 Task: Research Airbnb accommodation in Montero, Bolivia from 1st November, 2023 to 9th November, 2023 for 6 adults.3 bedrooms having 3 beds and 3 bathrooms. Property type can be house. Booking option can be shelf check-in. Look for 4 properties as per requirement.
Action: Mouse moved to (431, 59)
Screenshot: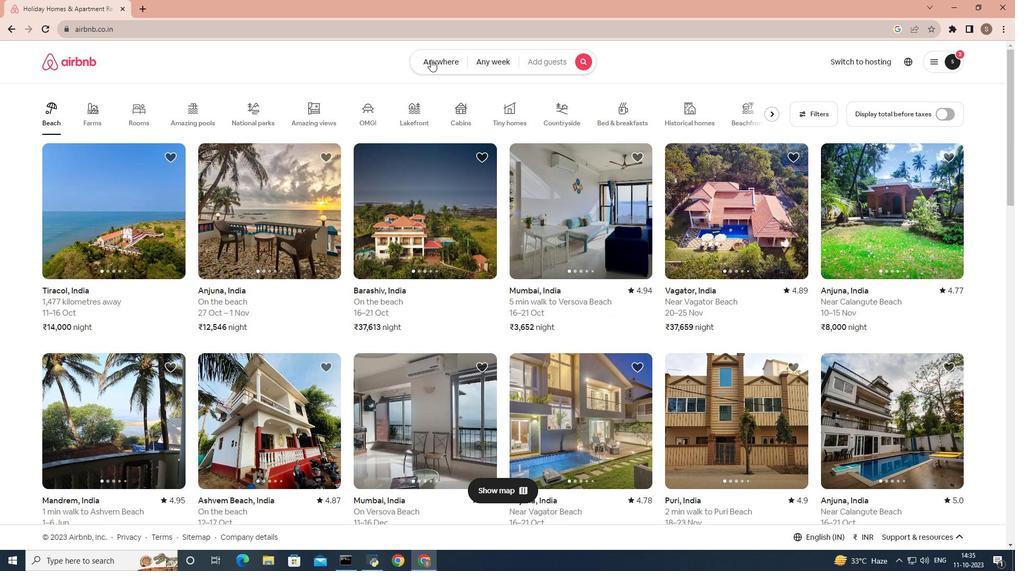 
Action: Mouse pressed left at (431, 59)
Screenshot: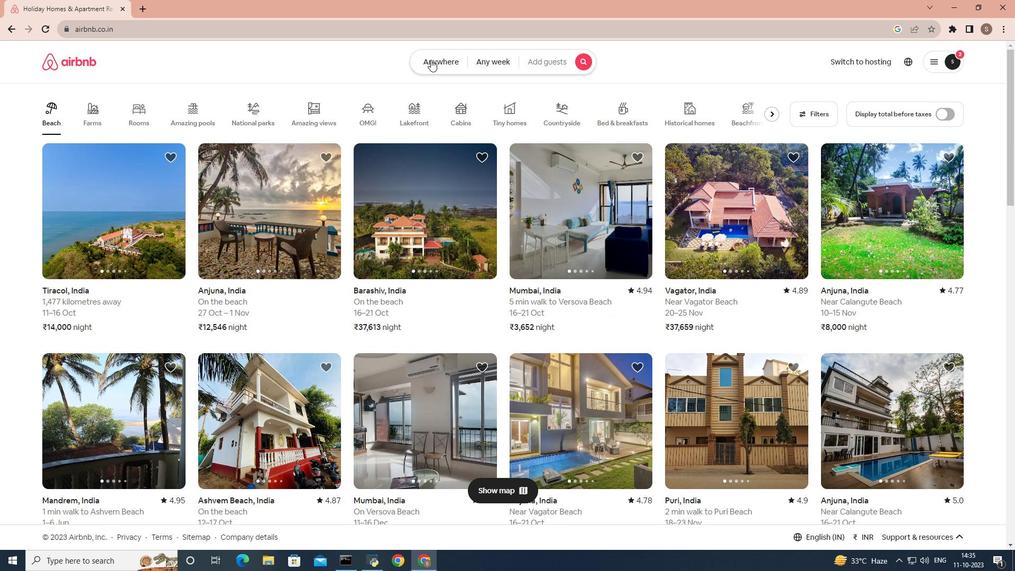
Action: Mouse moved to (367, 103)
Screenshot: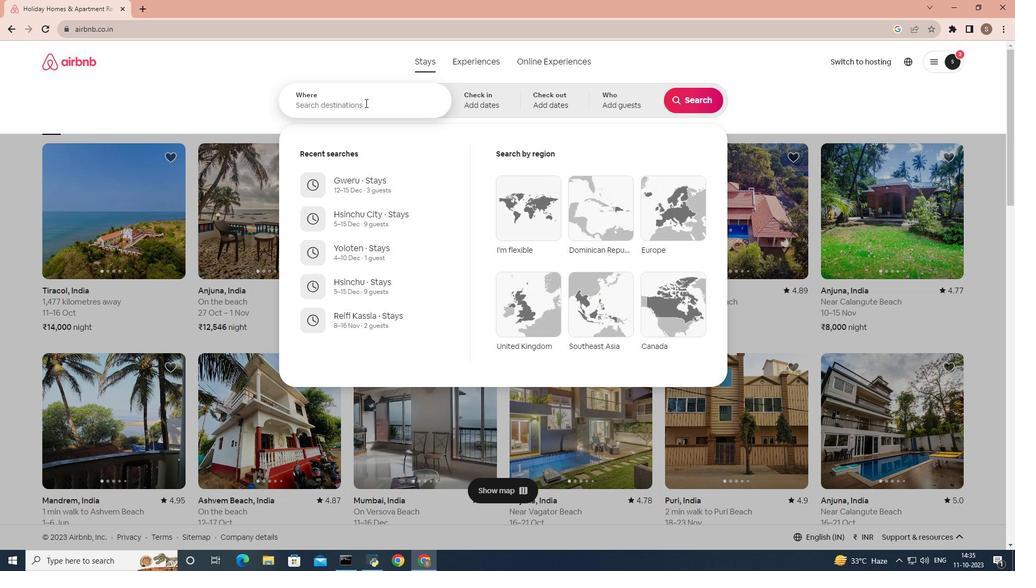 
Action: Mouse pressed left at (367, 103)
Screenshot: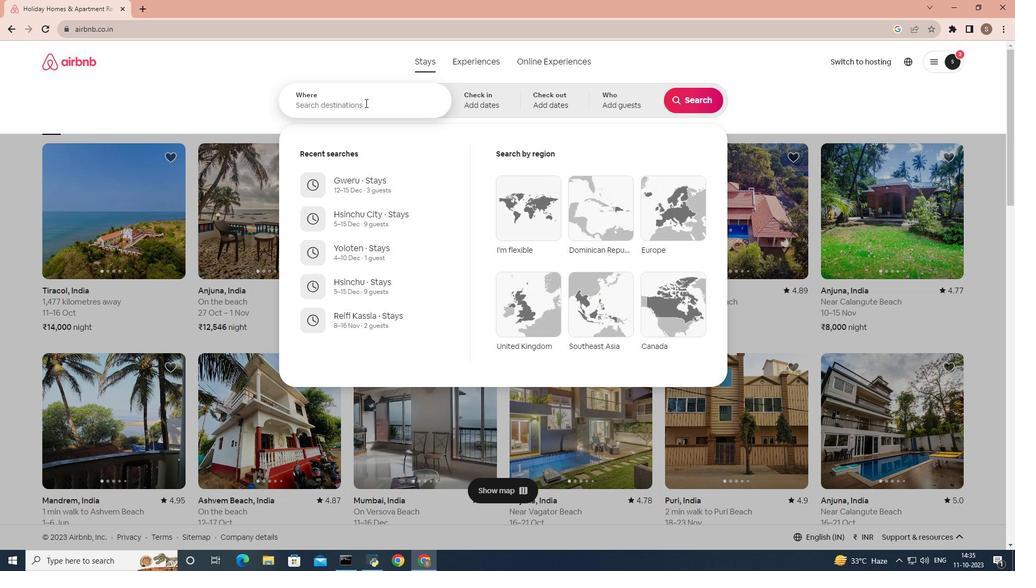 
Action: Mouse moved to (360, 101)
Screenshot: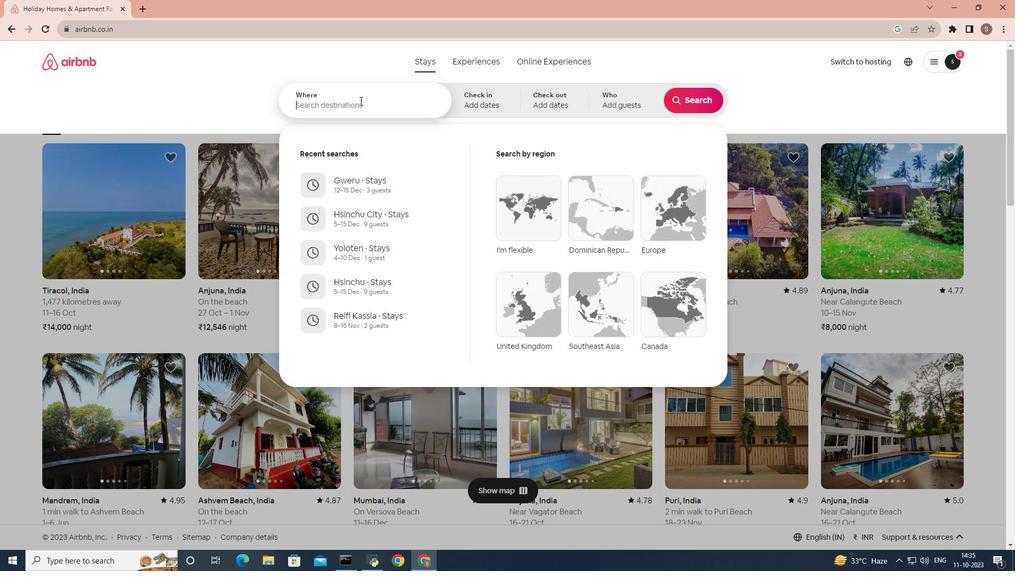 
Action: Key pressed montero
Screenshot: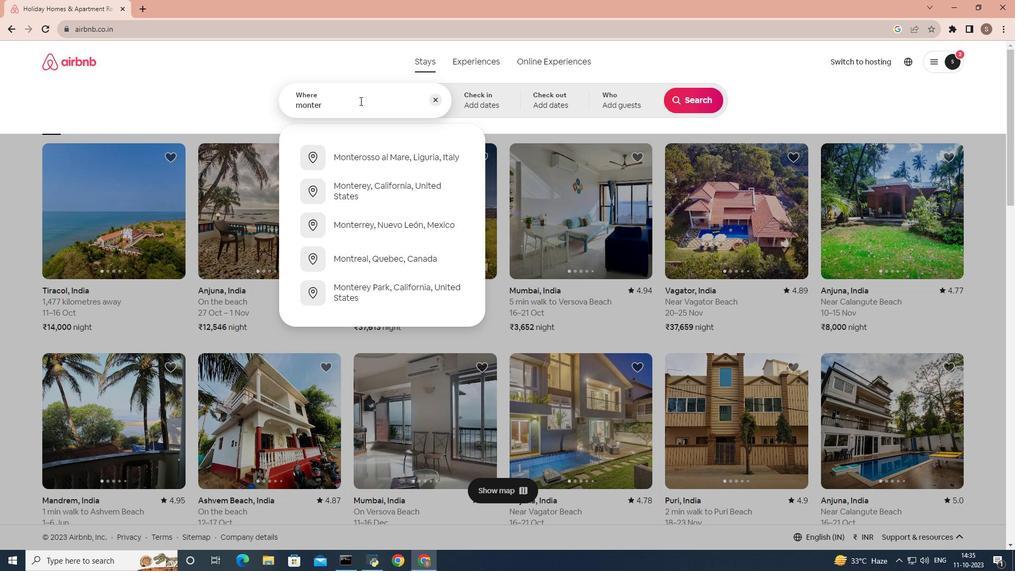 
Action: Mouse moved to (350, 103)
Screenshot: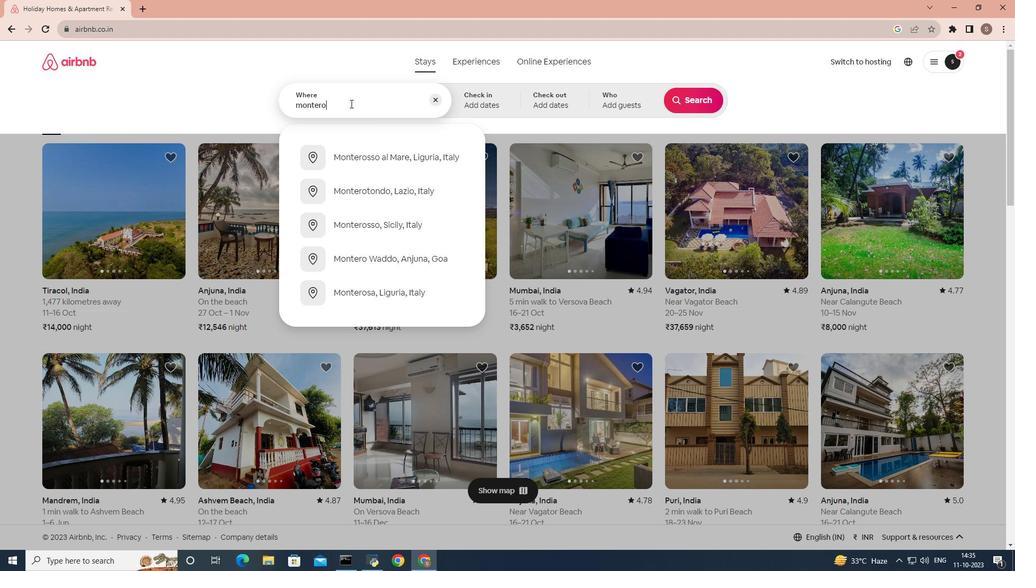
Action: Key pressed ,bolivia
Screenshot: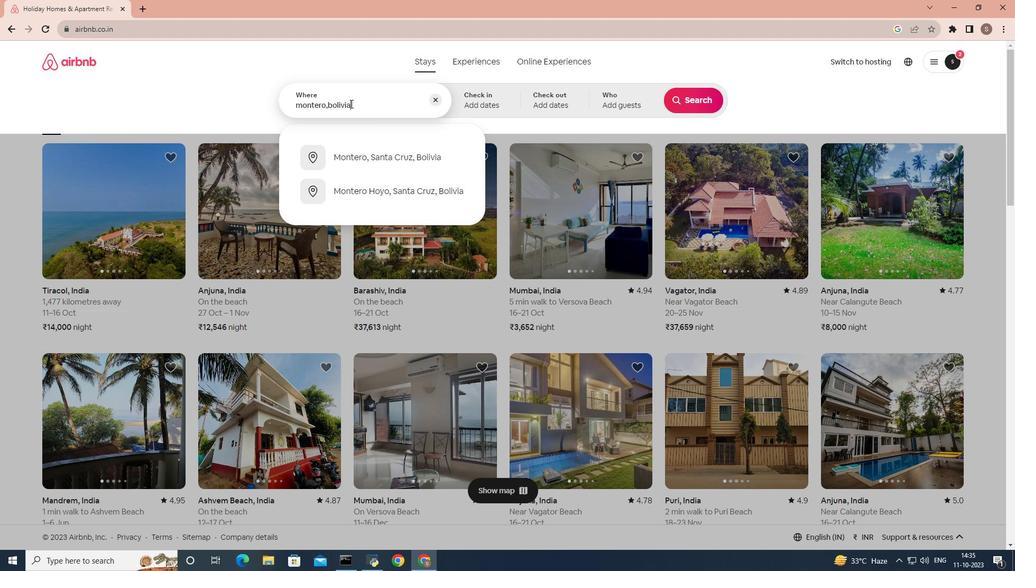 
Action: Mouse moved to (384, 145)
Screenshot: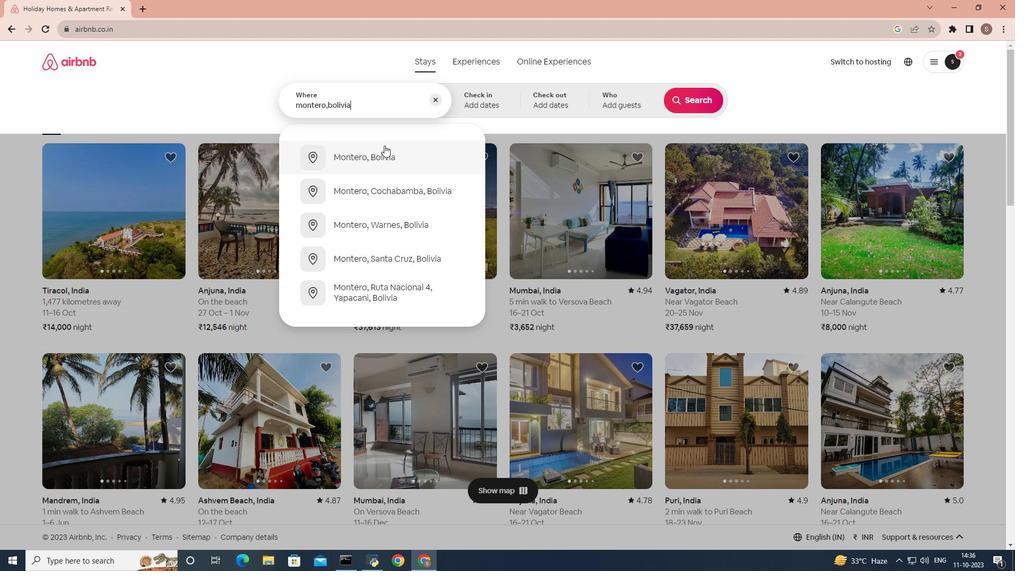 
Action: Mouse pressed left at (384, 145)
Screenshot: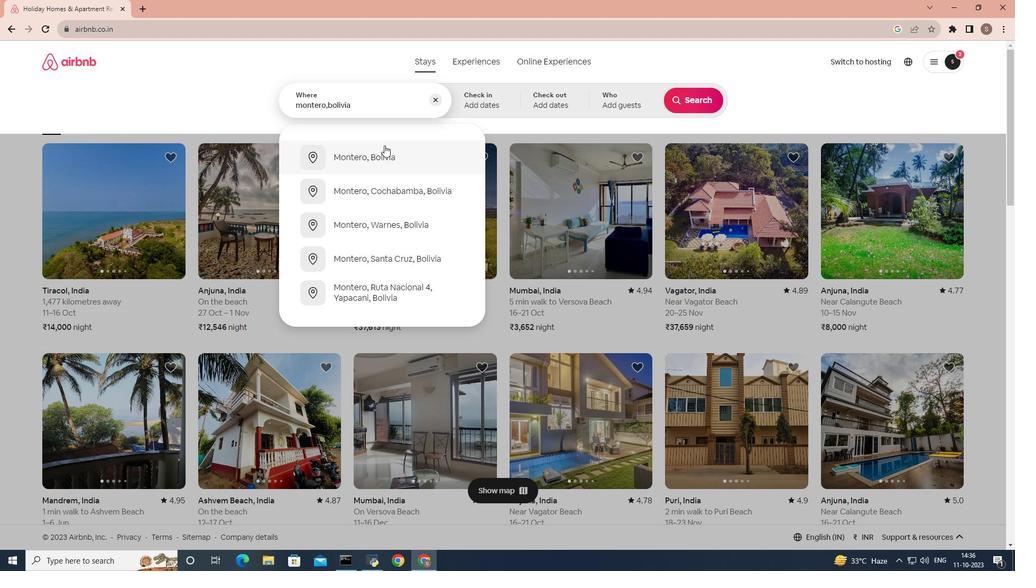 
Action: Mouse moved to (602, 232)
Screenshot: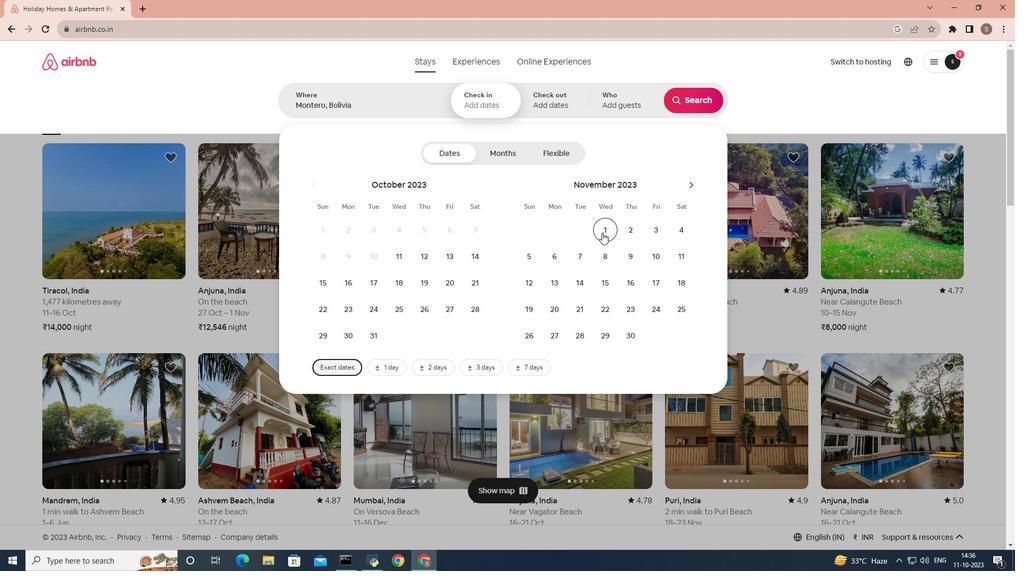
Action: Mouse pressed left at (602, 232)
Screenshot: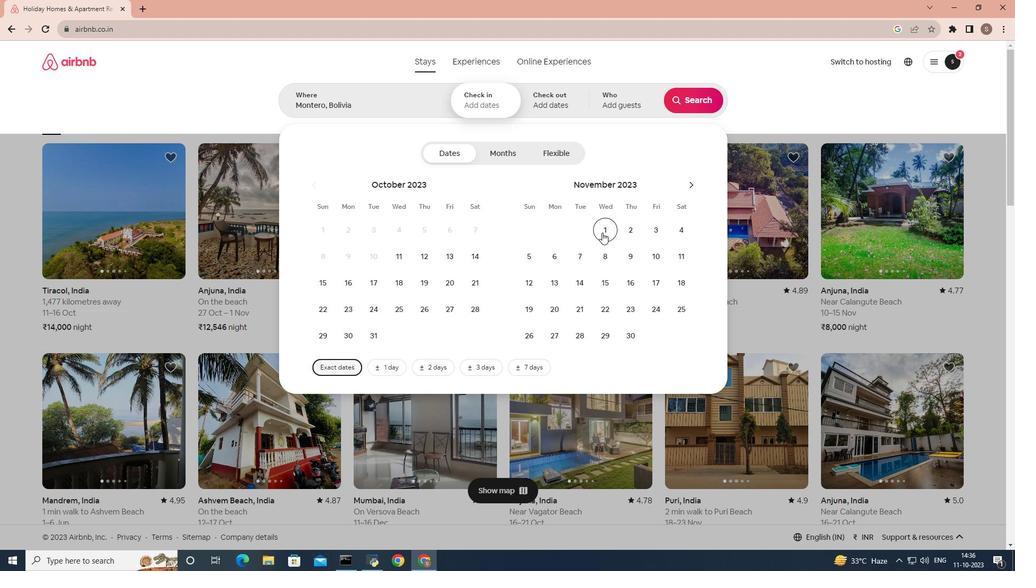 
Action: Mouse moved to (623, 256)
Screenshot: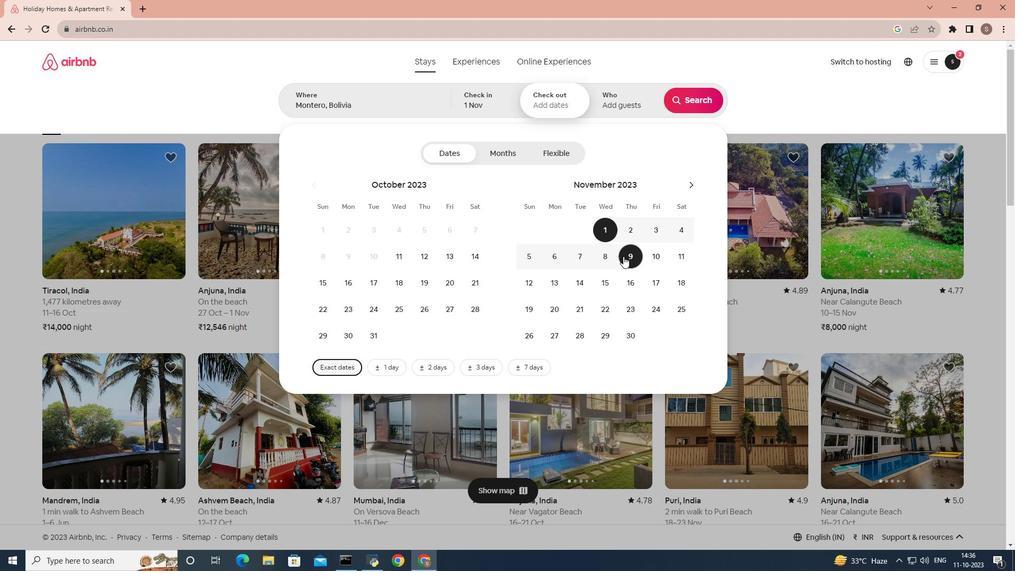 
Action: Mouse pressed left at (623, 256)
Screenshot: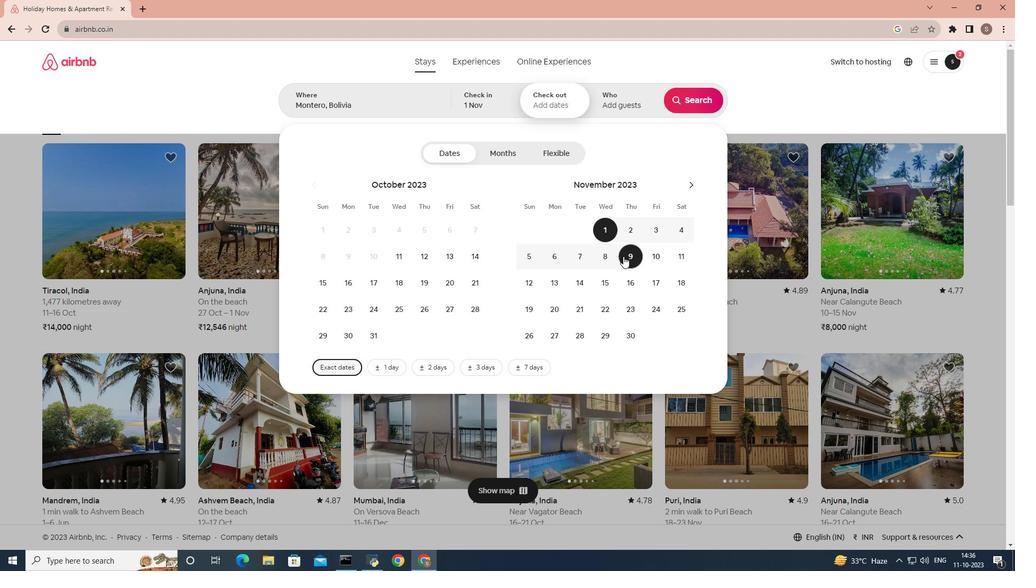 
Action: Mouse moved to (636, 105)
Screenshot: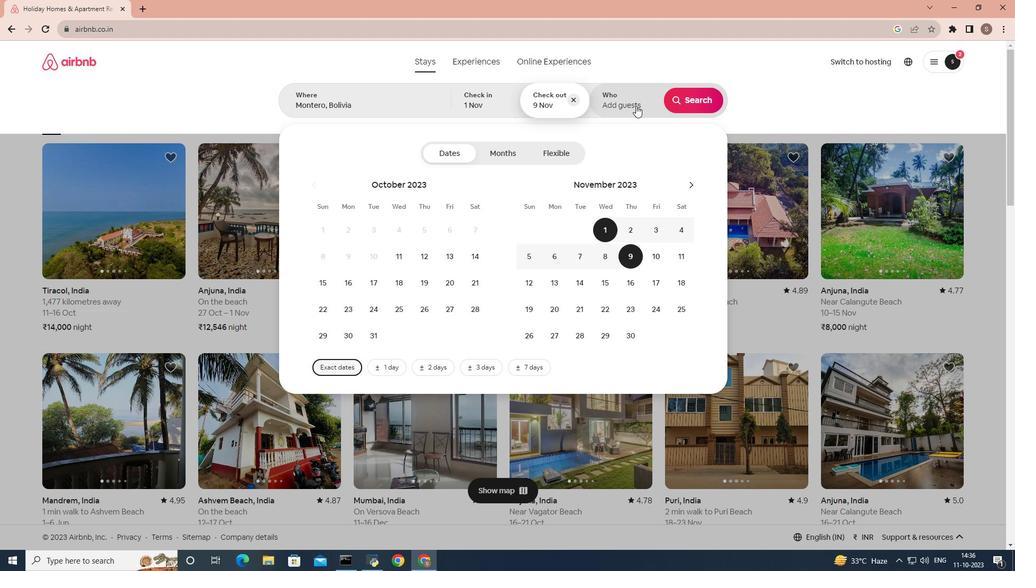 
Action: Mouse pressed left at (636, 105)
Screenshot: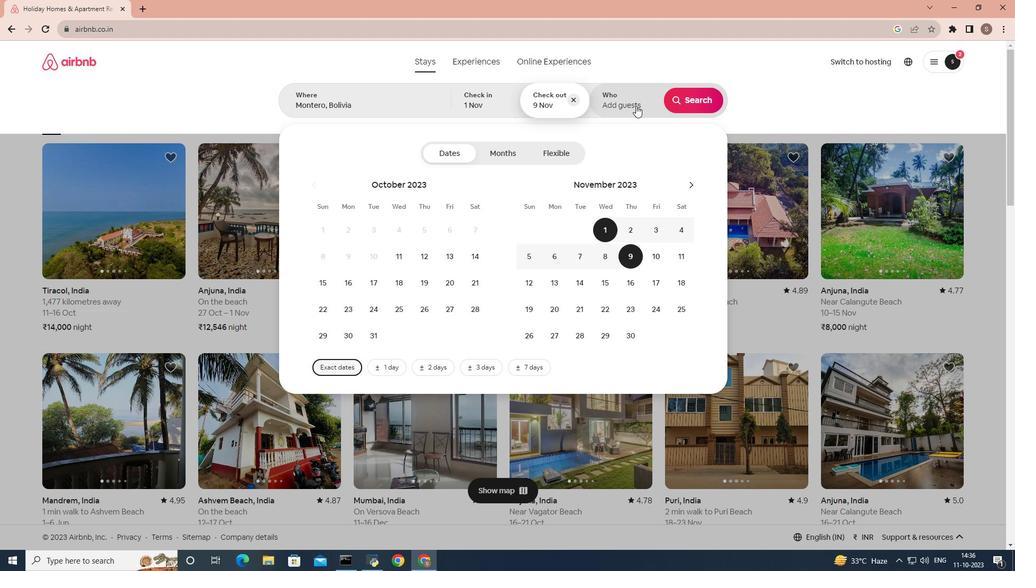 
Action: Mouse moved to (693, 157)
Screenshot: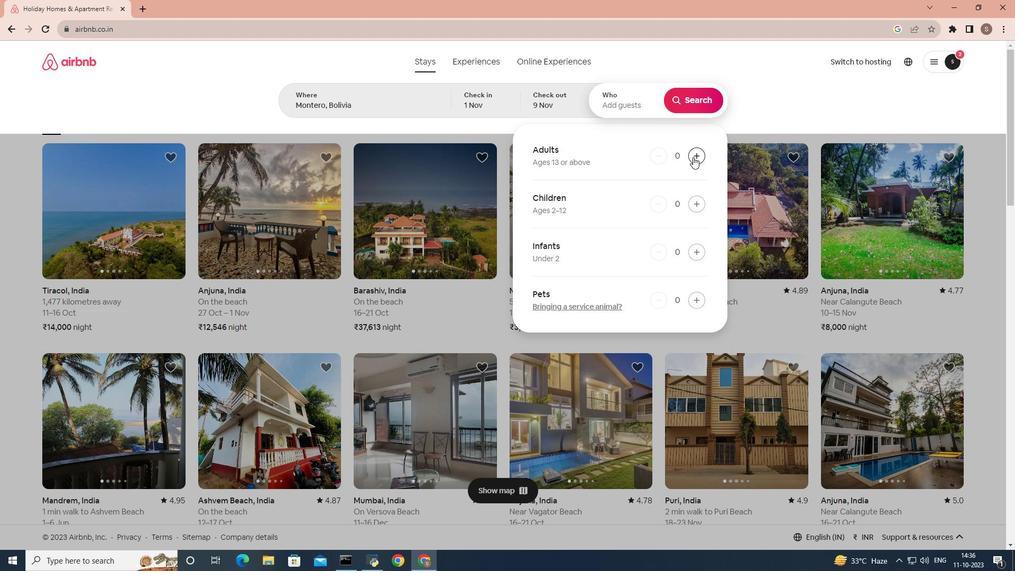 
Action: Mouse pressed left at (693, 157)
Screenshot: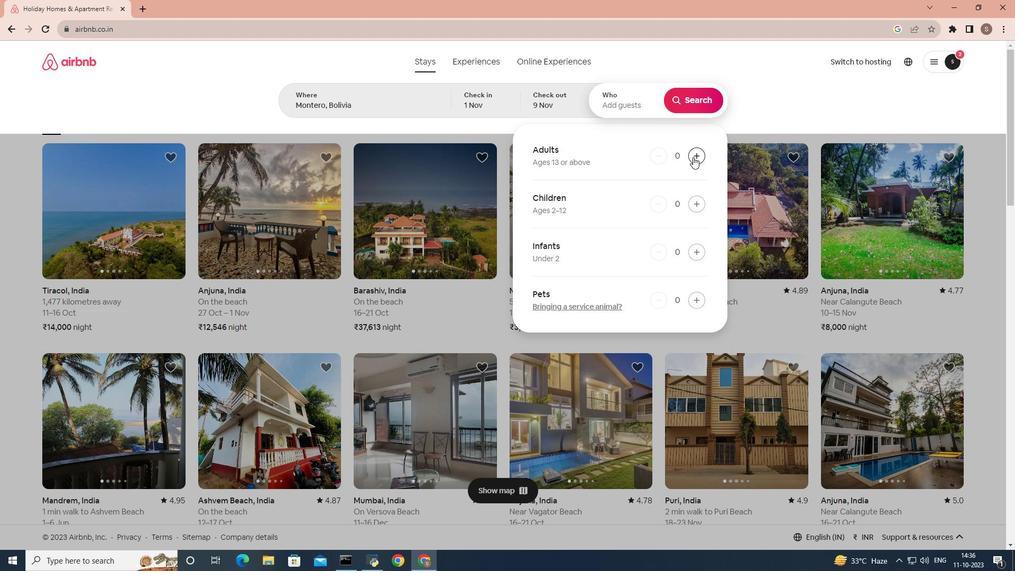 
Action: Mouse pressed left at (693, 157)
Screenshot: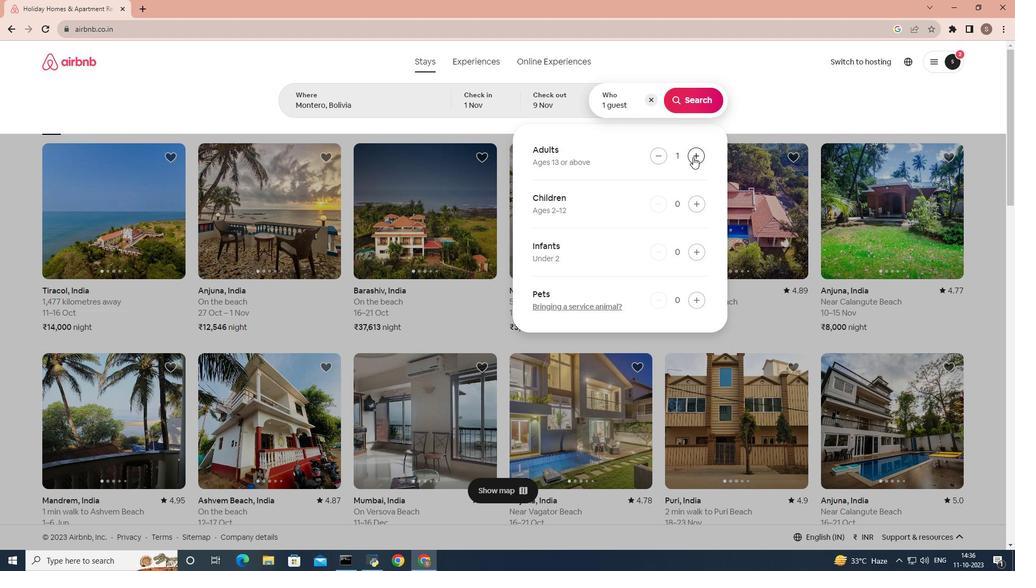 
Action: Mouse pressed left at (693, 157)
Screenshot: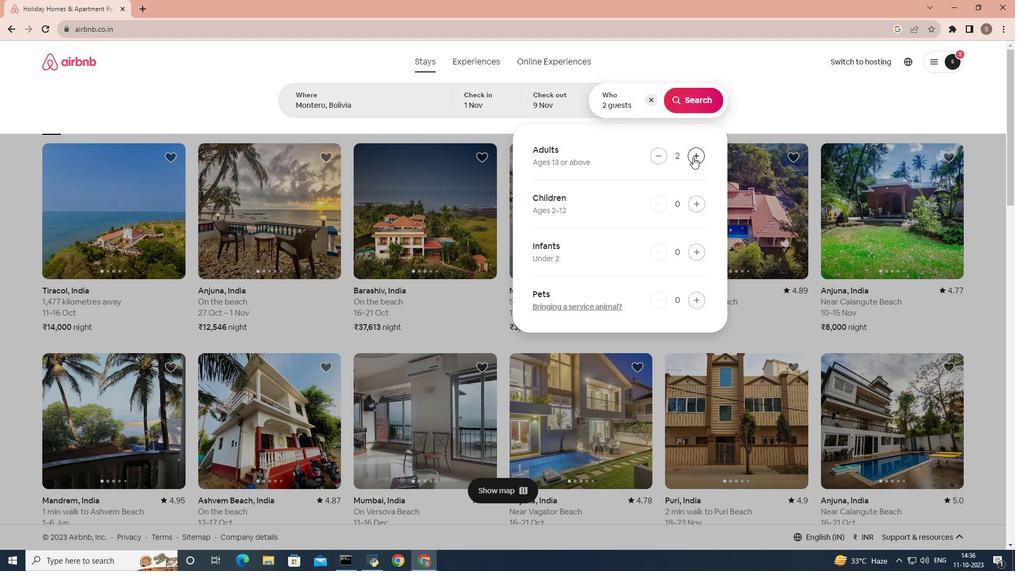 
Action: Mouse pressed left at (693, 157)
Screenshot: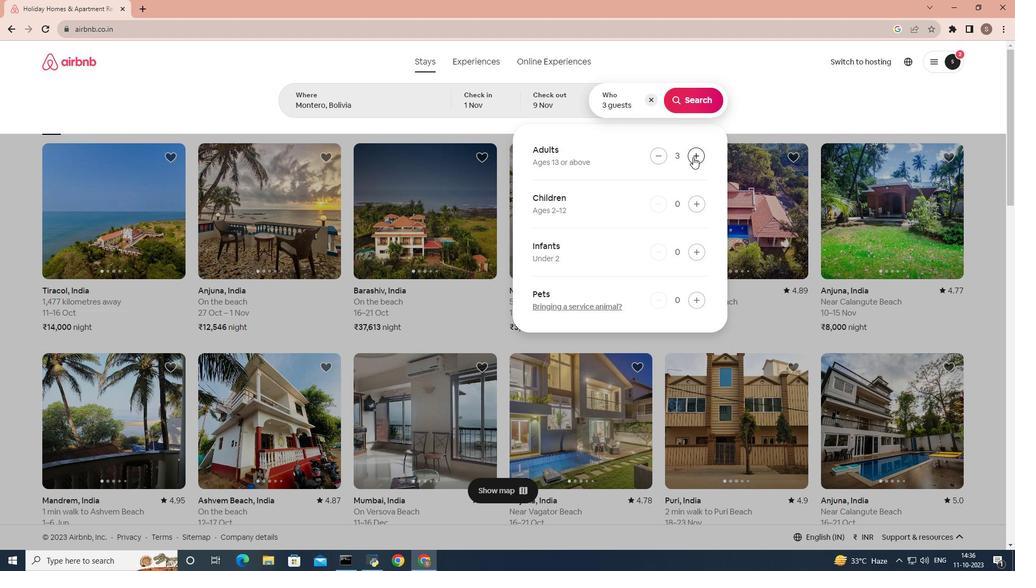 
Action: Mouse moved to (693, 157)
Screenshot: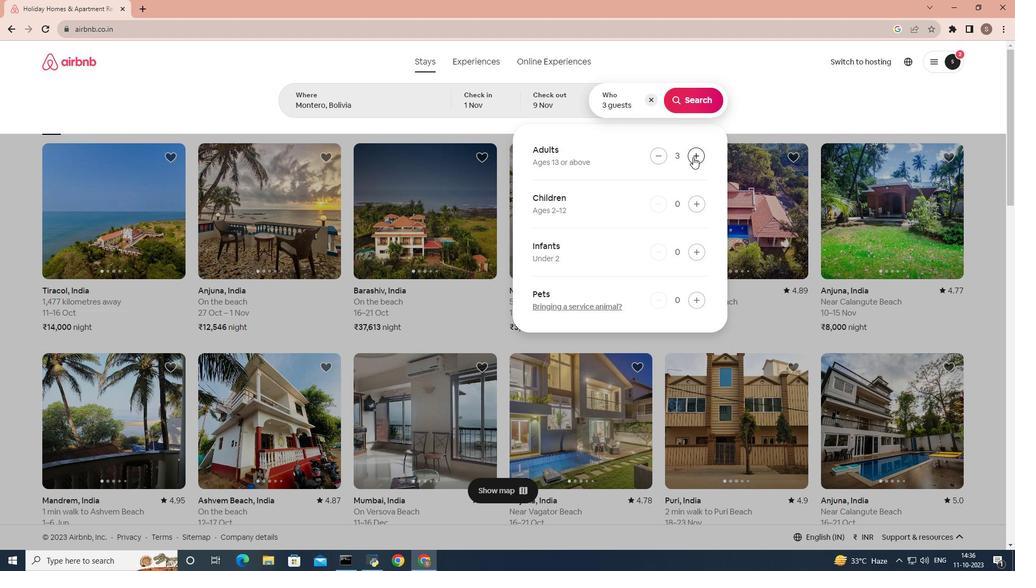 
Action: Mouse pressed left at (693, 157)
Screenshot: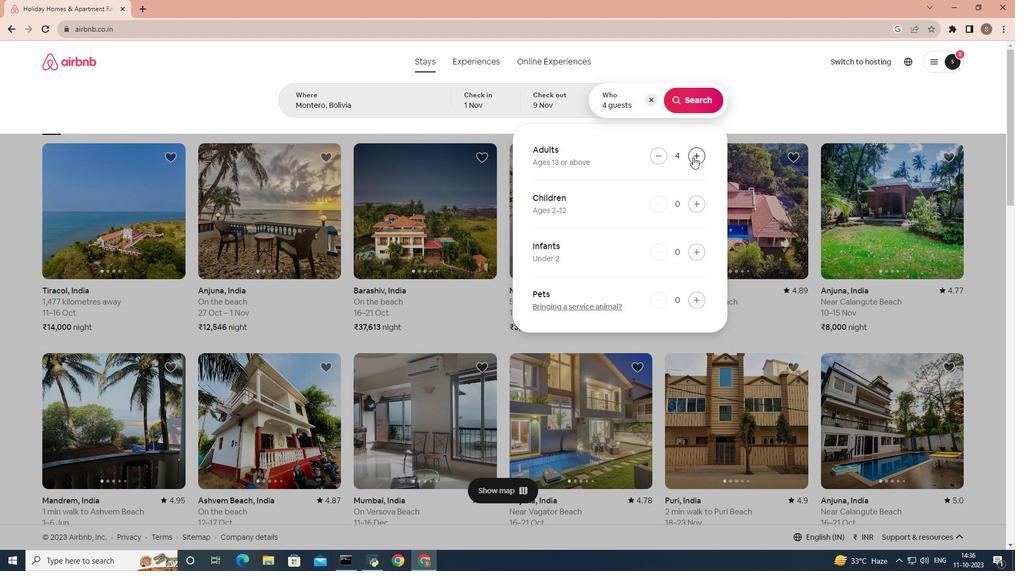 
Action: Mouse pressed left at (693, 157)
Screenshot: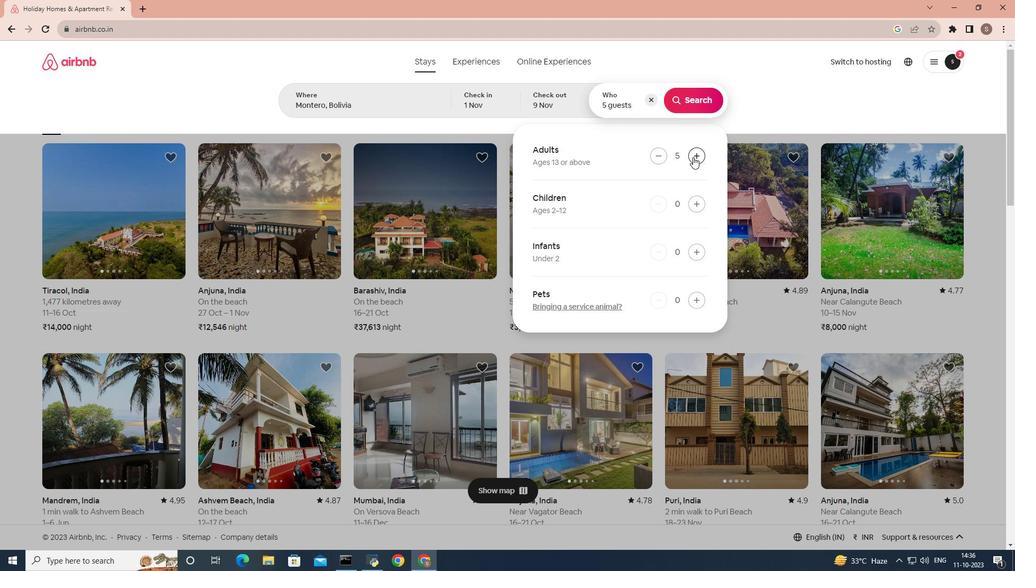 
Action: Mouse moved to (692, 106)
Screenshot: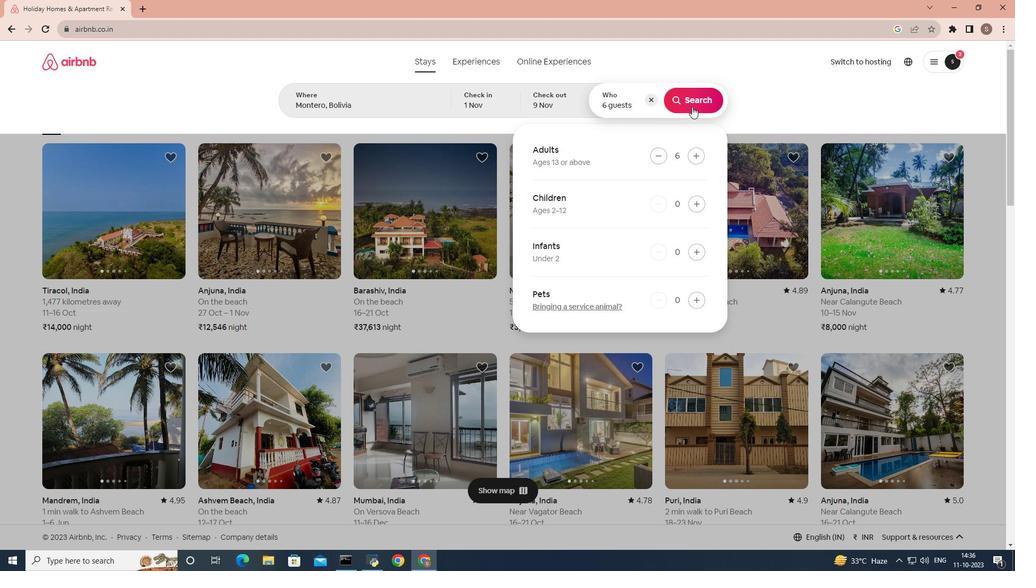 
Action: Mouse pressed left at (692, 106)
Screenshot: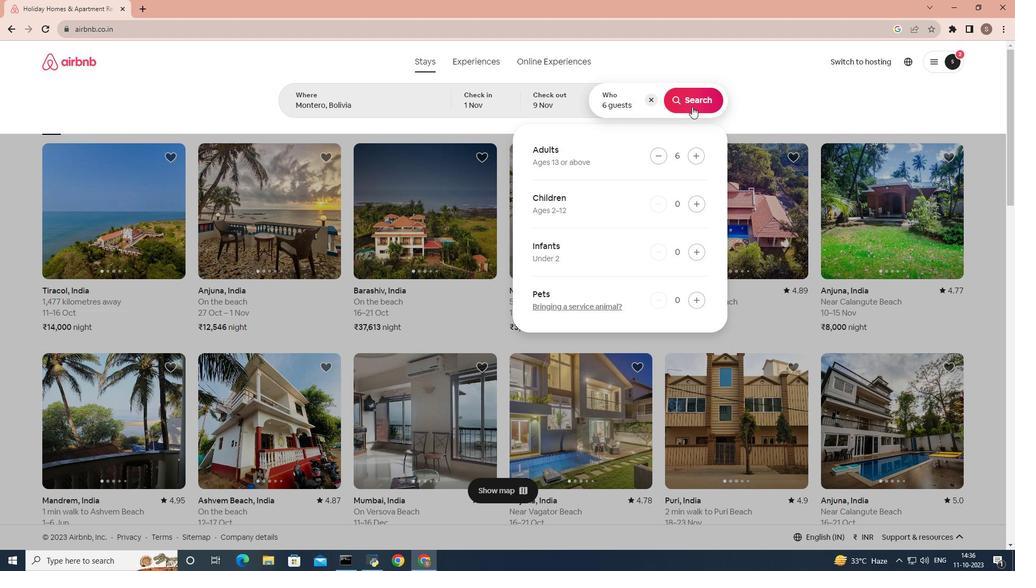 
Action: Mouse moved to (827, 107)
Screenshot: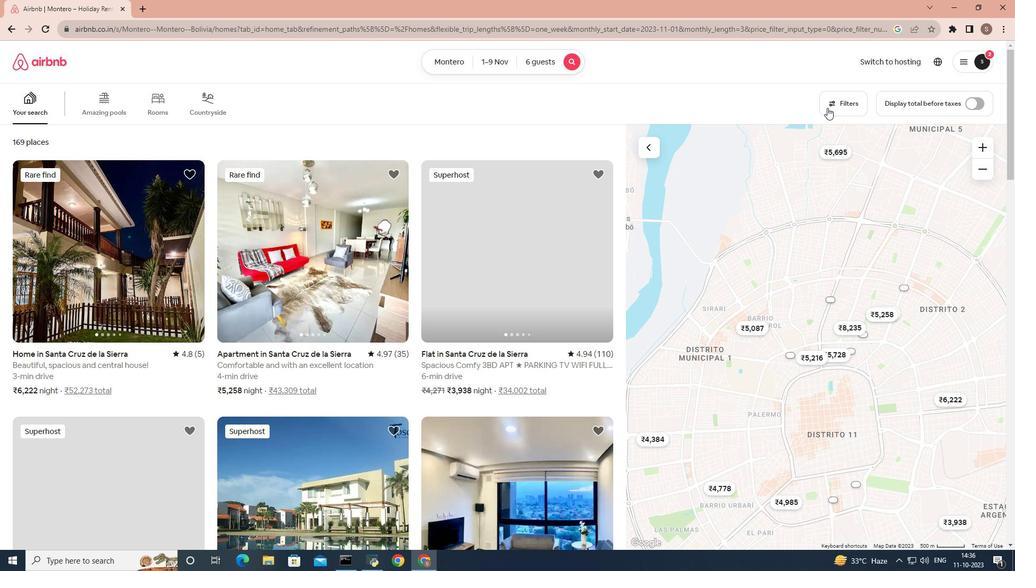 
Action: Mouse pressed left at (827, 107)
Screenshot: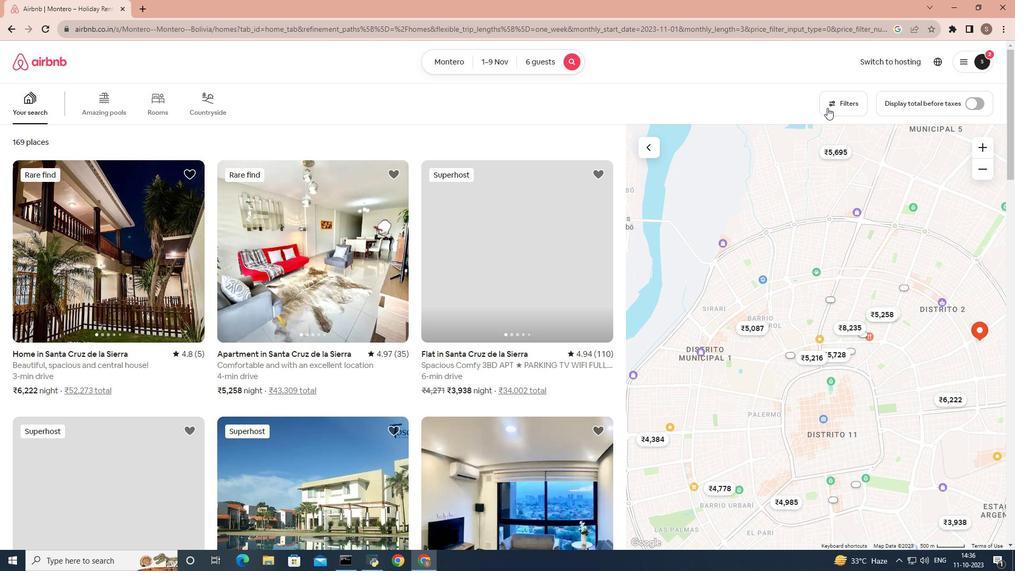 
Action: Mouse moved to (463, 224)
Screenshot: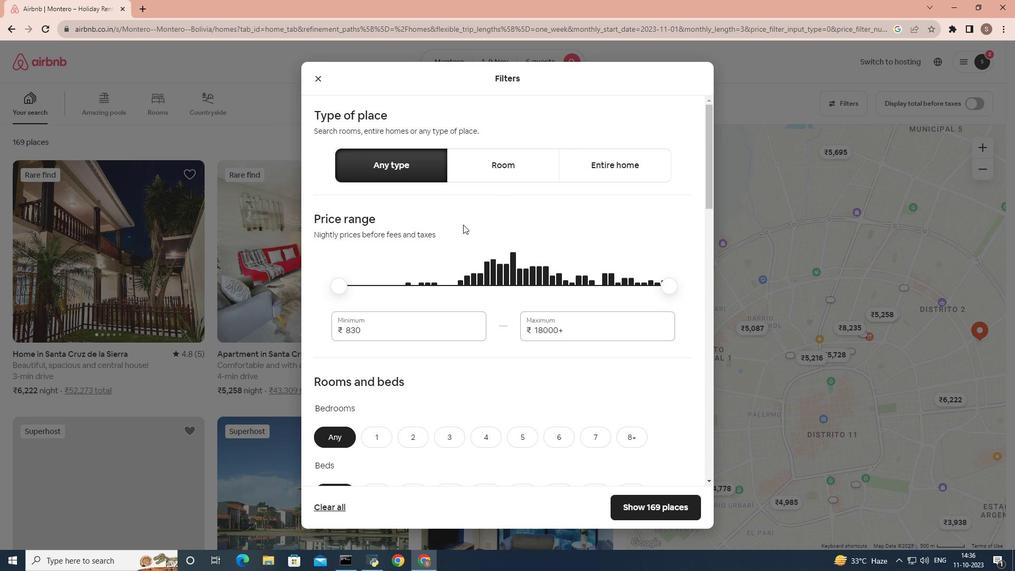 
Action: Mouse scrolled (463, 224) with delta (0, 0)
Screenshot: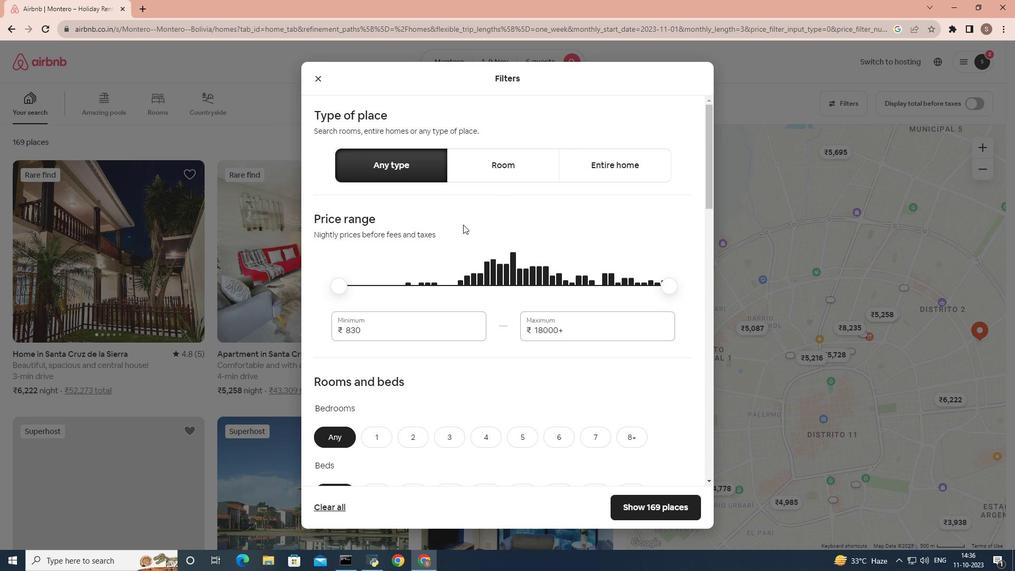 
Action: Mouse scrolled (463, 224) with delta (0, 0)
Screenshot: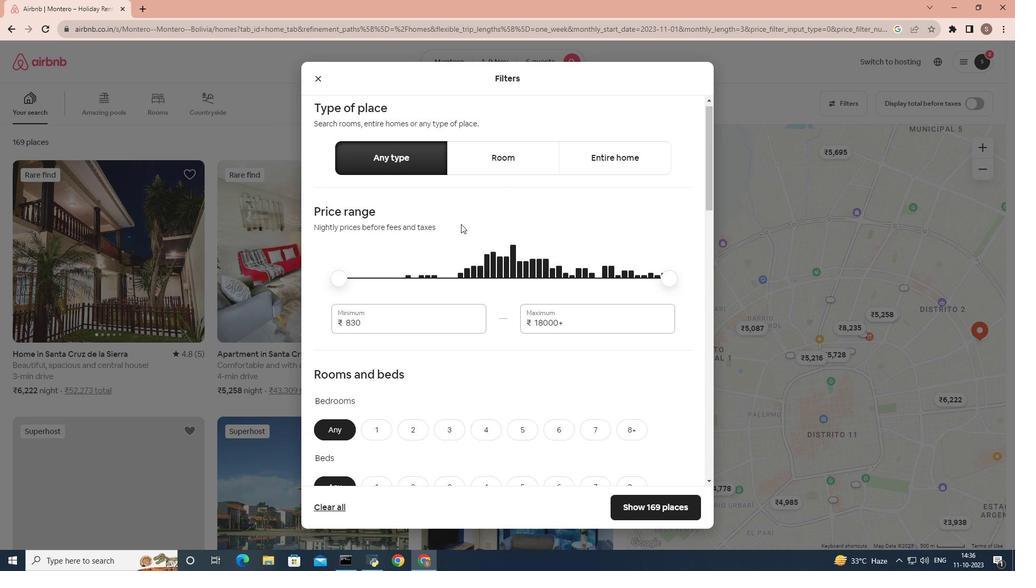 
Action: Mouse moved to (462, 224)
Screenshot: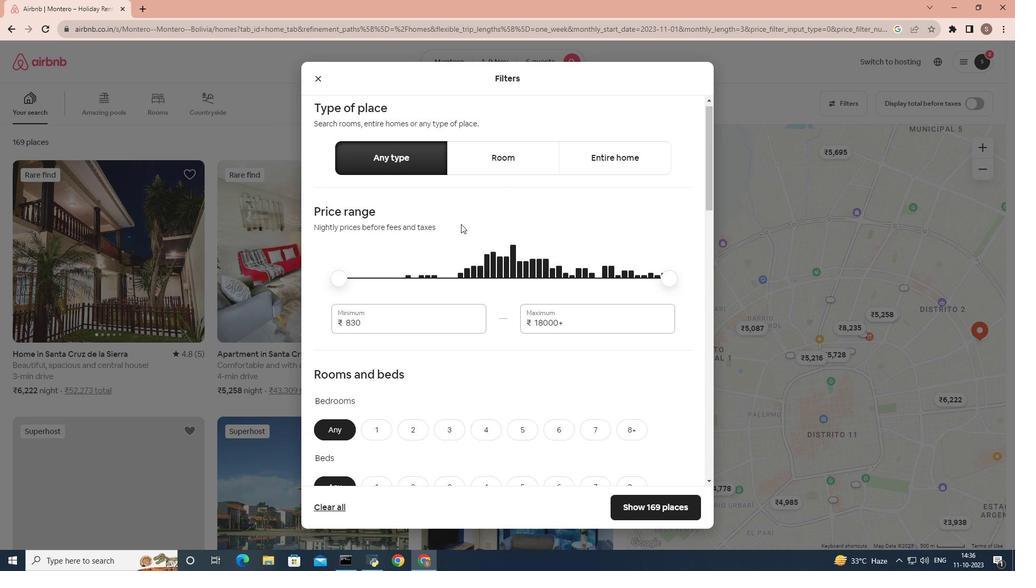 
Action: Mouse scrolled (462, 224) with delta (0, 0)
Screenshot: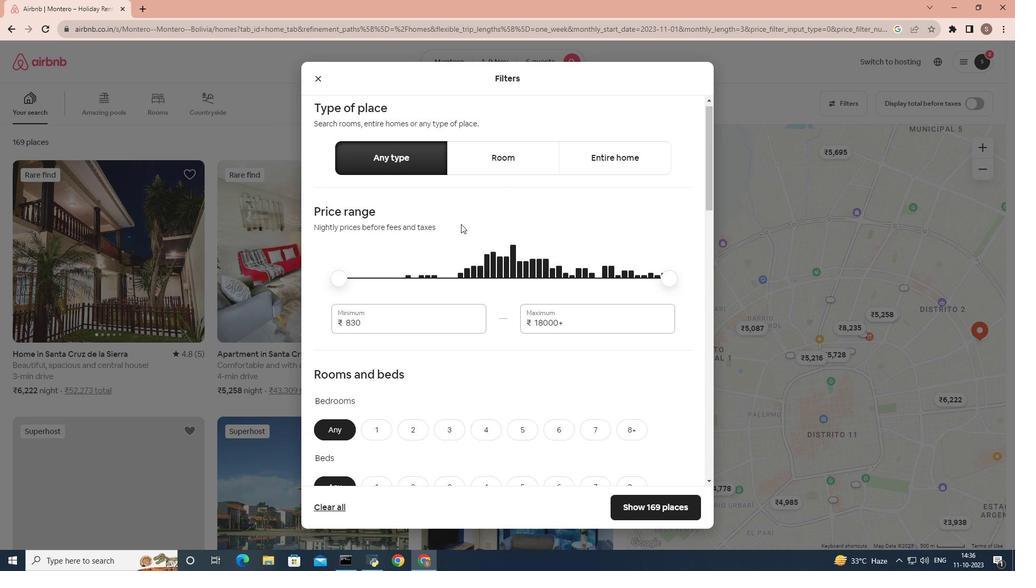 
Action: Mouse moved to (461, 224)
Screenshot: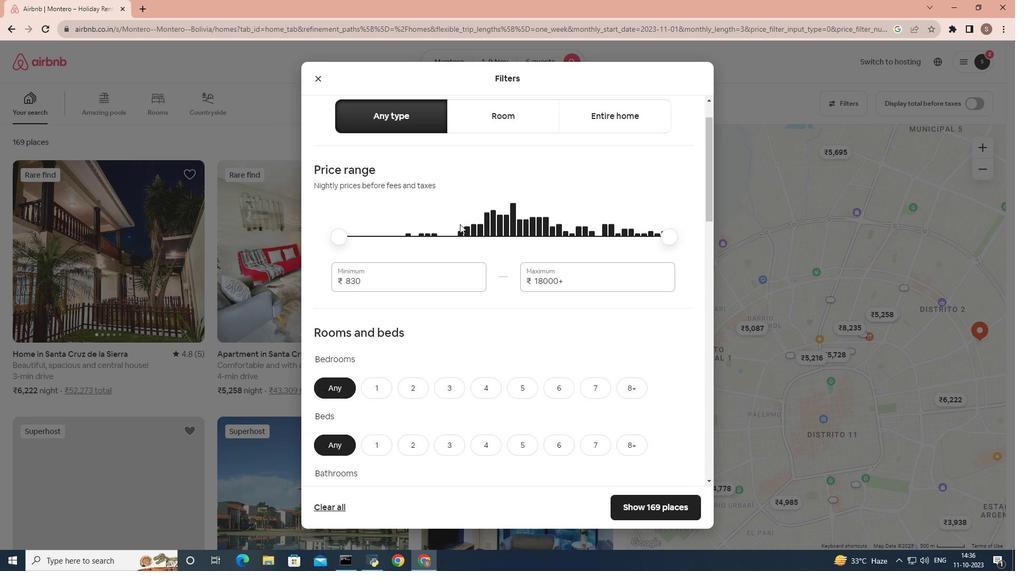 
Action: Mouse scrolled (461, 223) with delta (0, 0)
Screenshot: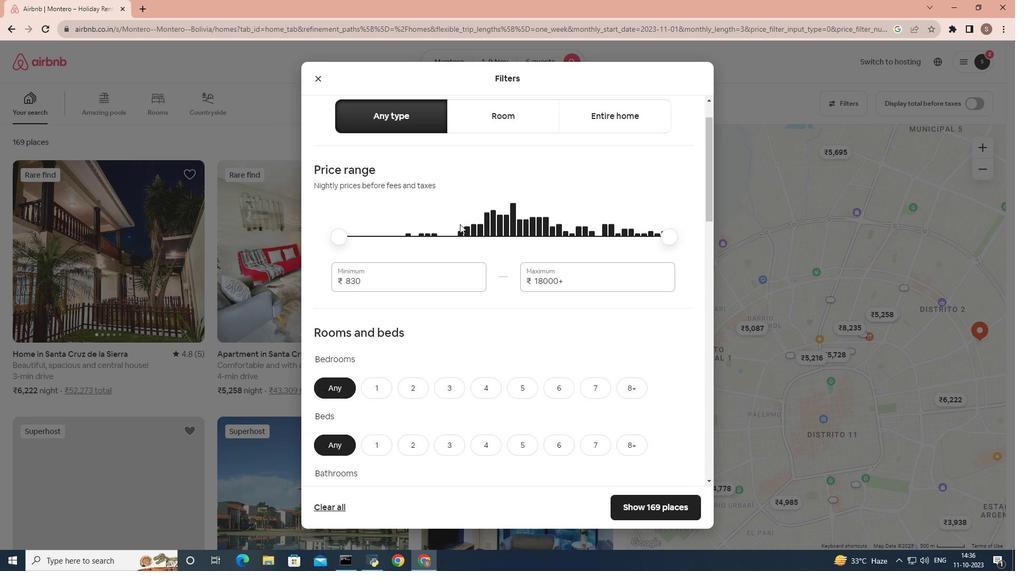 
Action: Mouse moved to (460, 224)
Screenshot: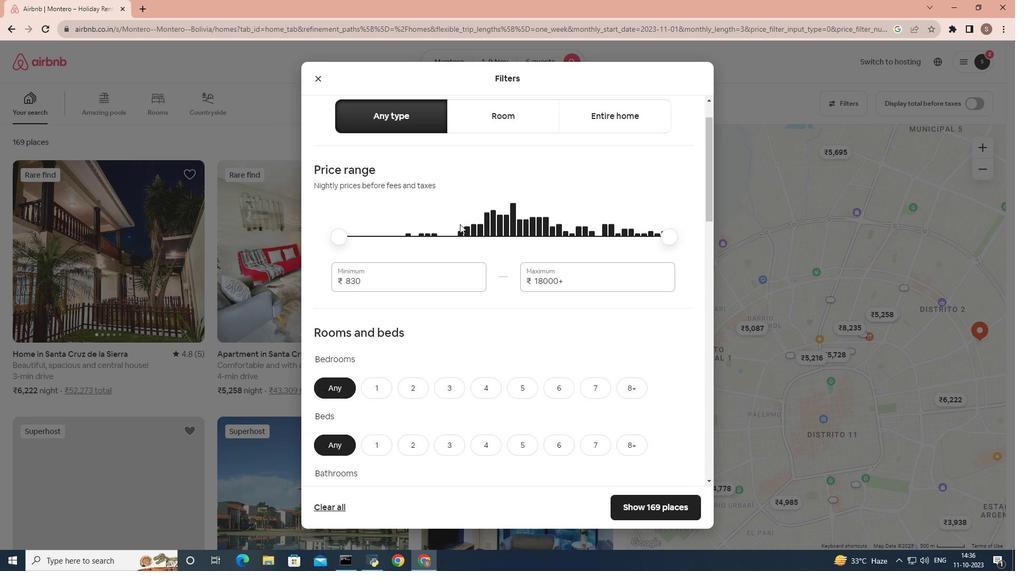 
Action: Mouse scrolled (460, 223) with delta (0, 0)
Screenshot: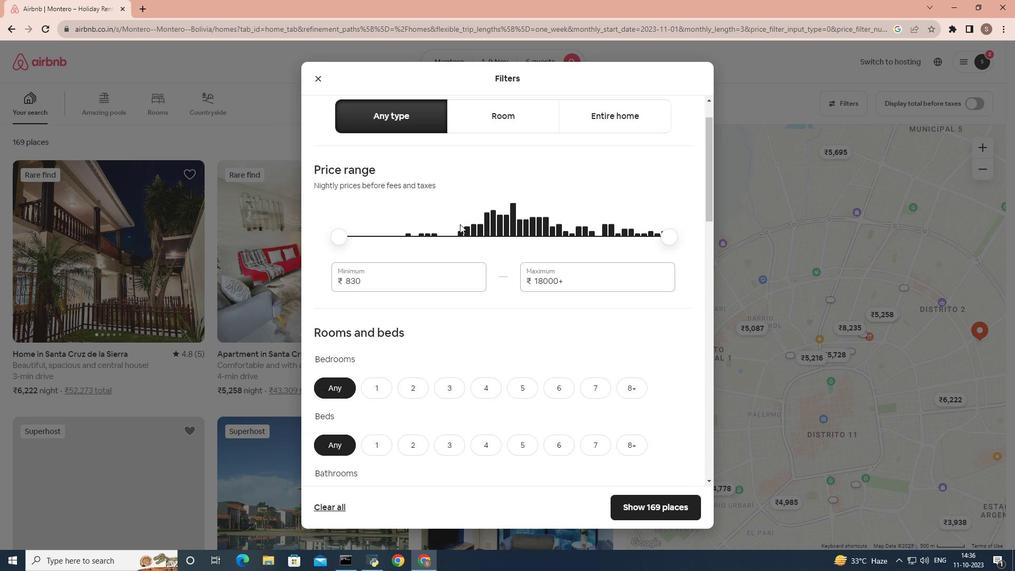 
Action: Mouse moved to (447, 171)
Screenshot: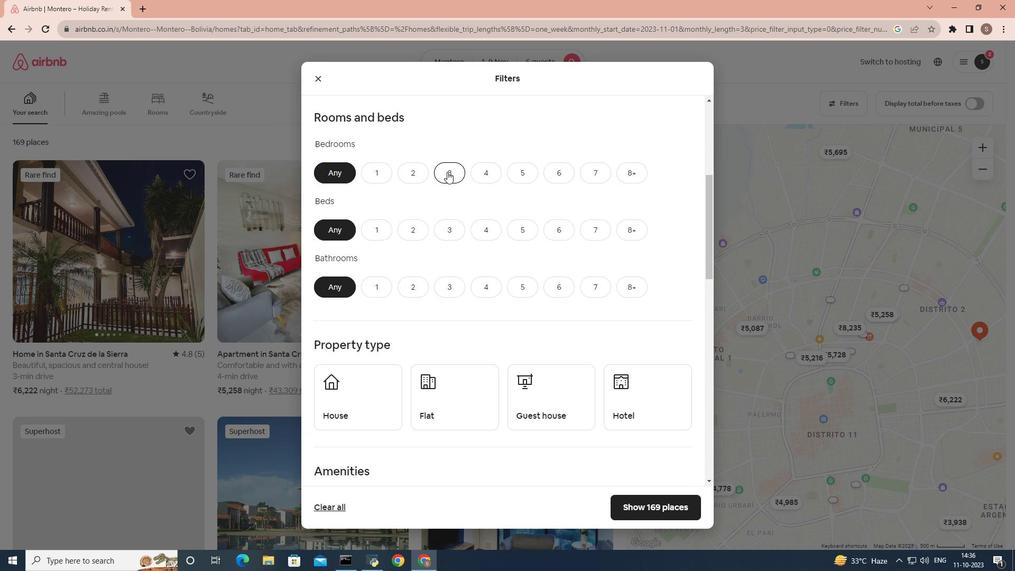 
Action: Mouse pressed left at (447, 171)
Screenshot: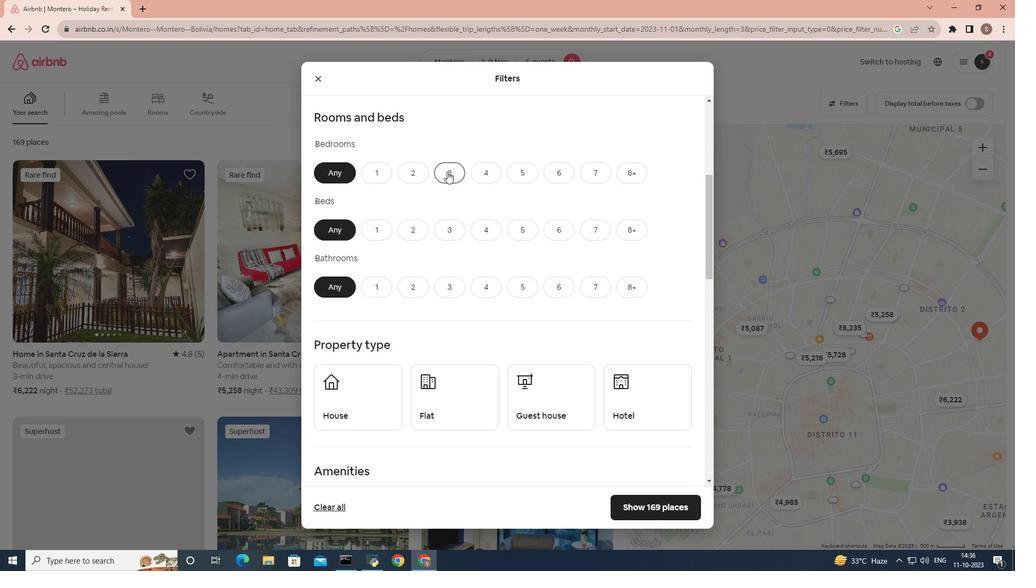 
Action: Mouse moved to (467, 230)
Screenshot: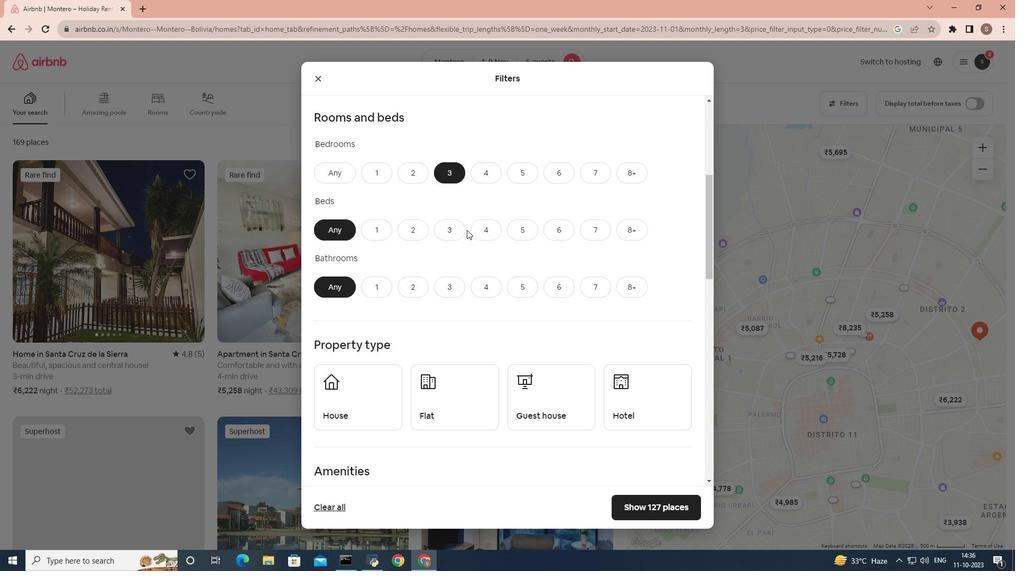 
Action: Mouse pressed left at (467, 230)
Screenshot: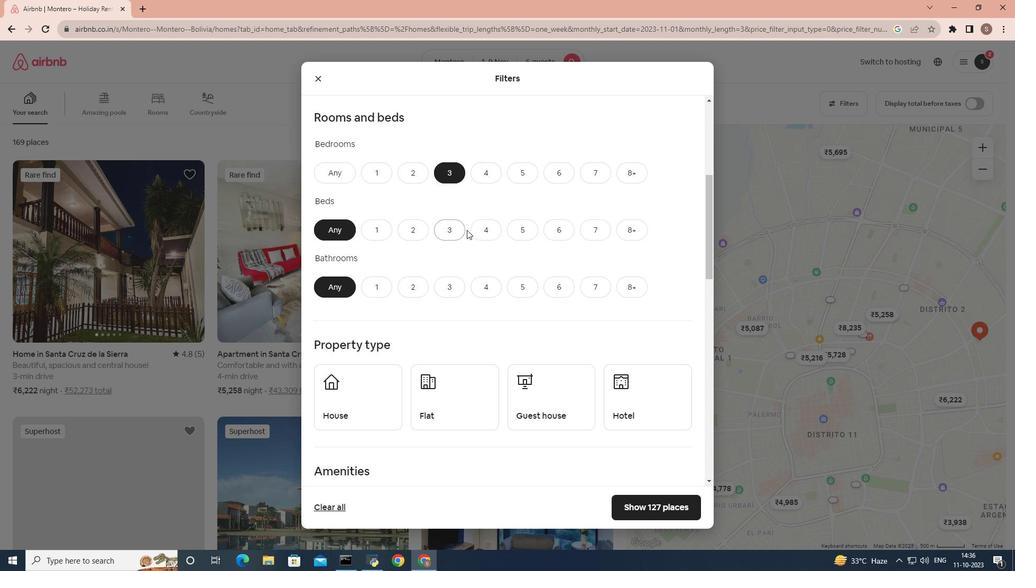 
Action: Mouse moved to (466, 230)
Screenshot: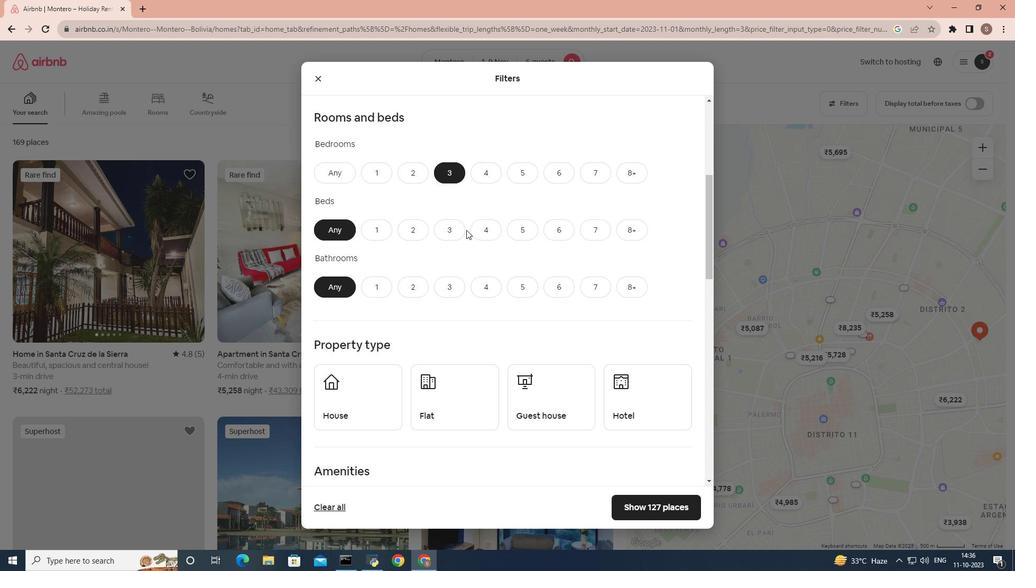 
Action: Mouse pressed left at (466, 230)
Screenshot: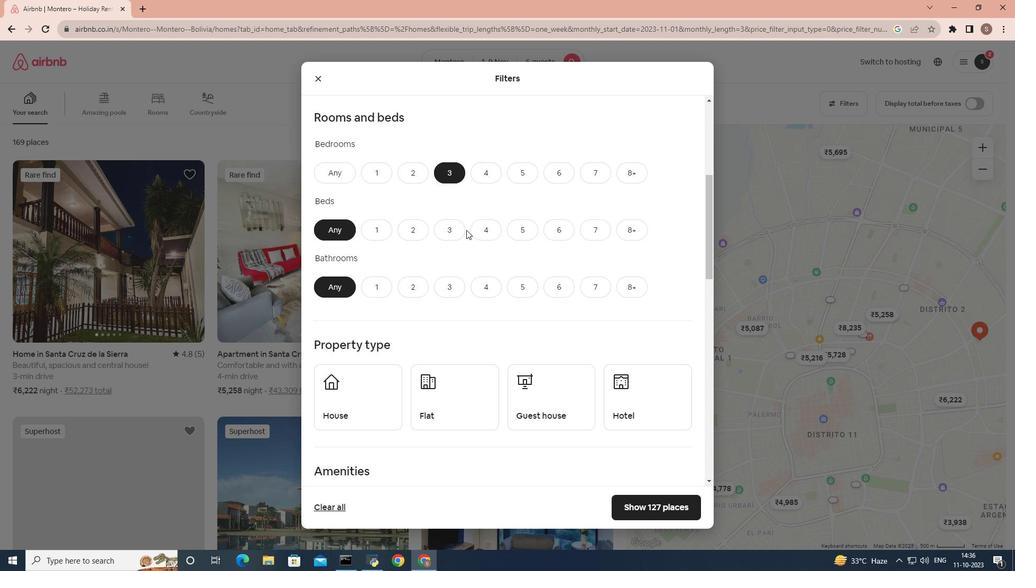 
Action: Mouse moved to (462, 234)
Screenshot: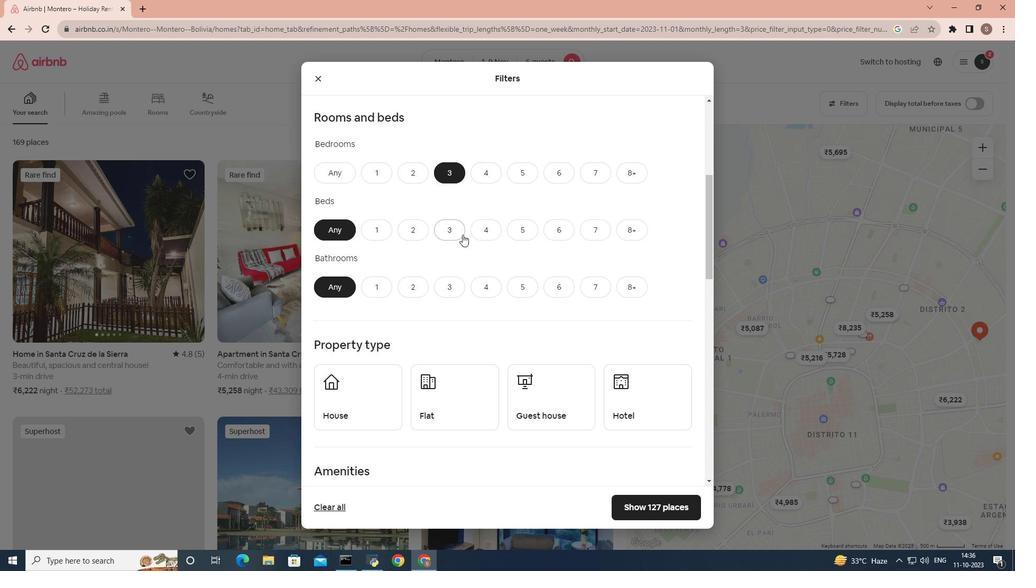 
Action: Mouse pressed left at (462, 234)
Screenshot: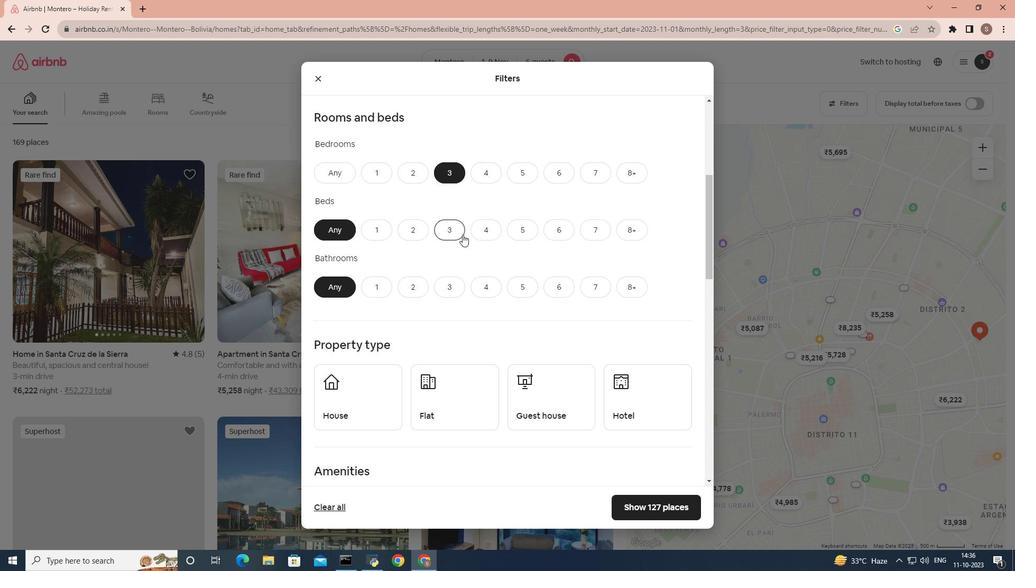 
Action: Mouse moved to (443, 289)
Screenshot: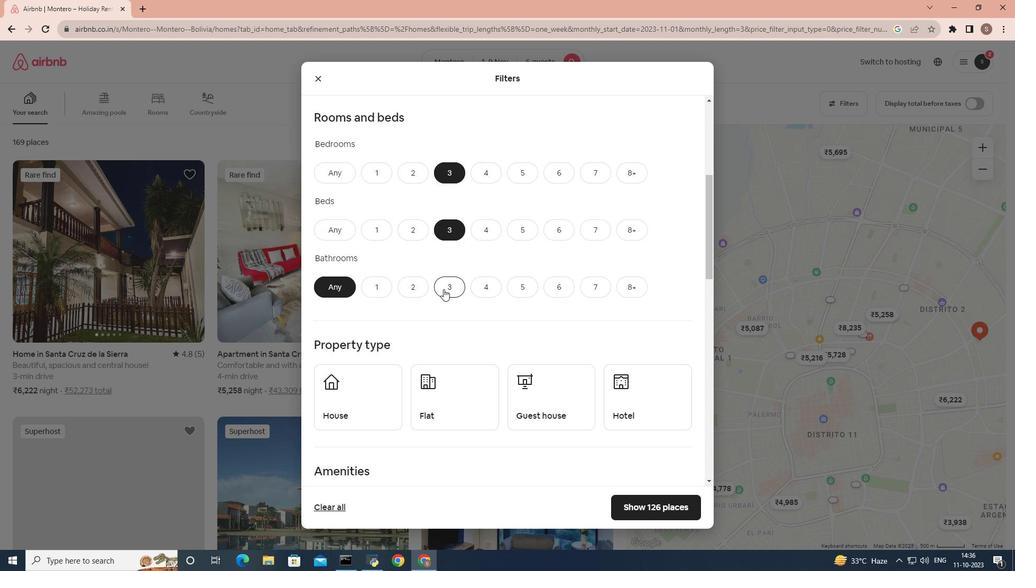 
Action: Mouse pressed left at (443, 289)
Screenshot: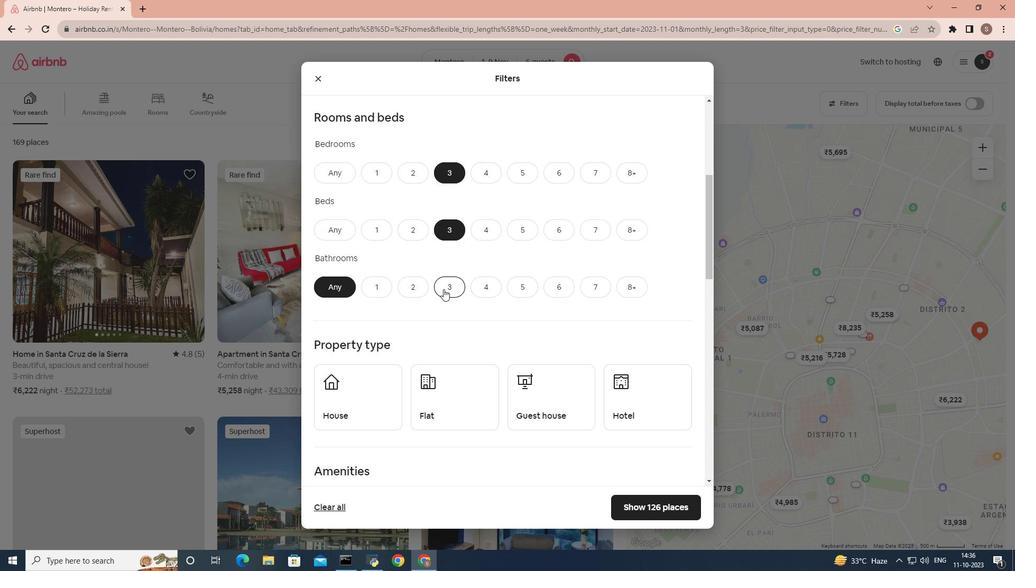 
Action: Mouse moved to (446, 284)
Screenshot: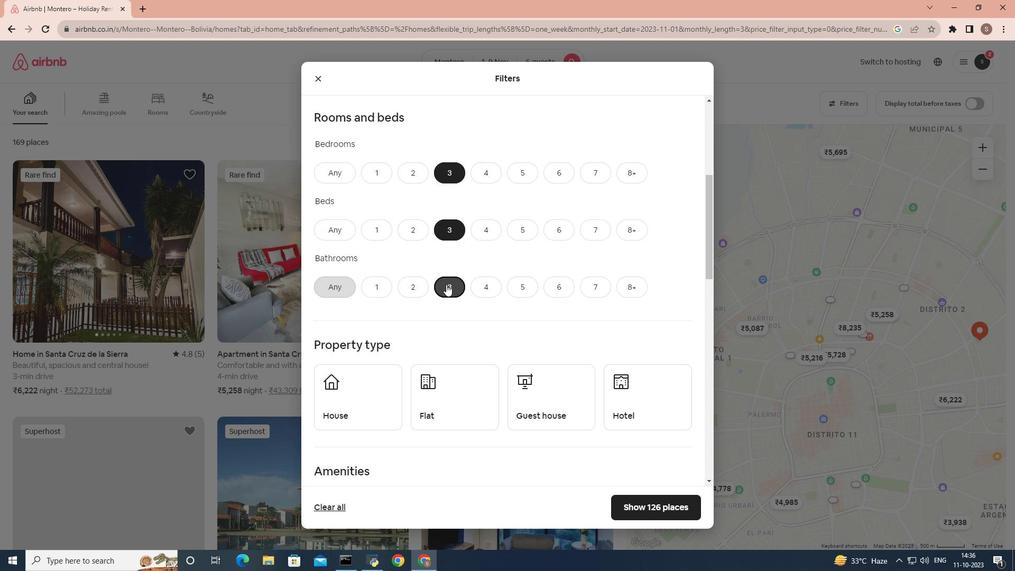 
Action: Mouse scrolled (446, 284) with delta (0, 0)
Screenshot: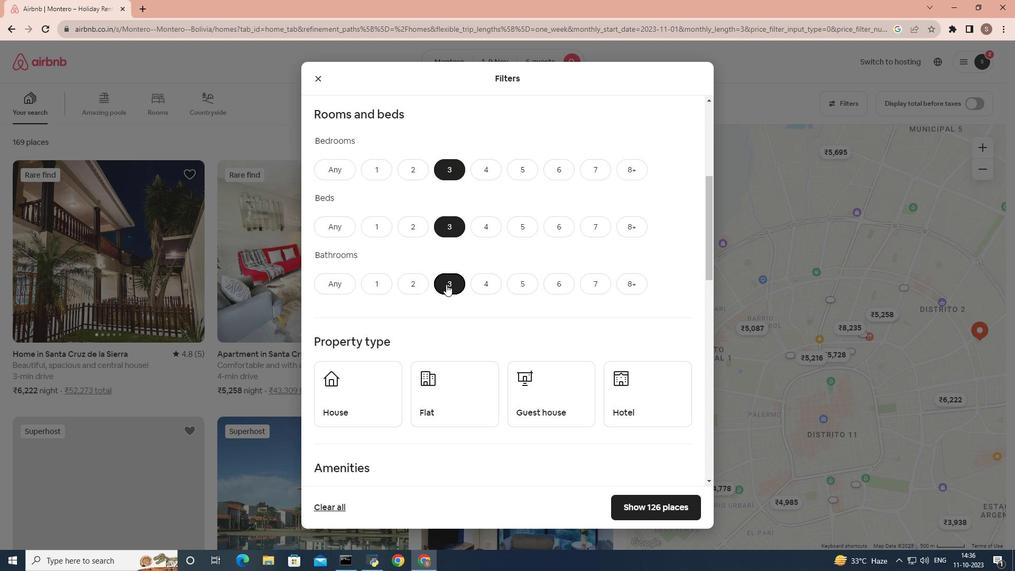 
Action: Mouse scrolled (446, 284) with delta (0, 0)
Screenshot: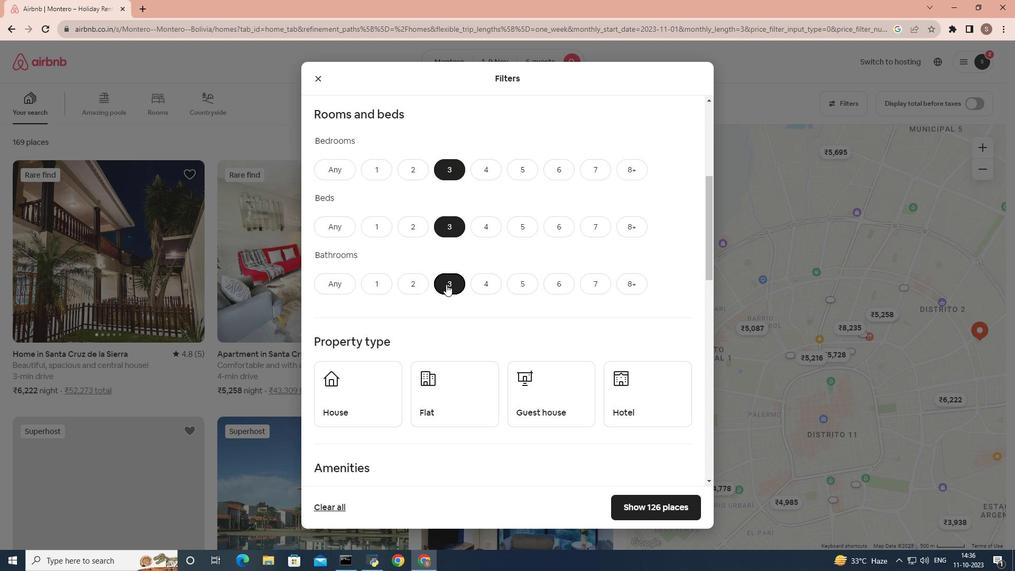 
Action: Mouse scrolled (446, 284) with delta (0, 0)
Screenshot: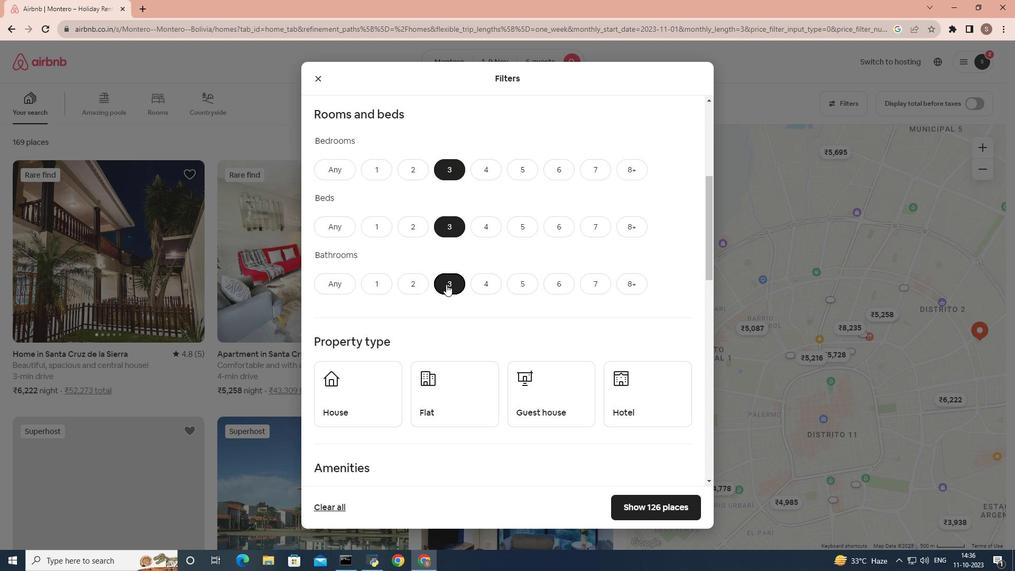 
Action: Mouse scrolled (446, 284) with delta (0, 0)
Screenshot: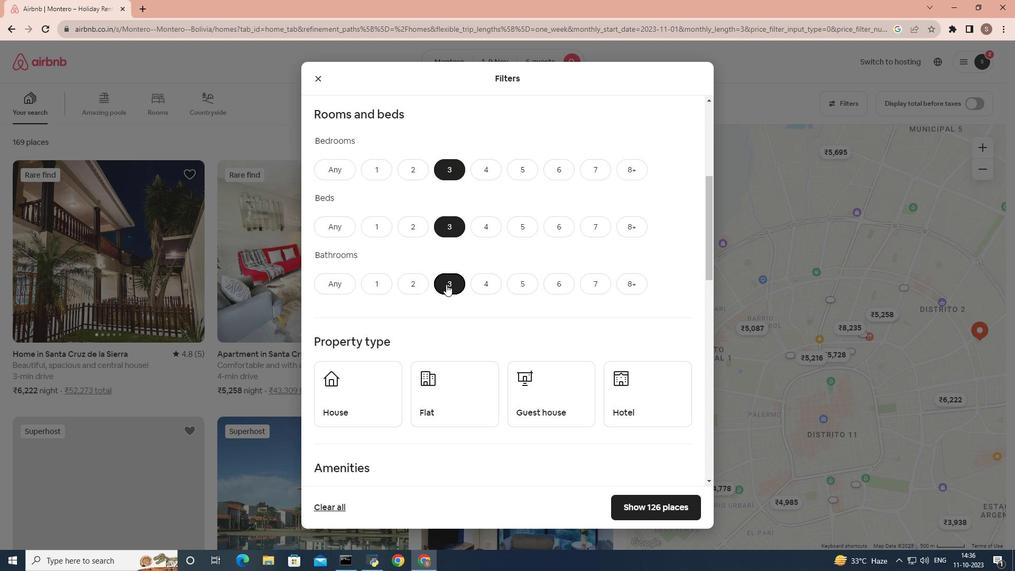 
Action: Mouse scrolled (446, 284) with delta (0, 0)
Screenshot: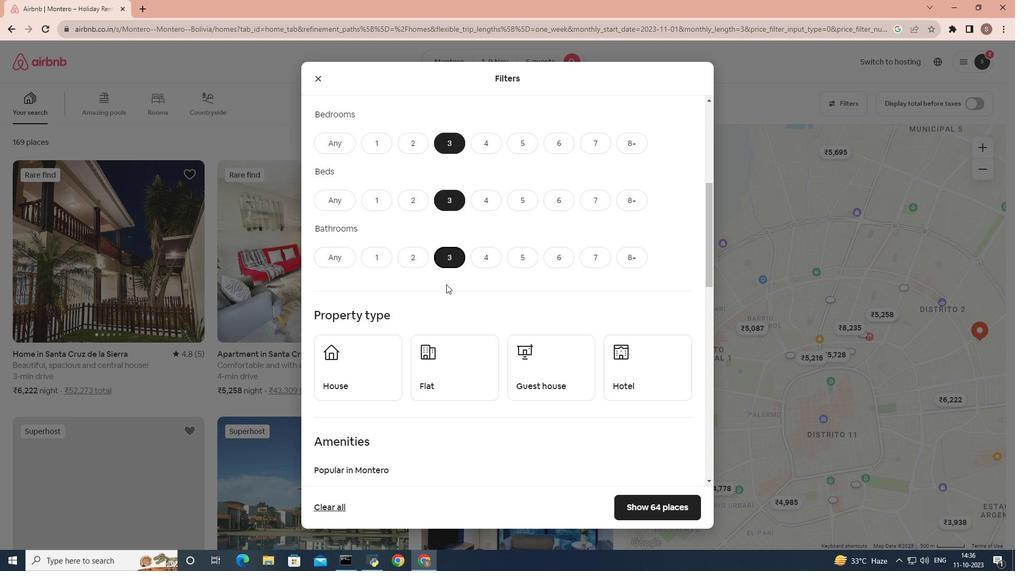 
Action: Mouse scrolled (446, 285) with delta (0, 0)
Screenshot: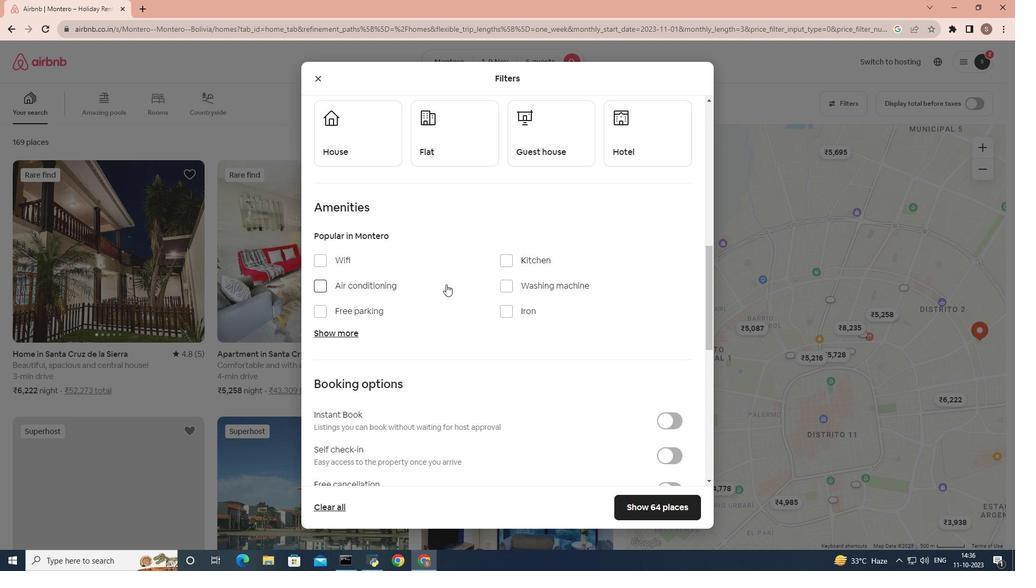 
Action: Mouse scrolled (446, 285) with delta (0, 0)
Screenshot: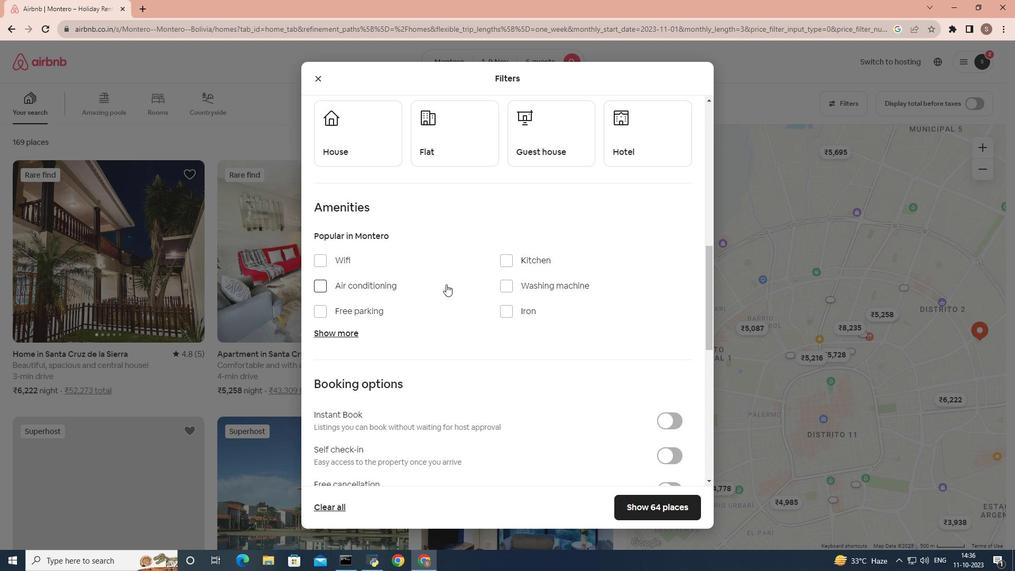 
Action: Mouse moved to (321, 250)
Screenshot: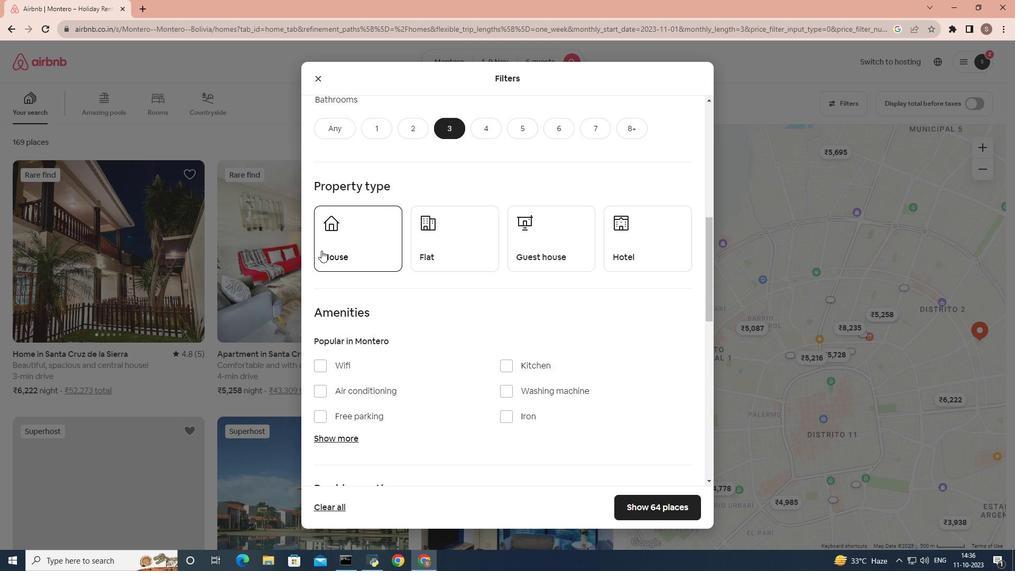 
Action: Mouse pressed left at (321, 250)
Screenshot: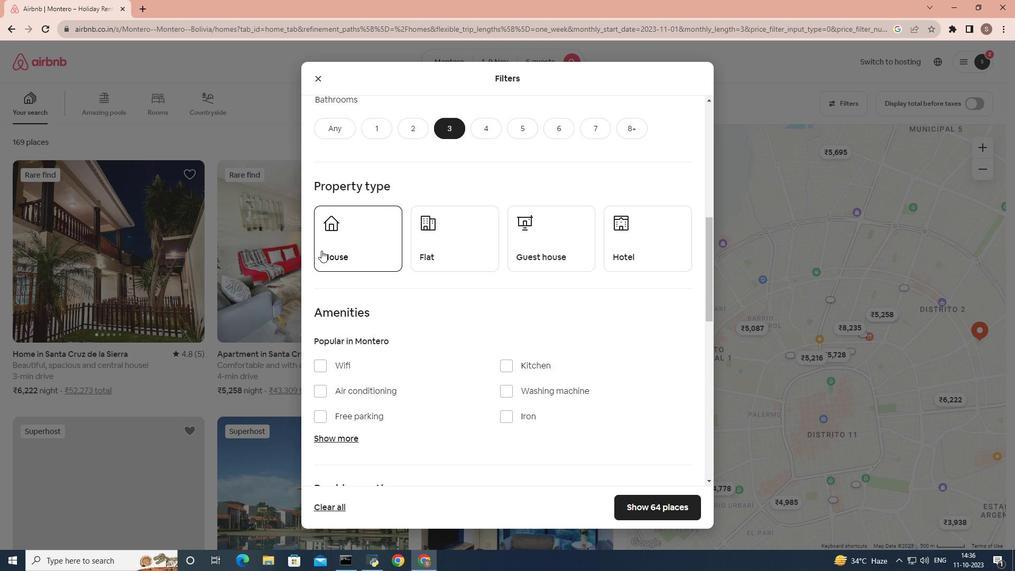 
Action: Mouse moved to (364, 267)
Screenshot: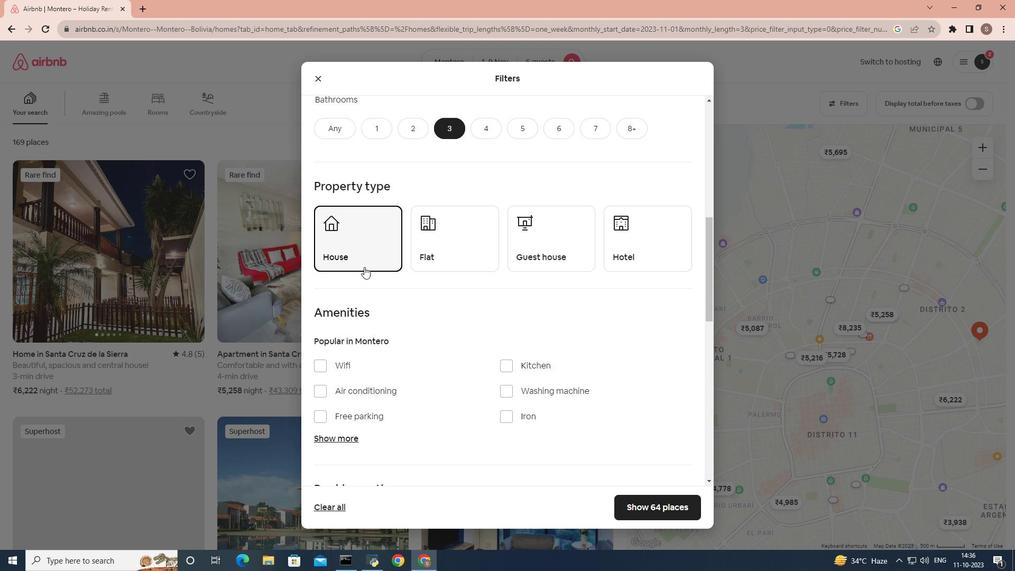 
Action: Mouse scrolled (364, 266) with delta (0, 0)
Screenshot: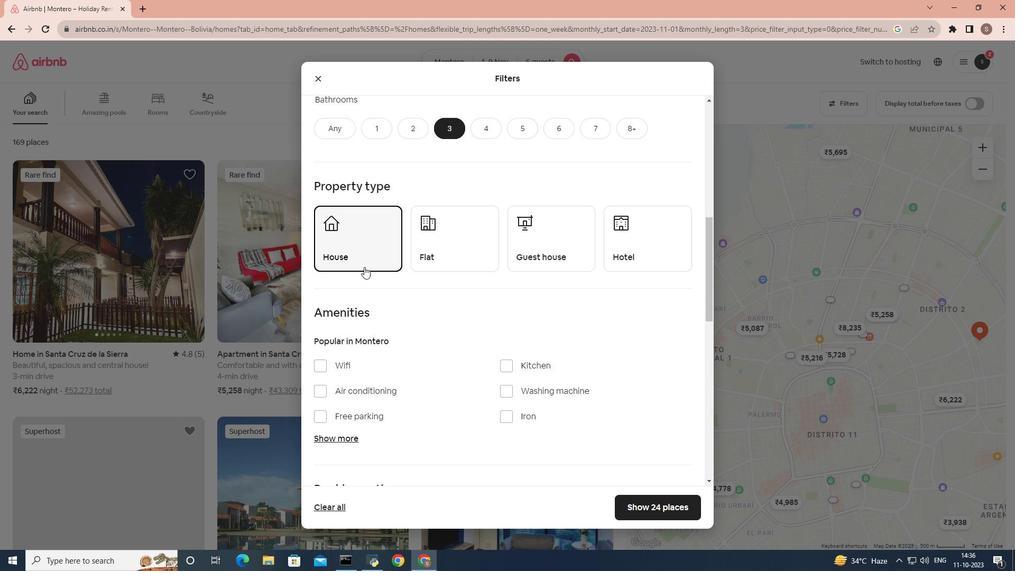 
Action: Mouse scrolled (364, 266) with delta (0, 0)
Screenshot: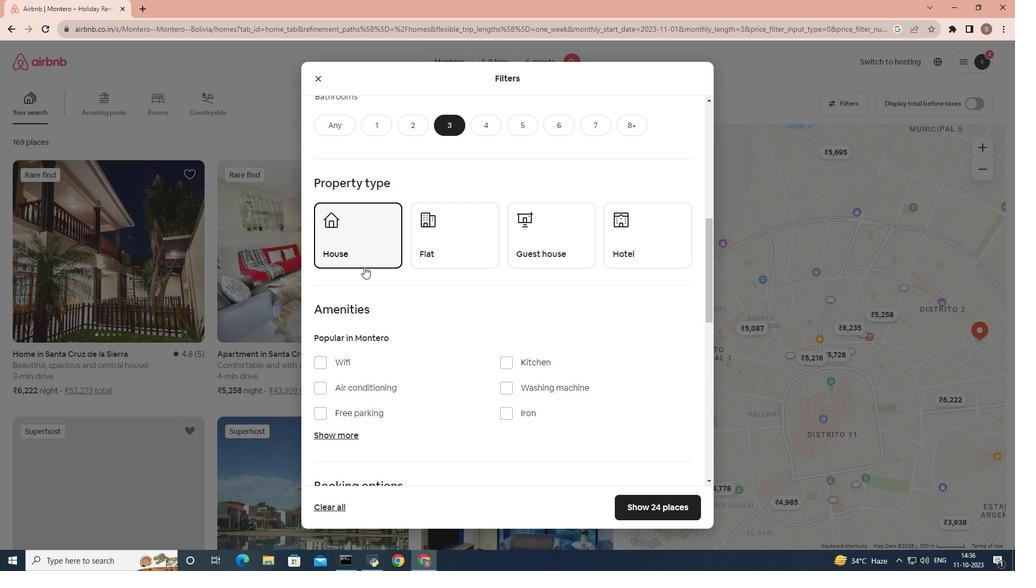 
Action: Mouse scrolled (364, 266) with delta (0, 0)
Screenshot: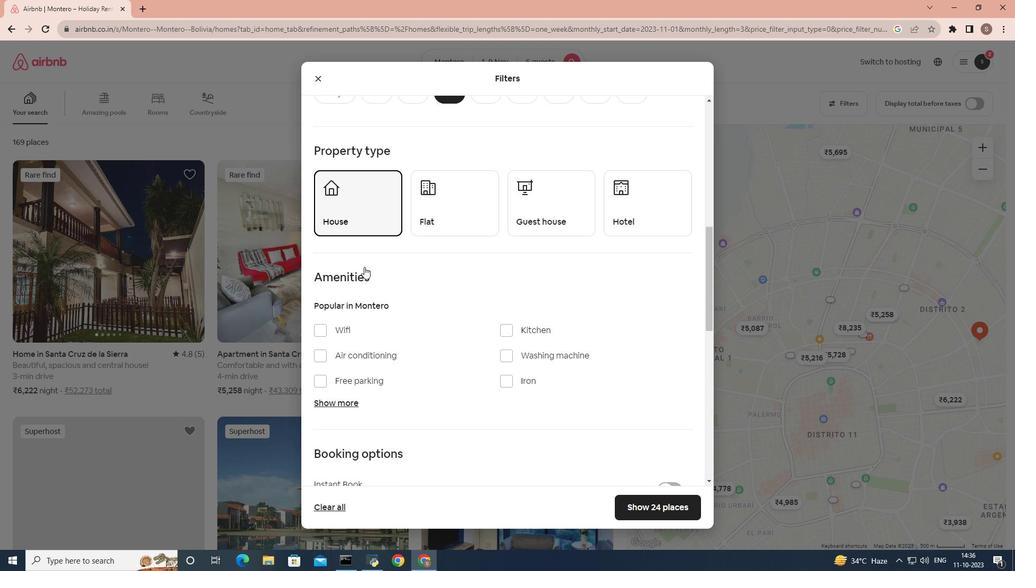 
Action: Mouse scrolled (364, 266) with delta (0, 0)
Screenshot: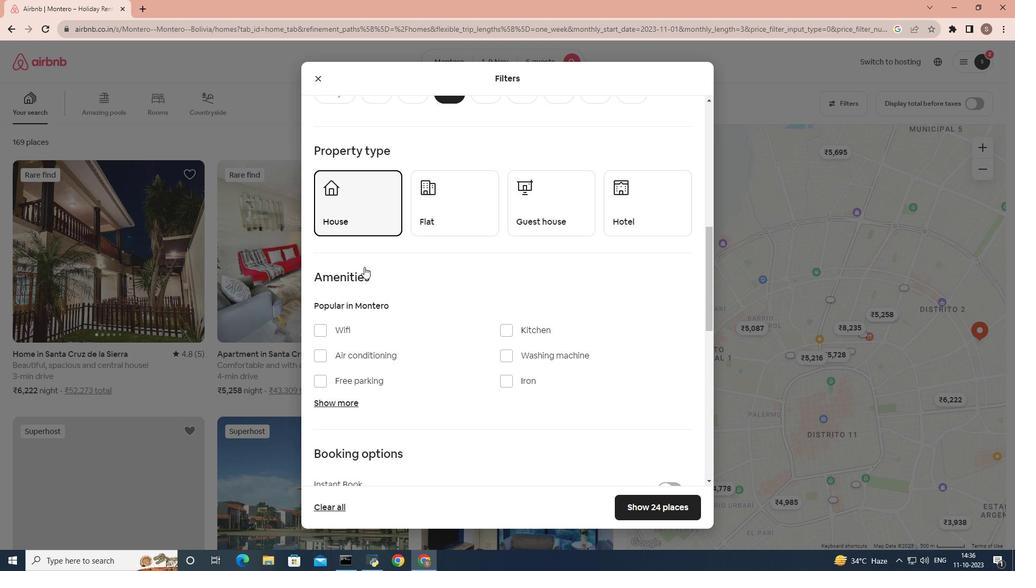 
Action: Mouse scrolled (364, 267) with delta (0, 0)
Screenshot: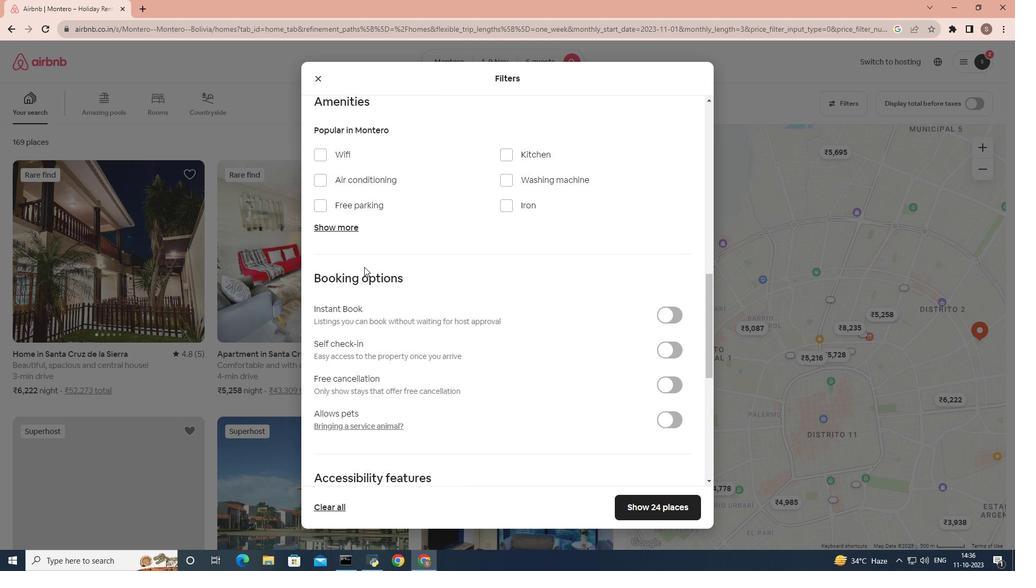 
Action: Mouse moved to (346, 244)
Screenshot: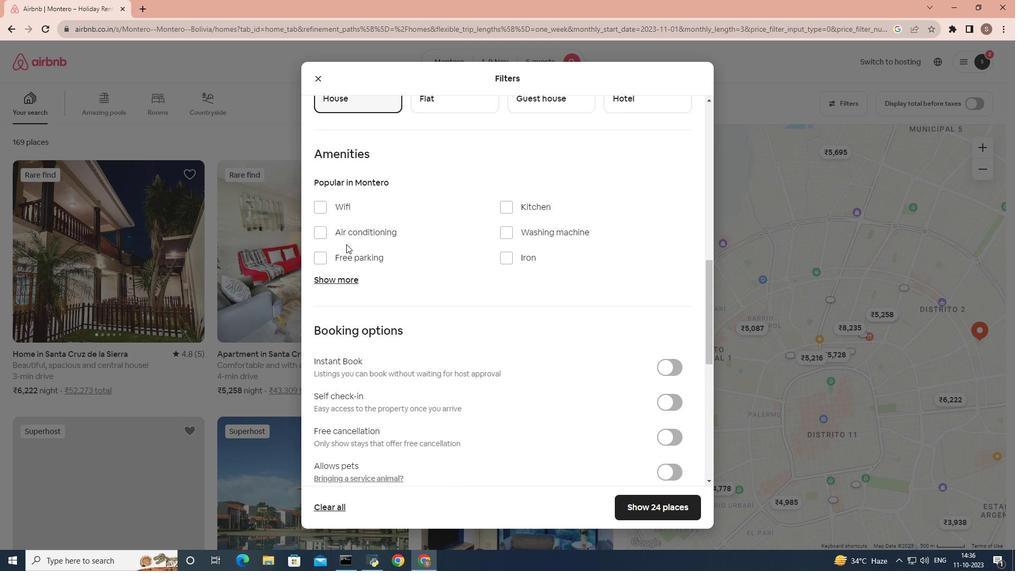 
Action: Mouse scrolled (346, 243) with delta (0, 0)
Screenshot: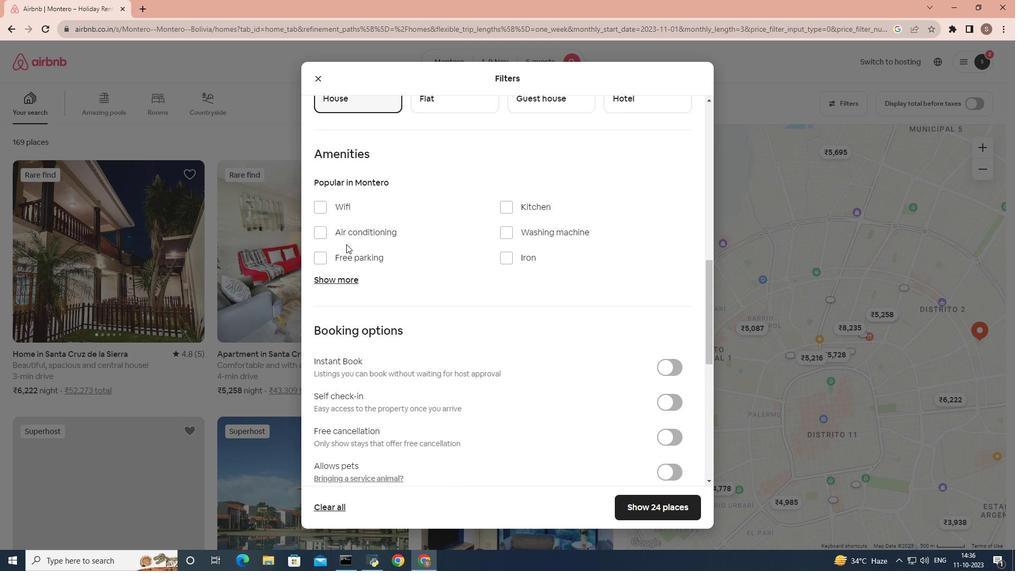 
Action: Mouse scrolled (346, 243) with delta (0, 0)
Screenshot: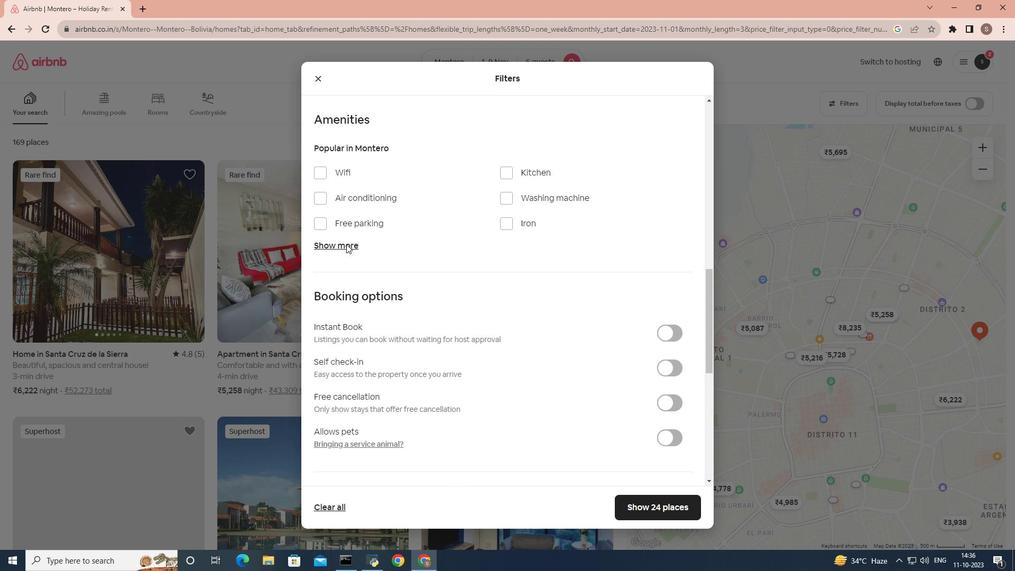 
Action: Mouse scrolled (346, 243) with delta (0, 0)
Screenshot: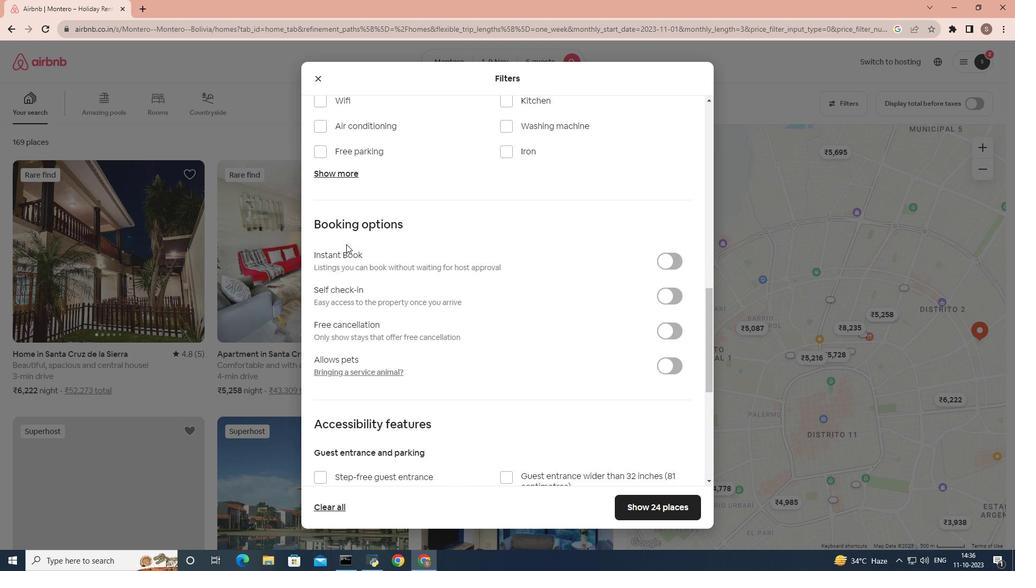 
Action: Mouse scrolled (346, 243) with delta (0, 0)
Screenshot: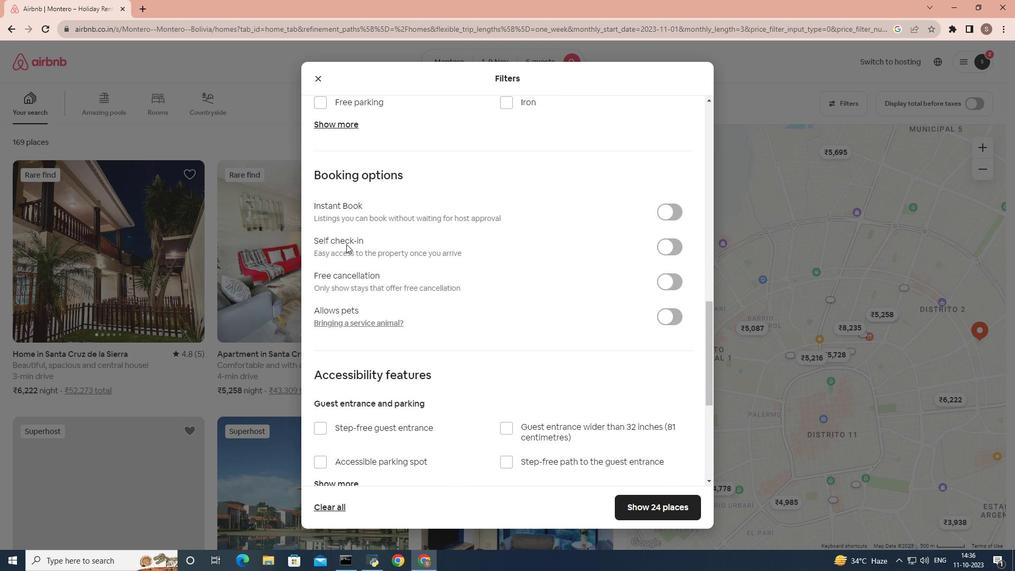 
Action: Mouse moved to (668, 192)
Screenshot: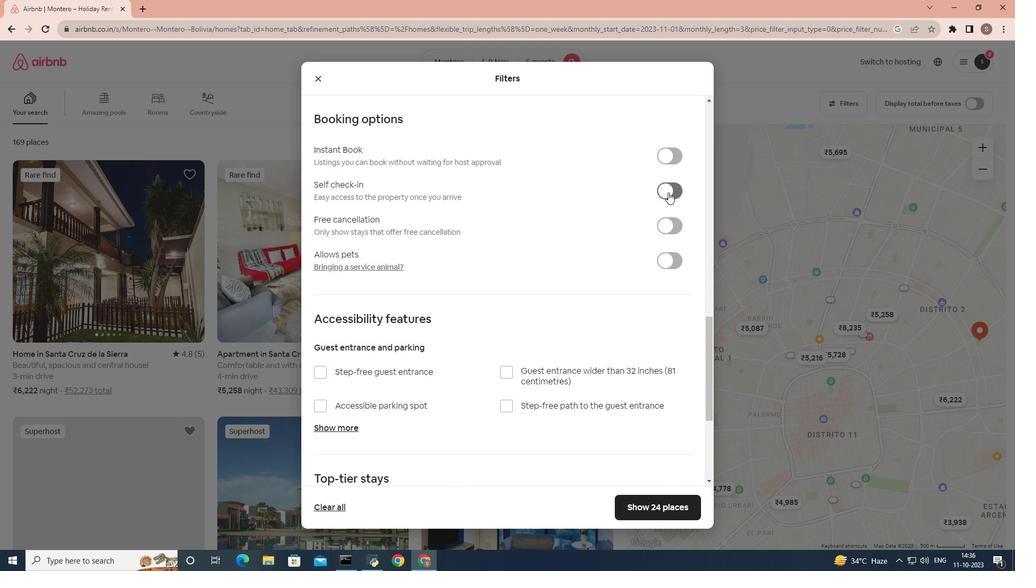 
Action: Mouse pressed left at (668, 192)
Screenshot: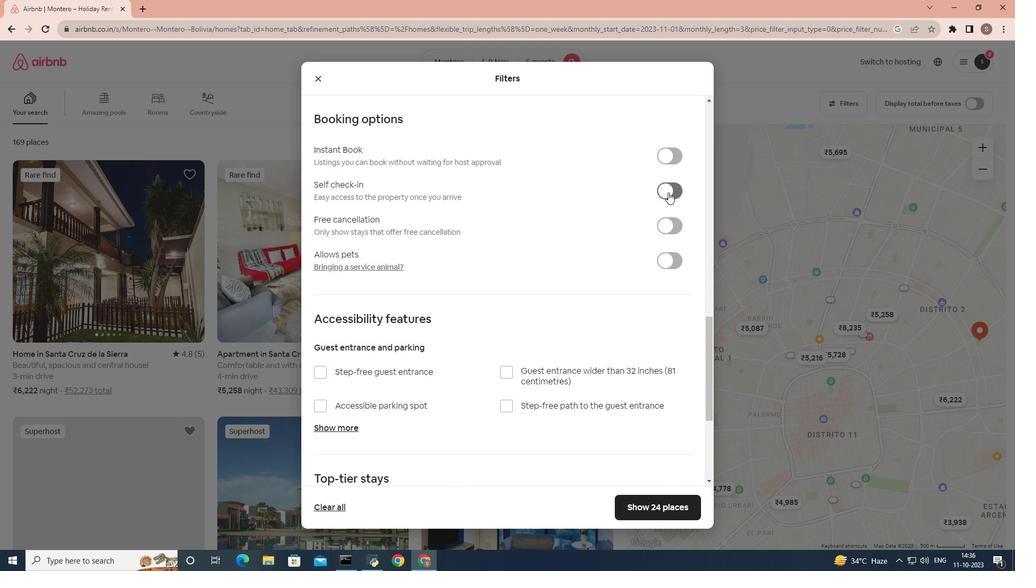 
Action: Mouse moved to (647, 507)
Screenshot: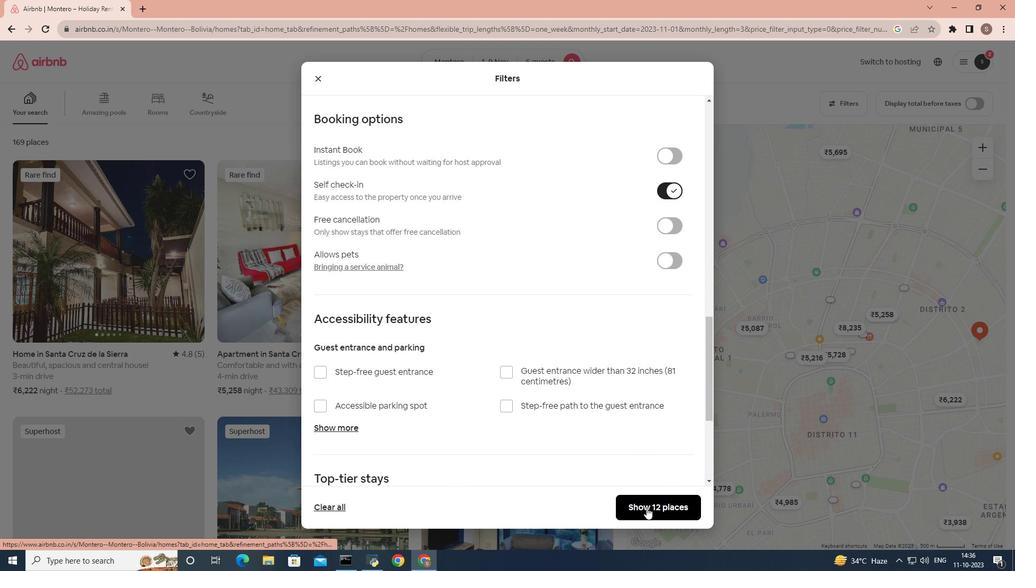 
Action: Mouse pressed left at (647, 507)
Screenshot: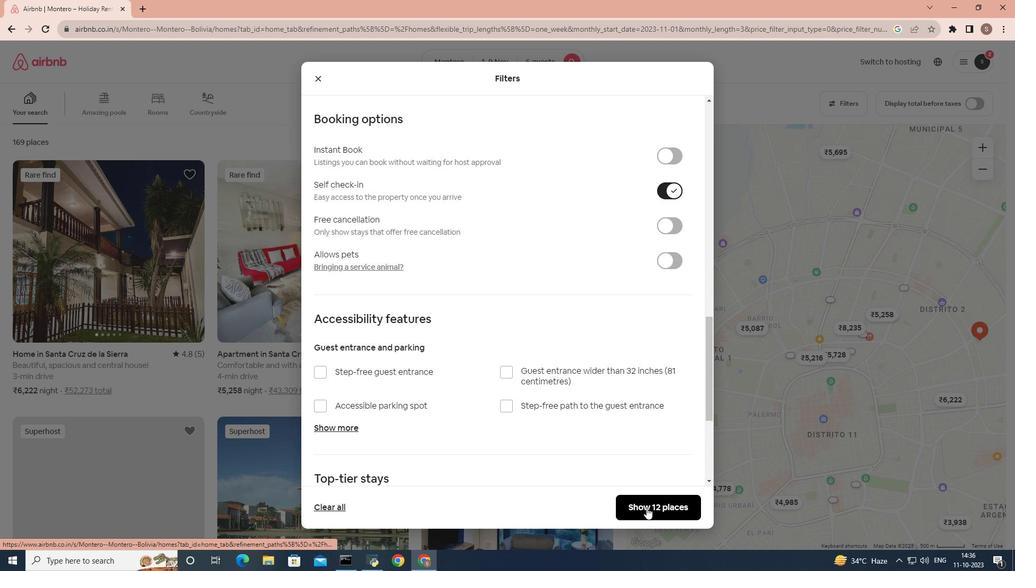 
Action: Mouse moved to (652, 510)
Screenshot: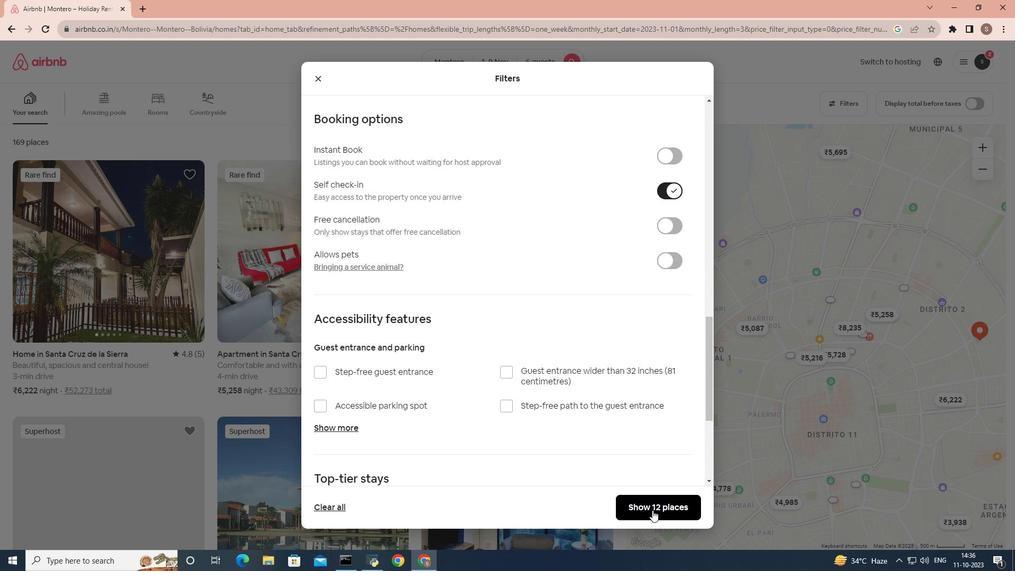 
Action: Mouse pressed left at (652, 510)
Screenshot: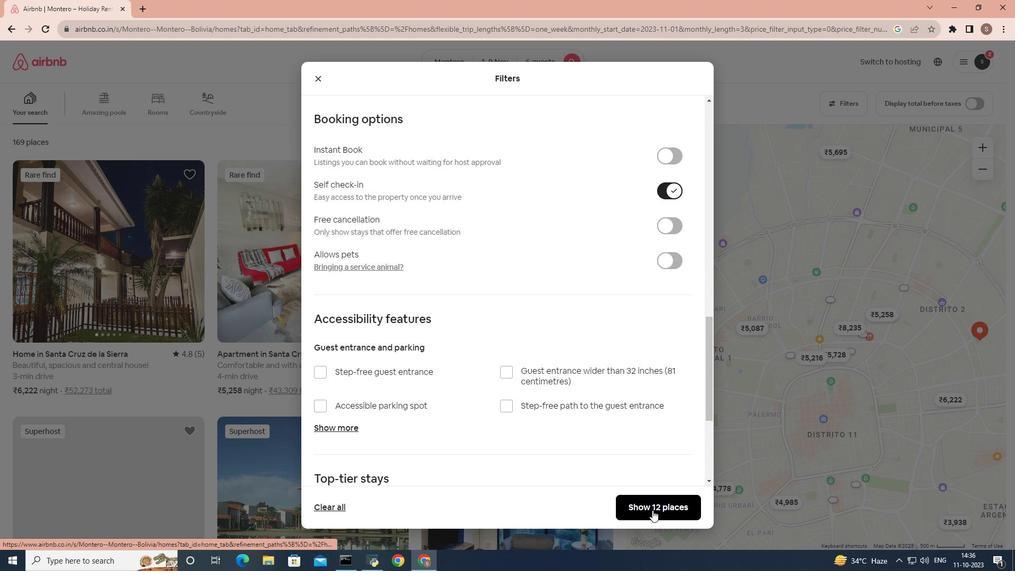 
Action: Mouse moved to (225, 281)
Screenshot: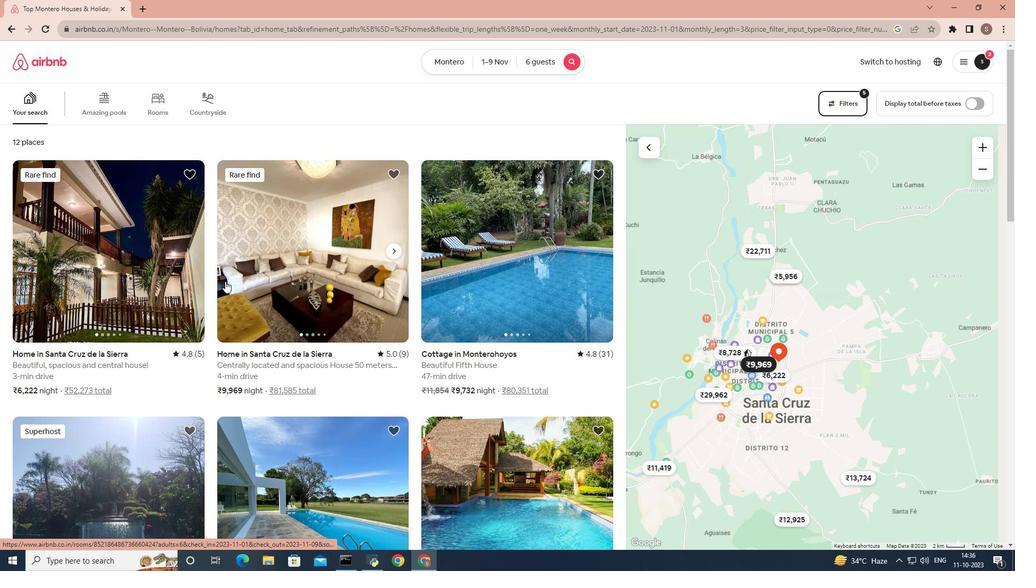 
Action: Mouse scrolled (225, 280) with delta (0, 0)
Screenshot: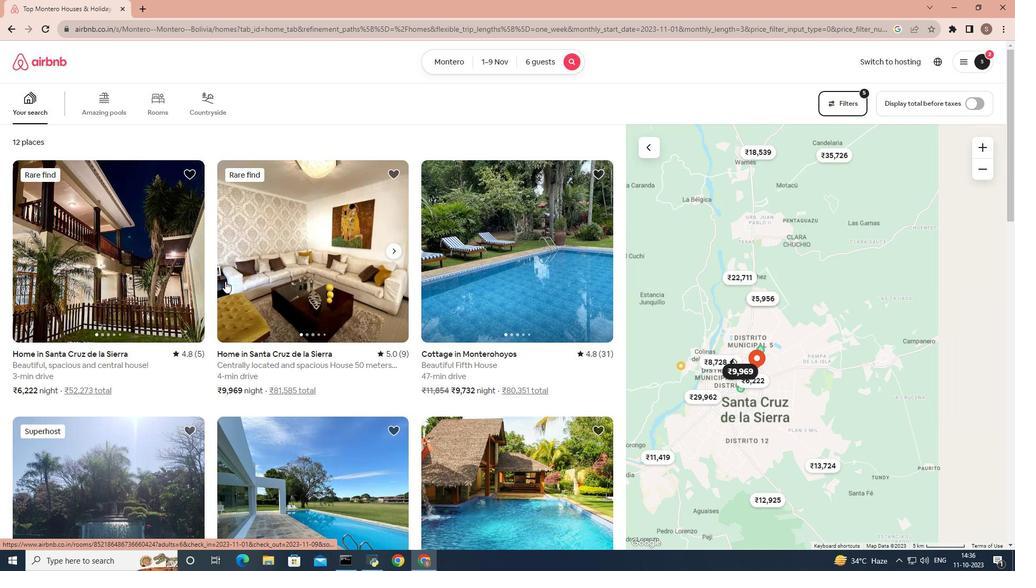 
Action: Mouse scrolled (225, 280) with delta (0, 0)
Screenshot: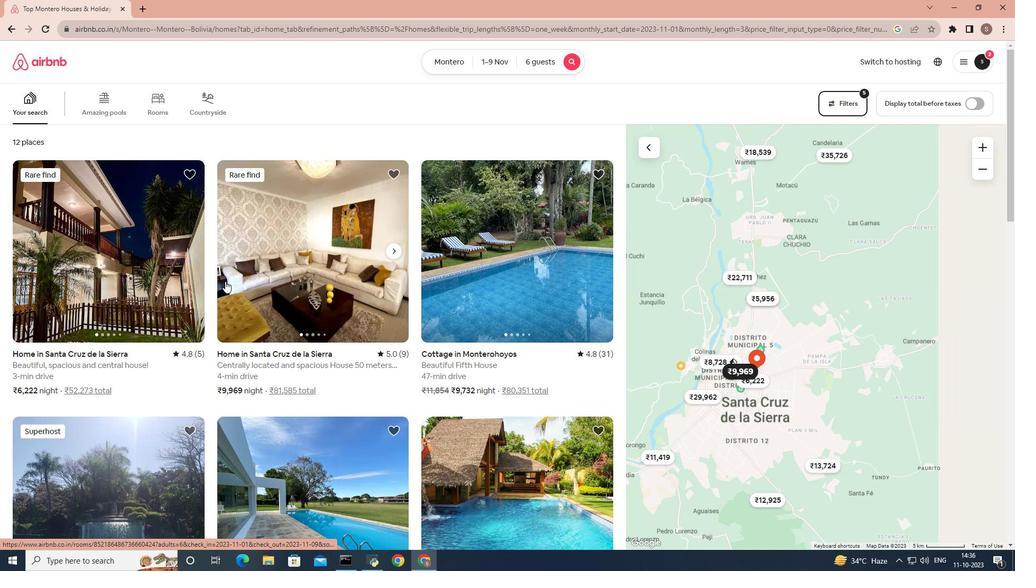 
Action: Mouse scrolled (225, 280) with delta (0, 0)
Screenshot: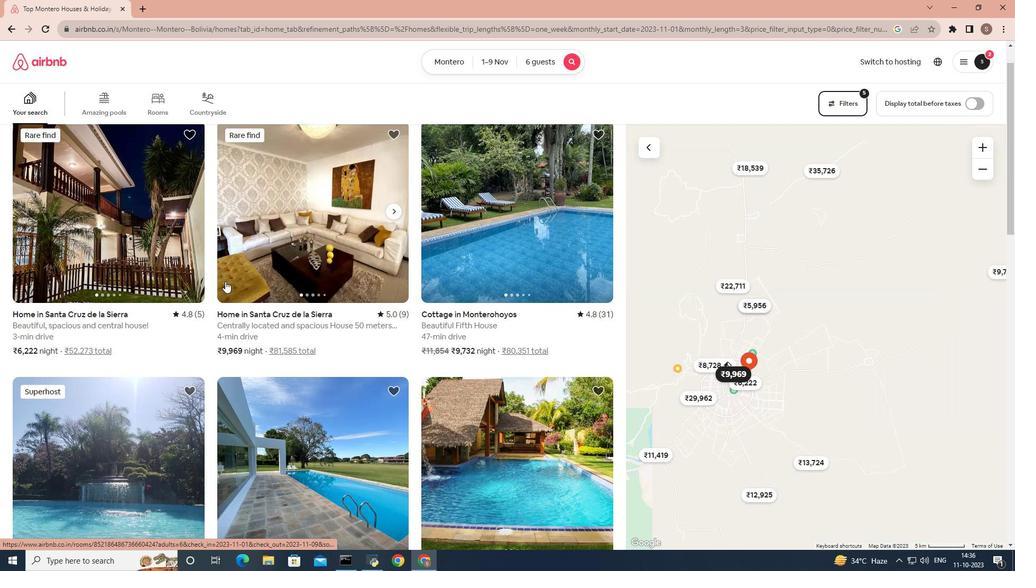 
Action: Mouse scrolled (225, 281) with delta (0, 0)
Screenshot: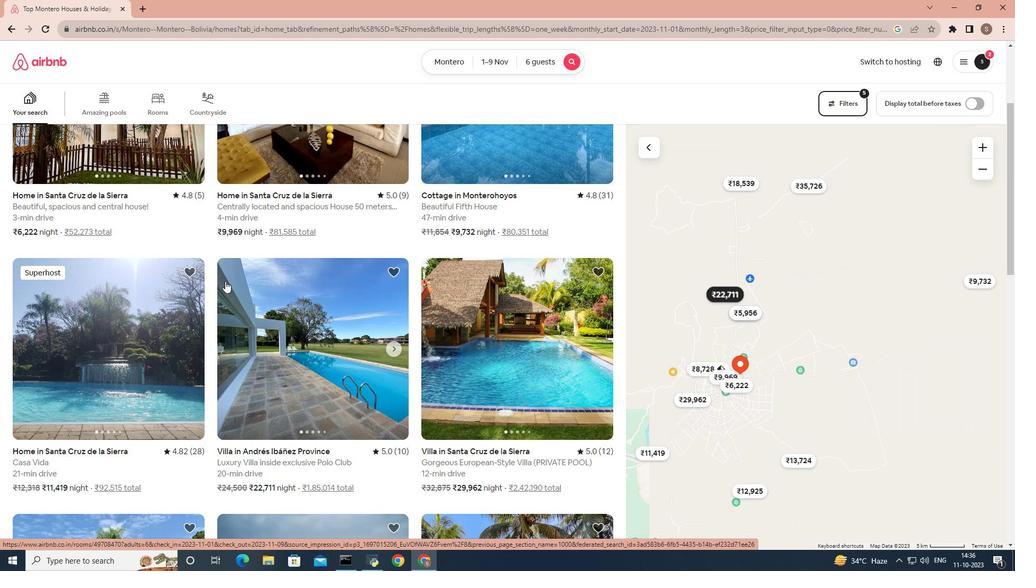 
Action: Mouse scrolled (225, 281) with delta (0, 0)
Screenshot: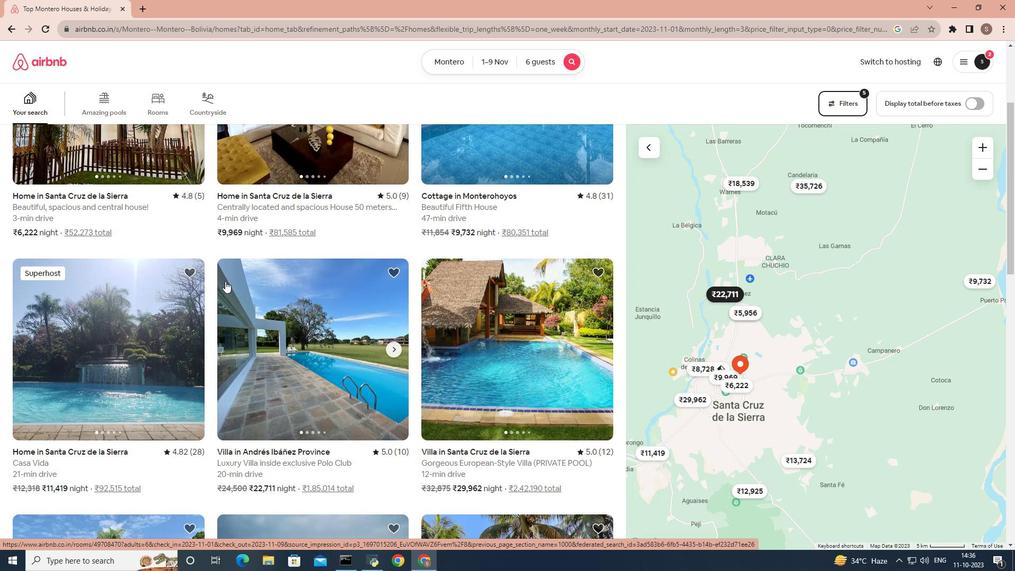 
Action: Mouse moved to (266, 255)
Screenshot: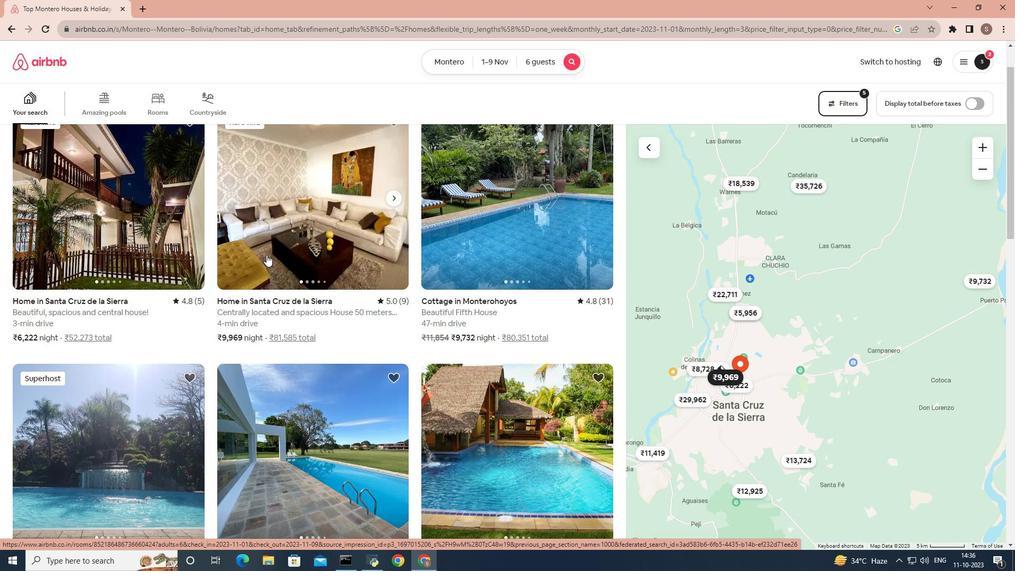 
Action: Mouse pressed left at (266, 255)
Screenshot: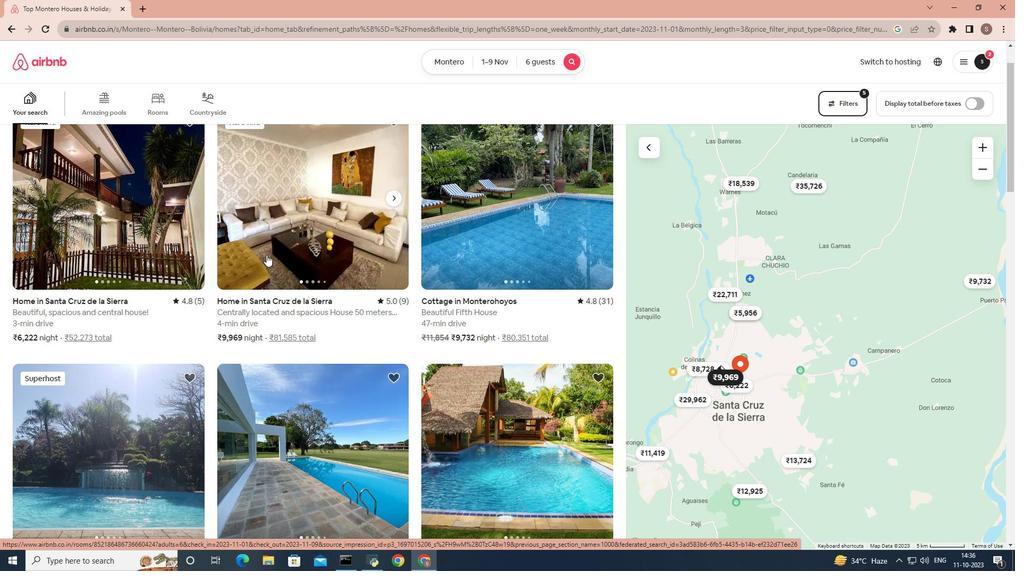 
Action: Mouse scrolled (266, 254) with delta (0, 0)
Screenshot: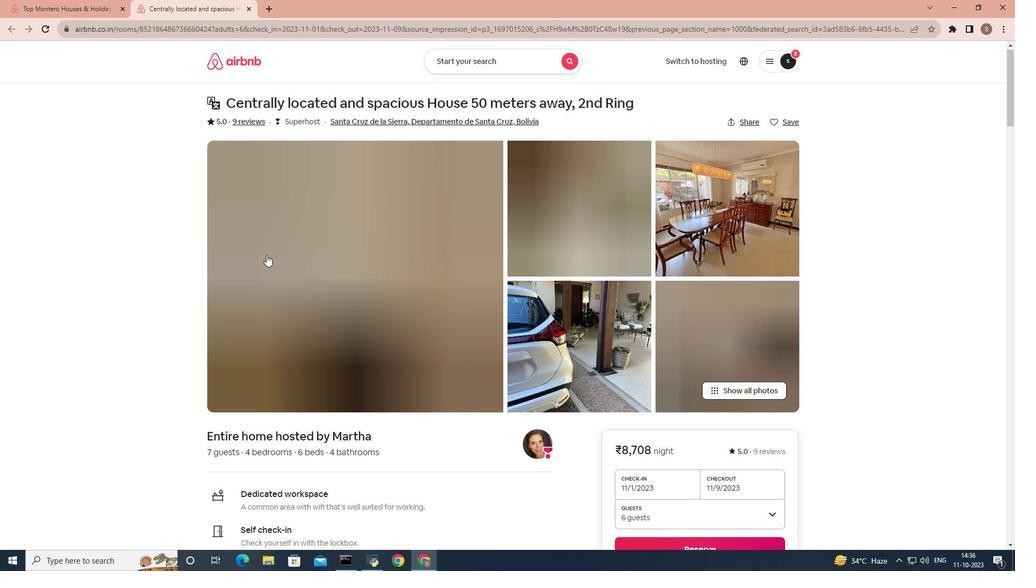 
Action: Mouse scrolled (266, 254) with delta (0, 0)
Screenshot: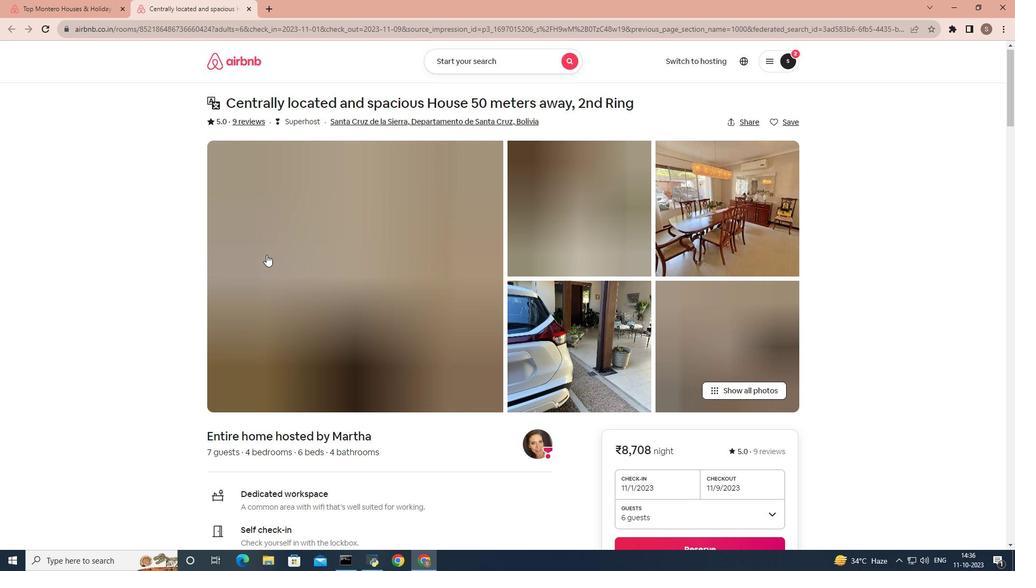 
Action: Mouse scrolled (266, 254) with delta (0, 0)
Screenshot: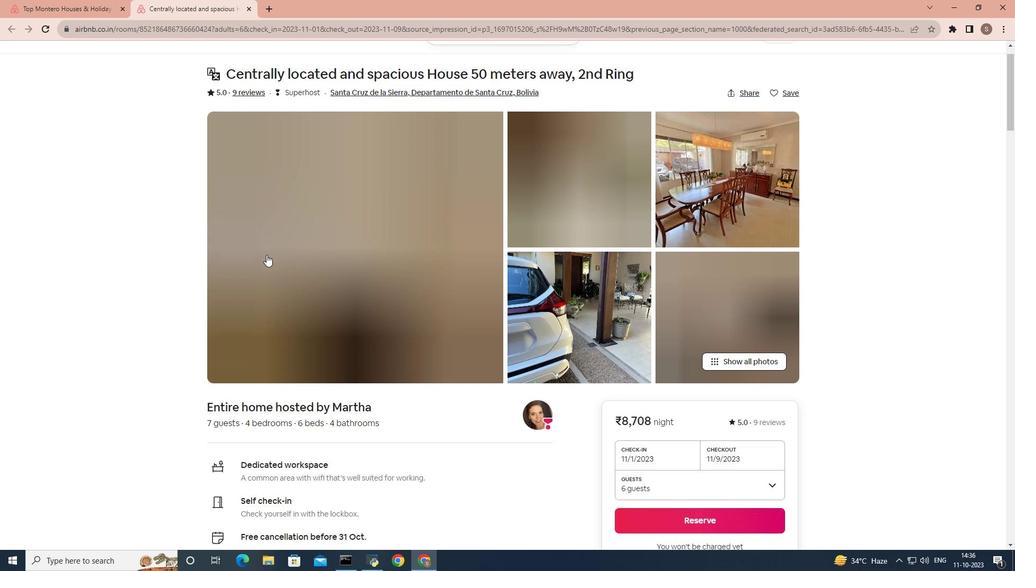 
Action: Mouse scrolled (266, 254) with delta (0, 0)
Screenshot: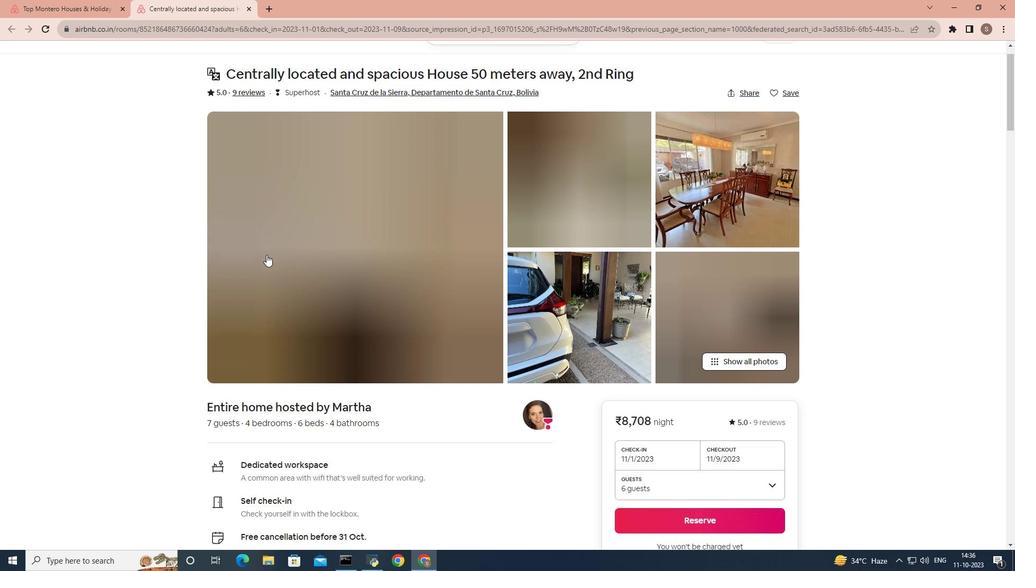 
Action: Mouse scrolled (266, 254) with delta (0, 0)
Screenshot: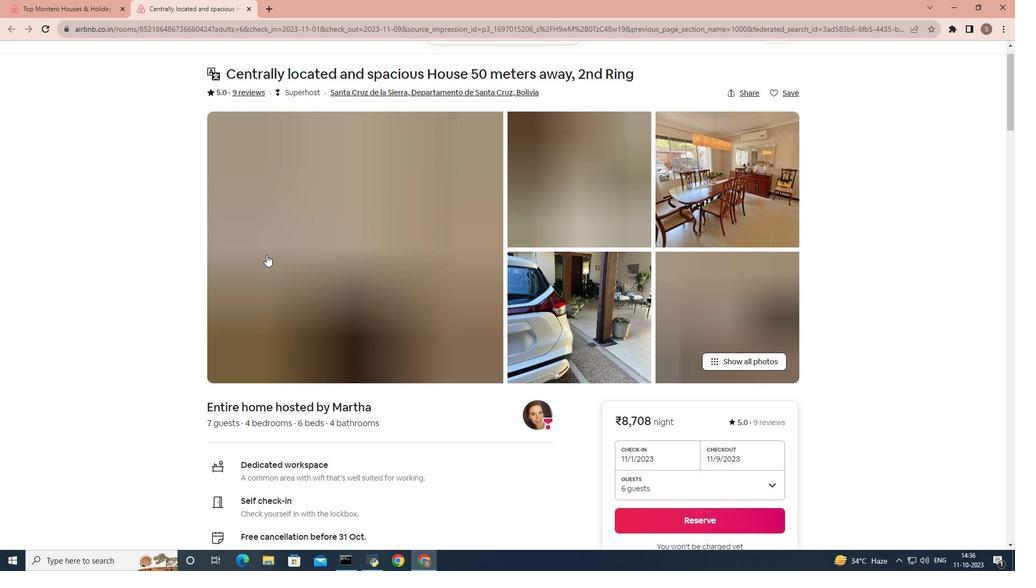 
Action: Mouse scrolled (266, 254) with delta (0, 0)
Screenshot: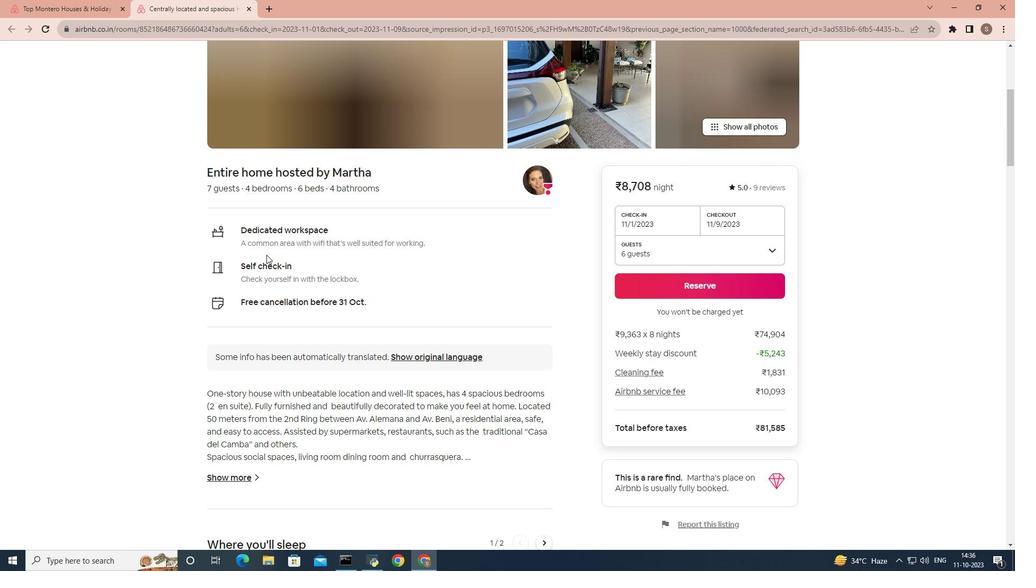 
Action: Mouse scrolled (266, 254) with delta (0, 0)
Screenshot: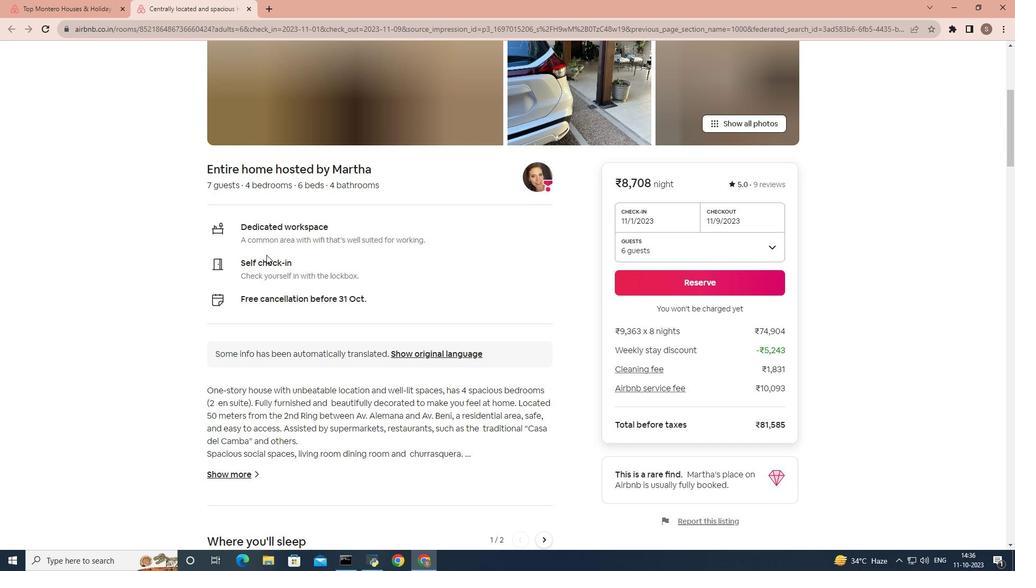 
Action: Mouse scrolled (266, 254) with delta (0, 0)
Screenshot: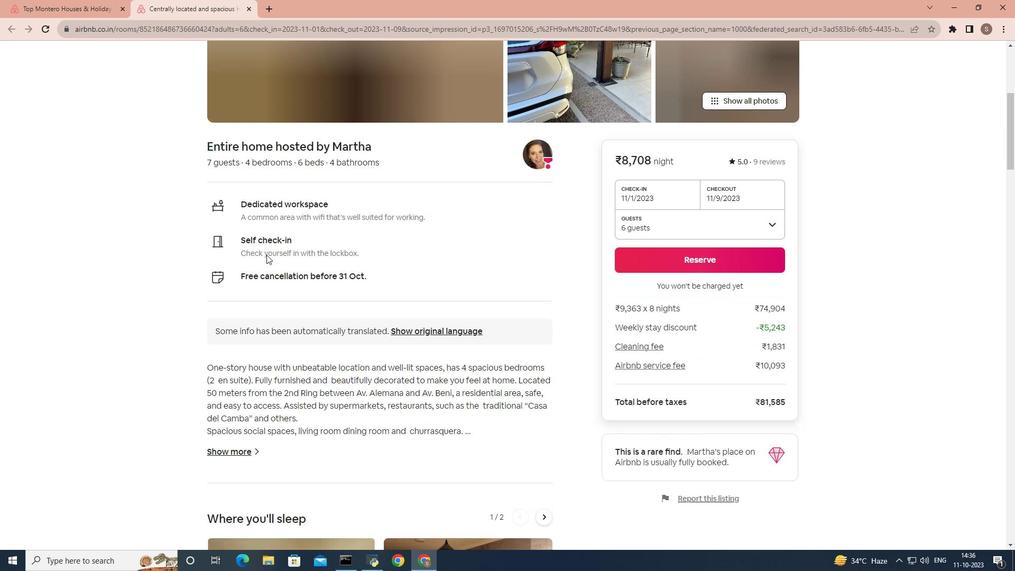 
Action: Mouse scrolled (266, 254) with delta (0, 0)
Screenshot: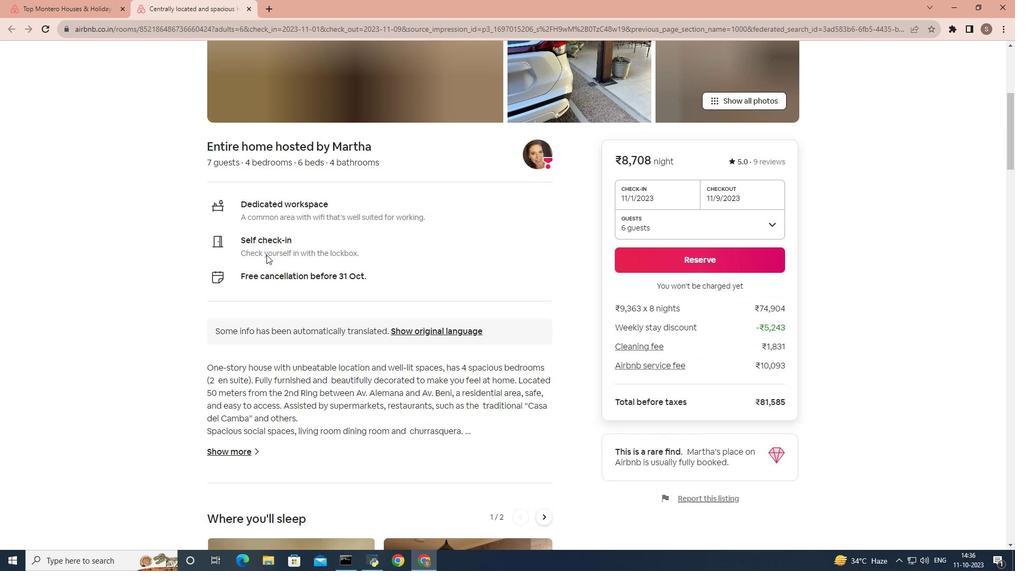 
Action: Mouse moved to (230, 271)
Screenshot: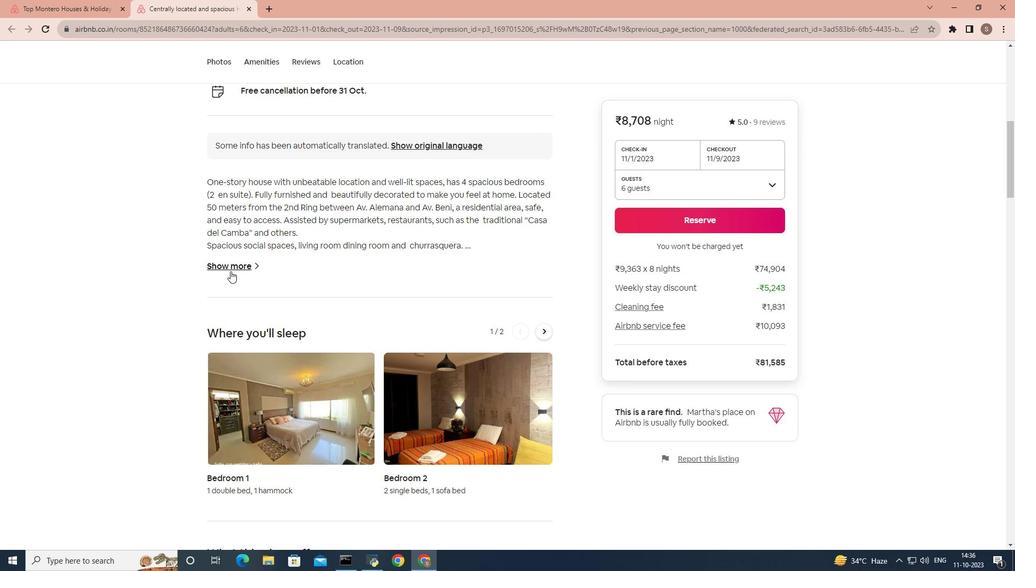 
Action: Mouse pressed left at (230, 271)
Screenshot: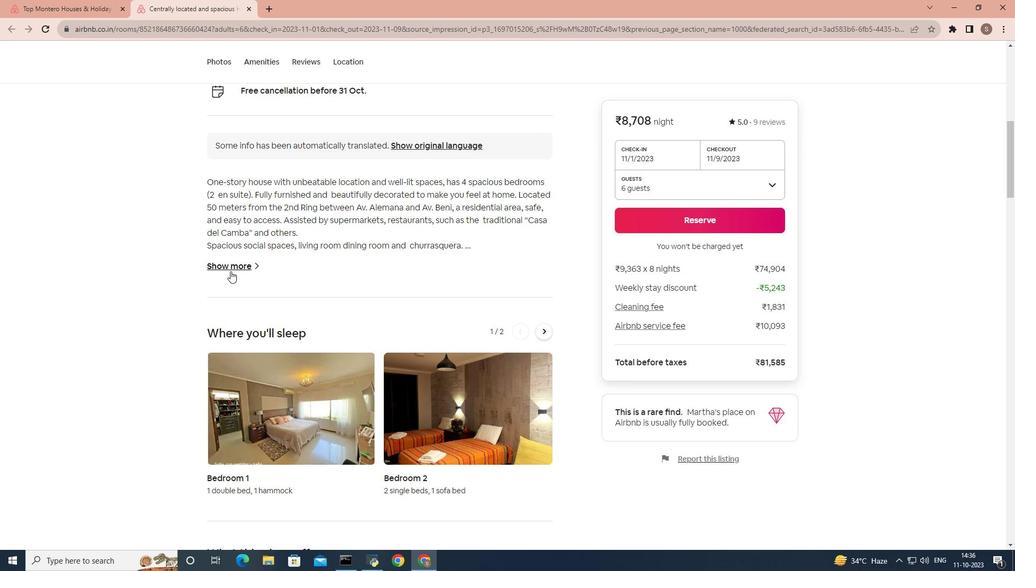 
Action: Mouse moved to (348, 258)
Screenshot: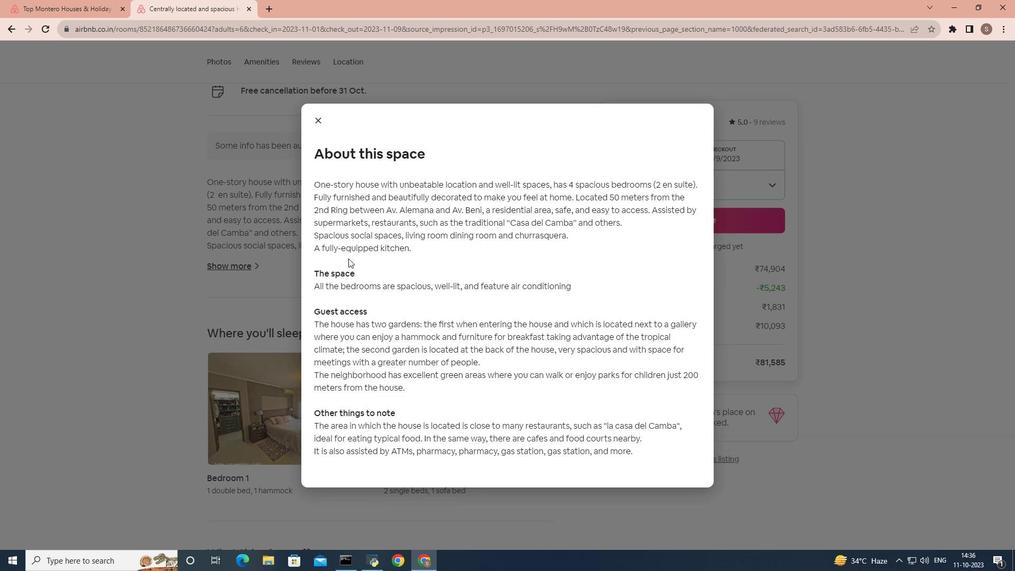 
Action: Mouse scrolled (348, 258) with delta (0, 0)
Screenshot: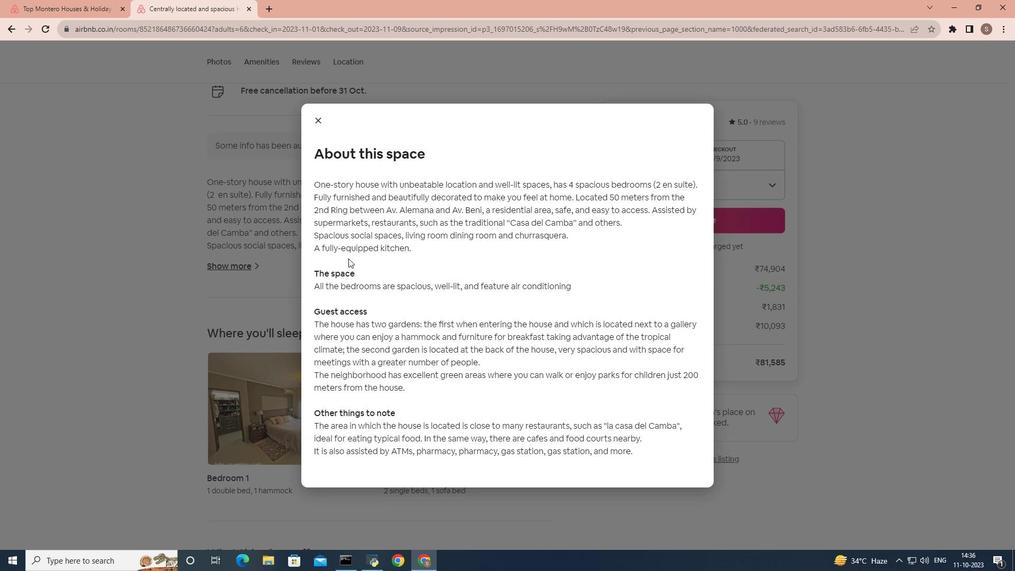 
Action: Mouse scrolled (348, 258) with delta (0, 0)
Screenshot: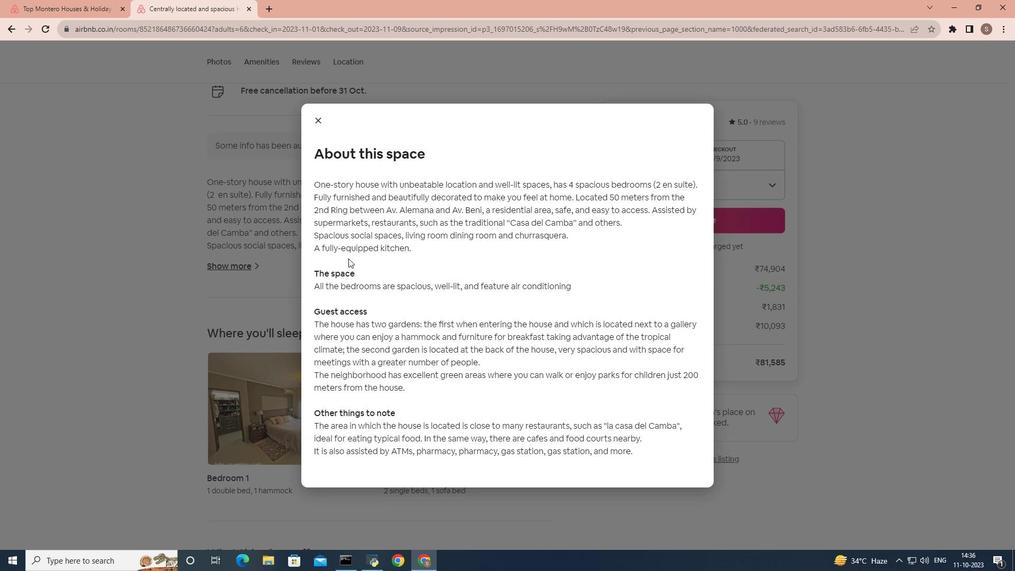 
Action: Mouse scrolled (348, 258) with delta (0, 0)
Screenshot: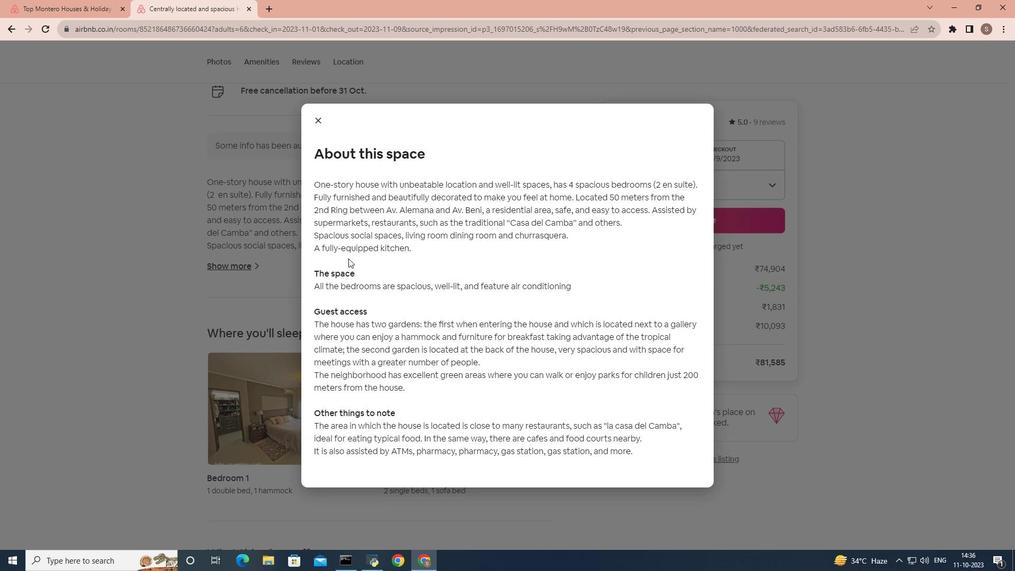 
Action: Mouse scrolled (348, 258) with delta (0, 0)
Screenshot: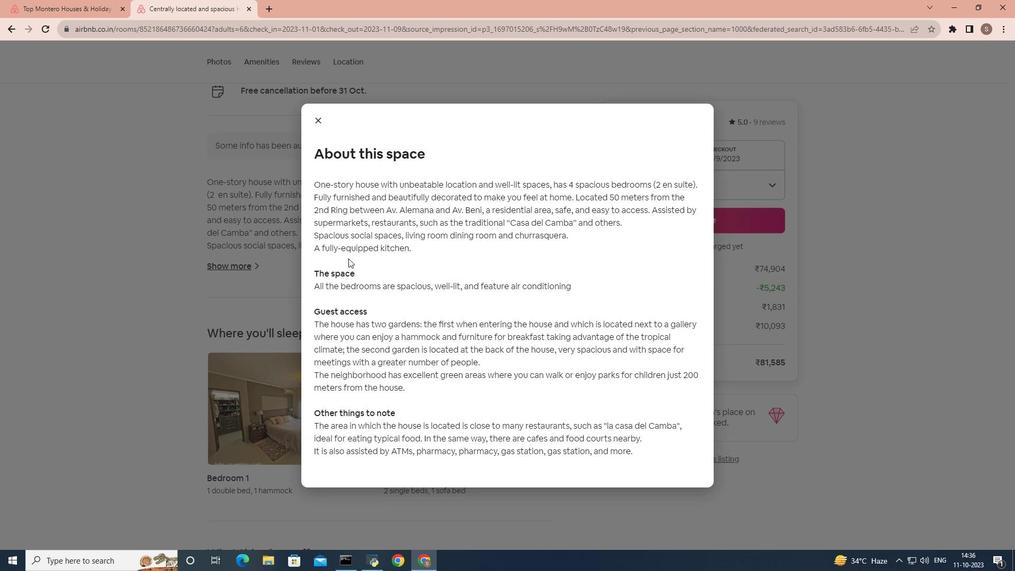 
Action: Mouse moved to (315, 124)
Screenshot: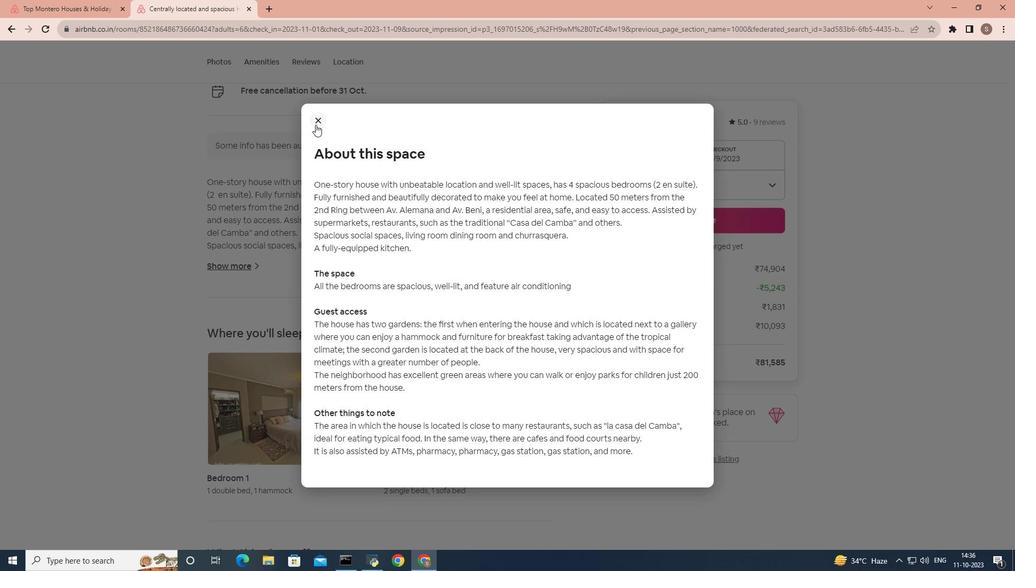 
Action: Mouse pressed left at (315, 124)
Screenshot: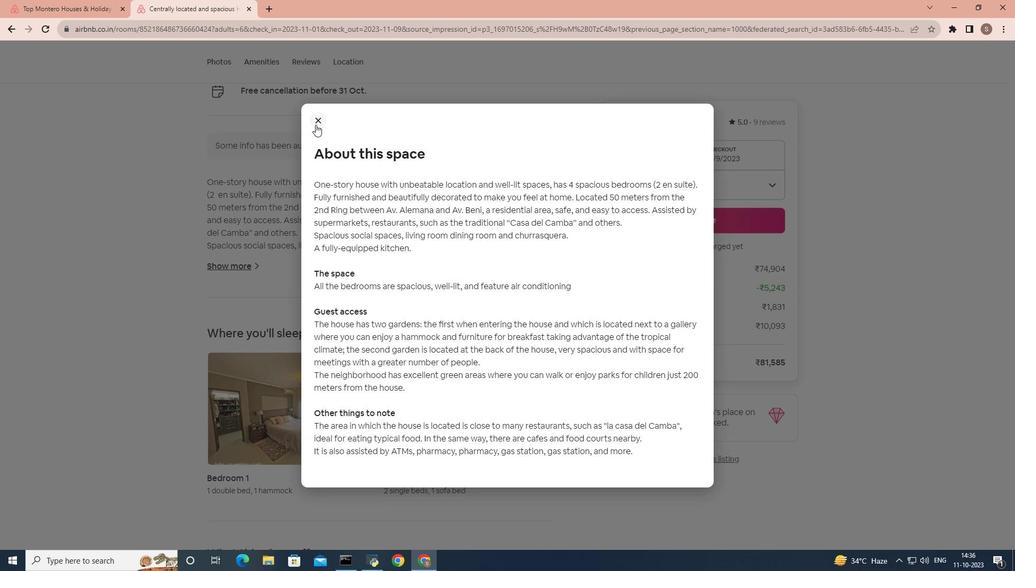 
Action: Mouse moved to (286, 225)
Screenshot: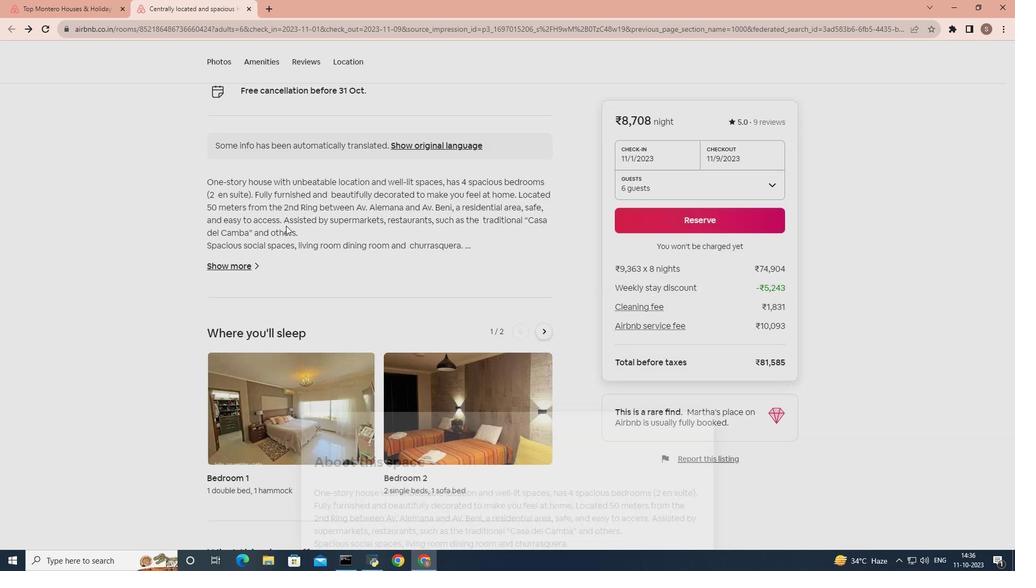 
Action: Mouse scrolled (286, 225) with delta (0, 0)
Screenshot: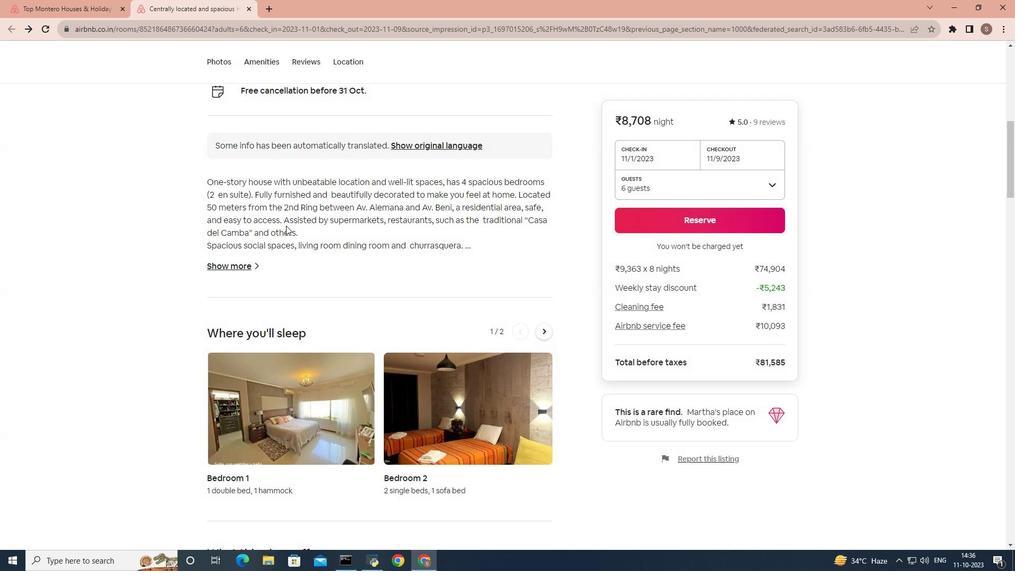 
Action: Mouse scrolled (286, 225) with delta (0, 0)
Screenshot: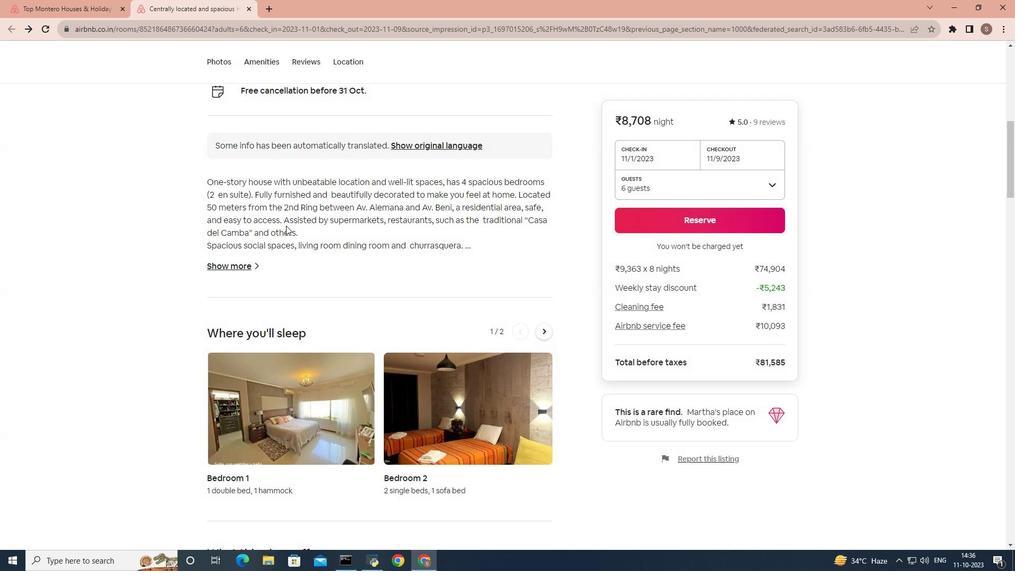 
Action: Mouse moved to (285, 225)
Screenshot: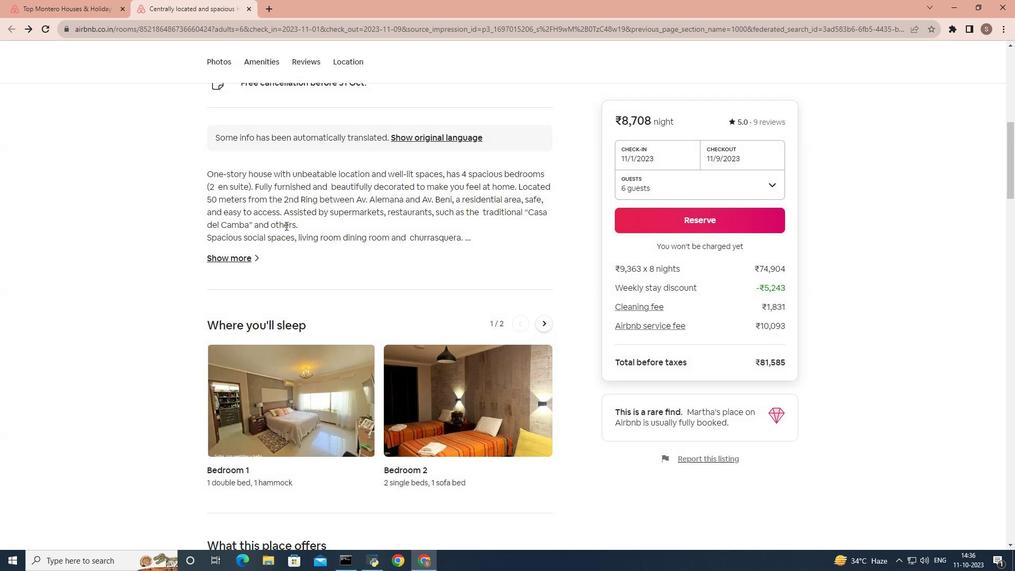 
Action: Mouse scrolled (285, 225) with delta (0, 0)
Screenshot: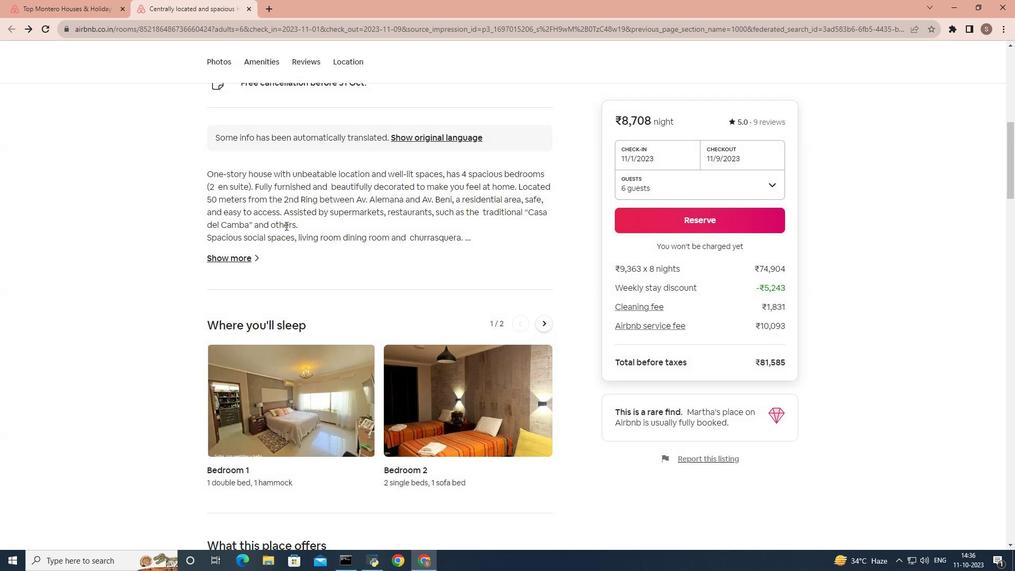 
Action: Mouse scrolled (285, 225) with delta (0, 0)
Screenshot: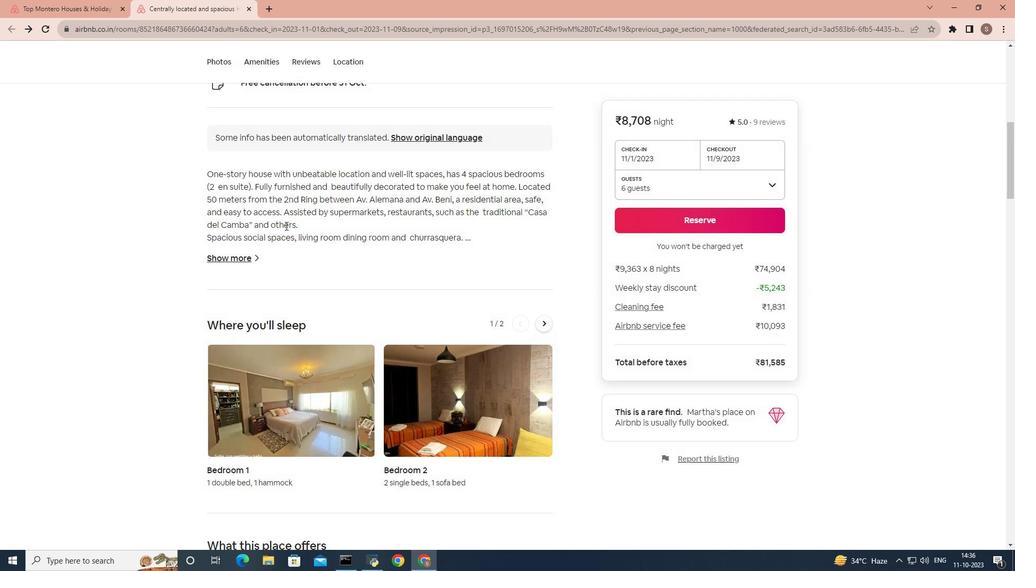 
Action: Mouse scrolled (285, 225) with delta (0, 0)
Screenshot: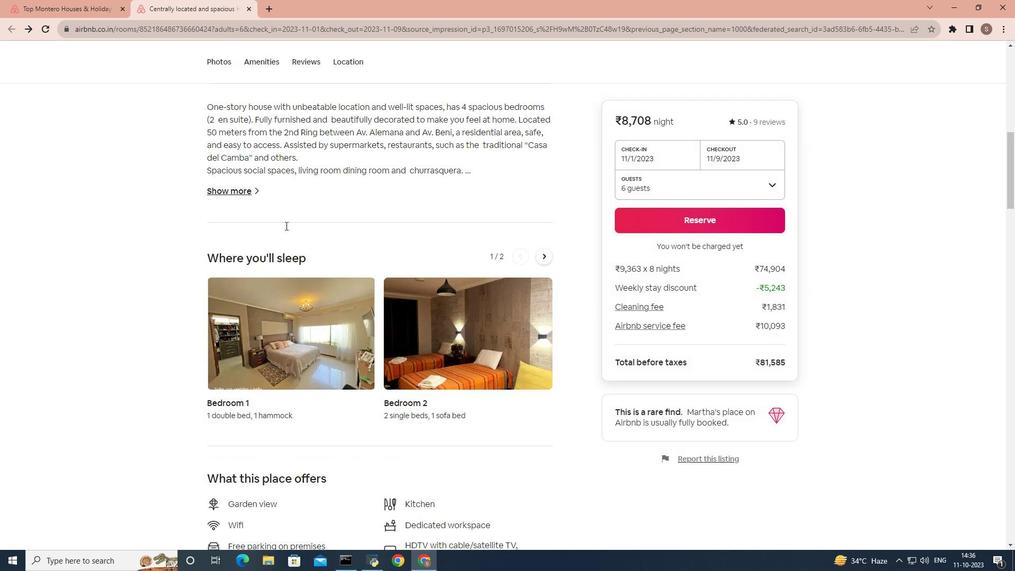 
Action: Mouse scrolled (285, 225) with delta (0, 0)
Screenshot: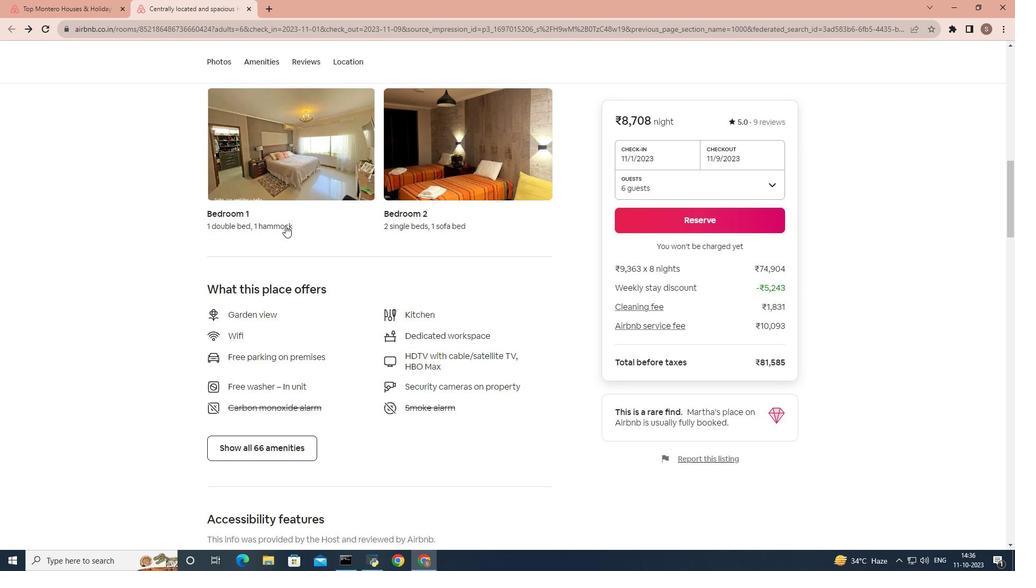 
Action: Mouse scrolled (285, 225) with delta (0, 0)
Screenshot: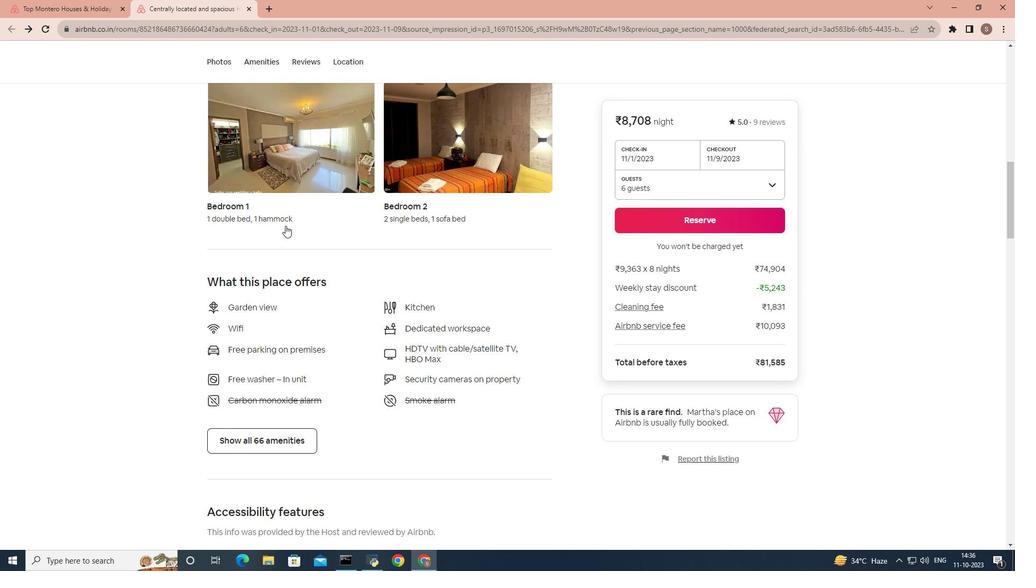 
Action: Mouse scrolled (285, 225) with delta (0, 0)
Screenshot: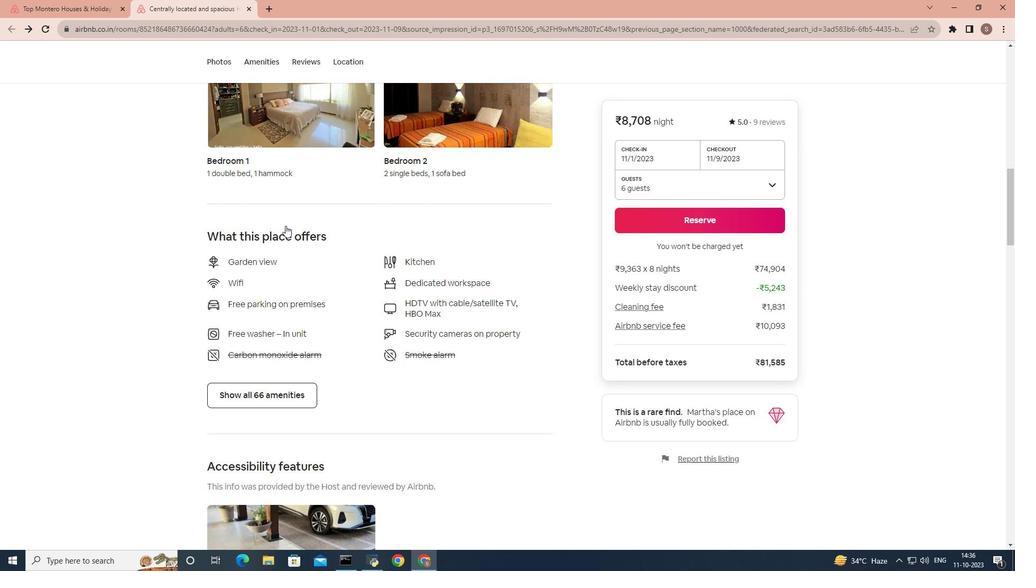 
Action: Mouse moved to (237, 284)
Screenshot: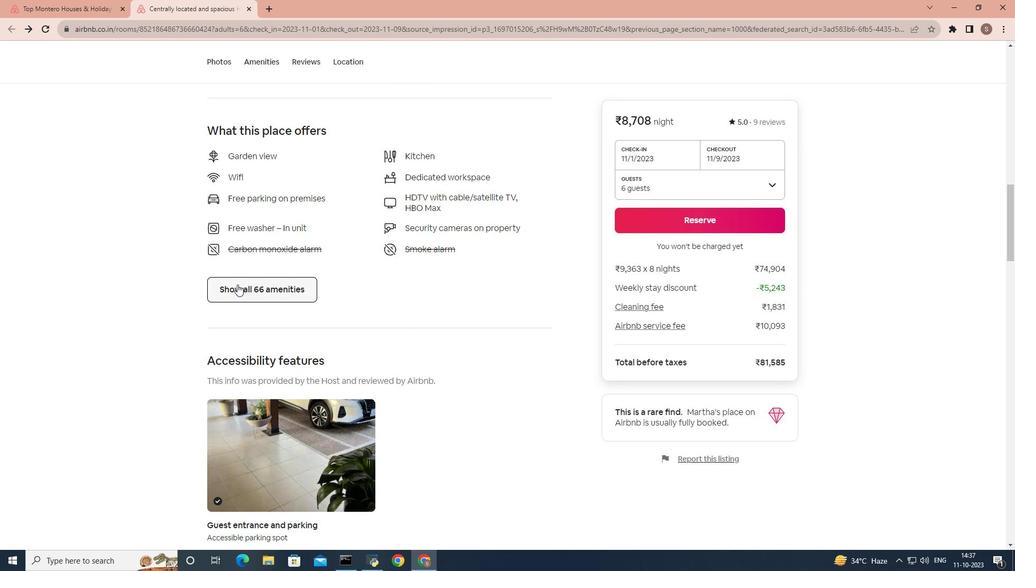 
Action: Mouse pressed left at (237, 284)
Screenshot: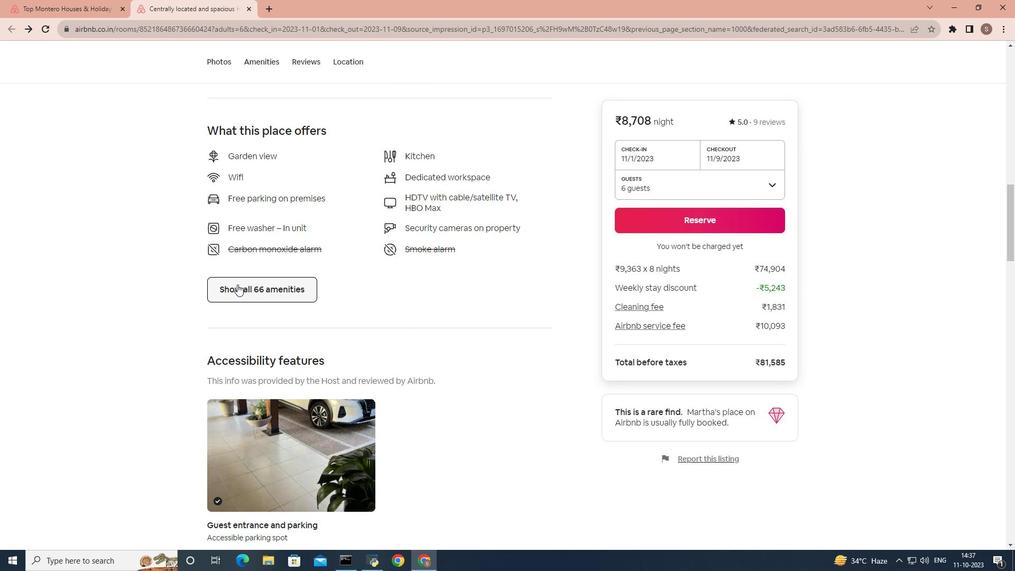 
Action: Mouse moved to (328, 267)
Screenshot: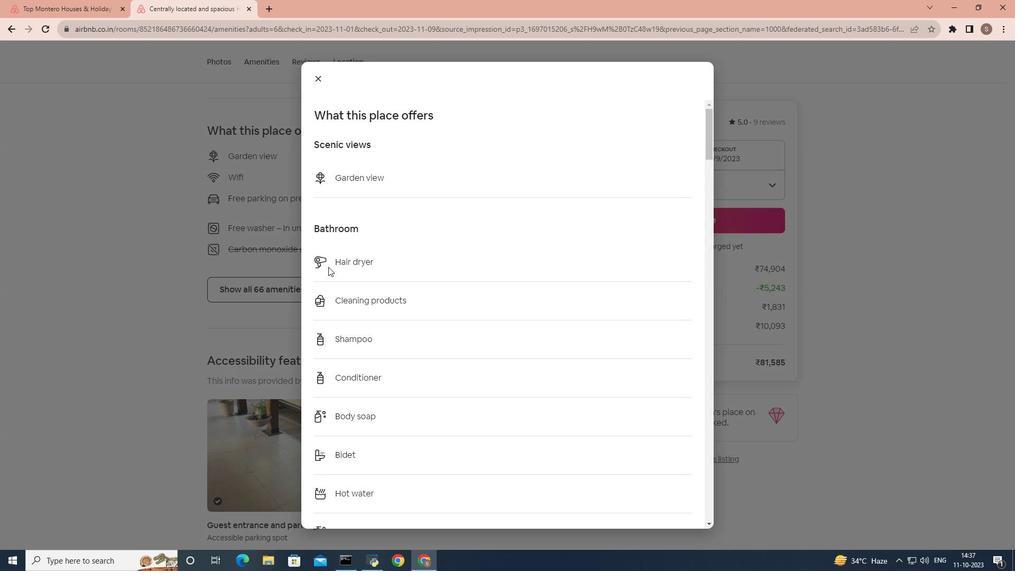 
Action: Mouse scrolled (328, 266) with delta (0, 0)
Screenshot: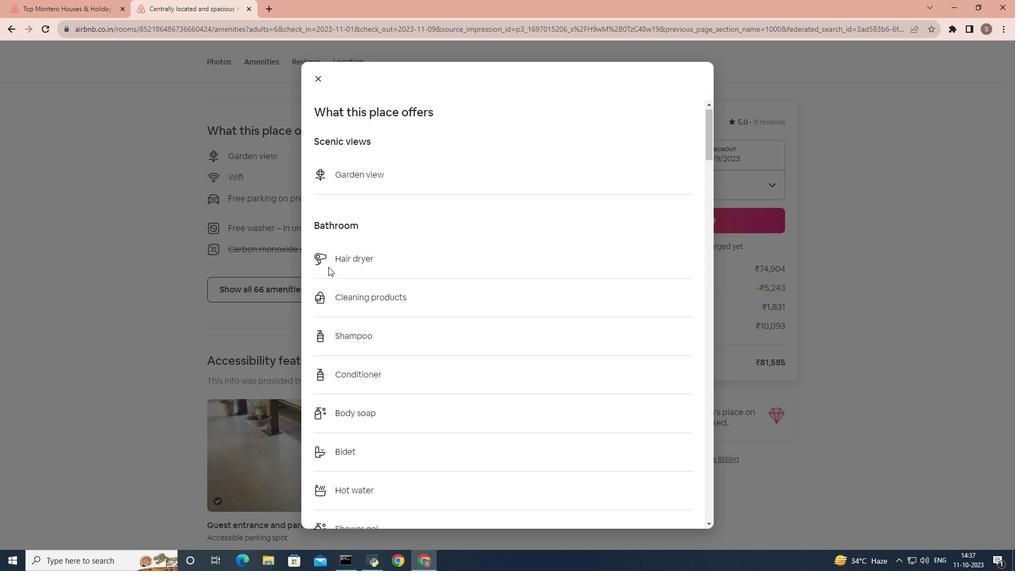 
Action: Mouse scrolled (328, 266) with delta (0, 0)
Screenshot: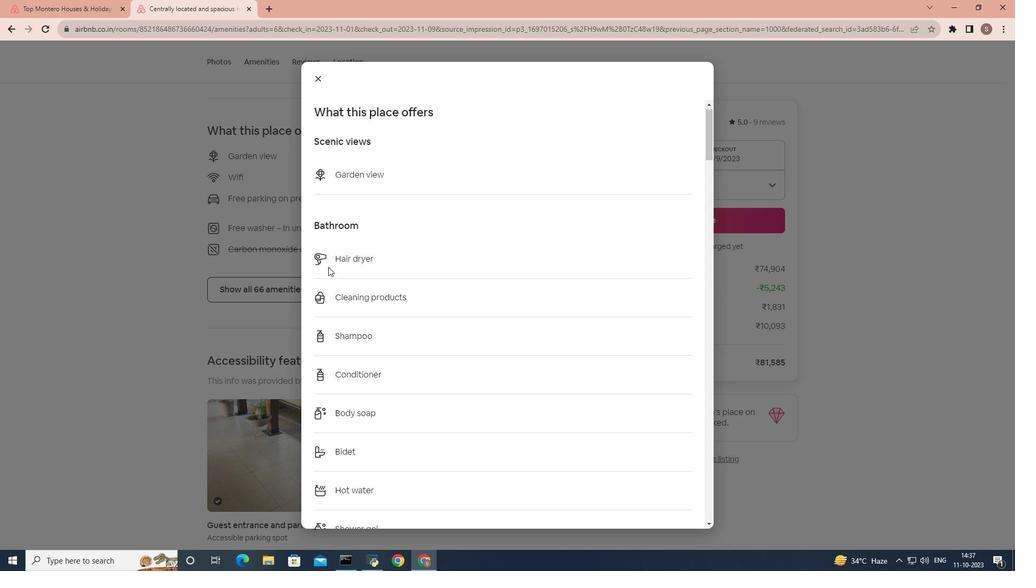 
Action: Mouse scrolled (328, 266) with delta (0, 0)
Screenshot: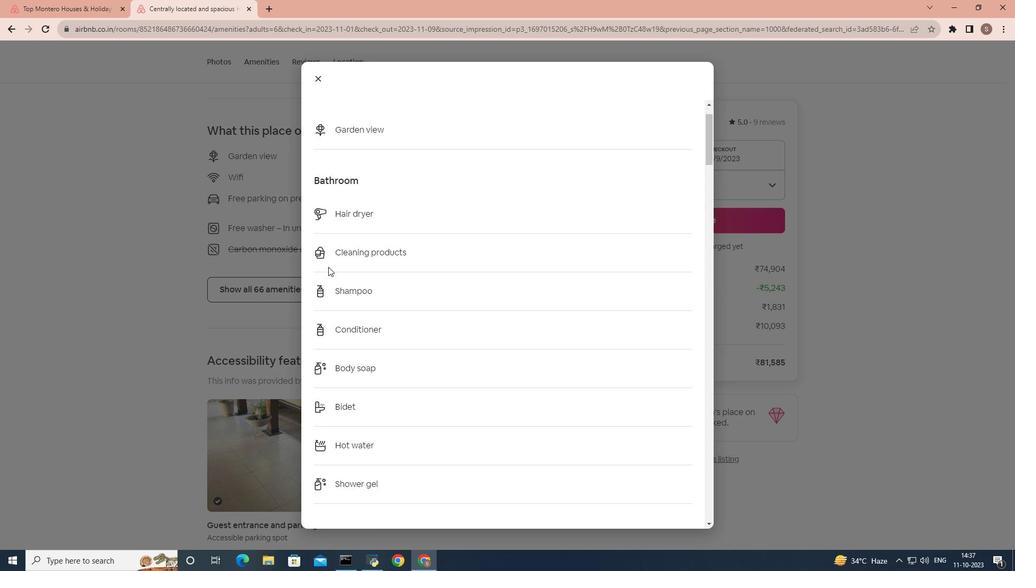 
Action: Mouse scrolled (328, 266) with delta (0, 0)
Screenshot: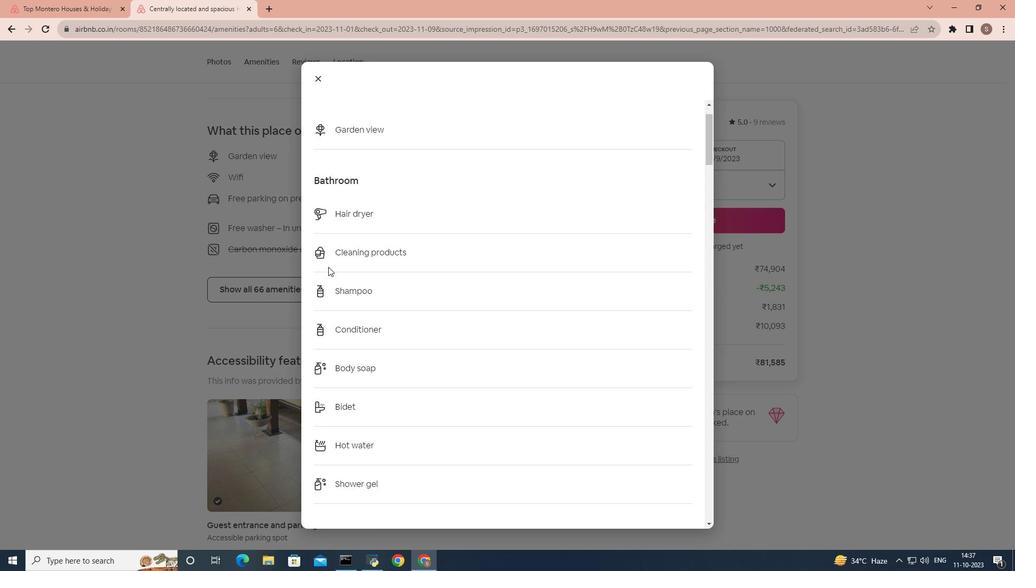 
Action: Mouse scrolled (328, 266) with delta (0, 0)
Screenshot: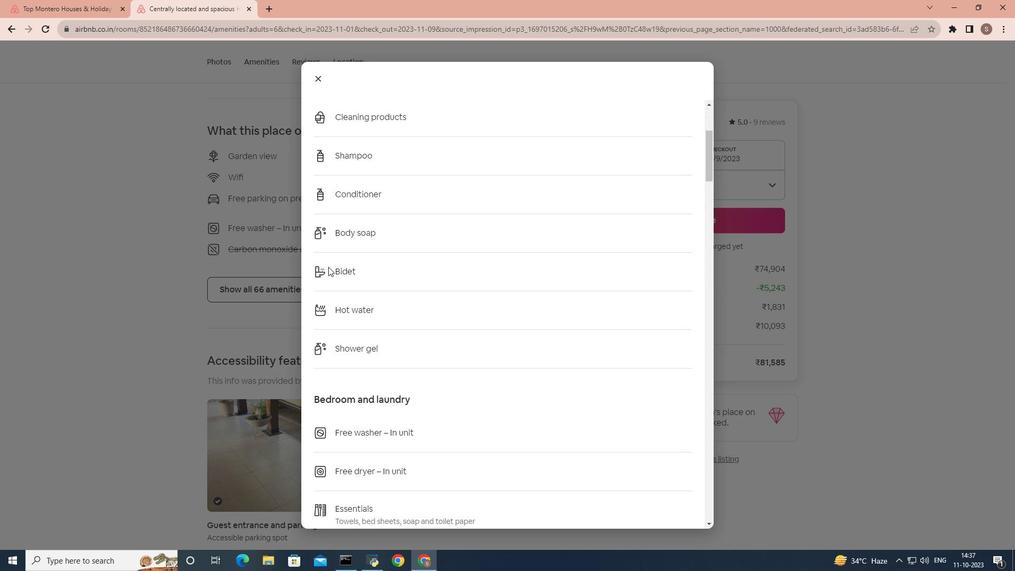 
Action: Mouse scrolled (328, 266) with delta (0, 0)
Screenshot: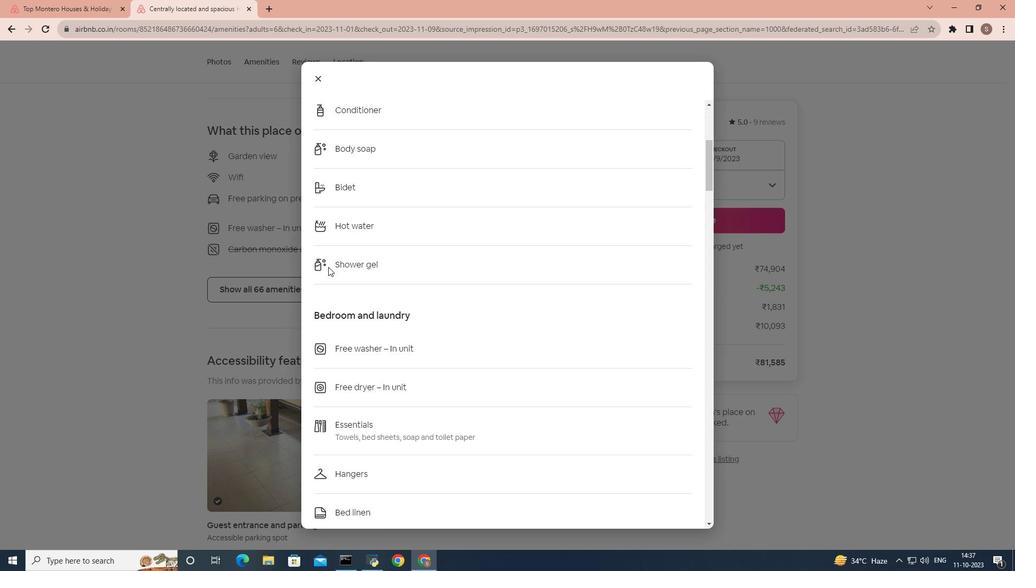 
Action: Mouse scrolled (328, 266) with delta (0, 0)
Screenshot: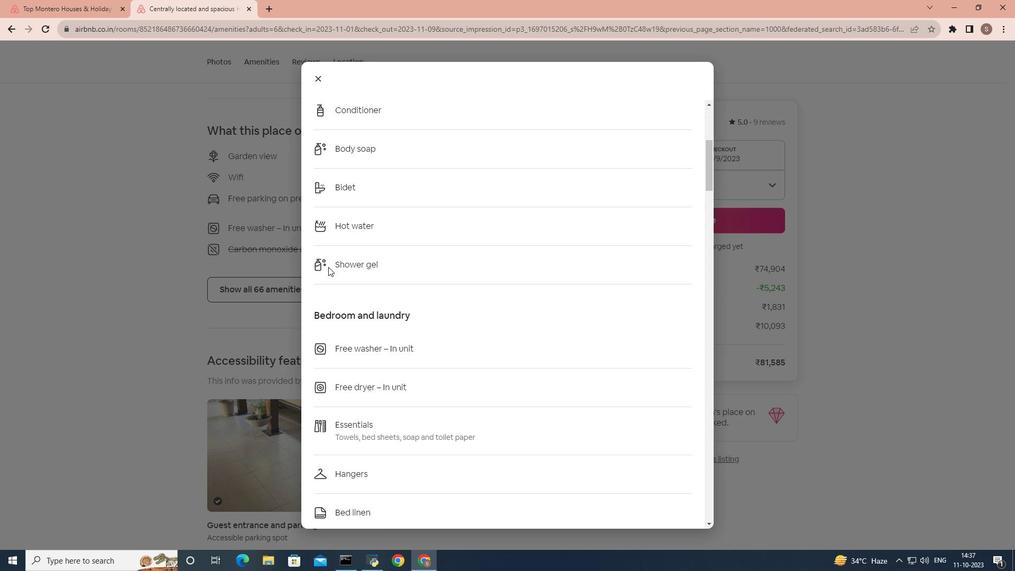 
Action: Mouse scrolled (328, 266) with delta (0, 0)
Screenshot: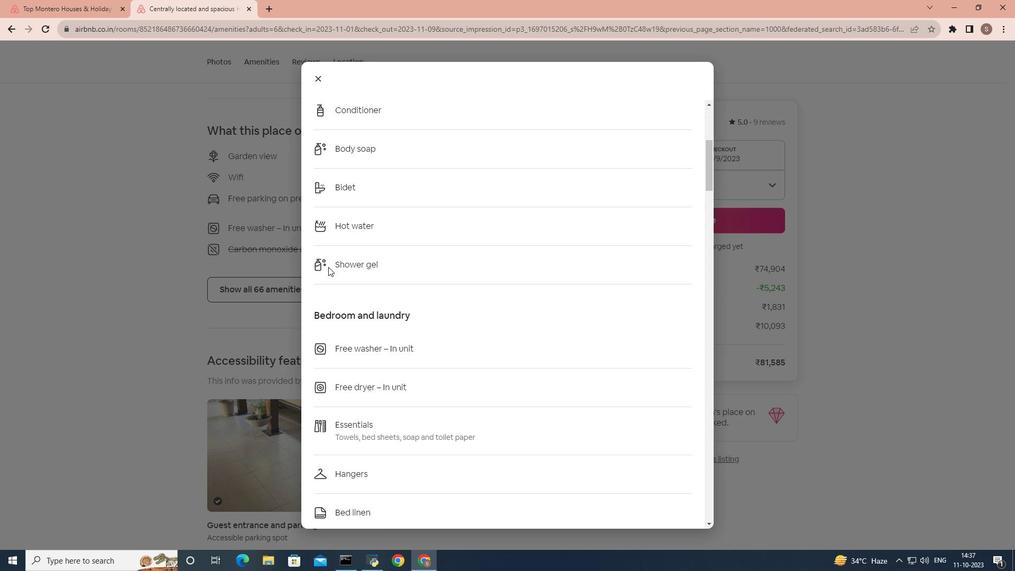 
Action: Mouse scrolled (328, 266) with delta (0, 0)
Screenshot: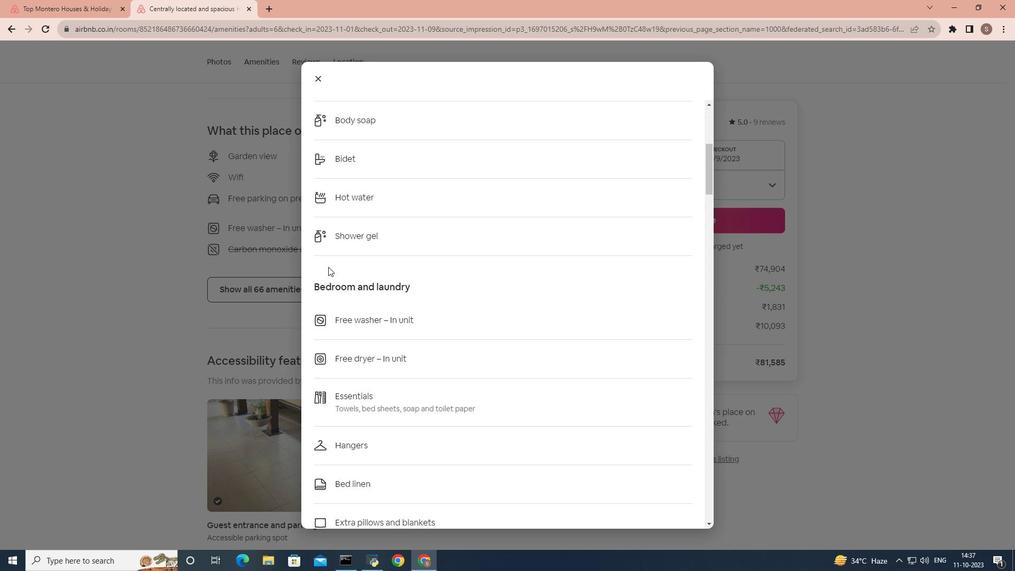 
Action: Mouse scrolled (328, 266) with delta (0, 0)
Screenshot: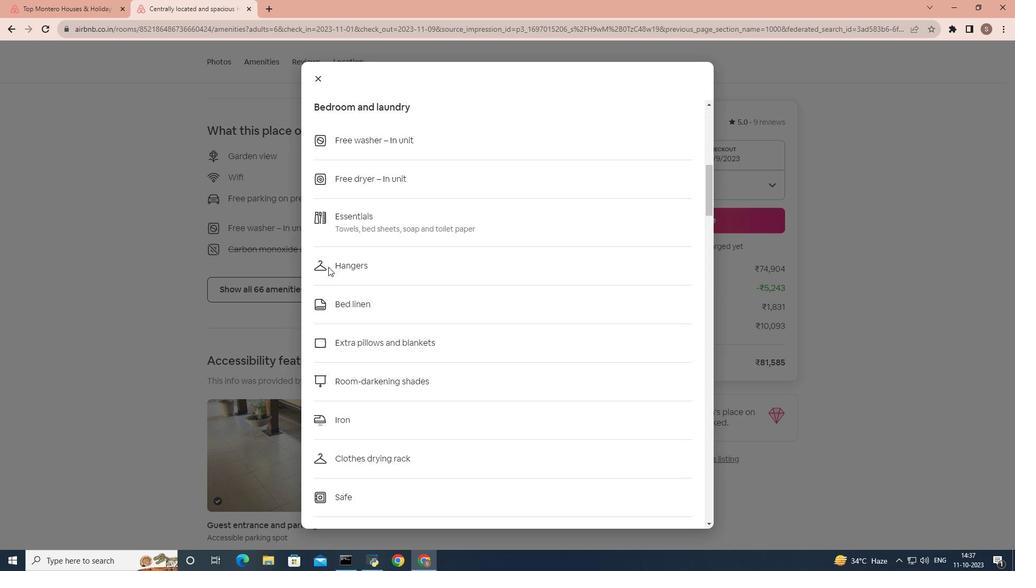 
Action: Mouse scrolled (328, 266) with delta (0, 0)
Screenshot: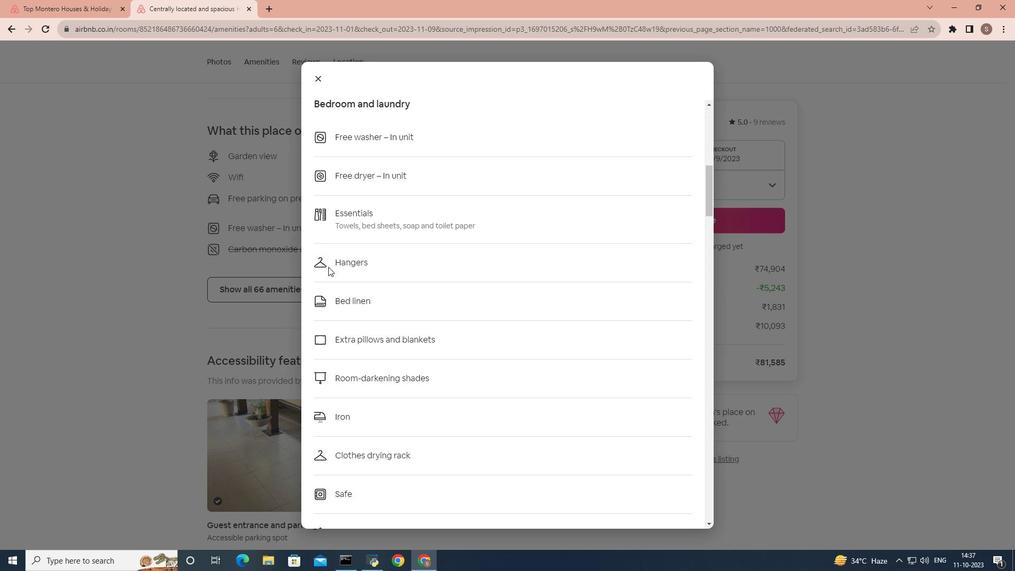 
Action: Mouse scrolled (328, 266) with delta (0, 0)
Screenshot: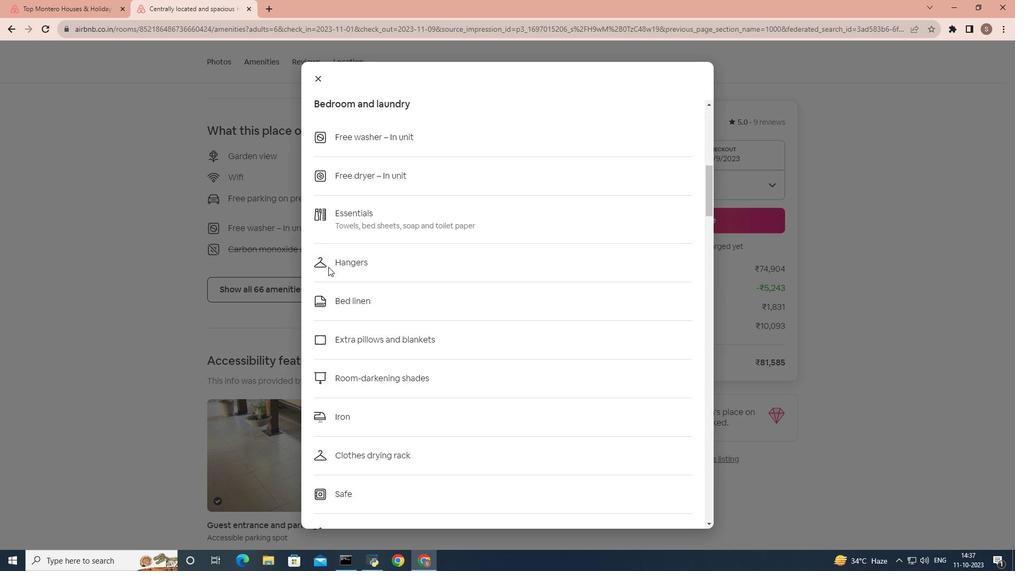 
Action: Mouse scrolled (328, 266) with delta (0, 0)
Screenshot: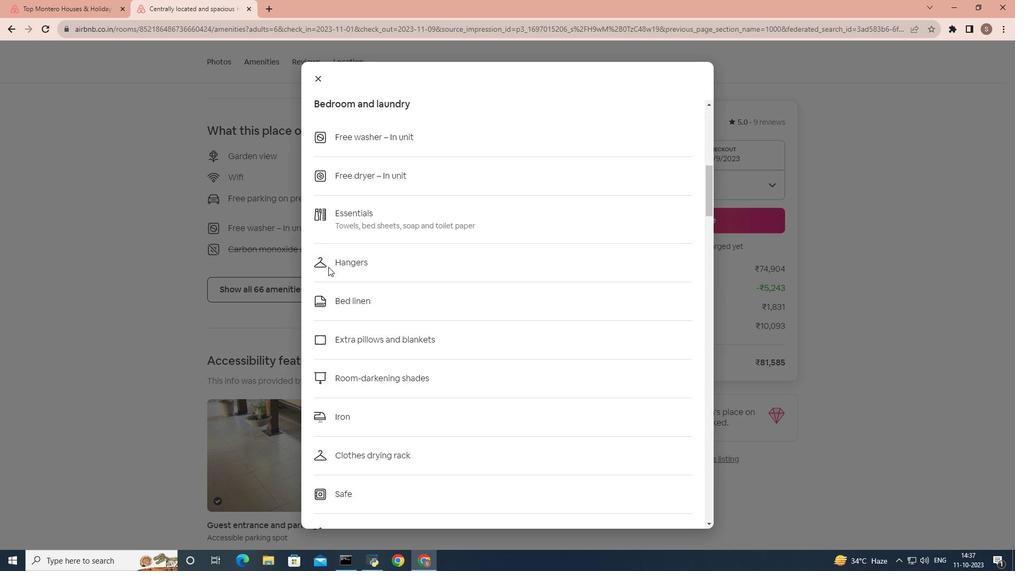 
Action: Mouse scrolled (328, 266) with delta (0, 0)
Screenshot: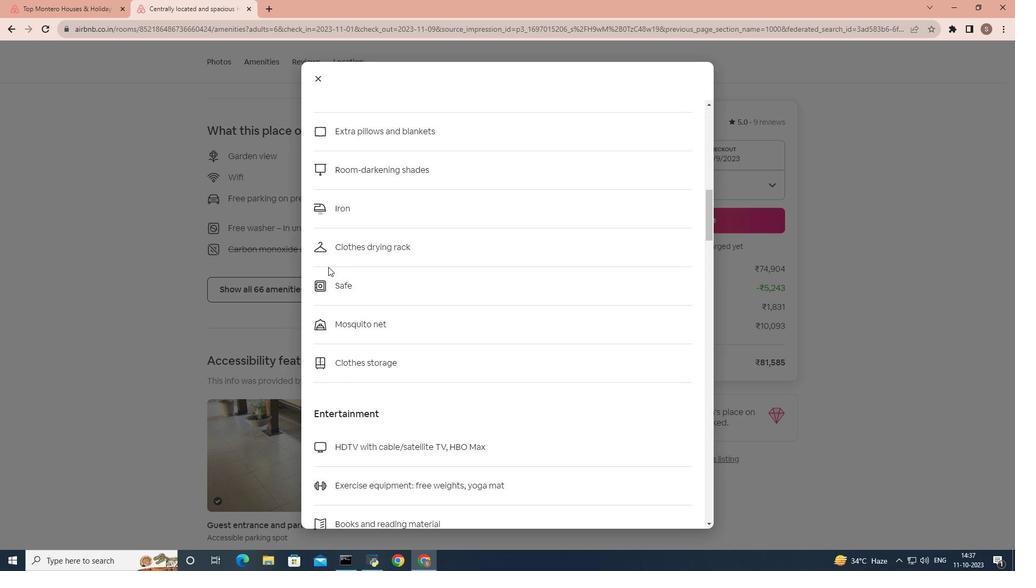 
Action: Mouse scrolled (328, 266) with delta (0, 0)
Screenshot: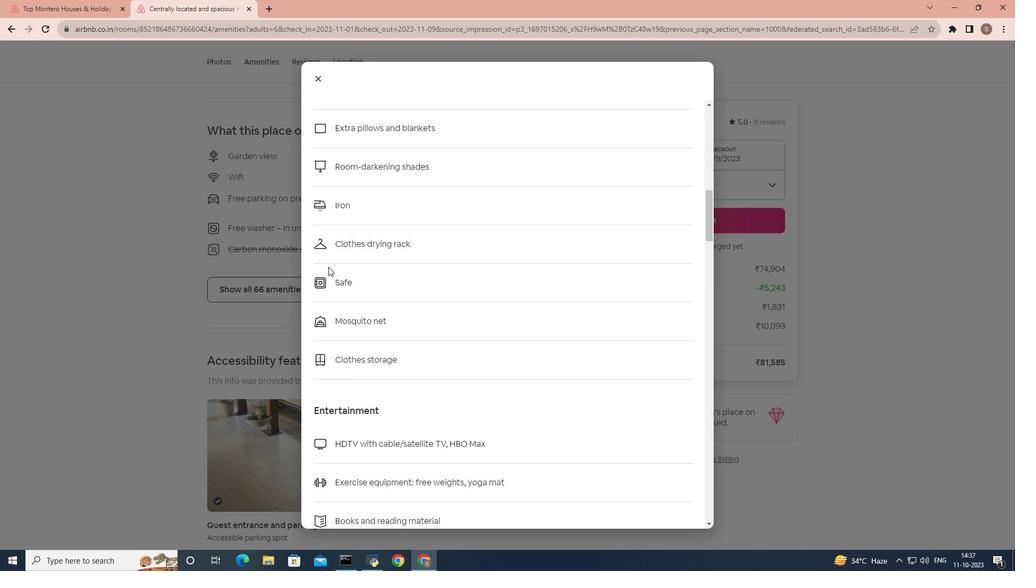 
Action: Mouse scrolled (328, 266) with delta (0, 0)
Screenshot: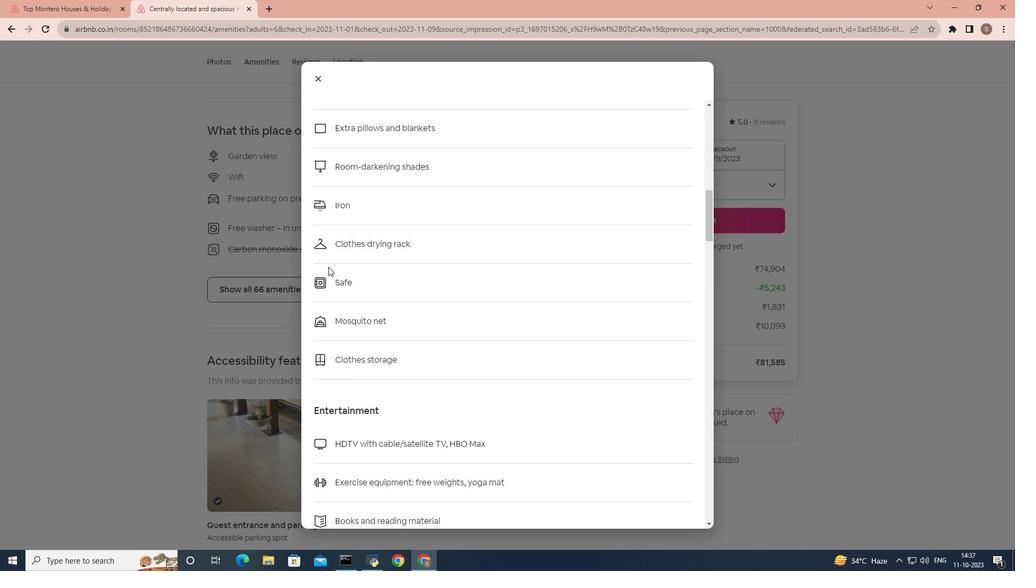 
Action: Mouse scrolled (328, 266) with delta (0, 0)
Screenshot: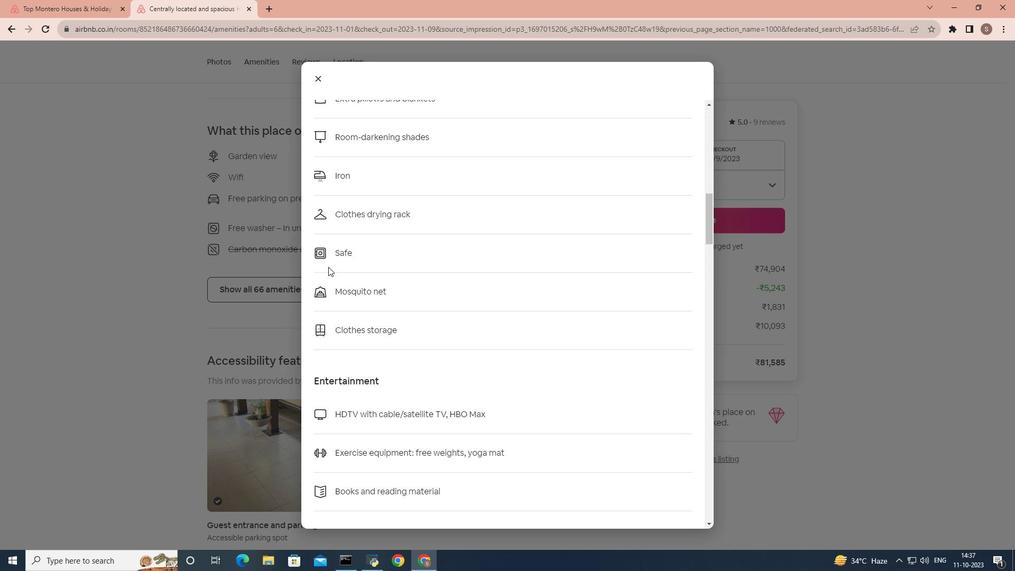 
Action: Mouse scrolled (328, 266) with delta (0, 0)
Screenshot: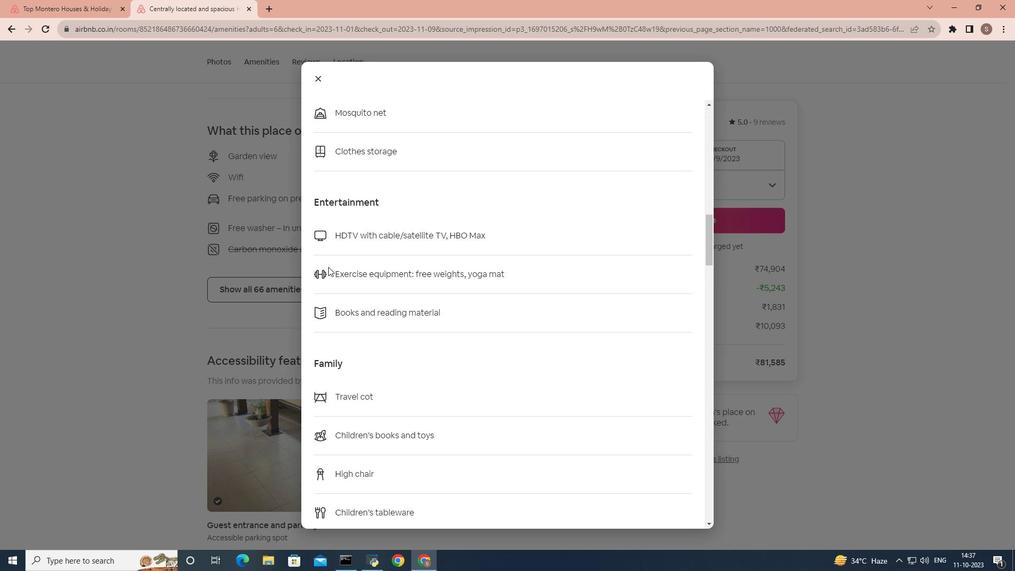 
Action: Mouse scrolled (328, 266) with delta (0, 0)
Screenshot: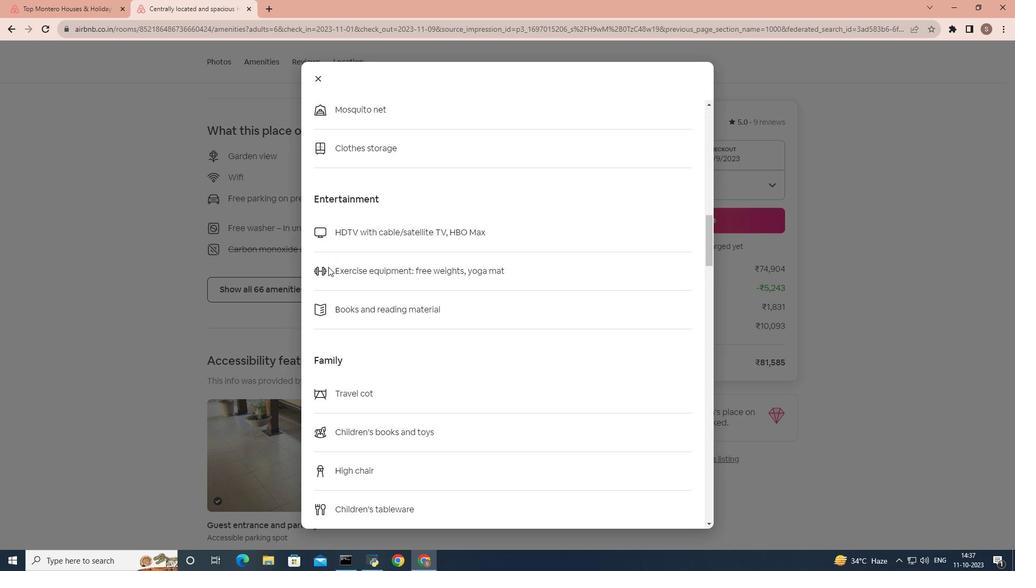 
Action: Mouse scrolled (328, 266) with delta (0, 0)
Screenshot: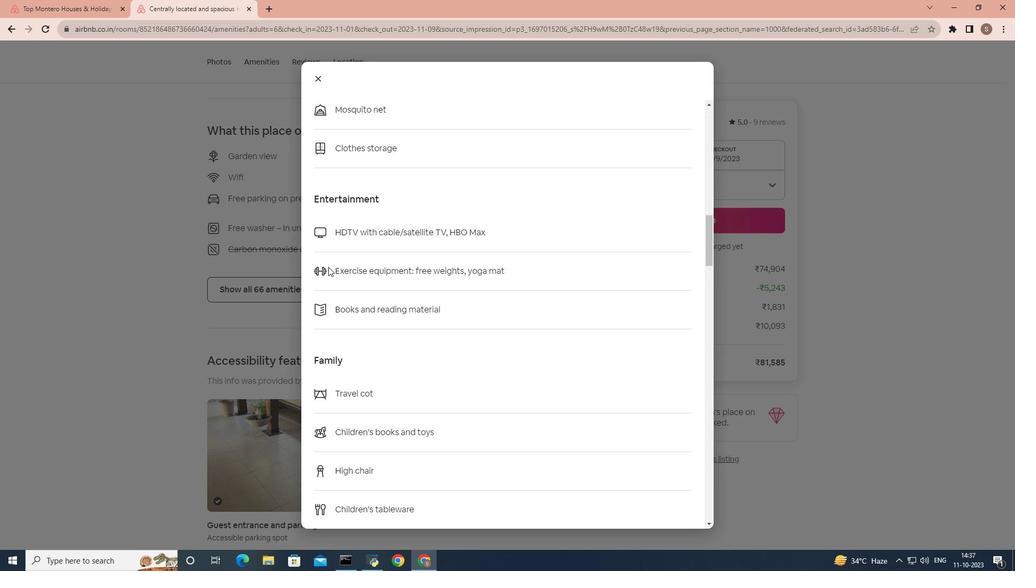 
Action: Mouse scrolled (328, 266) with delta (0, 0)
Screenshot: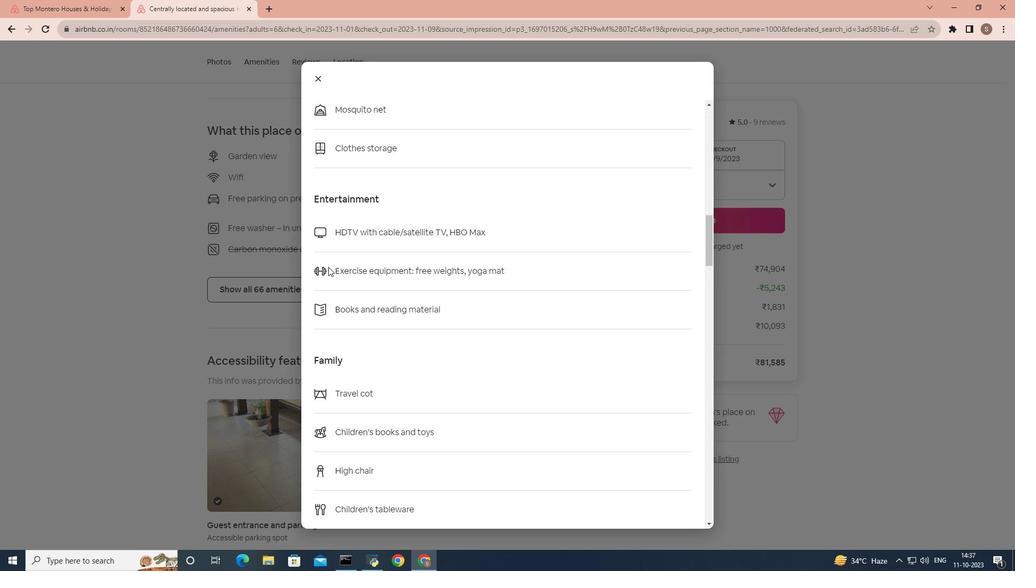 
Action: Mouse scrolled (328, 266) with delta (0, 0)
Screenshot: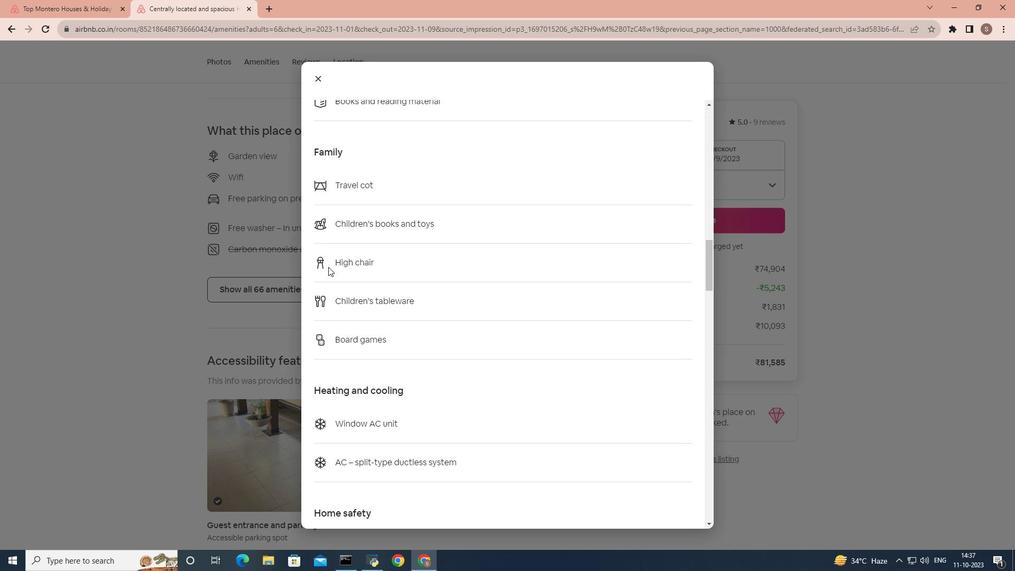 
Action: Mouse scrolled (328, 266) with delta (0, 0)
Screenshot: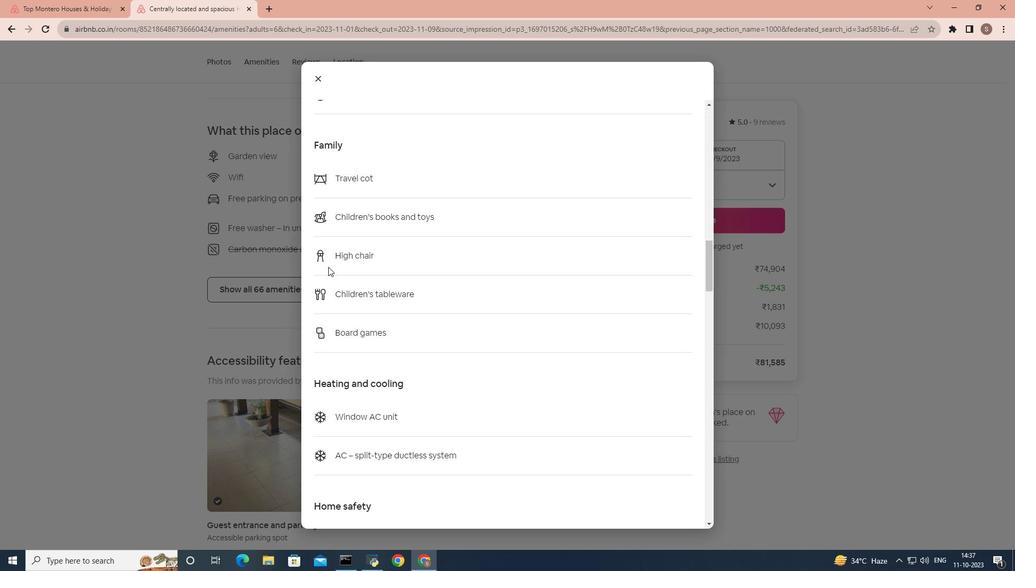 
Action: Mouse scrolled (328, 266) with delta (0, 0)
Screenshot: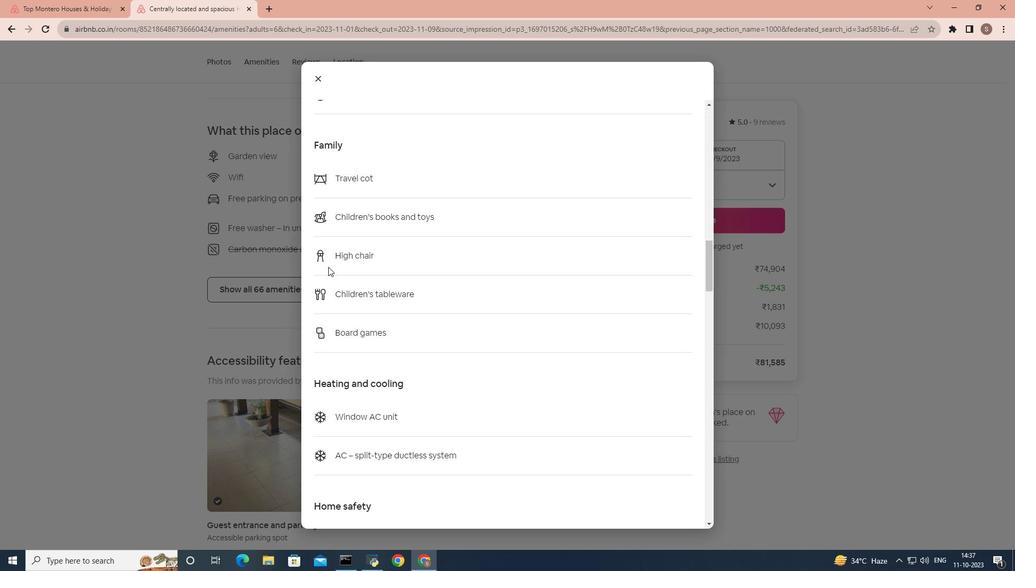 
Action: Mouse scrolled (328, 266) with delta (0, 0)
Screenshot: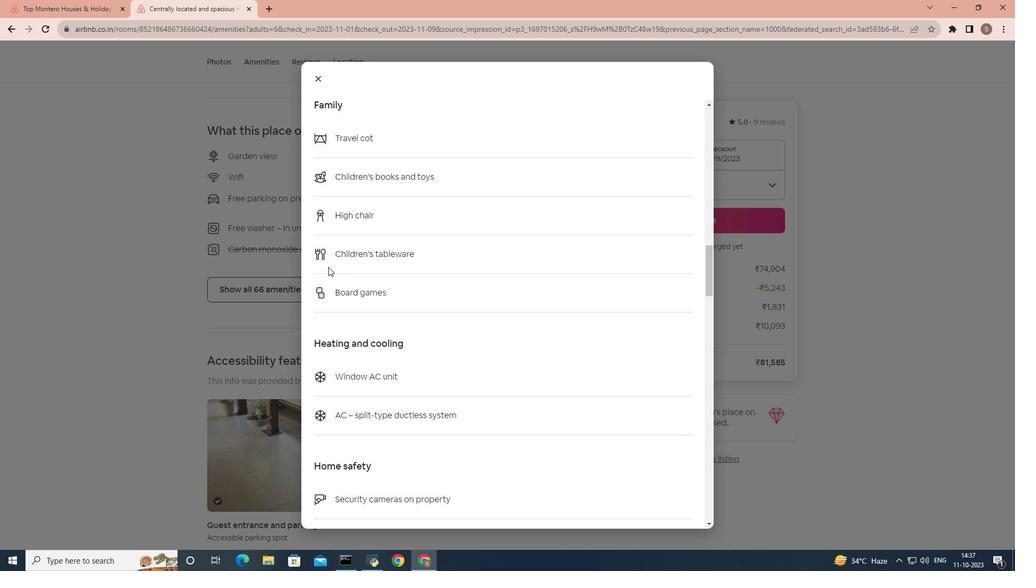 
Action: Mouse scrolled (328, 266) with delta (0, 0)
Screenshot: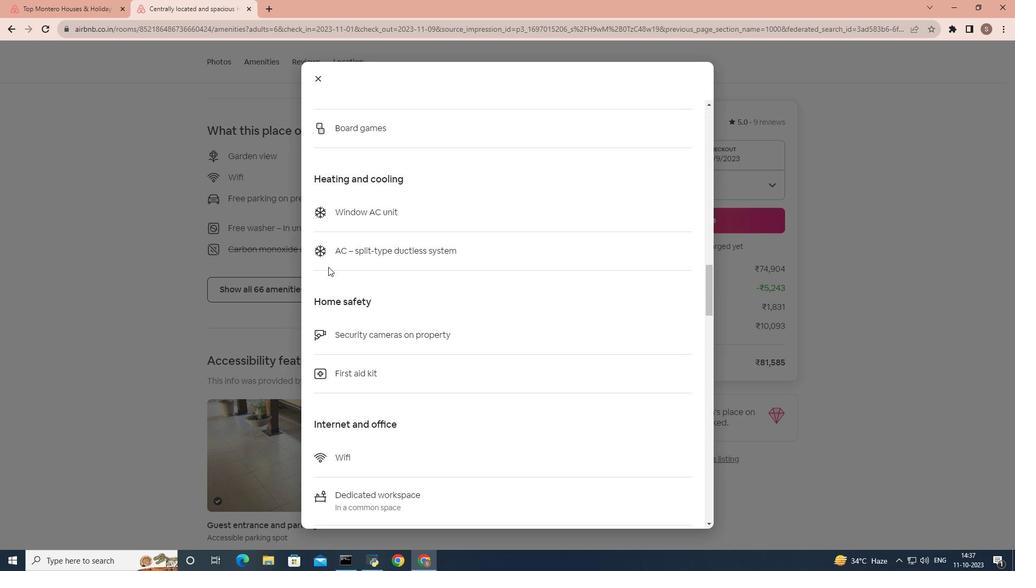 
Action: Mouse scrolled (328, 266) with delta (0, 0)
Screenshot: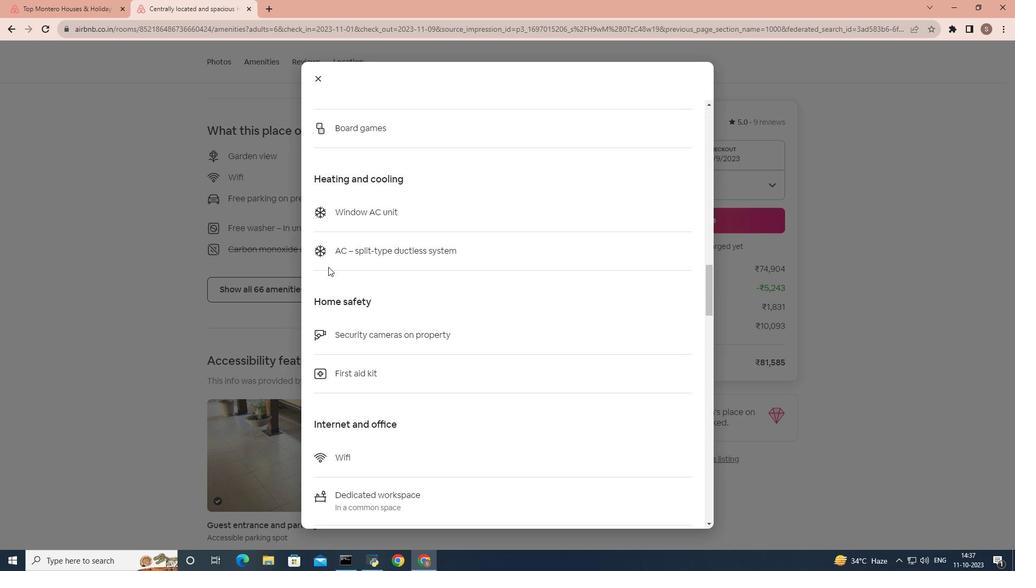 
Action: Mouse scrolled (328, 266) with delta (0, 0)
Screenshot: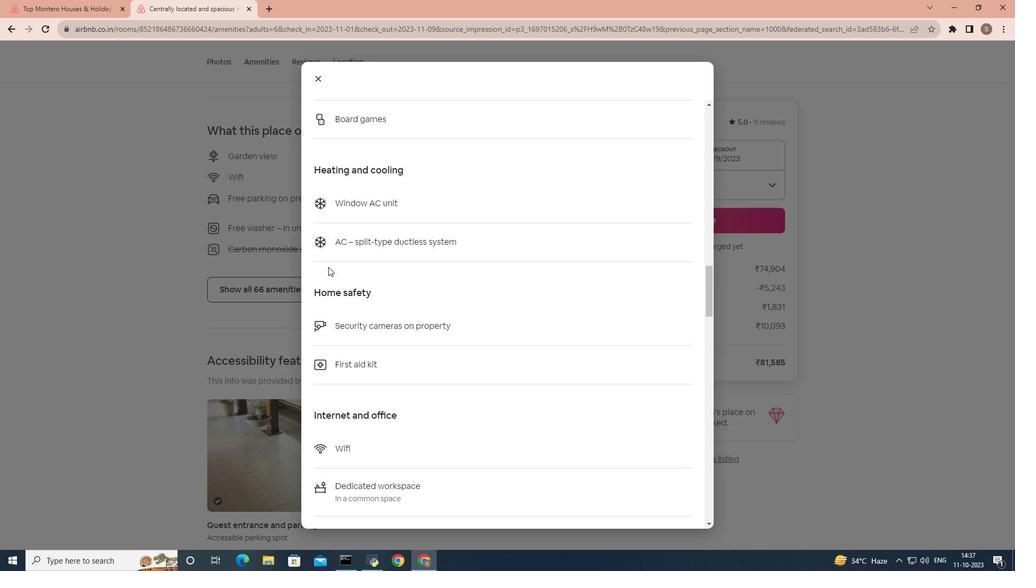 
Action: Mouse scrolled (328, 266) with delta (0, 0)
Screenshot: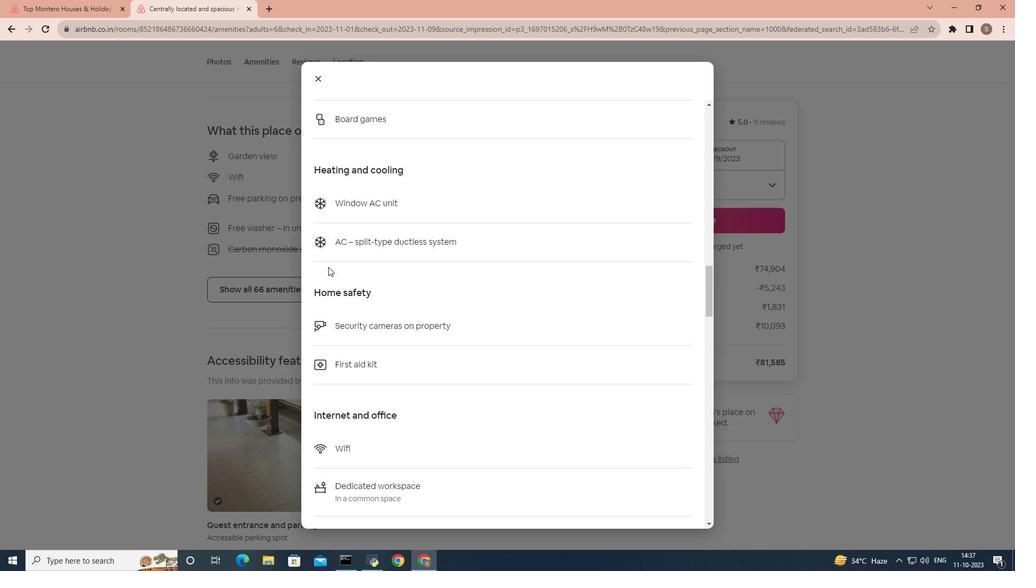 
Action: Mouse scrolled (328, 266) with delta (0, 0)
Screenshot: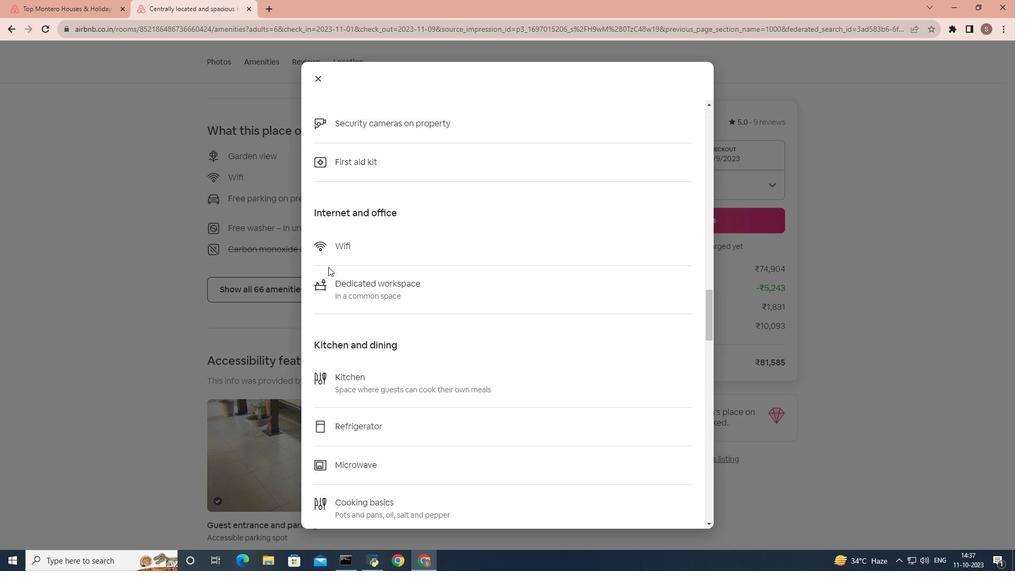 
Action: Mouse scrolled (328, 266) with delta (0, 0)
Screenshot: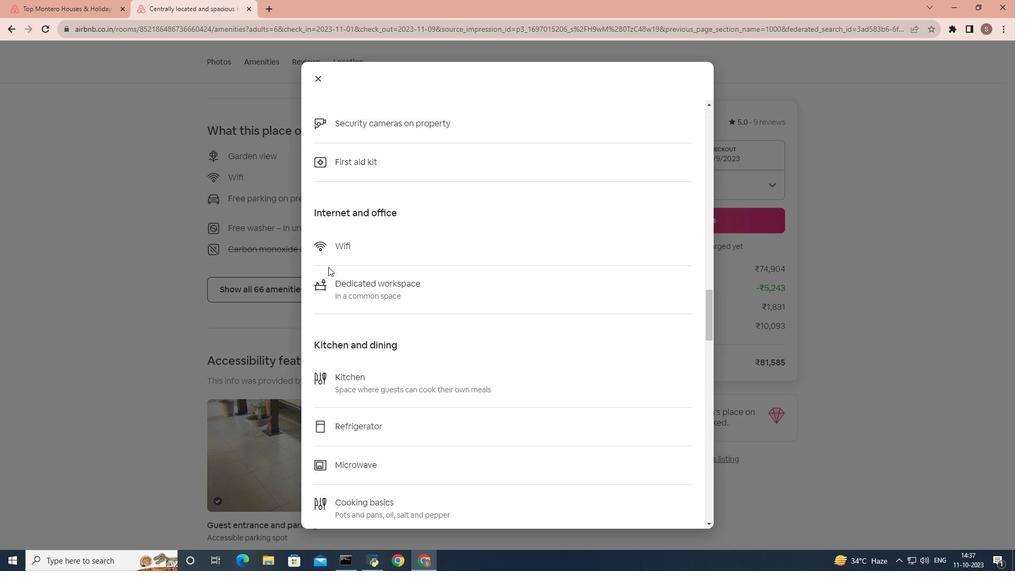 
Action: Mouse scrolled (328, 266) with delta (0, 0)
Screenshot: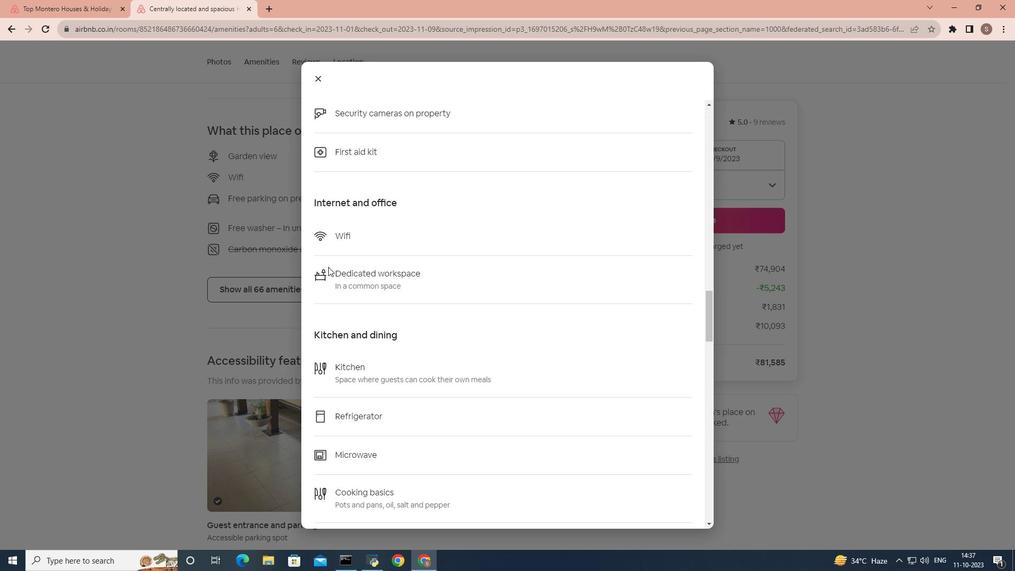 
Action: Mouse scrolled (328, 266) with delta (0, 0)
Screenshot: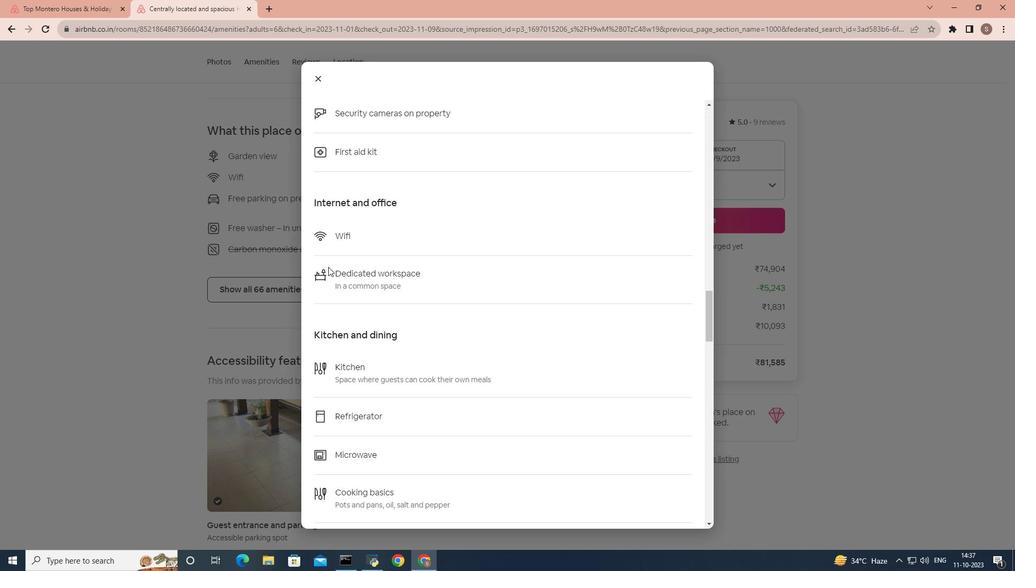
Action: Mouse scrolled (328, 266) with delta (0, 0)
Screenshot: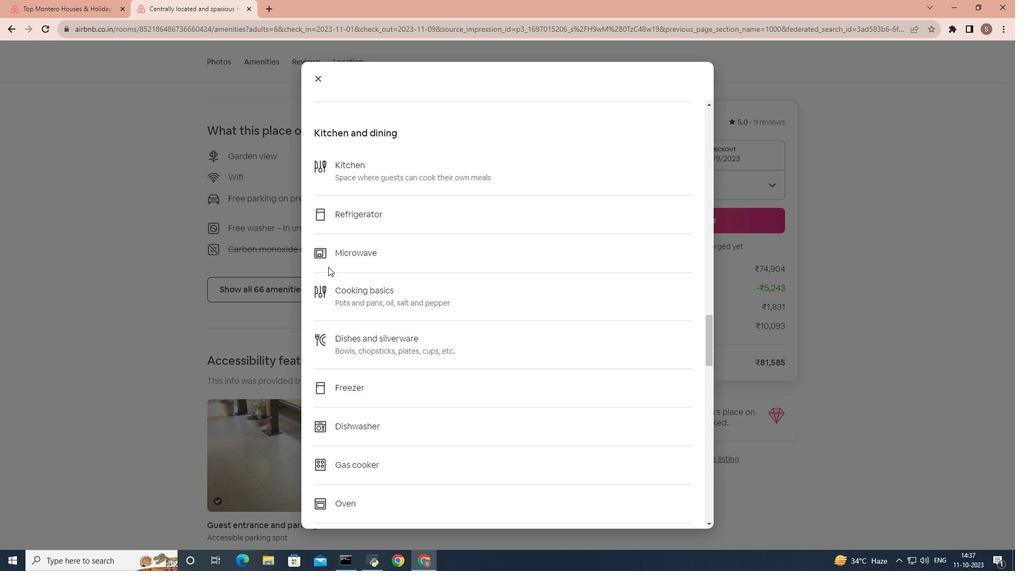 
Action: Mouse scrolled (328, 266) with delta (0, 0)
Screenshot: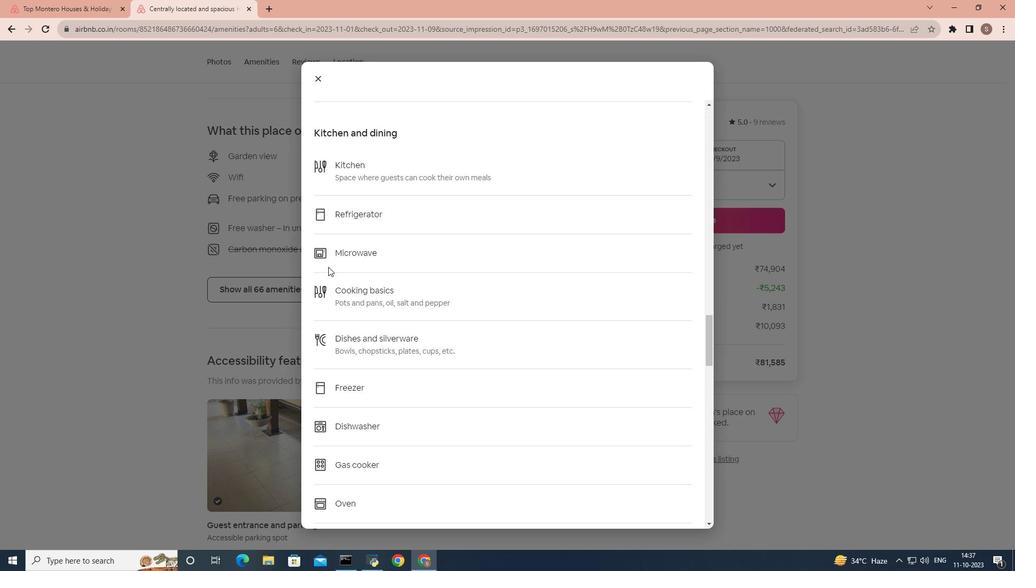 
Action: Mouse scrolled (328, 266) with delta (0, 0)
Screenshot: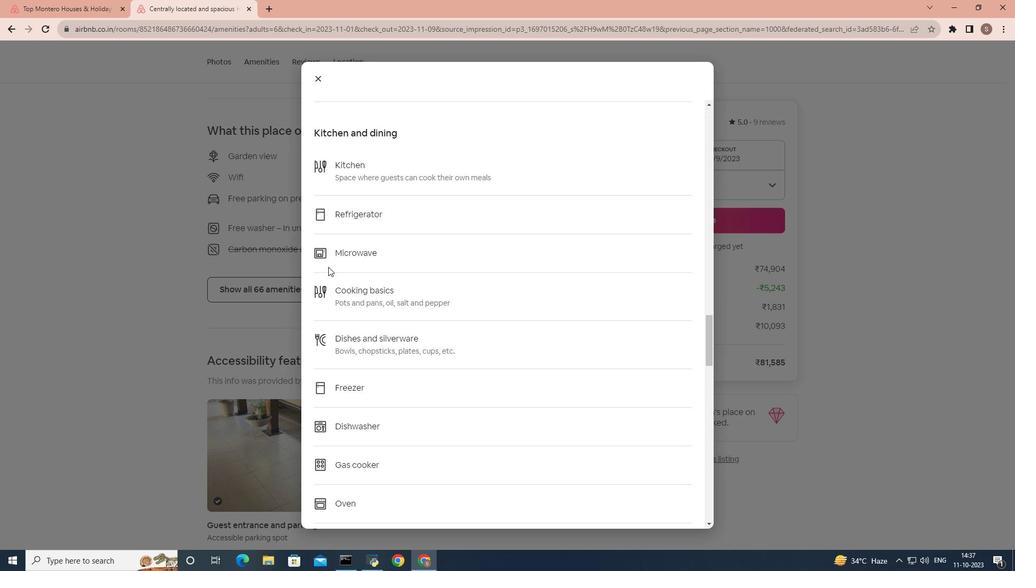 
Action: Mouse scrolled (328, 266) with delta (0, 0)
Screenshot: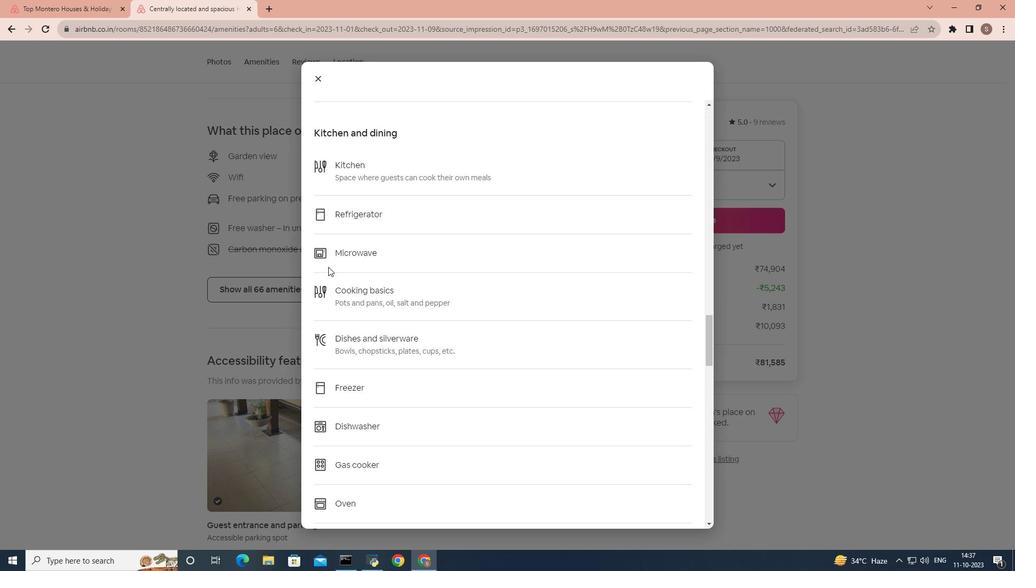 
Action: Mouse scrolled (328, 266) with delta (0, 0)
Screenshot: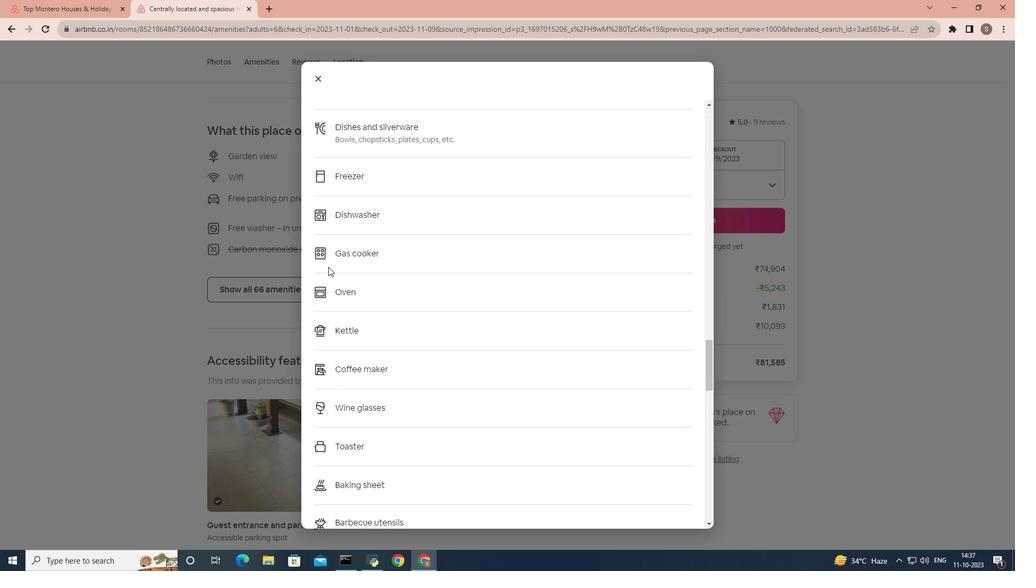 
Action: Mouse scrolled (328, 266) with delta (0, 0)
Screenshot: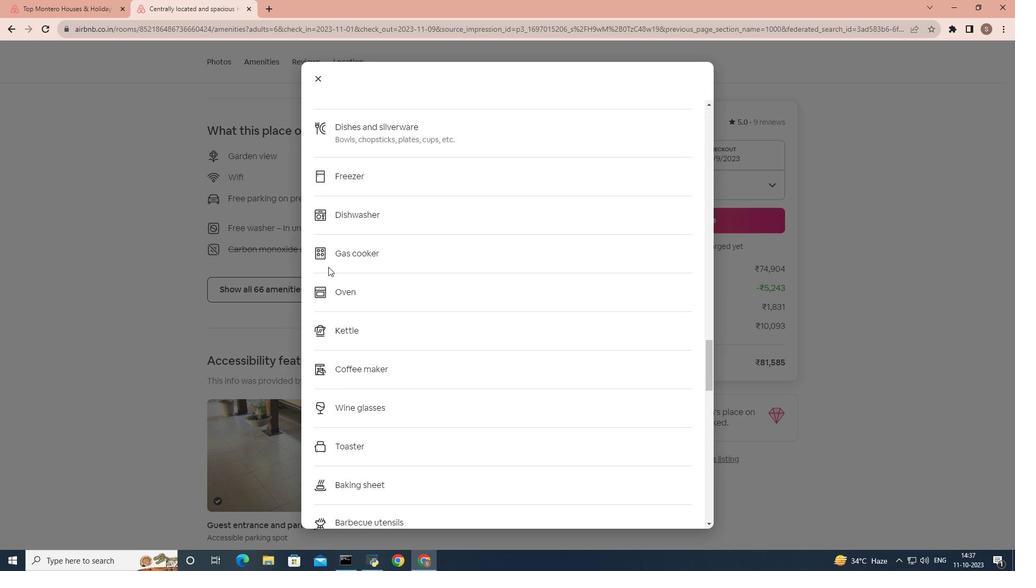 
Action: Mouse scrolled (328, 266) with delta (0, 0)
Screenshot: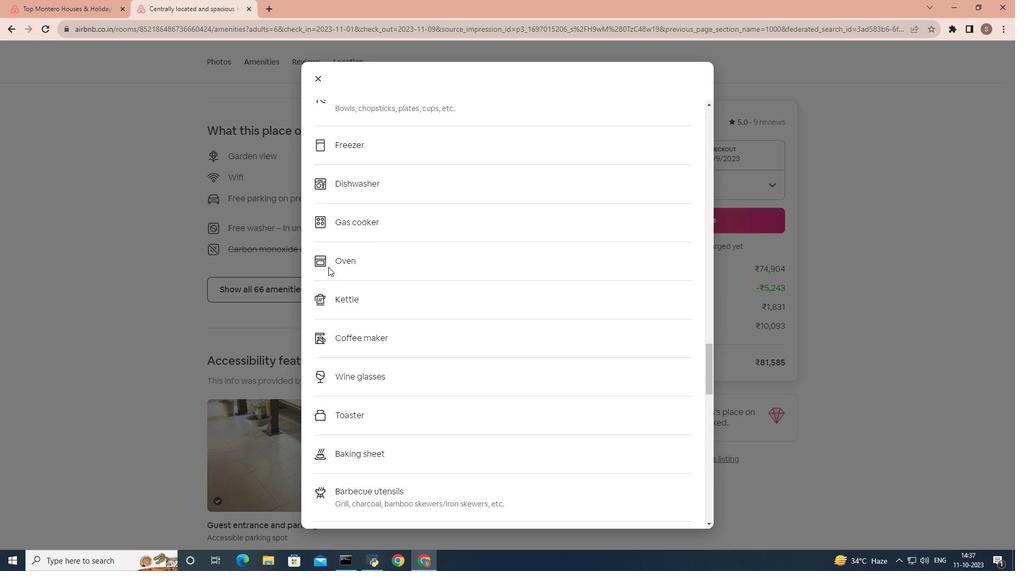 
Action: Mouse scrolled (328, 266) with delta (0, 0)
Screenshot: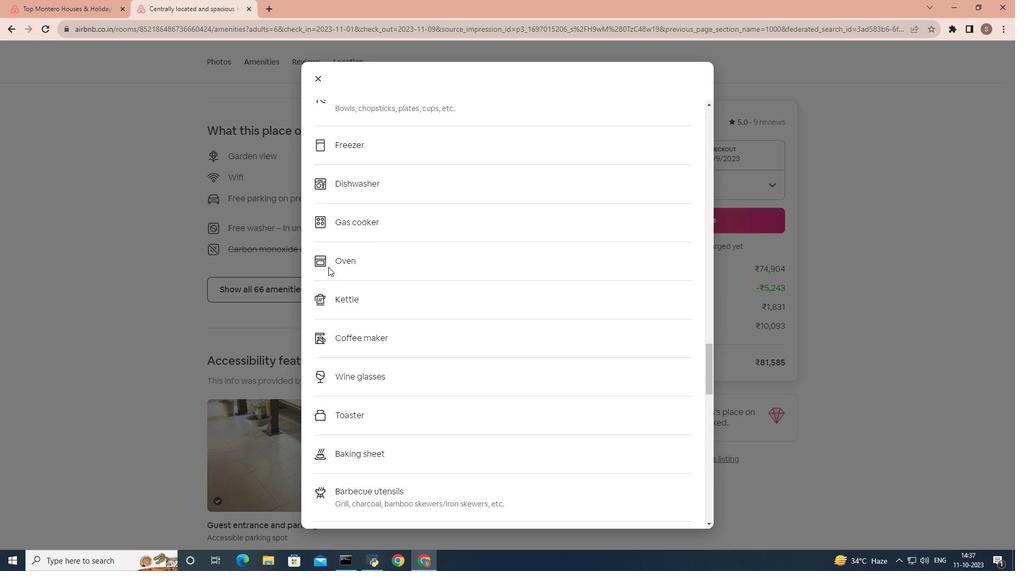 
Action: Mouse scrolled (328, 266) with delta (0, 0)
Screenshot: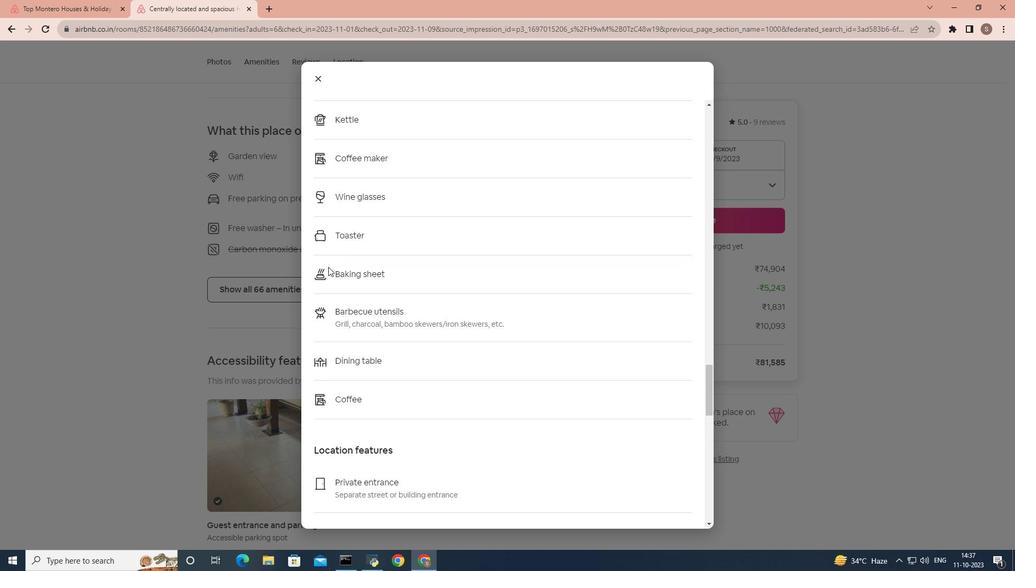 
Action: Mouse scrolled (328, 266) with delta (0, 0)
Screenshot: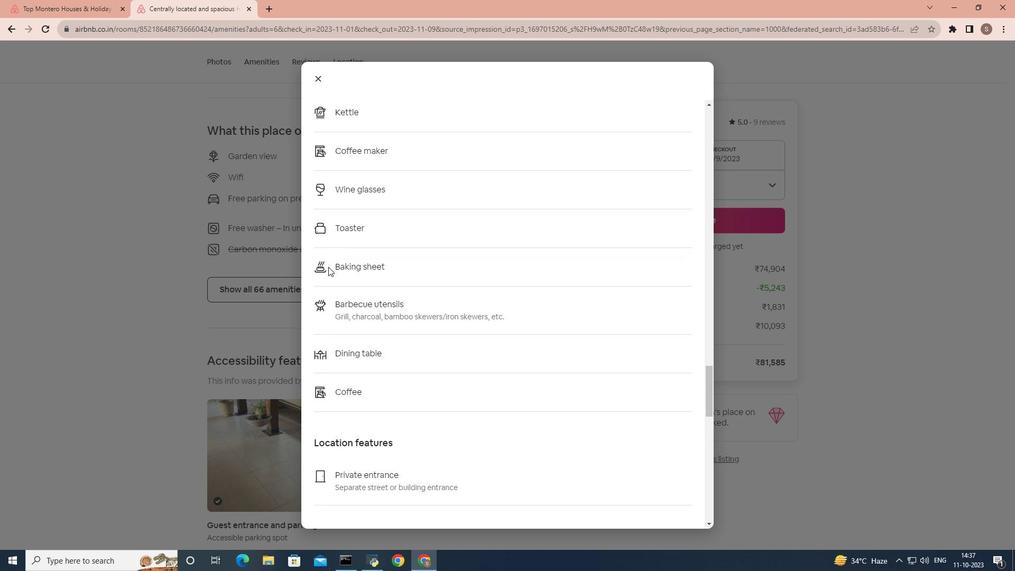 
Action: Mouse scrolled (328, 266) with delta (0, 0)
Screenshot: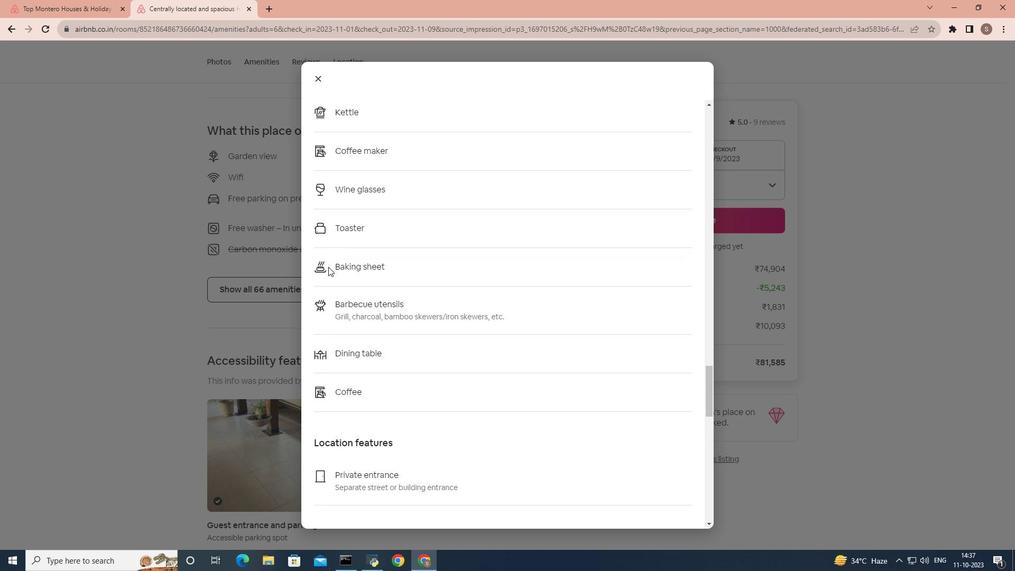 
Action: Mouse scrolled (328, 266) with delta (0, 0)
Screenshot: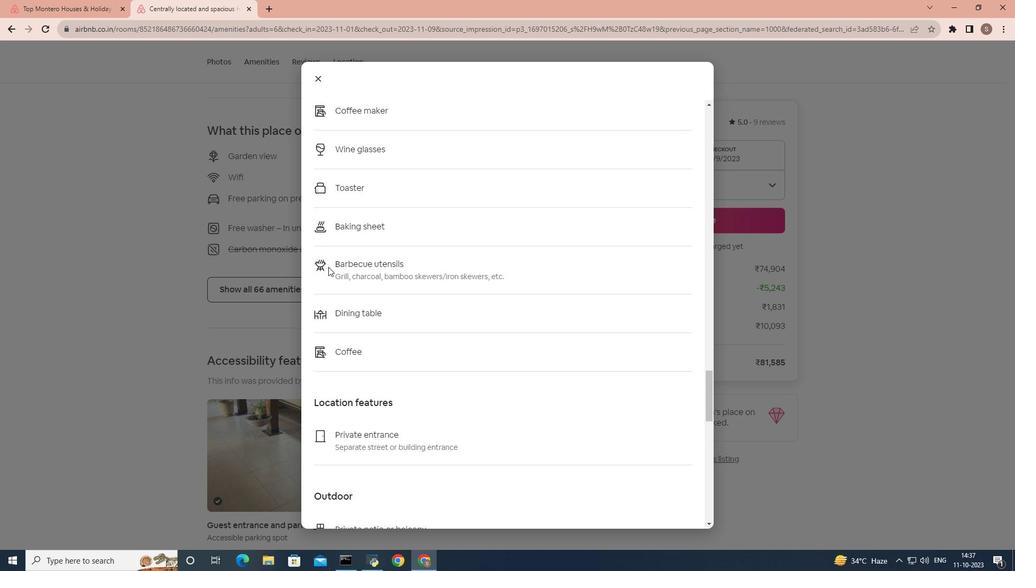 
Action: Mouse scrolled (328, 266) with delta (0, 0)
Screenshot: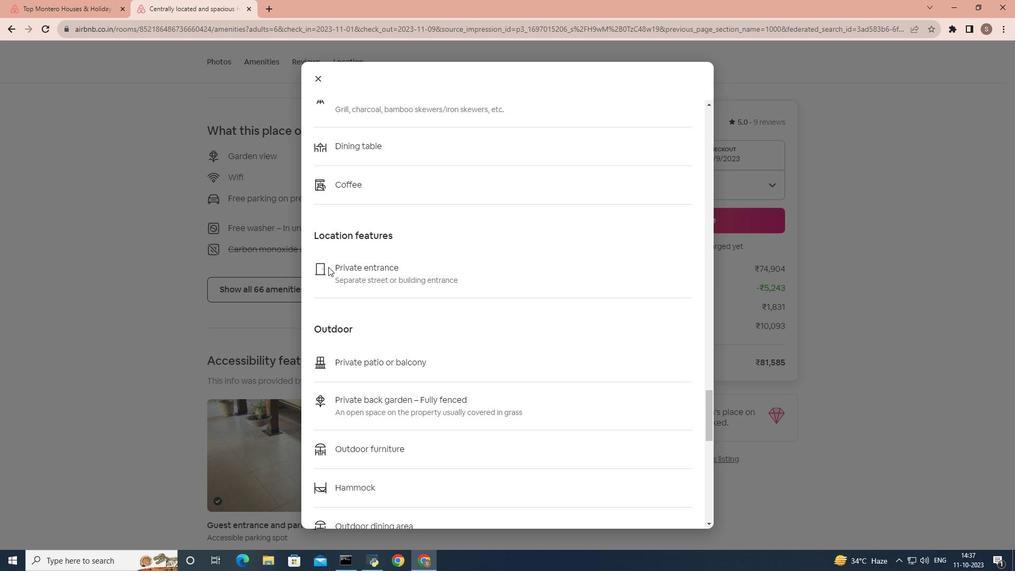 
Action: Mouse scrolled (328, 266) with delta (0, 0)
Screenshot: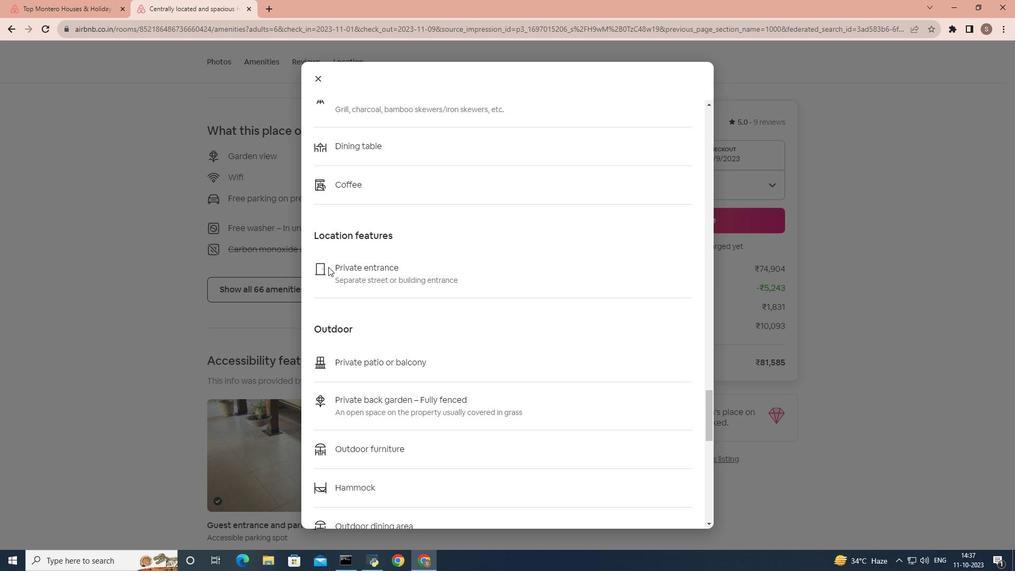 
Action: Mouse scrolled (328, 266) with delta (0, 0)
Screenshot: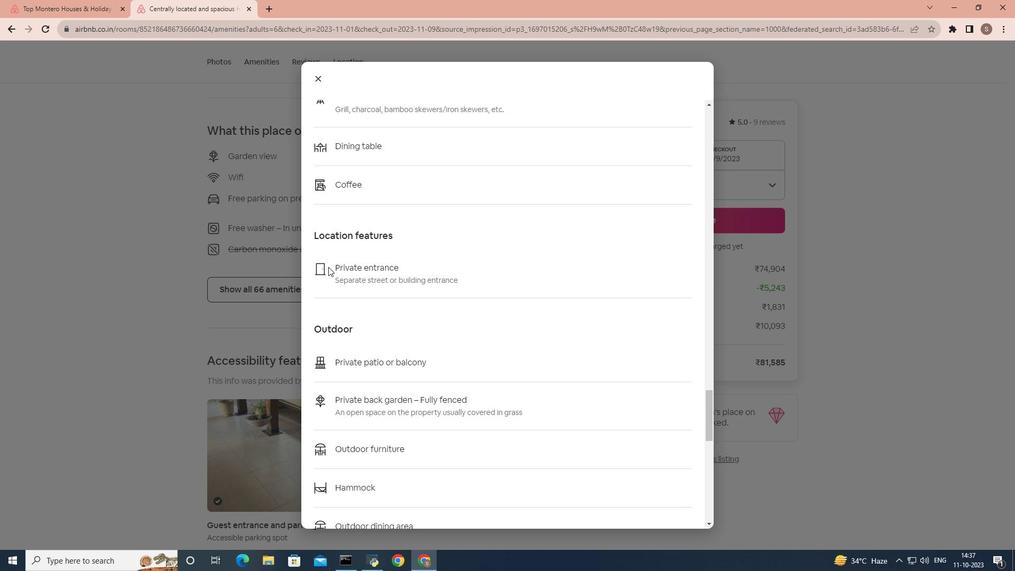 
Action: Mouse scrolled (328, 266) with delta (0, 0)
Screenshot: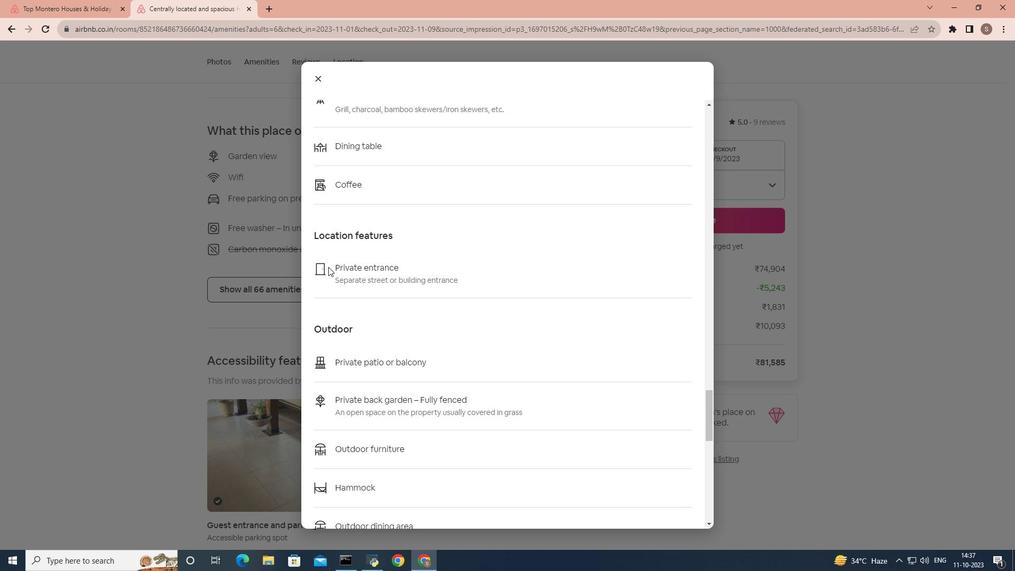 
Action: Mouse scrolled (328, 266) with delta (0, 0)
Screenshot: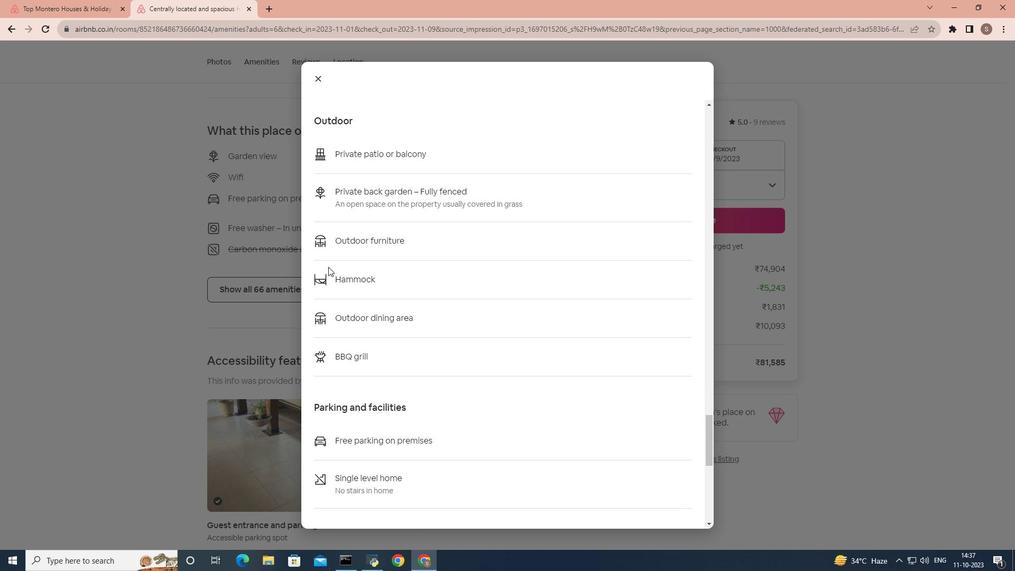 
Action: Mouse scrolled (328, 266) with delta (0, 0)
Screenshot: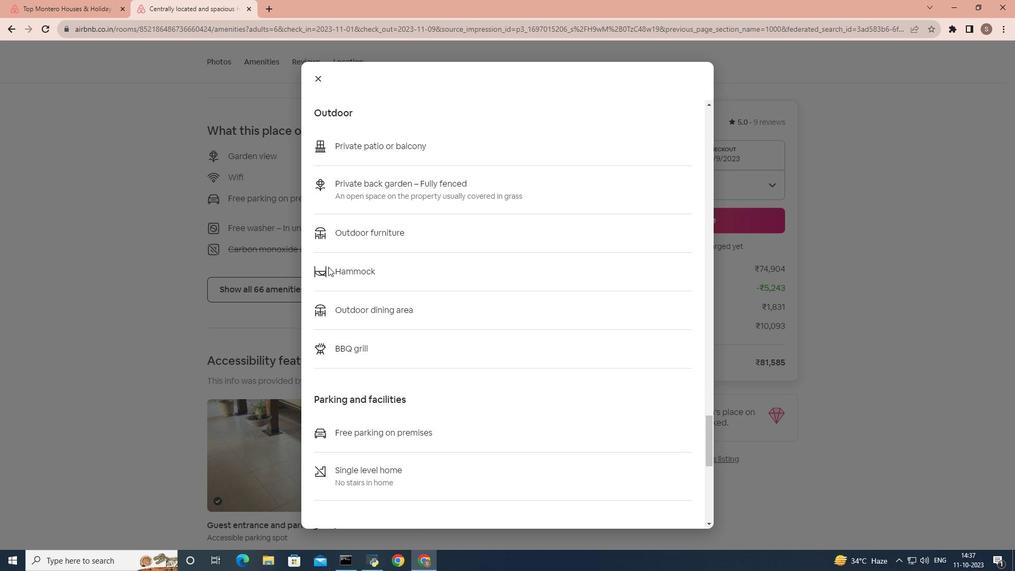 
Action: Mouse scrolled (328, 266) with delta (0, 0)
Screenshot: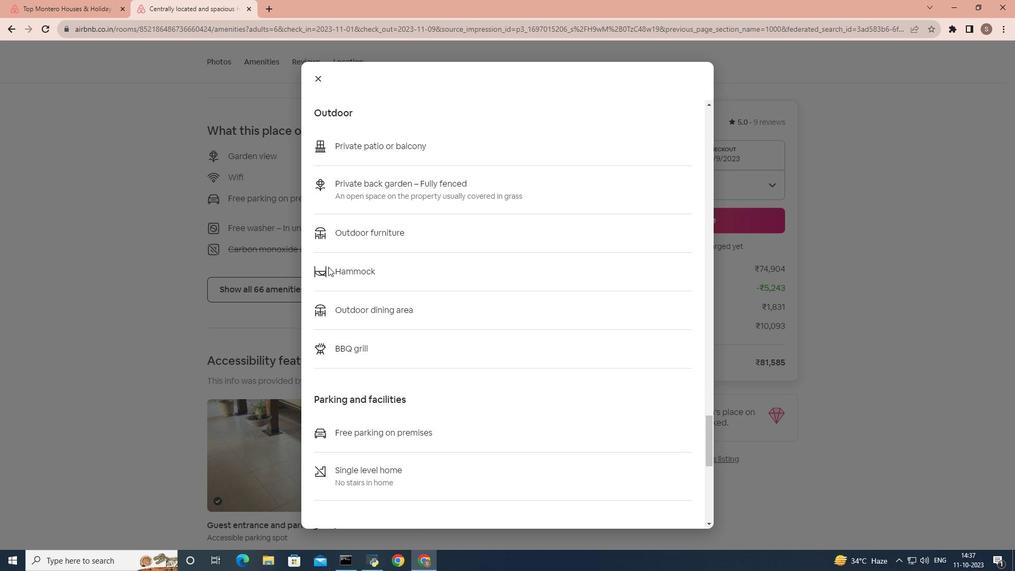 
Action: Mouse scrolled (328, 266) with delta (0, 0)
Screenshot: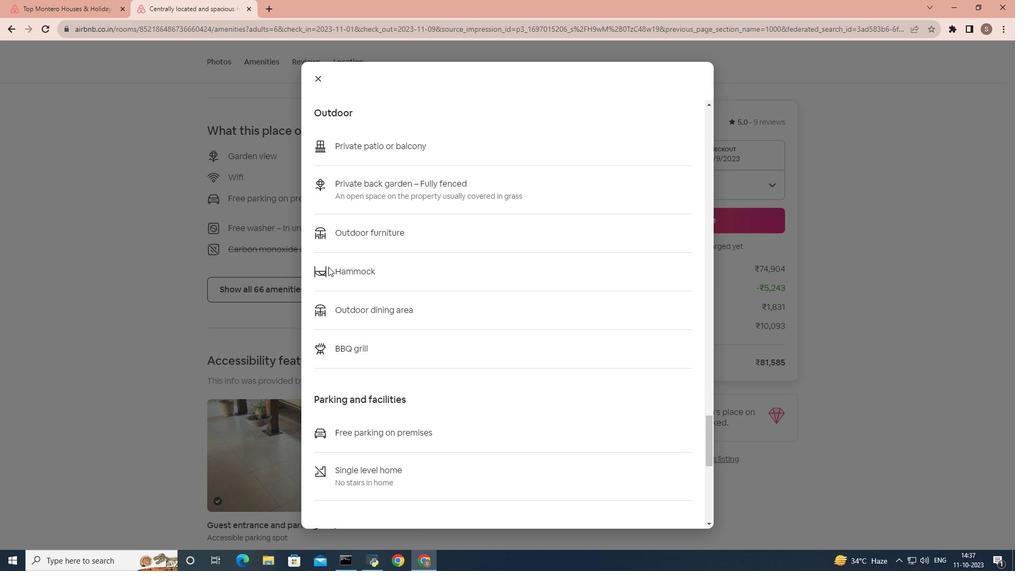 
Action: Mouse scrolled (328, 266) with delta (0, 0)
Screenshot: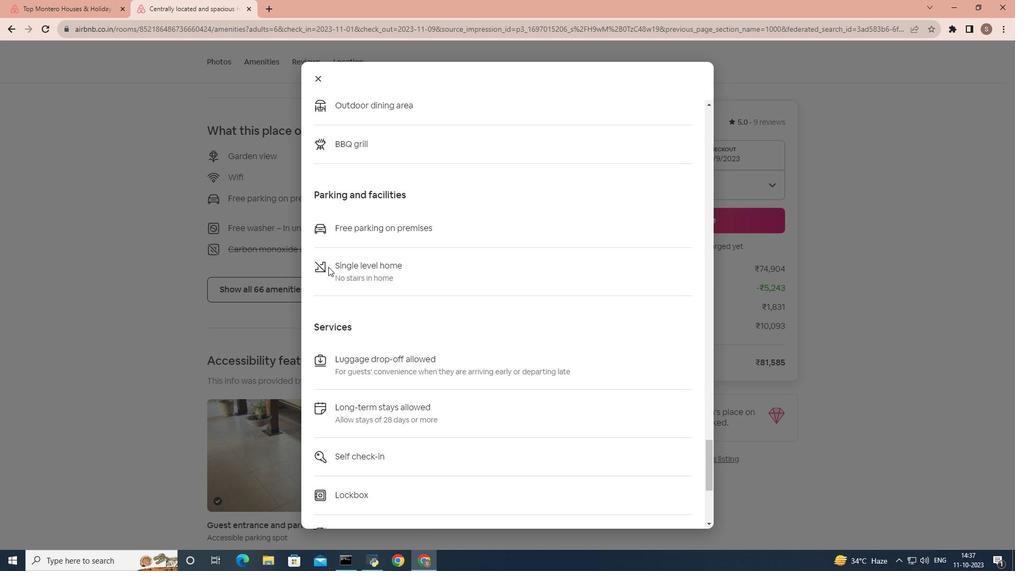 
Action: Mouse scrolled (328, 266) with delta (0, 0)
Screenshot: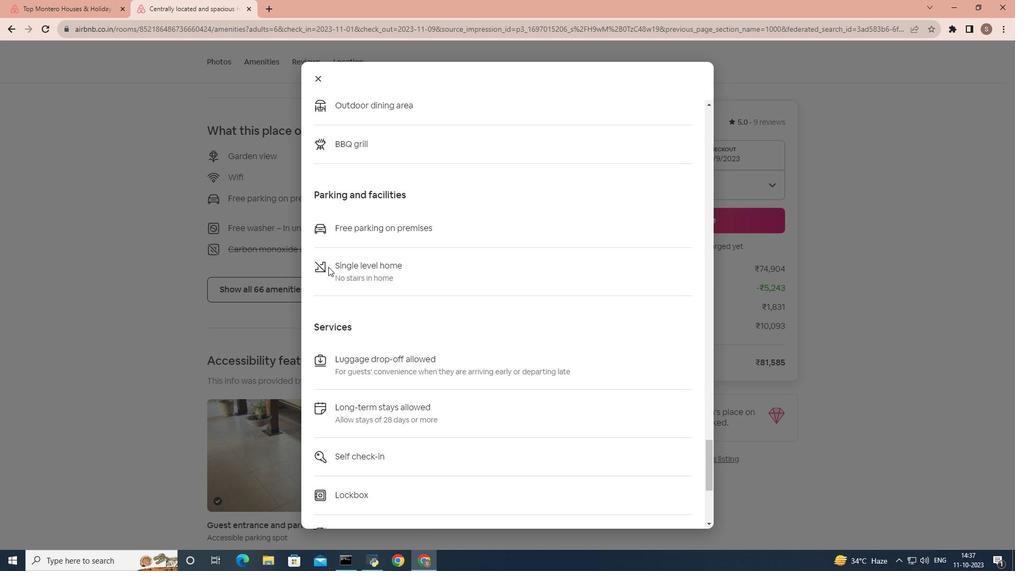 
Action: Mouse scrolled (328, 266) with delta (0, 0)
Screenshot: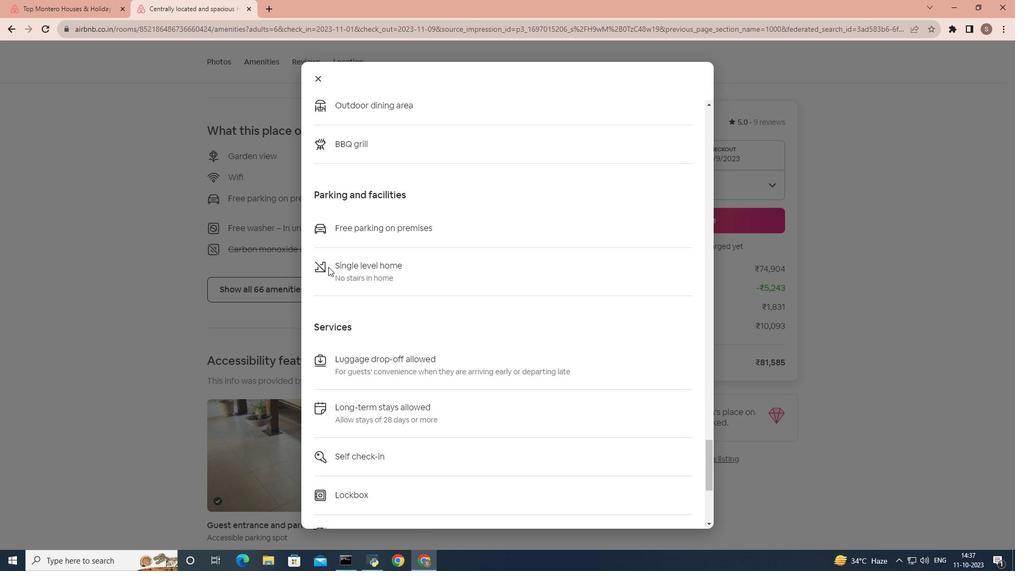 
Action: Mouse scrolled (328, 266) with delta (0, 0)
Screenshot: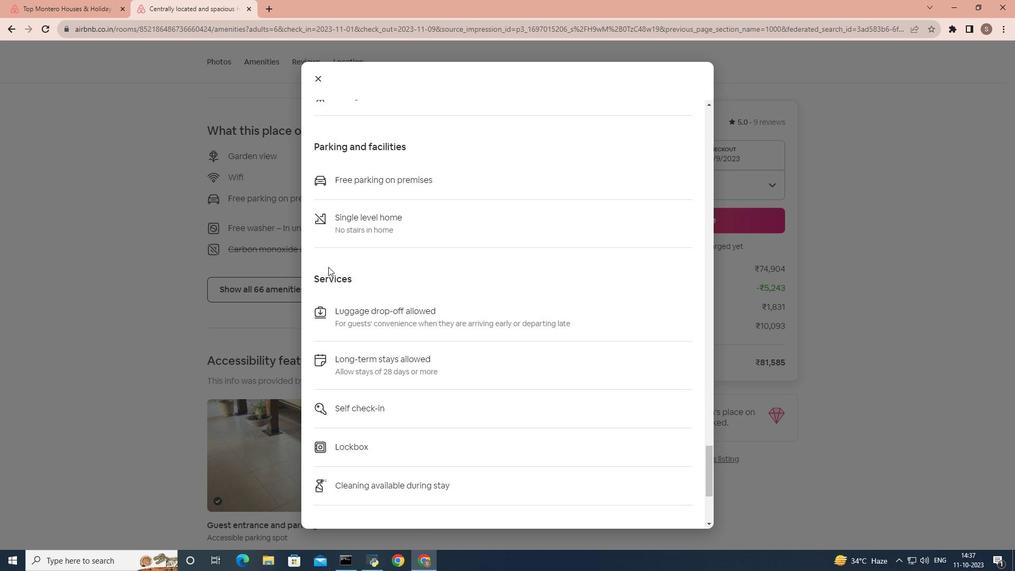 
Action: Mouse scrolled (328, 266) with delta (0, 0)
Screenshot: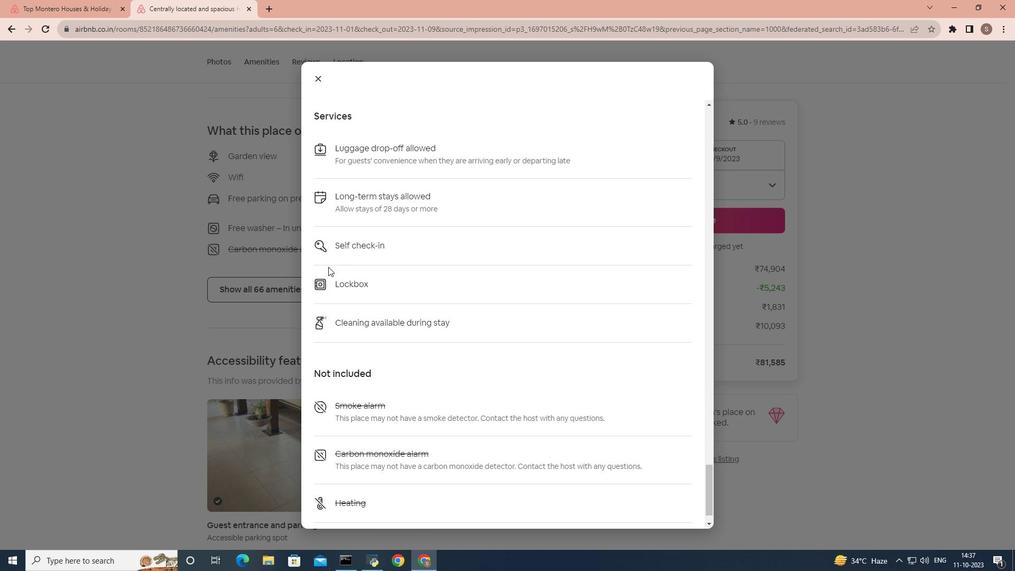 
Action: Mouse scrolled (328, 266) with delta (0, 0)
Screenshot: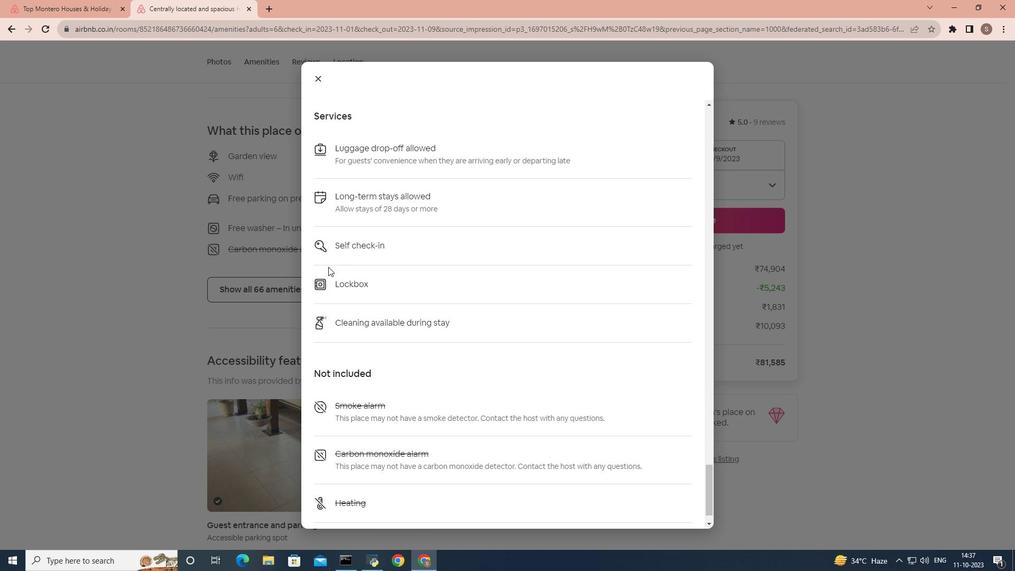 
Action: Mouse scrolled (328, 266) with delta (0, 0)
Screenshot: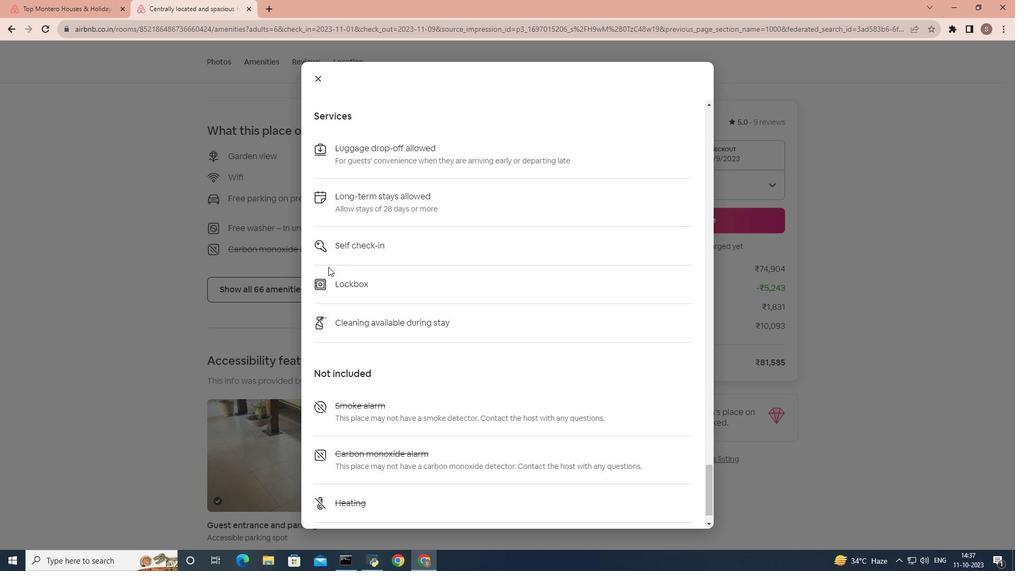 
Action: Mouse scrolled (328, 266) with delta (0, 0)
Screenshot: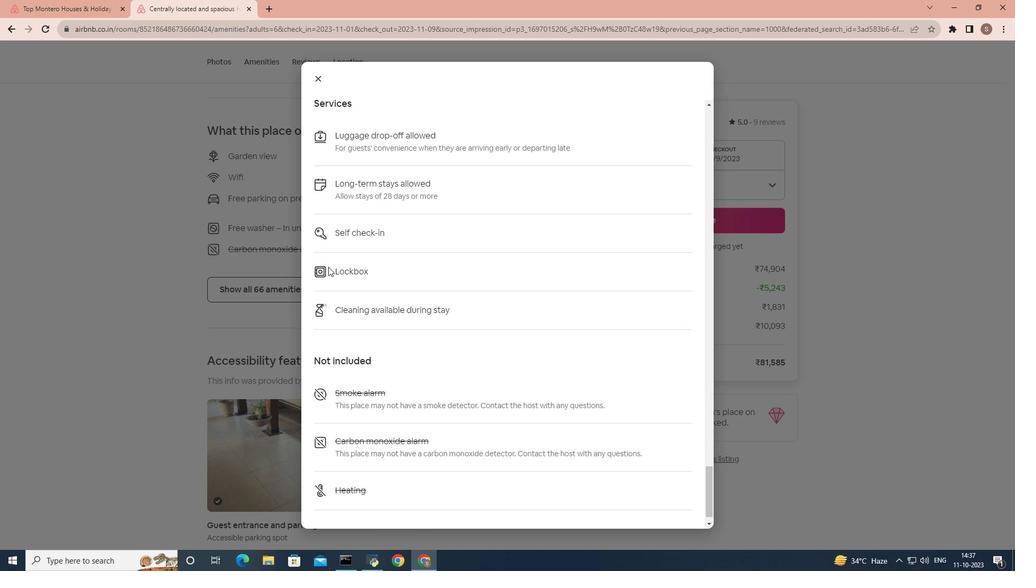 
Action: Mouse moved to (319, 79)
Screenshot: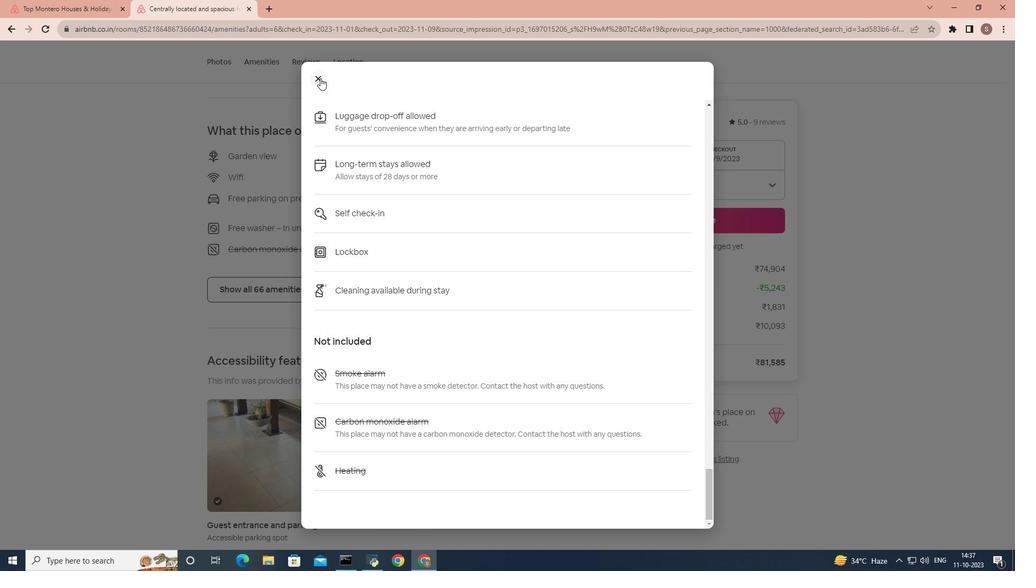 
Action: Mouse pressed left at (319, 79)
Screenshot: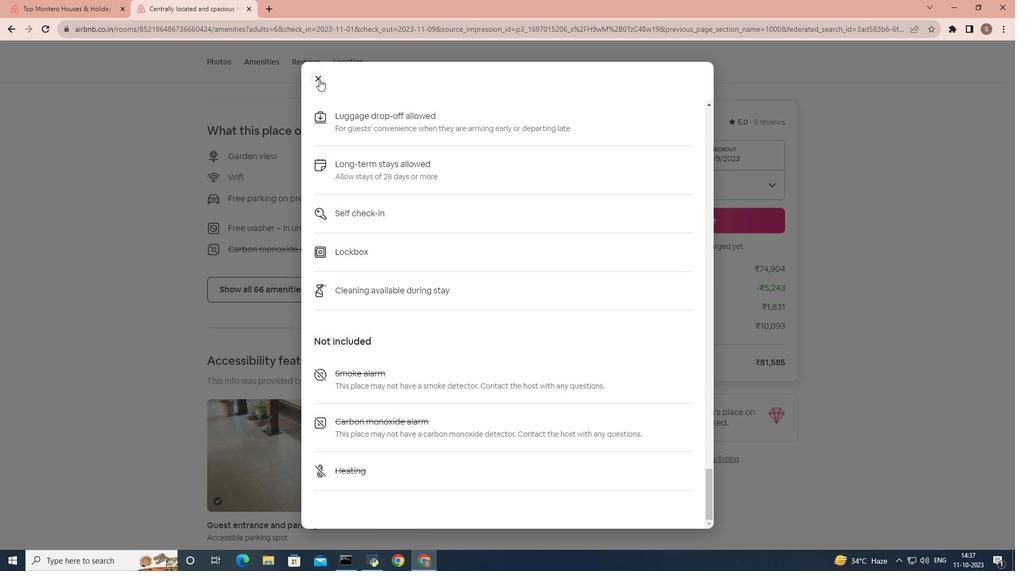 
Action: Mouse moved to (303, 232)
Screenshot: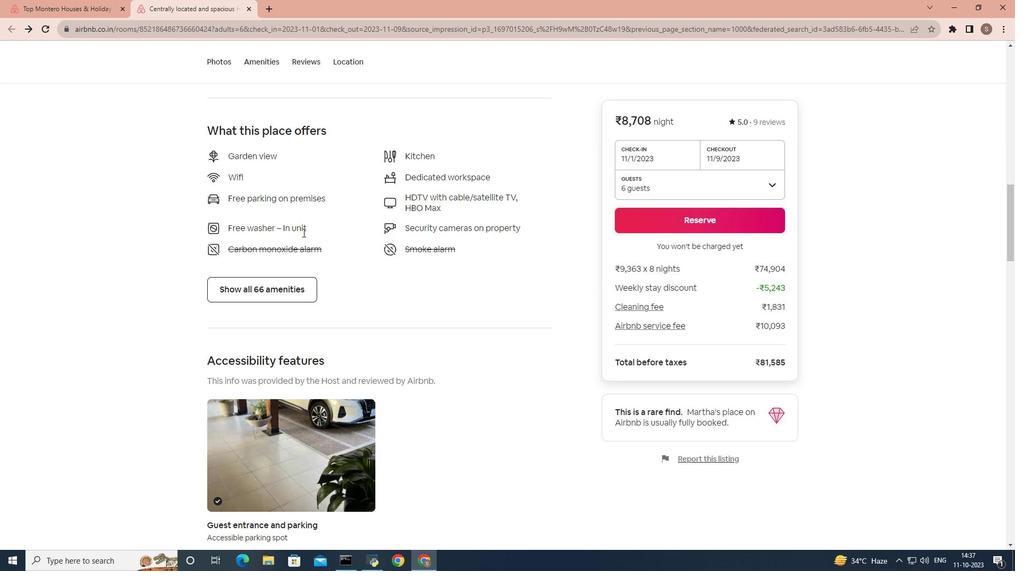 
Action: Mouse scrolled (303, 232) with delta (0, 0)
Screenshot: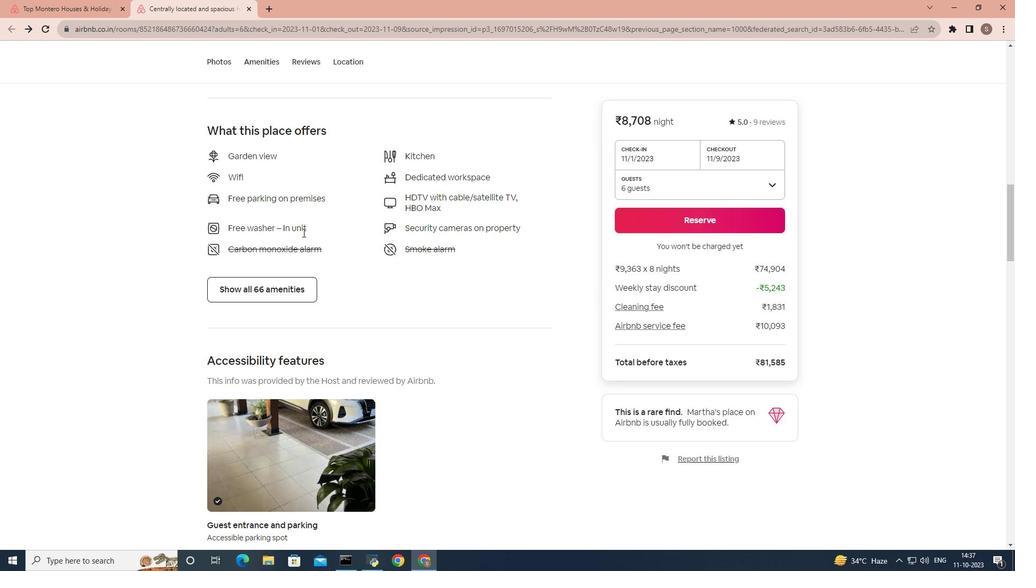 
Action: Mouse scrolled (303, 232) with delta (0, 0)
Screenshot: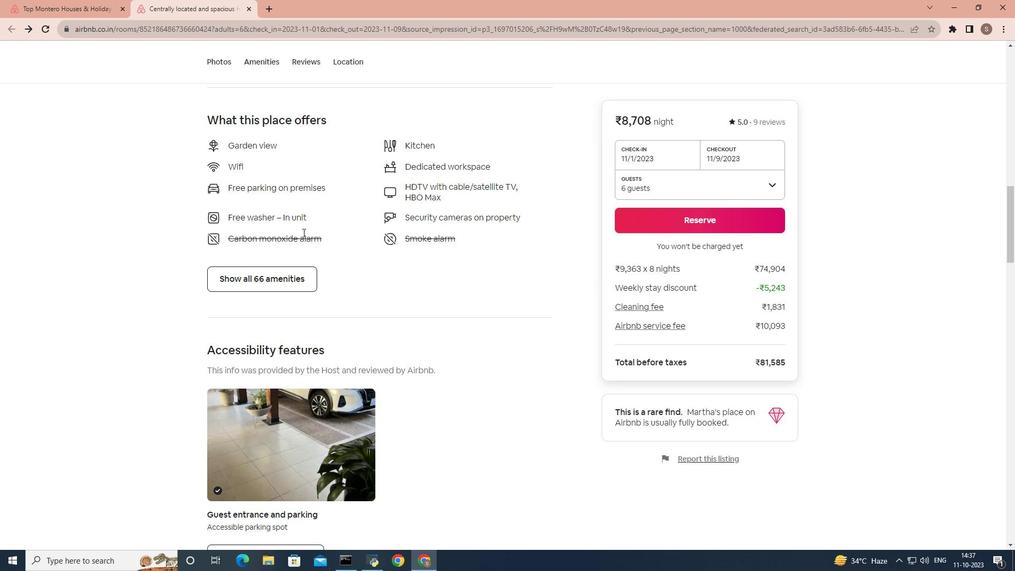 
Action: Mouse scrolled (303, 232) with delta (0, 0)
Screenshot: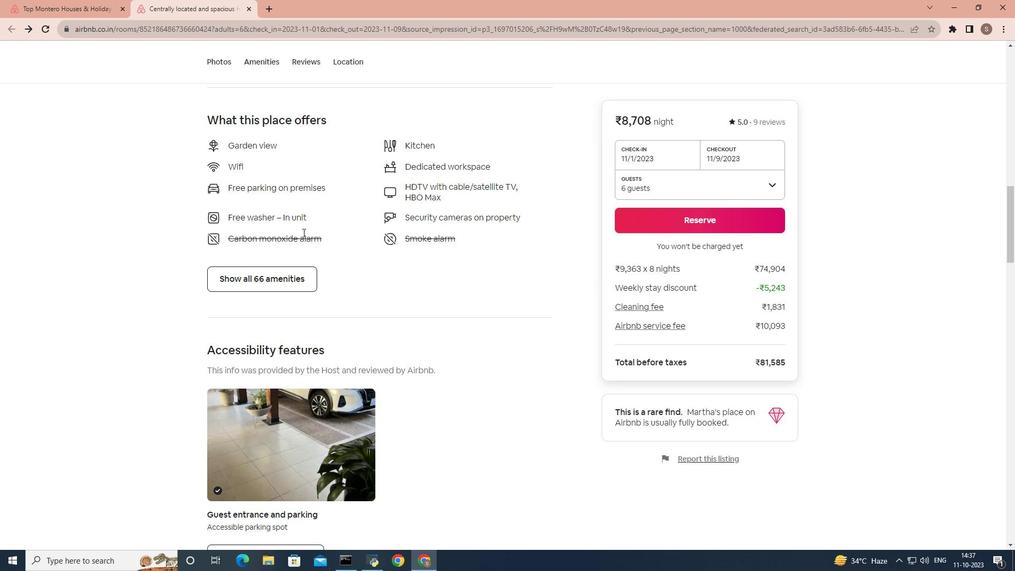 
Action: Mouse scrolled (303, 232) with delta (0, 0)
Screenshot: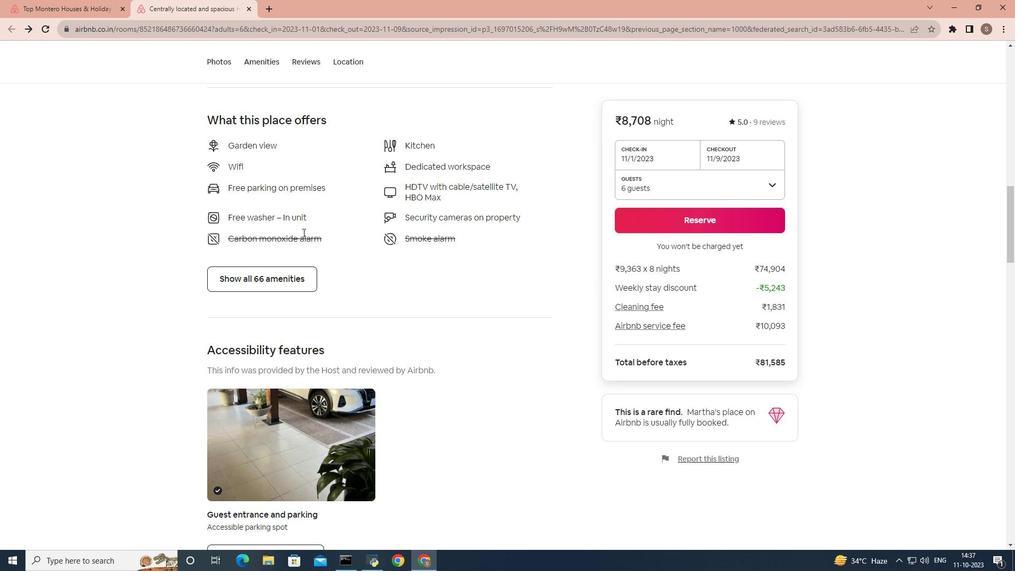 
Action: Mouse scrolled (303, 232) with delta (0, 0)
Screenshot: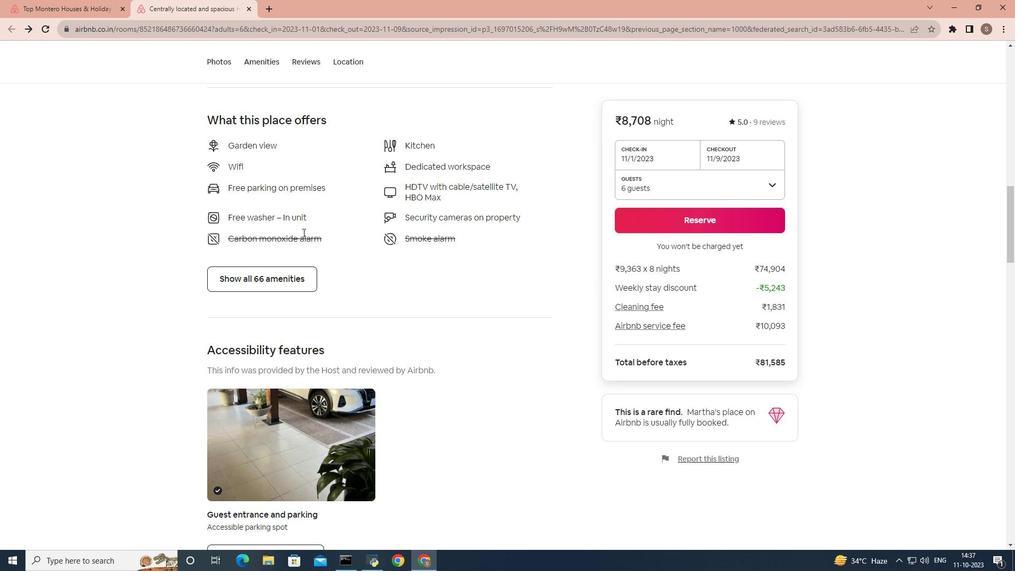 
Action: Mouse scrolled (303, 232) with delta (0, 0)
Screenshot: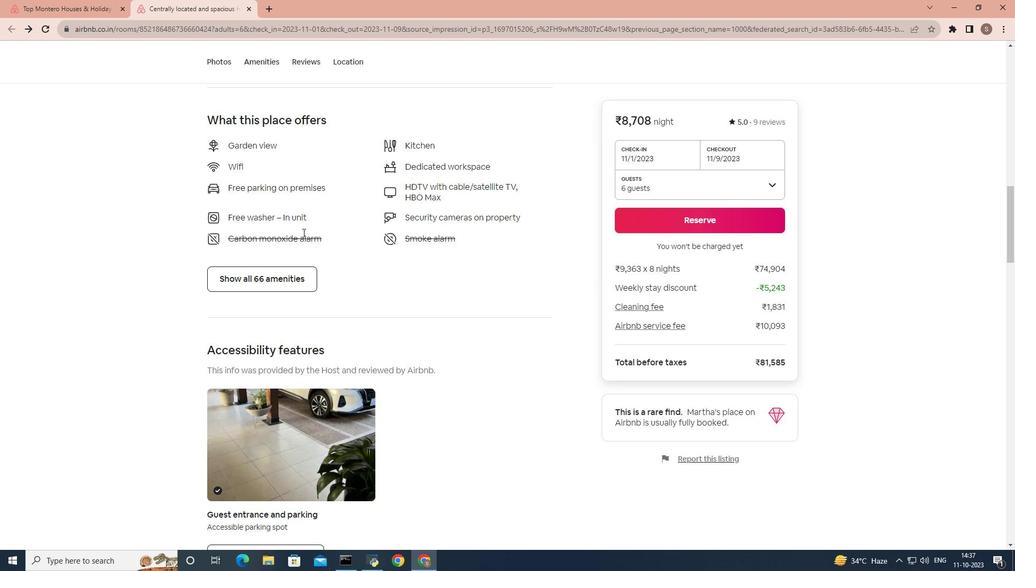 
Action: Mouse scrolled (303, 232) with delta (0, 0)
Screenshot: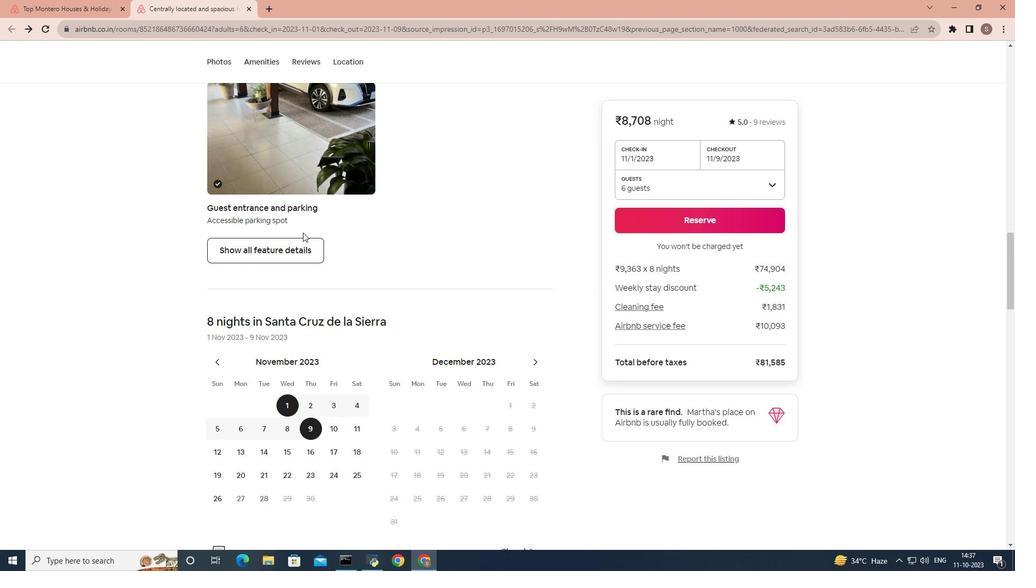 
Action: Mouse scrolled (303, 232) with delta (0, 0)
Screenshot: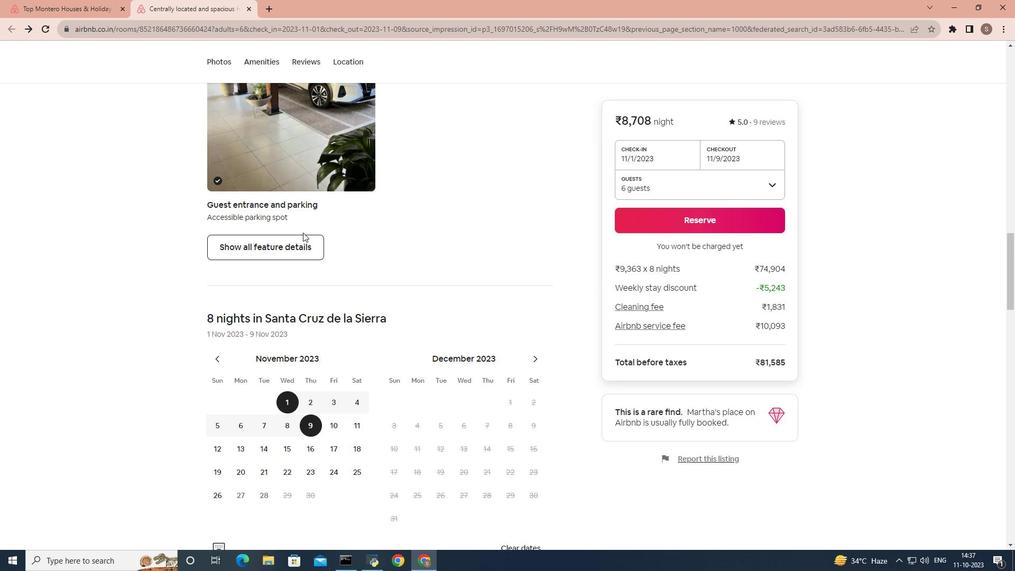 
Action: Mouse scrolled (303, 232) with delta (0, 0)
Screenshot: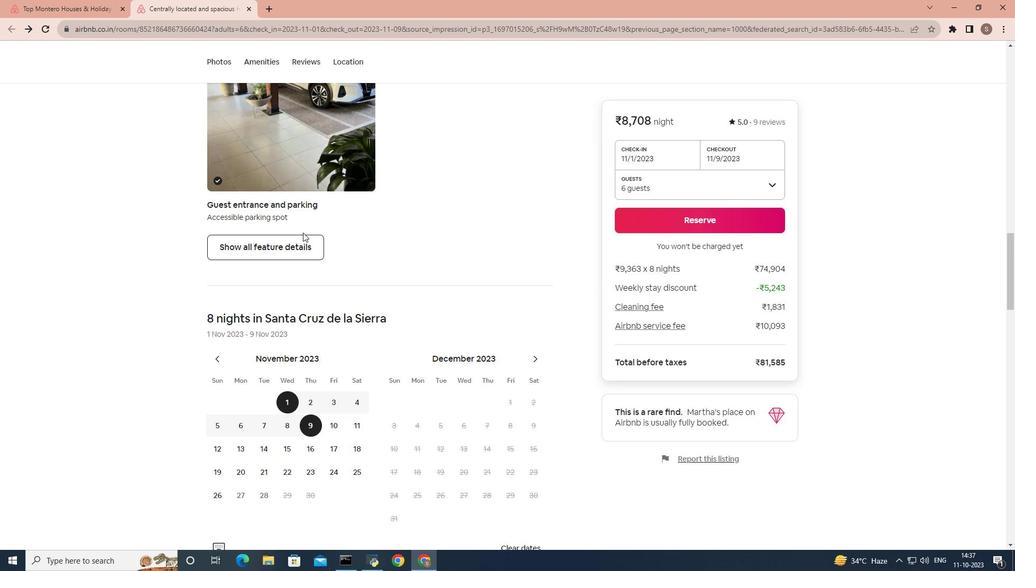 
Action: Mouse scrolled (303, 232) with delta (0, 0)
Screenshot: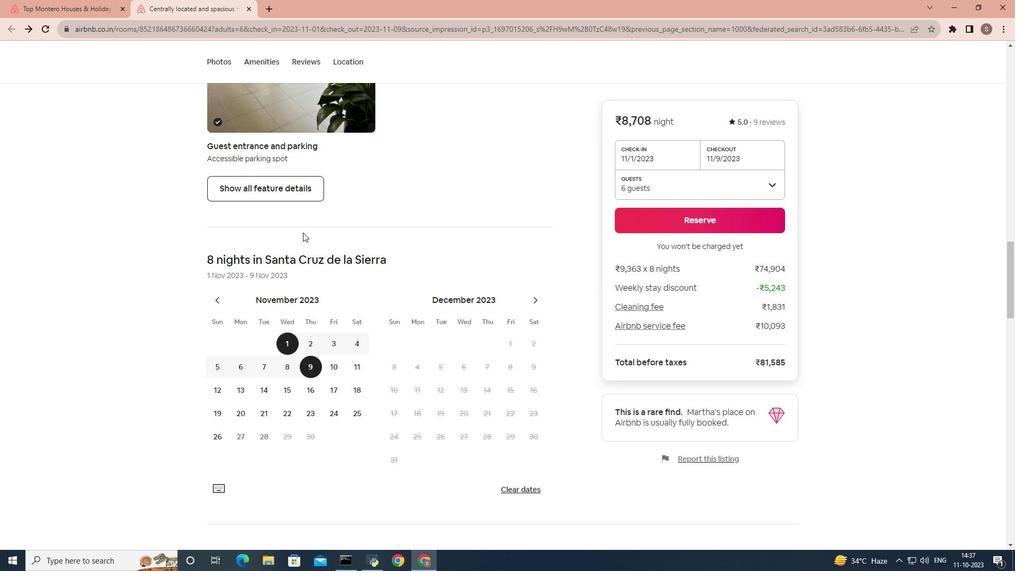 
Action: Mouse scrolled (303, 233) with delta (0, 0)
Screenshot: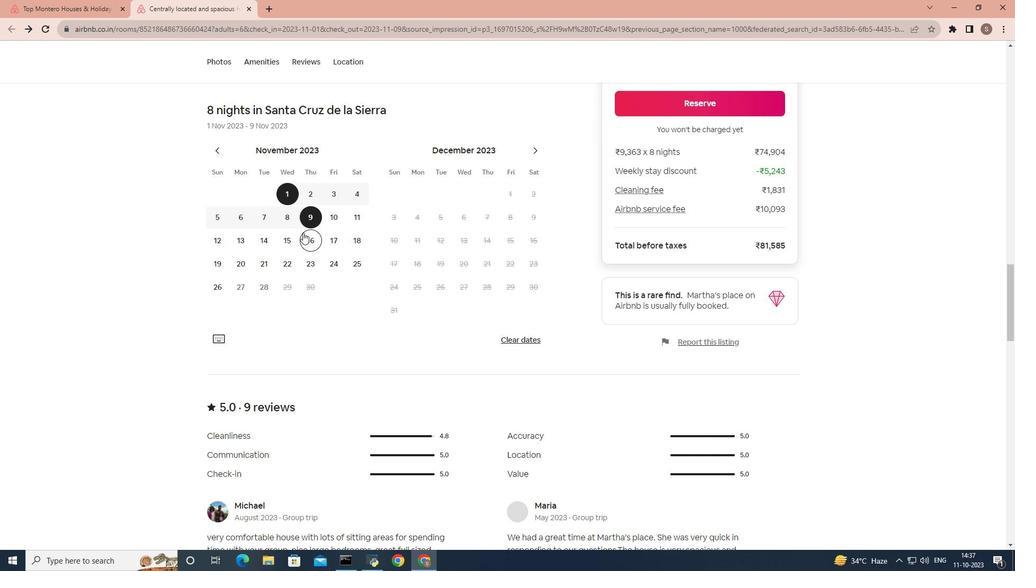 
Action: Mouse scrolled (303, 233) with delta (0, 0)
Screenshot: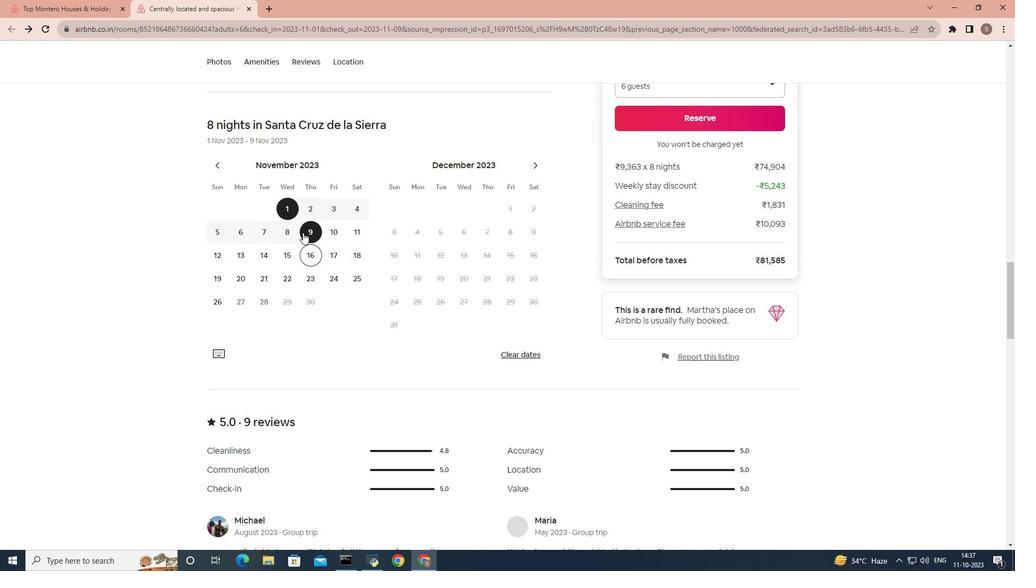 
Action: Mouse scrolled (303, 233) with delta (0, 0)
Screenshot: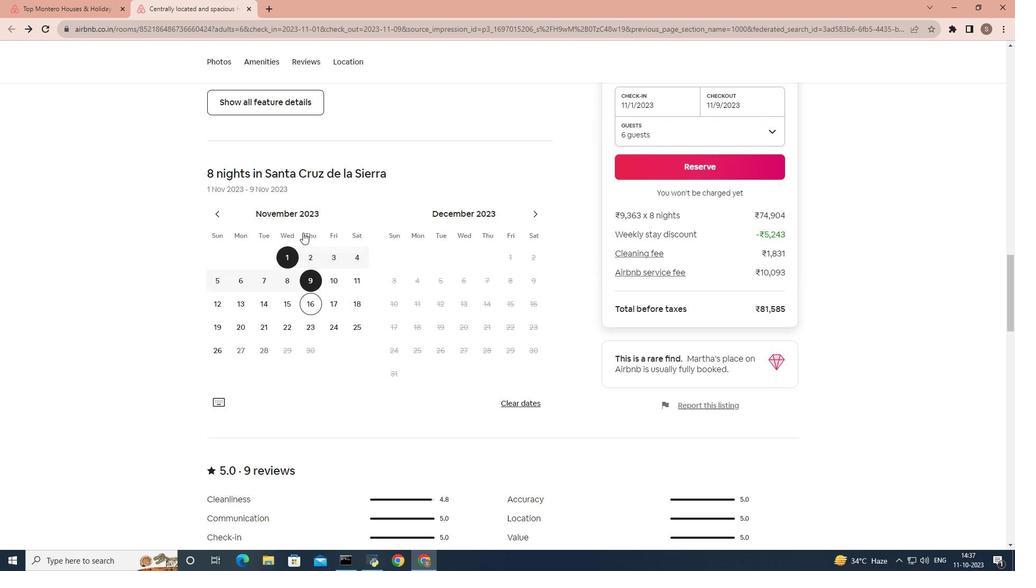 
Action: Mouse scrolled (303, 232) with delta (0, 0)
Screenshot: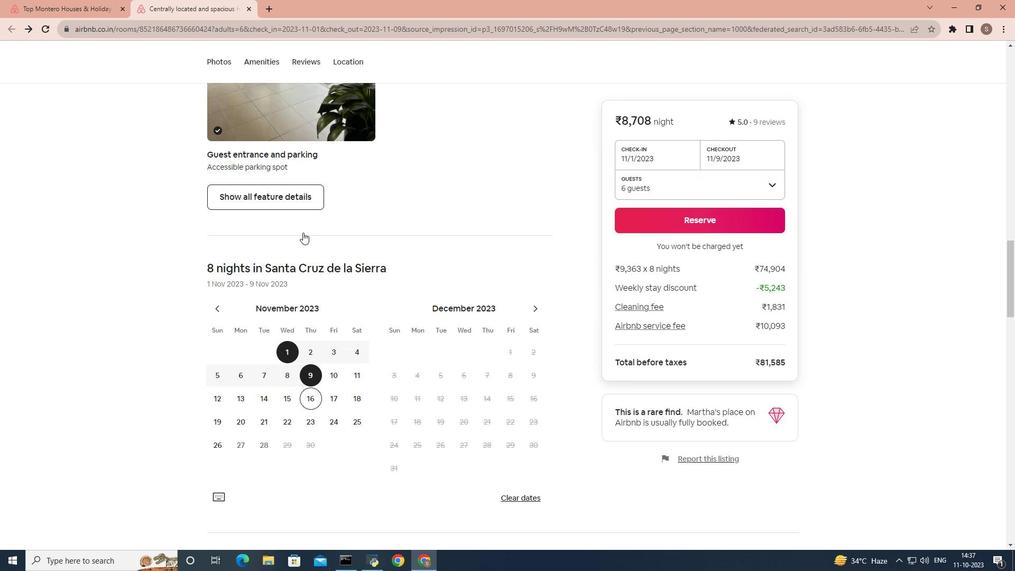
Action: Mouse scrolled (303, 232) with delta (0, 0)
Screenshot: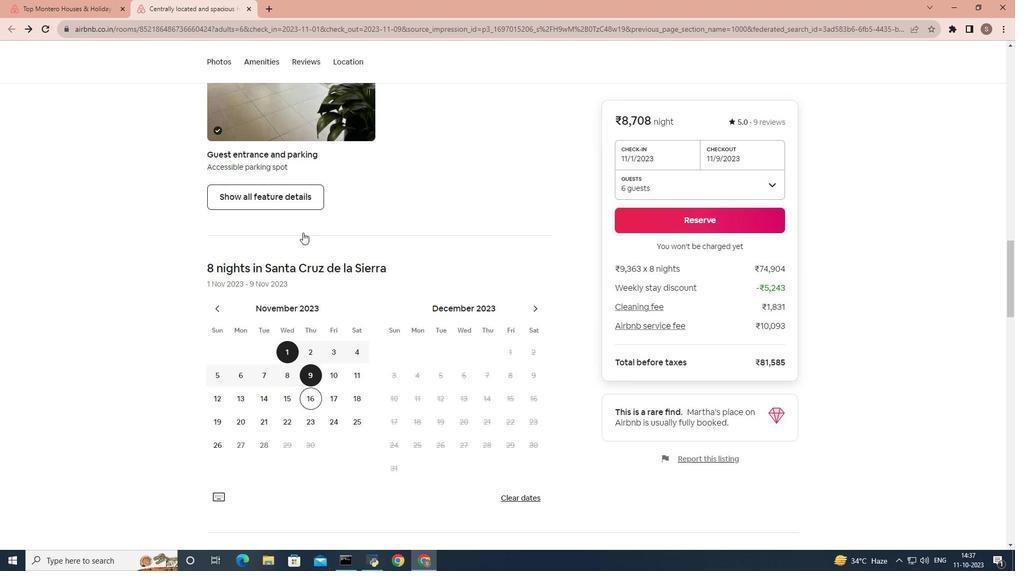 
Action: Mouse scrolled (303, 232) with delta (0, 0)
Screenshot: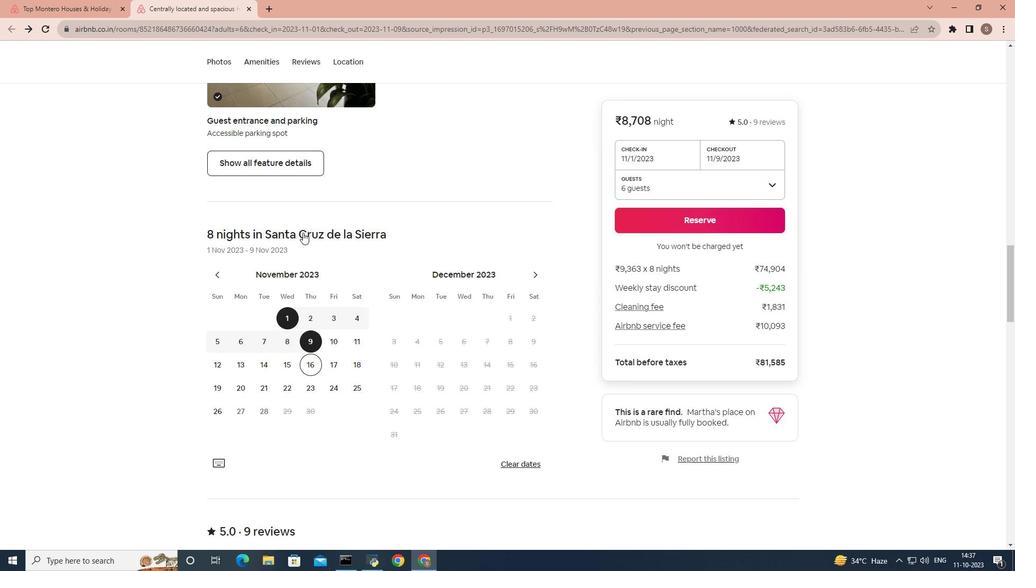 
Action: Mouse scrolled (303, 232) with delta (0, 0)
Screenshot: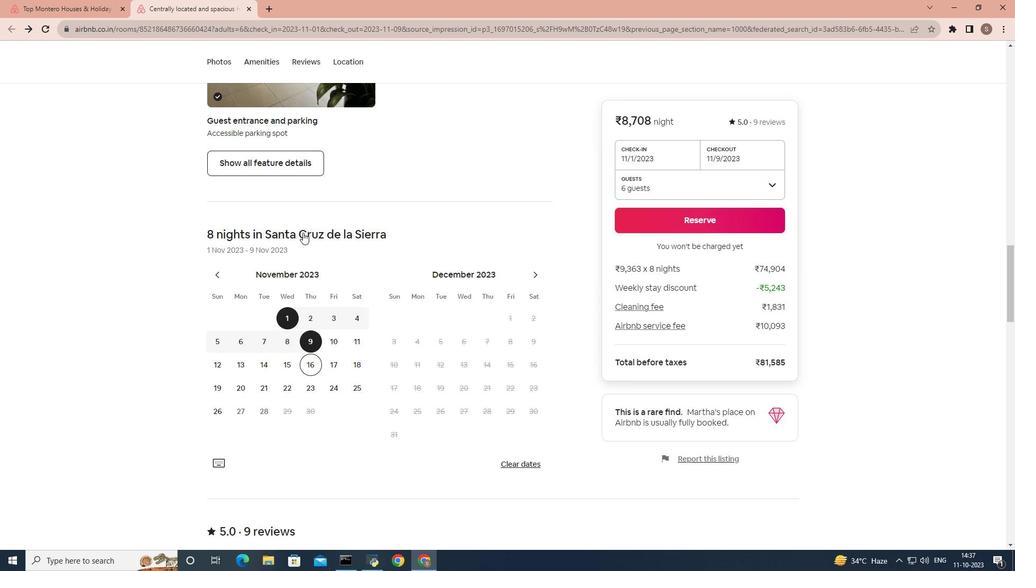 
Action: Mouse scrolled (303, 232) with delta (0, 0)
Screenshot: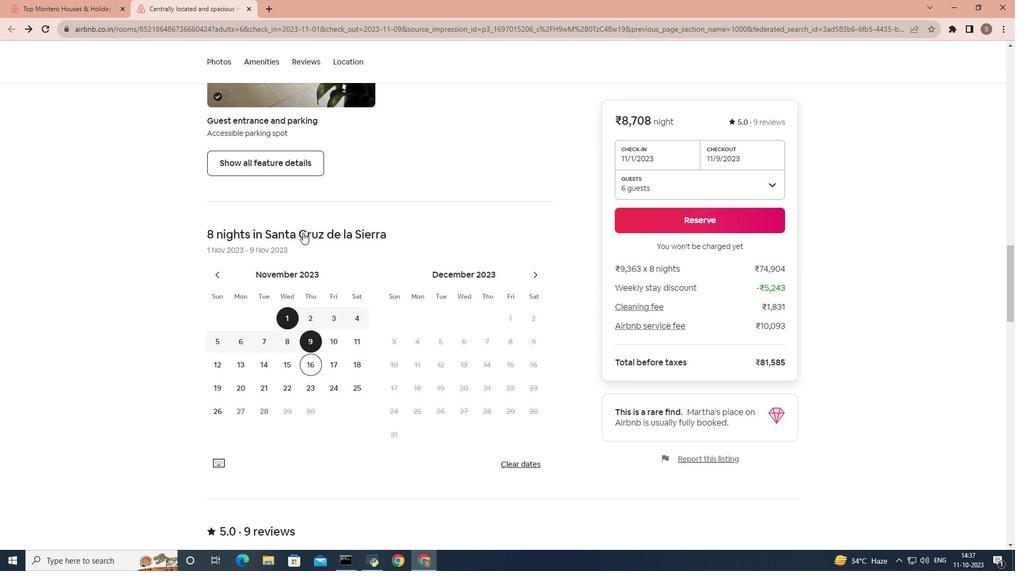 
Action: Mouse scrolled (303, 232) with delta (0, 0)
Screenshot: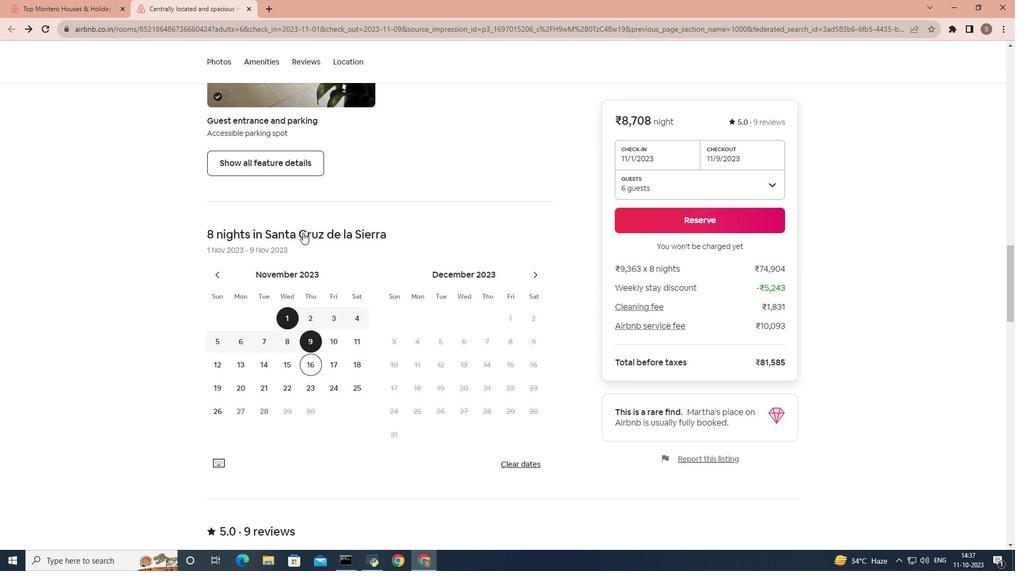 
Action: Mouse scrolled (303, 232) with delta (0, 0)
Screenshot: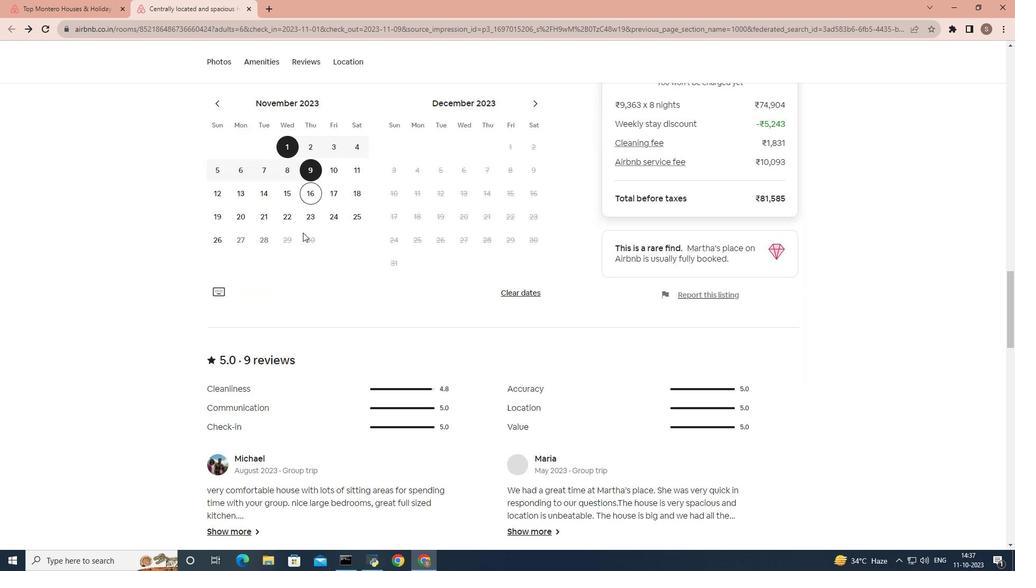 
Action: Mouse scrolled (303, 233) with delta (0, 0)
Screenshot: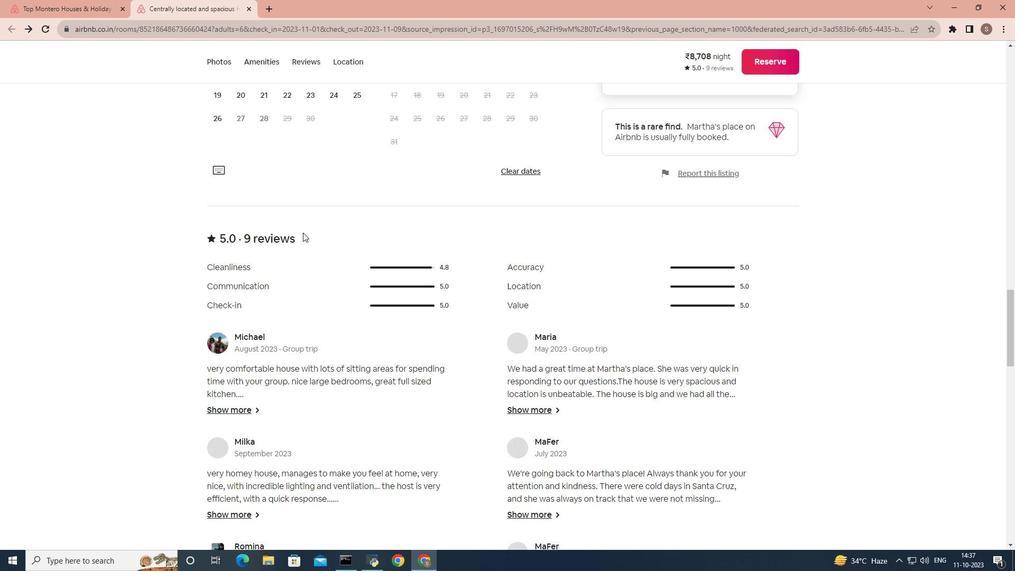 
Action: Mouse scrolled (303, 232) with delta (0, 0)
Screenshot: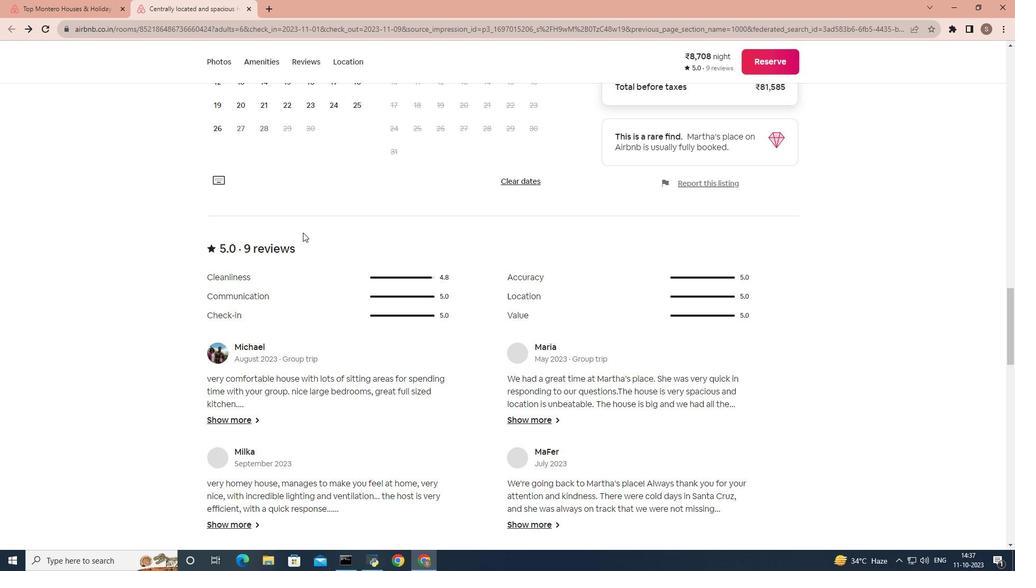 
Action: Mouse scrolled (303, 232) with delta (0, 0)
Screenshot: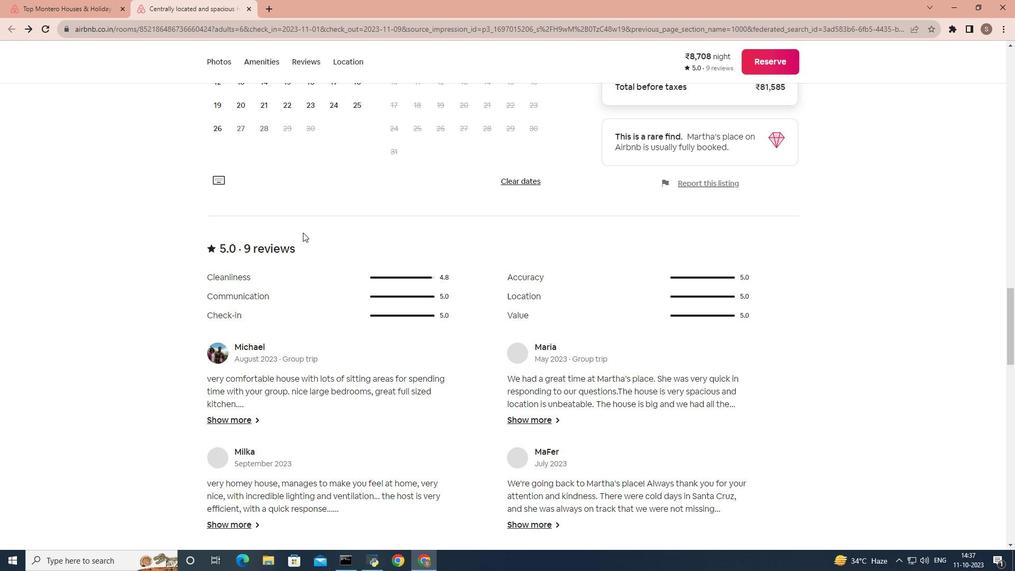 
Action: Mouse scrolled (303, 232) with delta (0, 0)
Screenshot: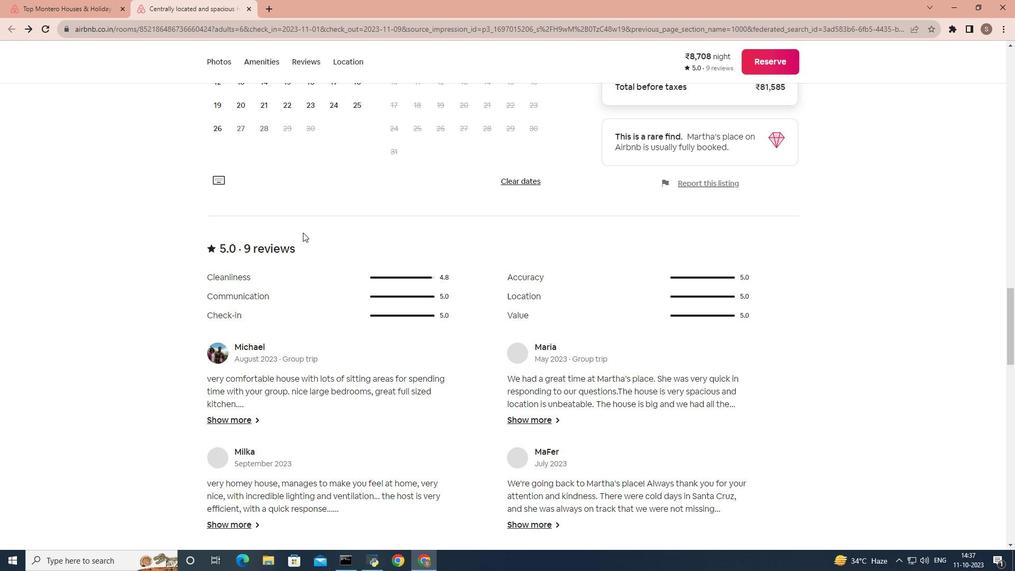 
Action: Mouse scrolled (303, 232) with delta (0, 0)
Screenshot: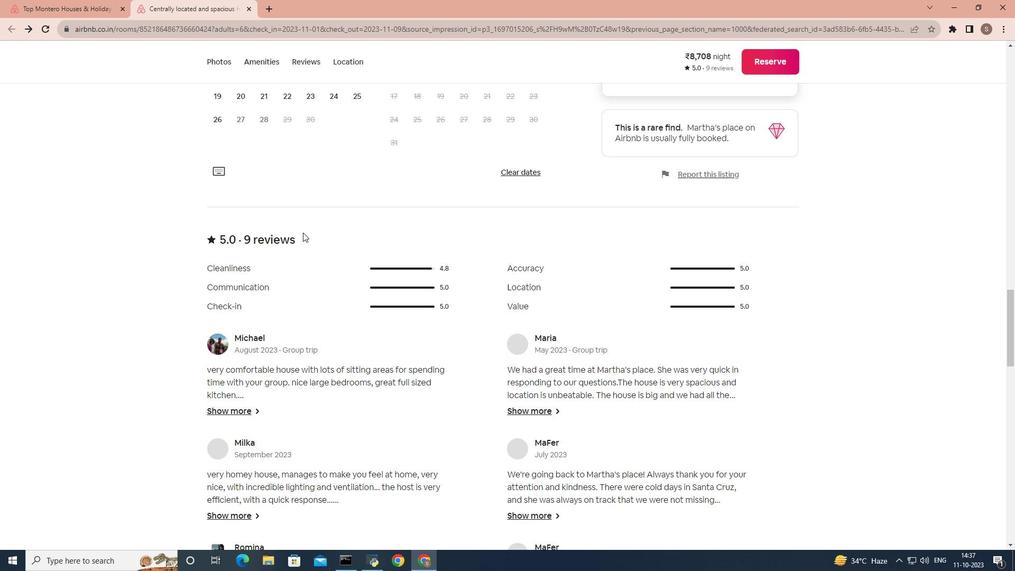 
Action: Mouse scrolled (303, 232) with delta (0, 0)
Screenshot: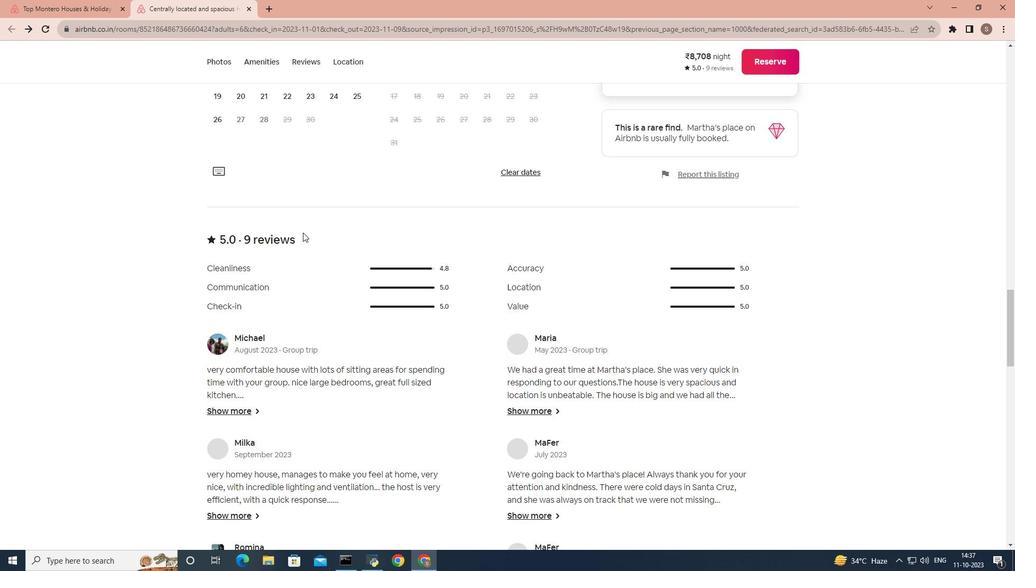 
Action: Mouse scrolled (303, 232) with delta (0, 0)
Screenshot: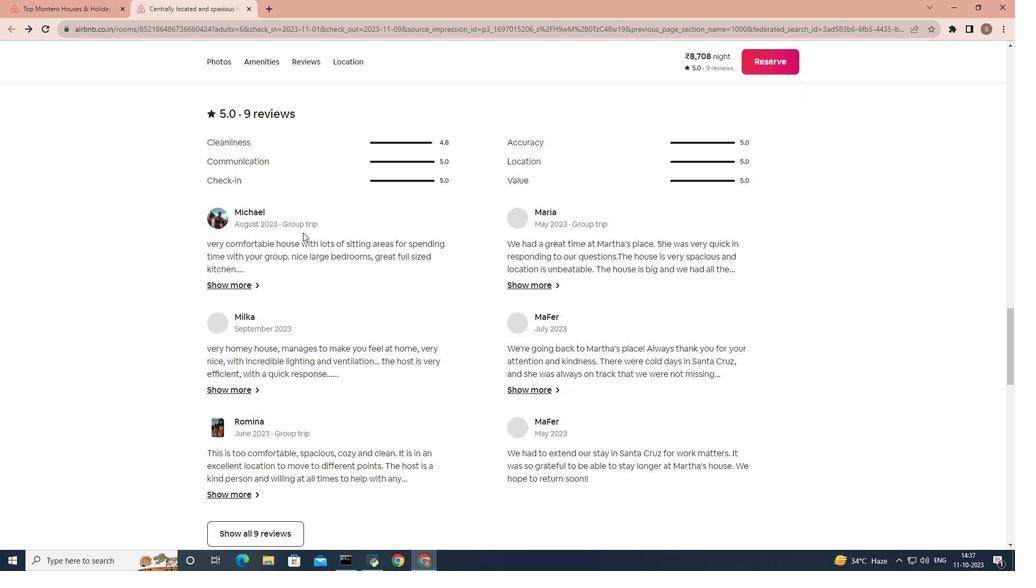 
Action: Mouse scrolled (303, 232) with delta (0, 0)
Screenshot: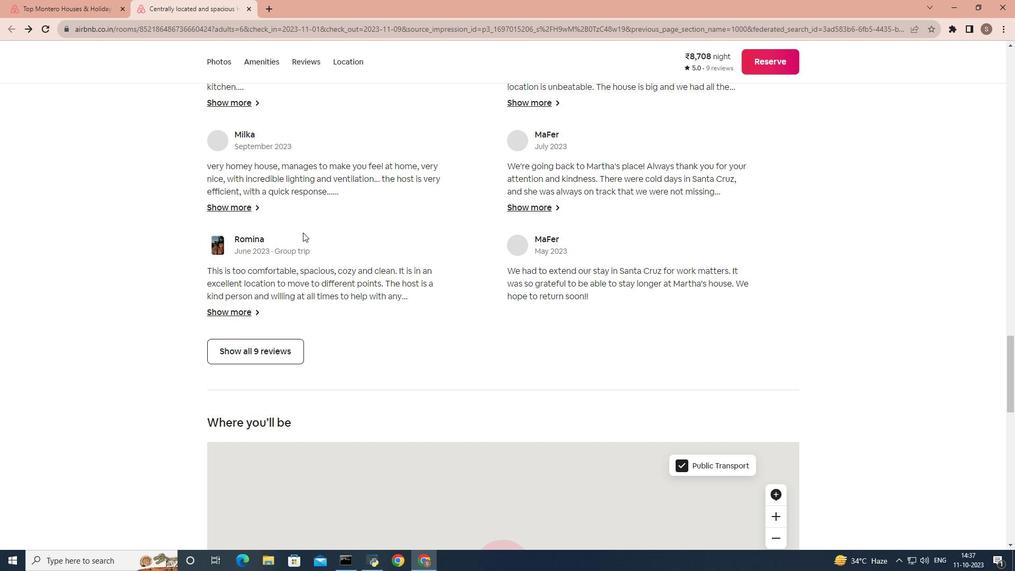 
Action: Mouse scrolled (303, 232) with delta (0, 0)
Screenshot: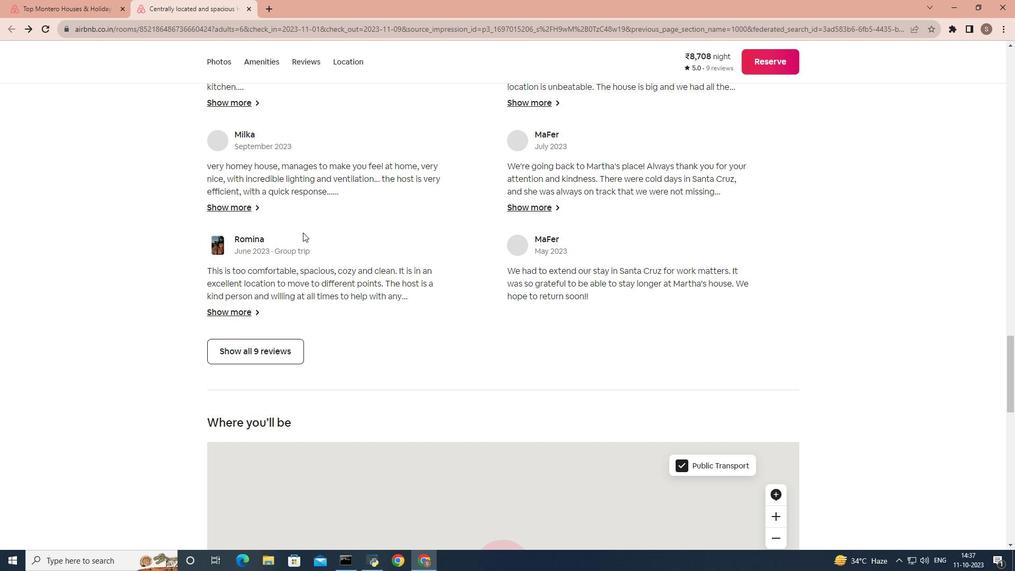 
Action: Mouse scrolled (303, 232) with delta (0, 0)
Screenshot: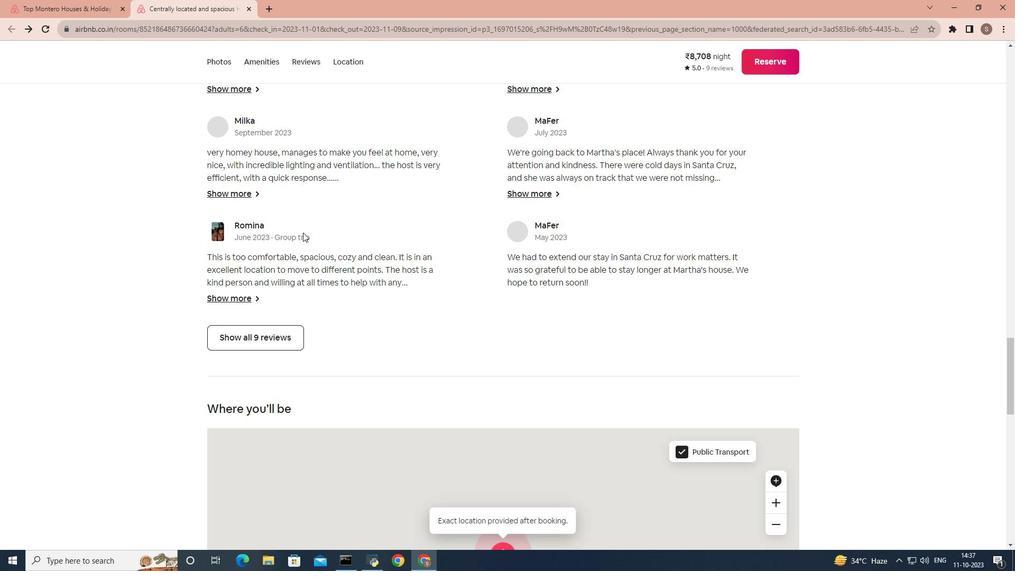
Action: Mouse moved to (270, 203)
Screenshot: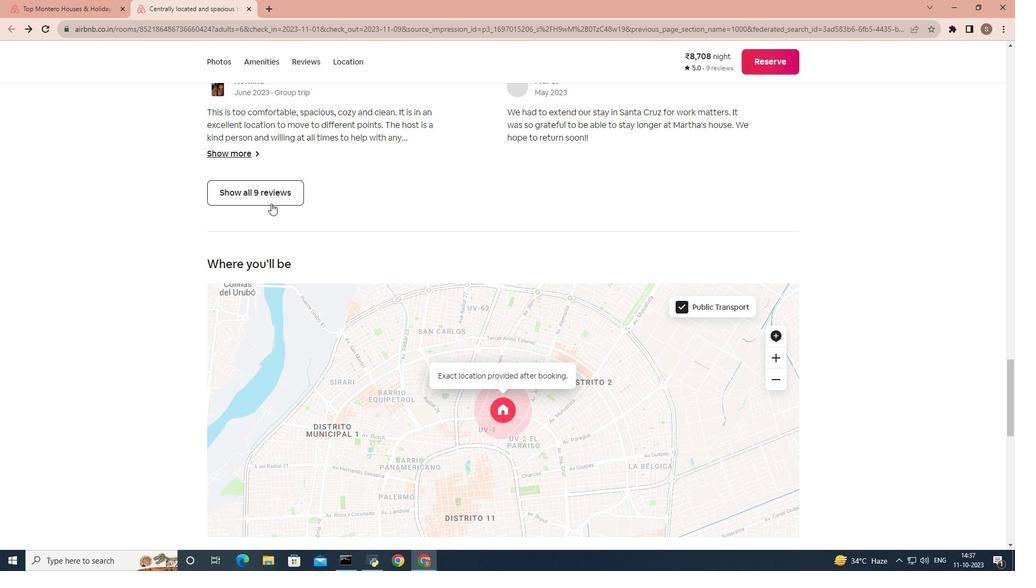 
Action: Mouse pressed left at (270, 203)
Screenshot: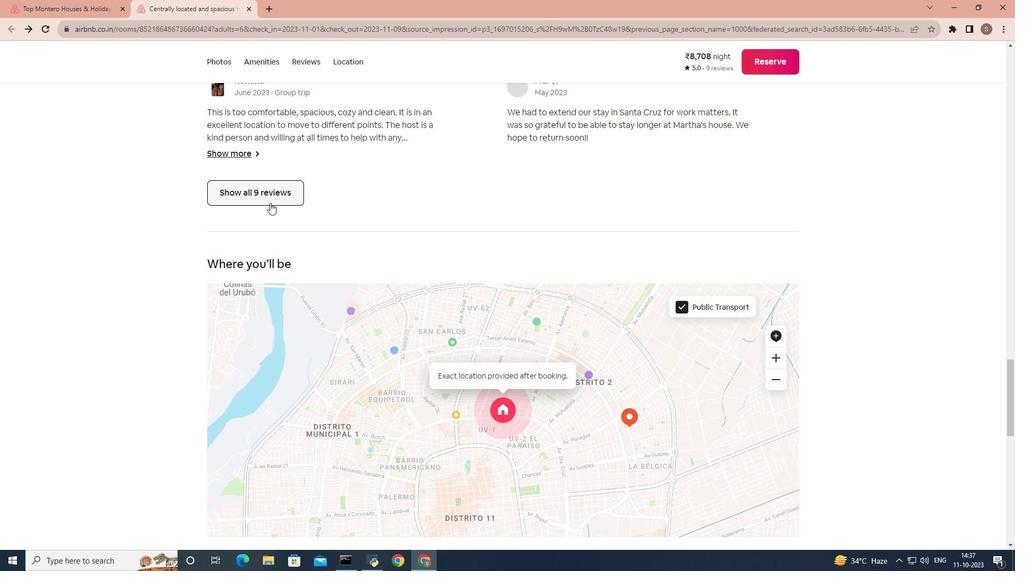
Action: Mouse moved to (526, 234)
Screenshot: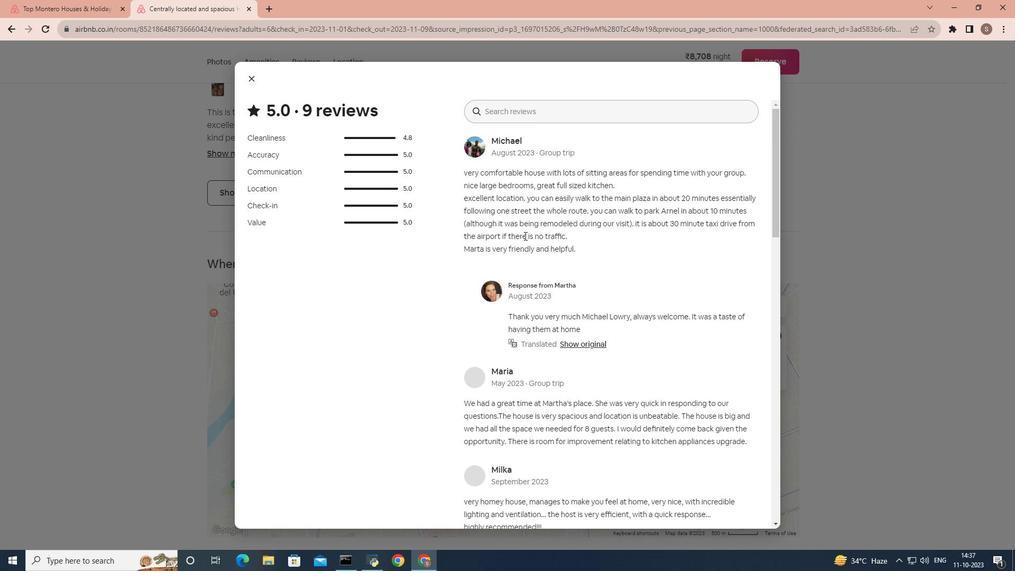 
Action: Mouse scrolled (526, 234) with delta (0, 0)
Screenshot: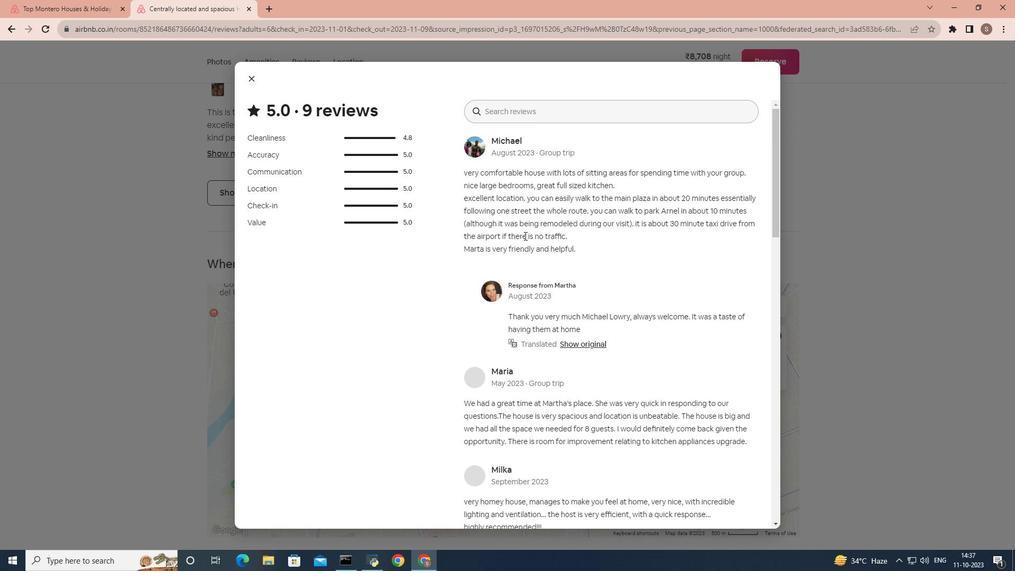 
Action: Mouse moved to (524, 235)
Screenshot: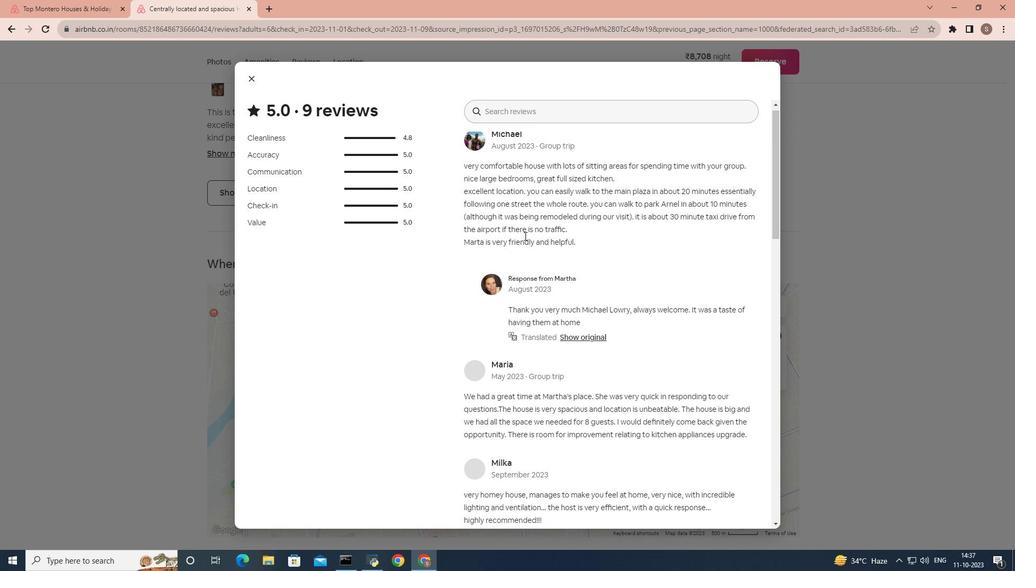 
Action: Mouse scrolled (524, 235) with delta (0, 0)
Screenshot: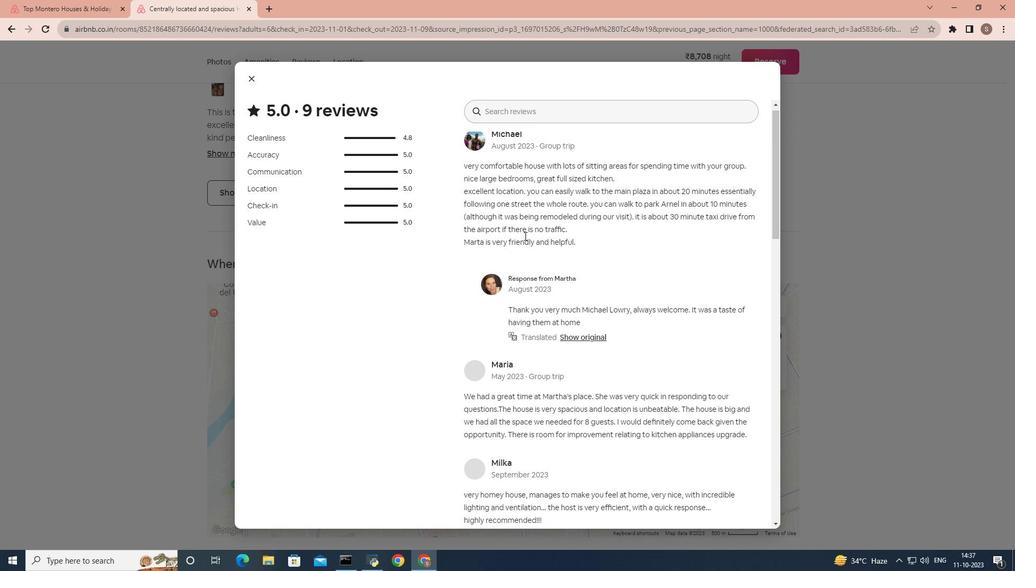 
Action: Mouse scrolled (524, 235) with delta (0, 0)
Screenshot: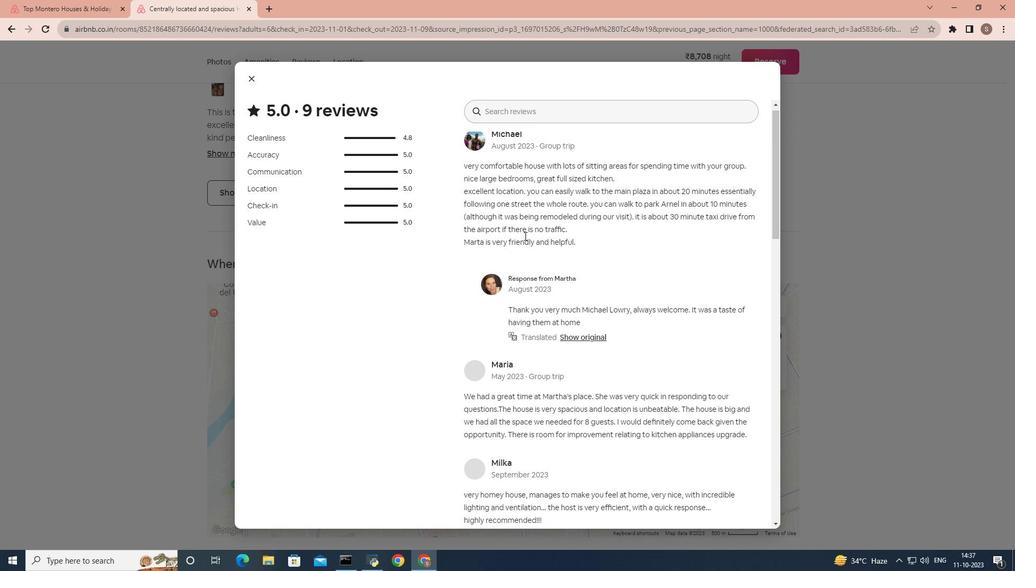 
Action: Mouse scrolled (524, 235) with delta (0, 0)
Screenshot: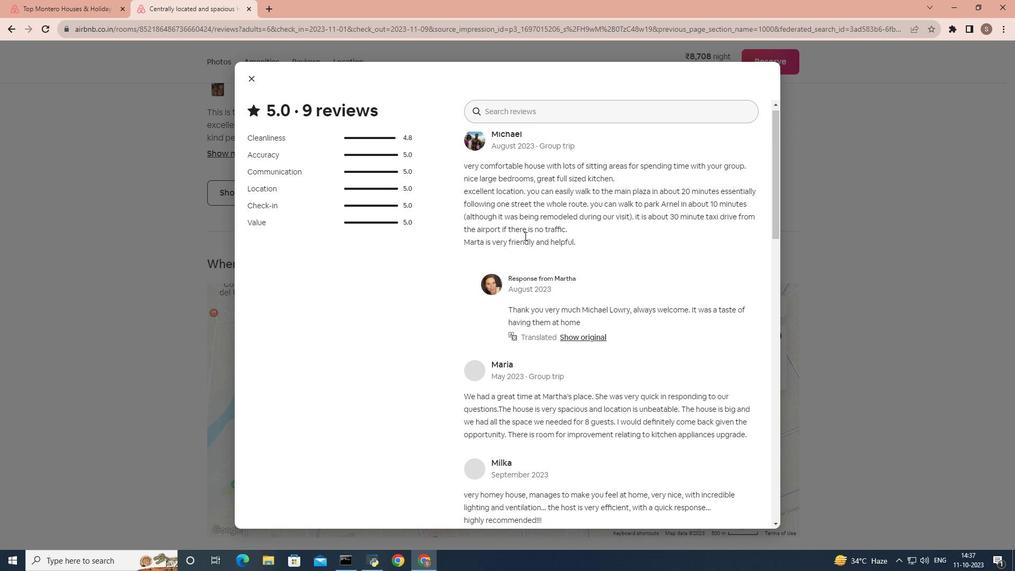 
Action: Mouse scrolled (524, 235) with delta (0, 0)
Screenshot: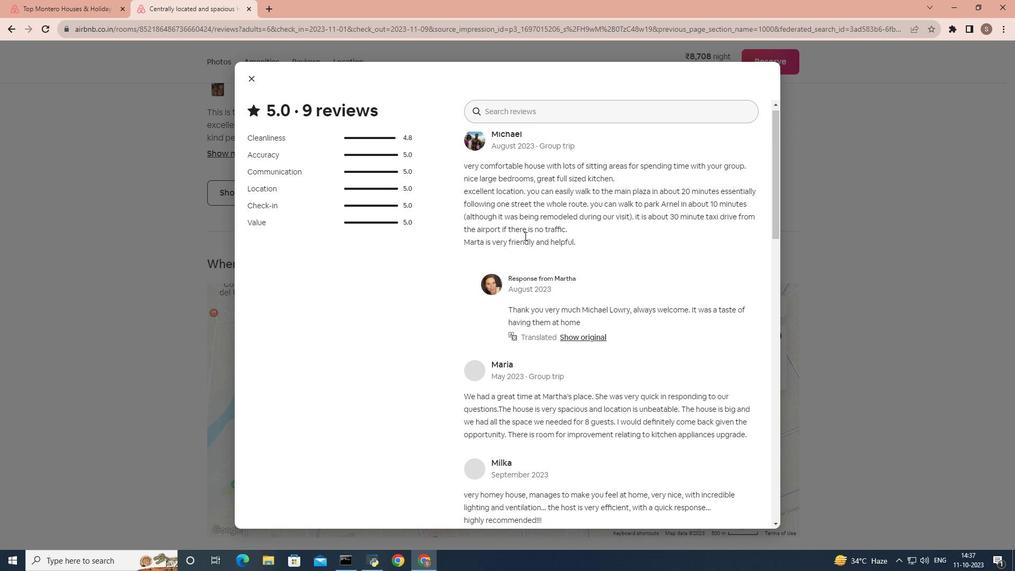 
Action: Mouse scrolled (524, 235) with delta (0, 0)
Screenshot: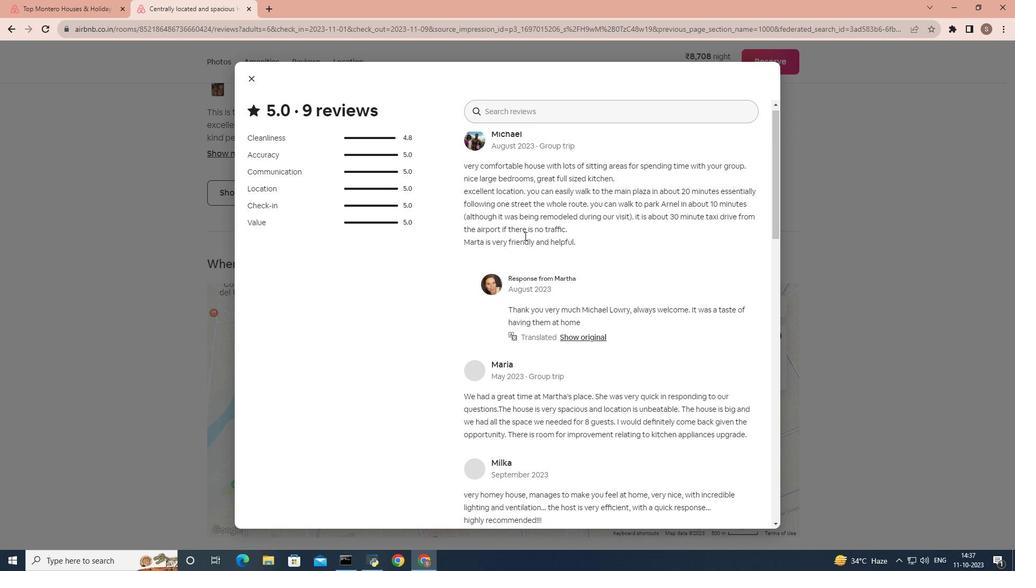 
Action: Mouse scrolled (524, 235) with delta (0, 0)
Screenshot: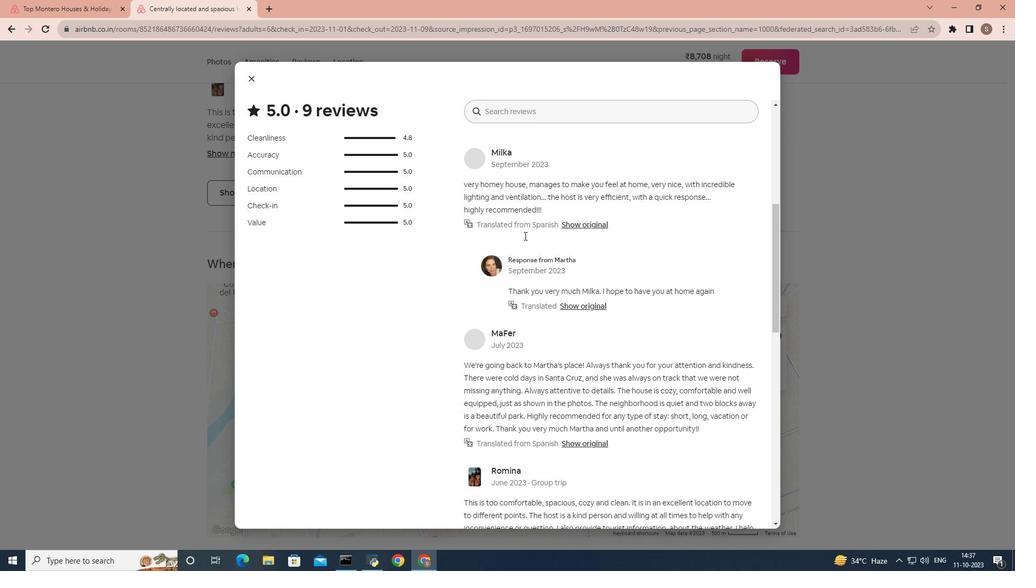 
Action: Mouse scrolled (524, 235) with delta (0, 0)
Screenshot: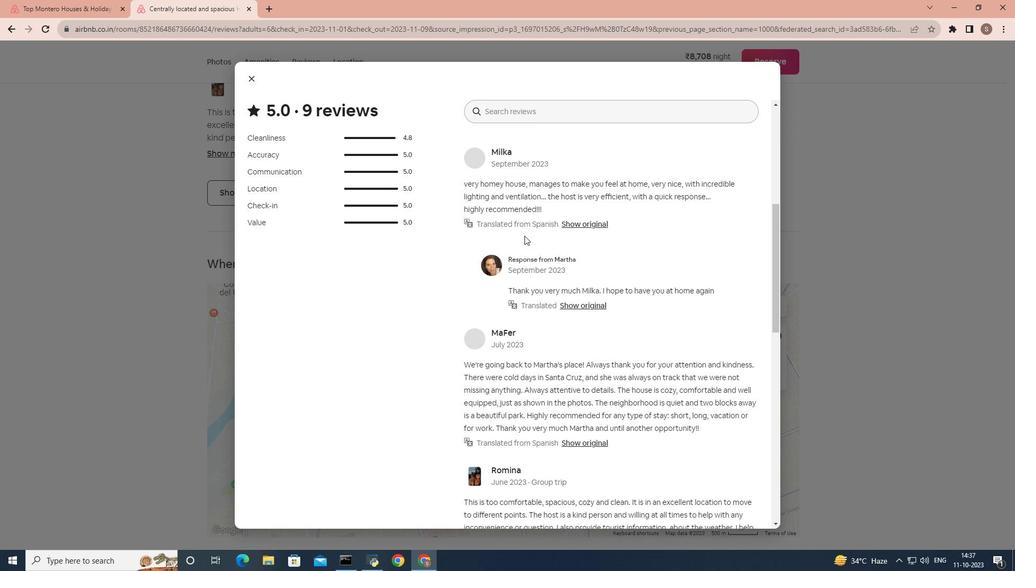 
Action: Mouse scrolled (524, 235) with delta (0, 0)
Screenshot: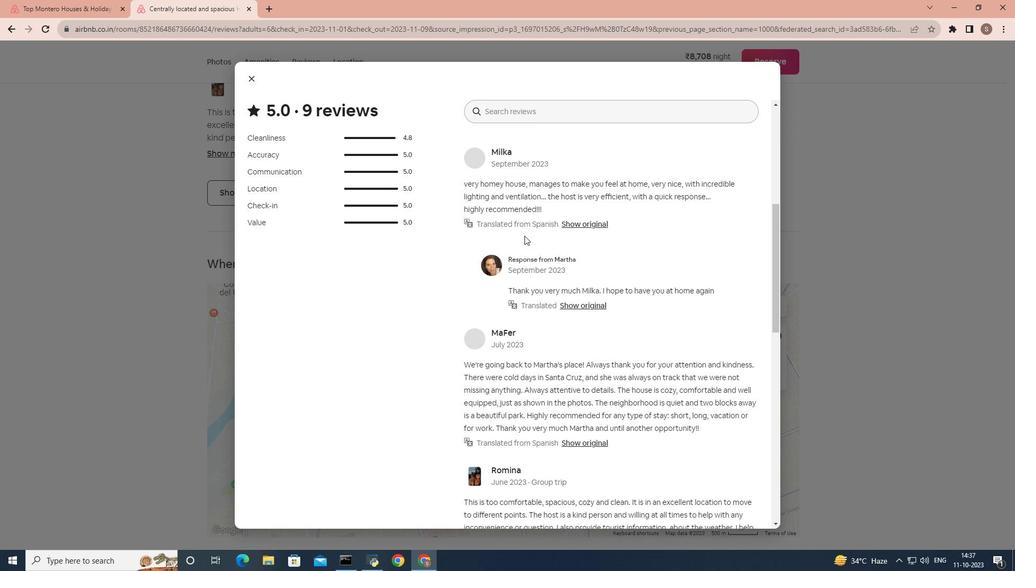 
Action: Mouse scrolled (524, 235) with delta (0, 0)
Screenshot: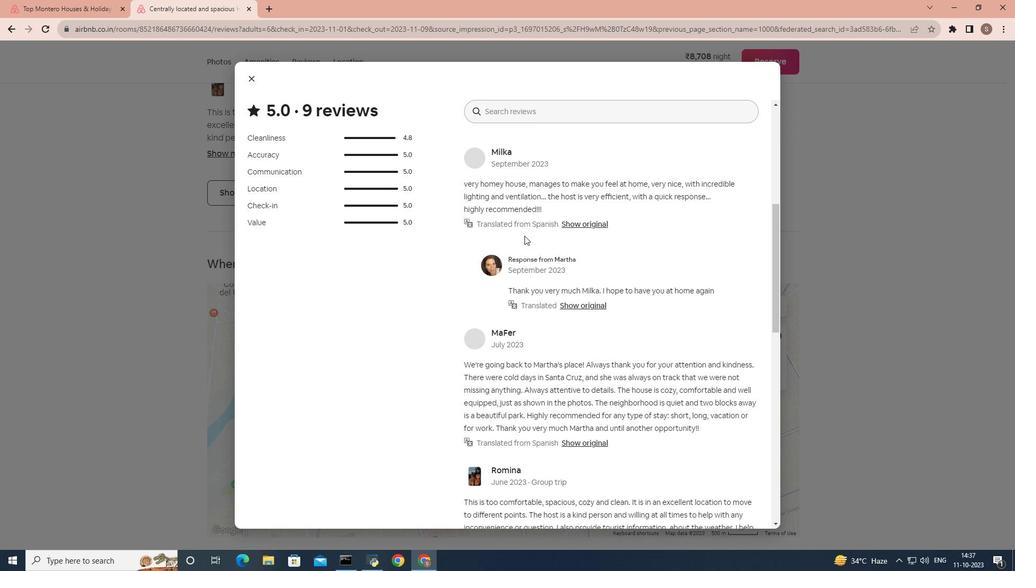 
Action: Mouse scrolled (524, 235) with delta (0, 0)
Screenshot: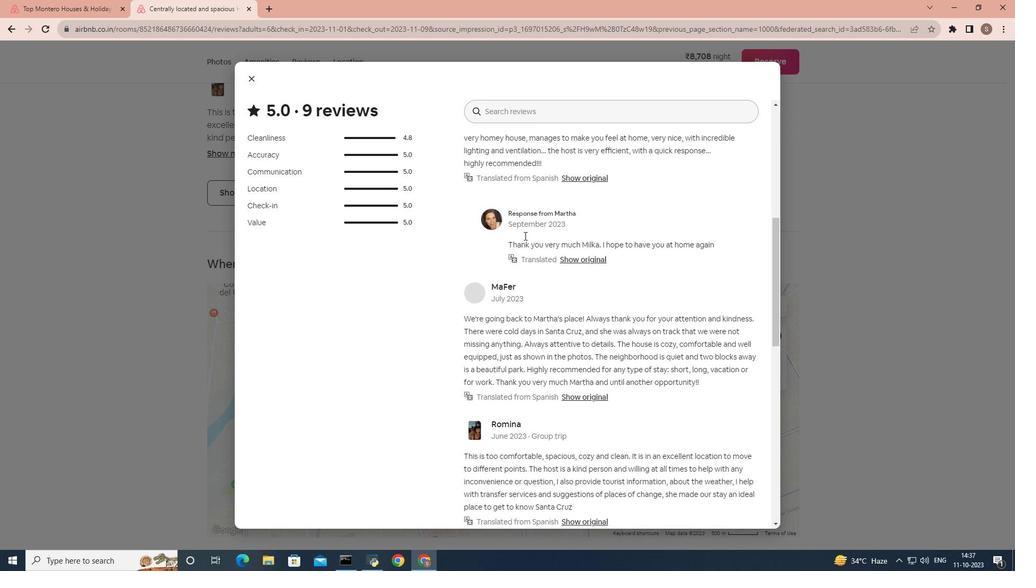 
Action: Mouse scrolled (524, 235) with delta (0, 0)
Screenshot: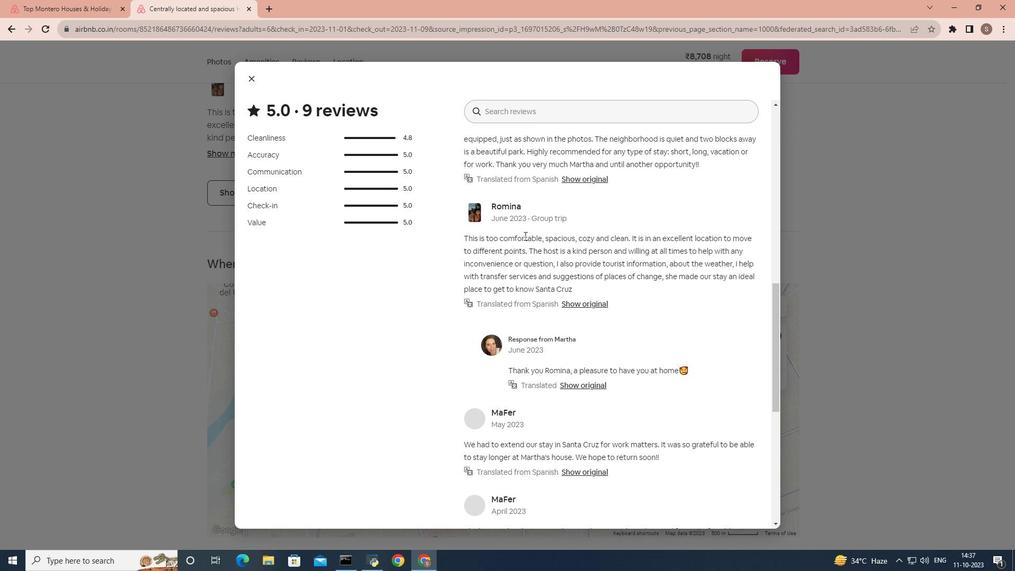 
Action: Mouse scrolled (524, 235) with delta (0, 0)
Screenshot: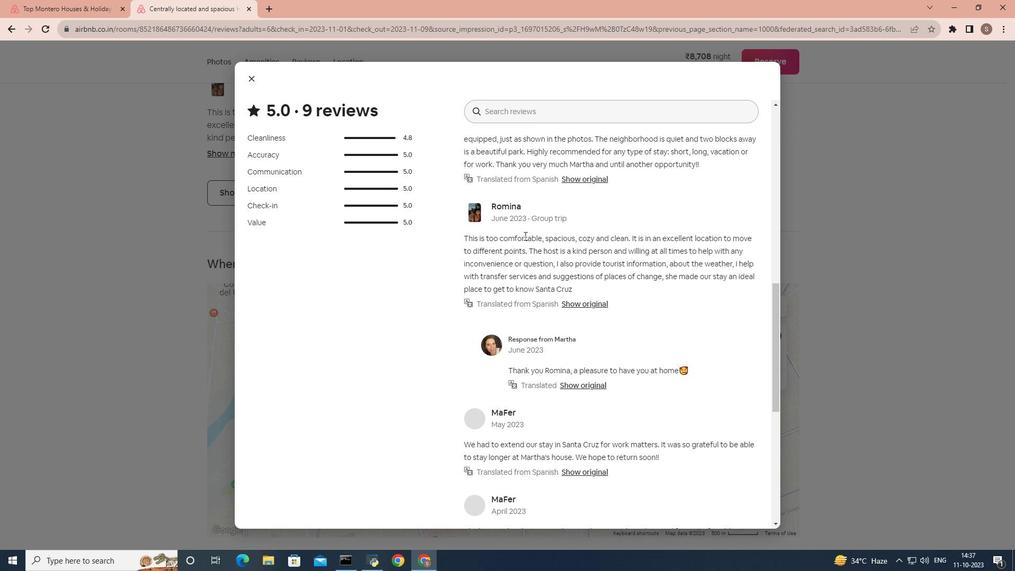 
Action: Mouse scrolled (524, 235) with delta (0, 0)
Screenshot: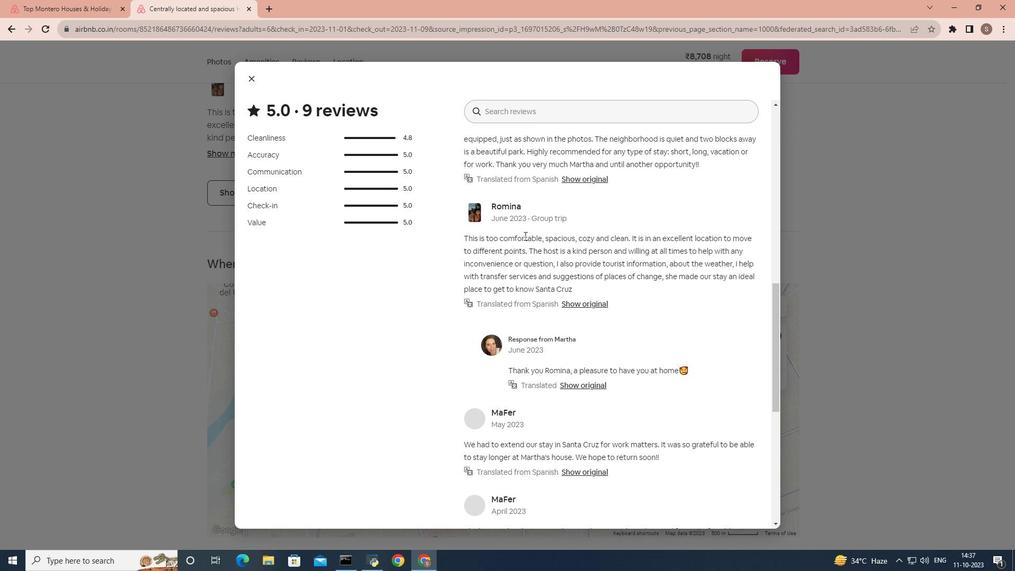 
Action: Mouse scrolled (524, 235) with delta (0, 0)
Screenshot: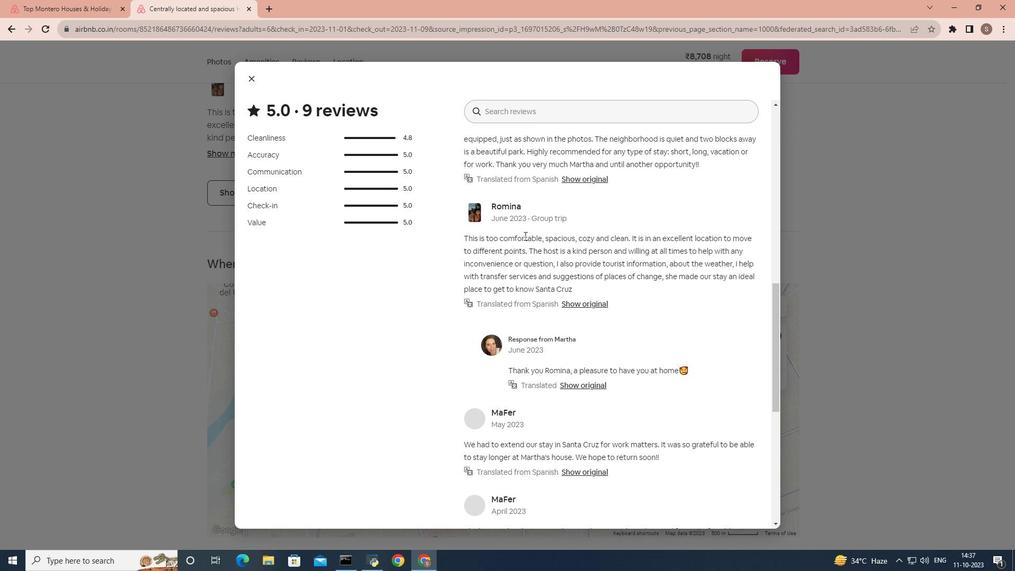 
Action: Mouse scrolled (524, 235) with delta (0, 0)
Screenshot: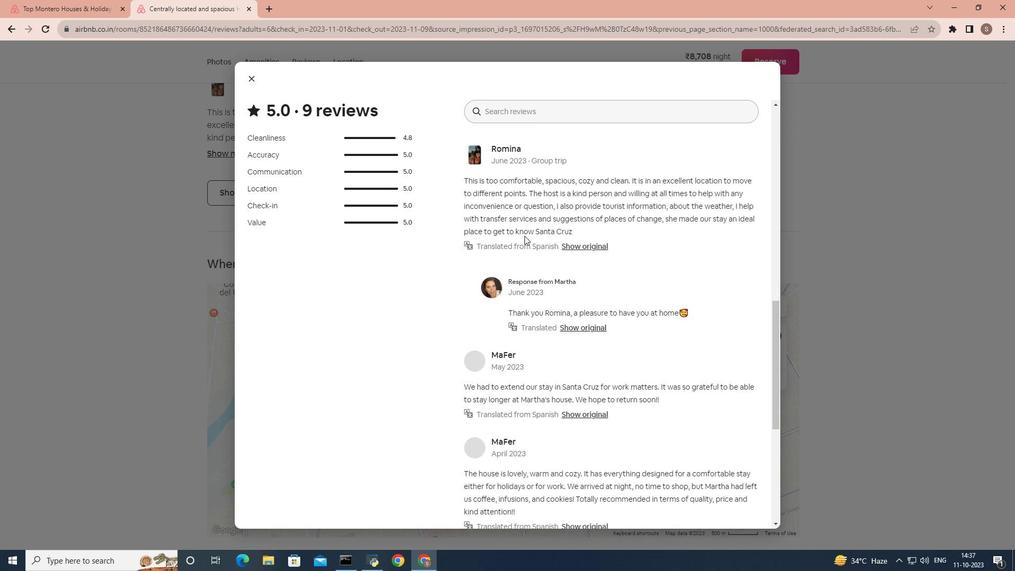 
Action: Mouse scrolled (524, 235) with delta (0, 0)
Screenshot: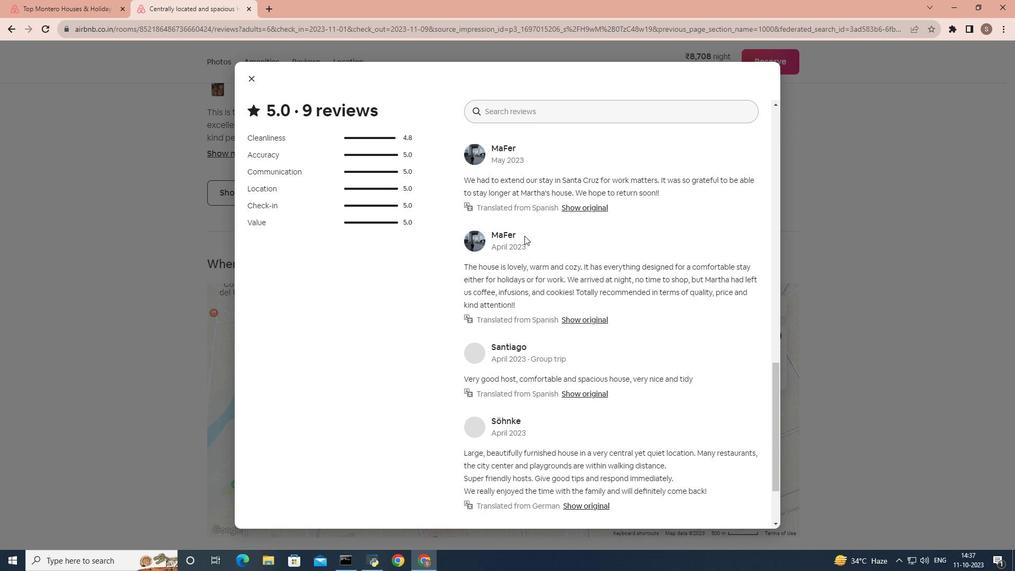 
Action: Mouse scrolled (524, 235) with delta (0, 0)
Screenshot: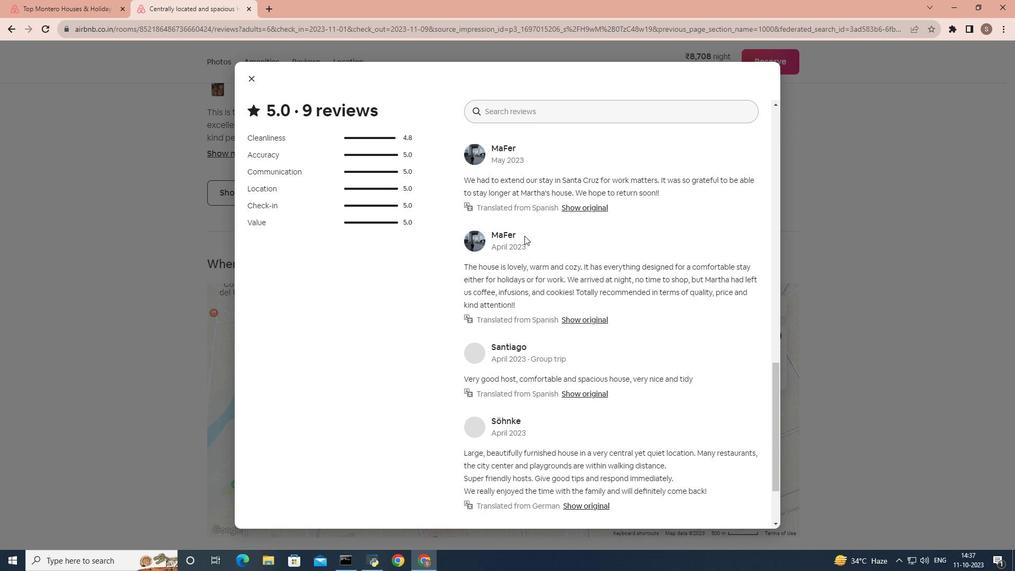 
Action: Mouse scrolled (524, 235) with delta (0, 0)
Screenshot: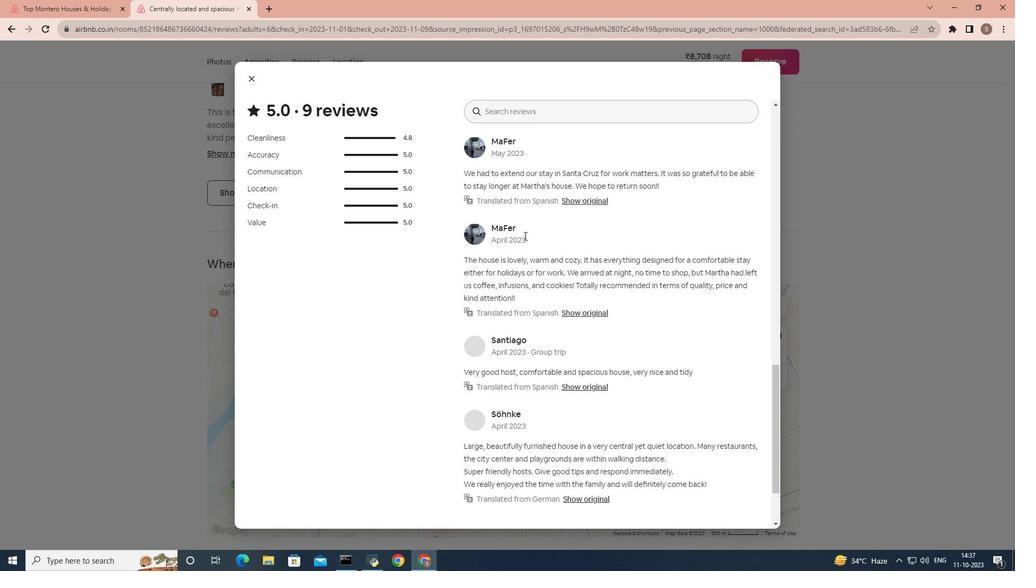 
Action: Mouse scrolled (524, 235) with delta (0, 0)
Screenshot: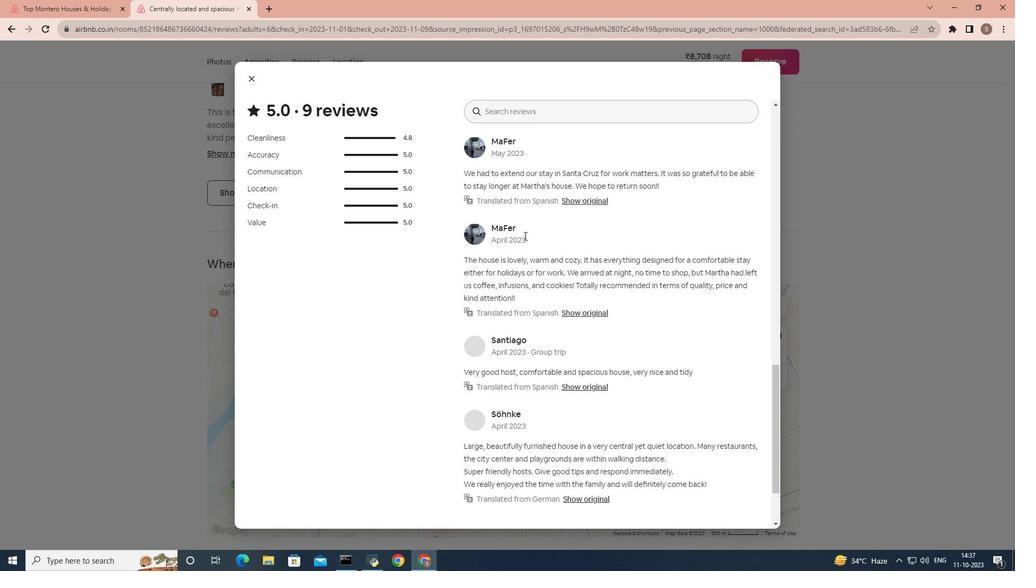 
Action: Mouse scrolled (524, 235) with delta (0, 0)
Screenshot: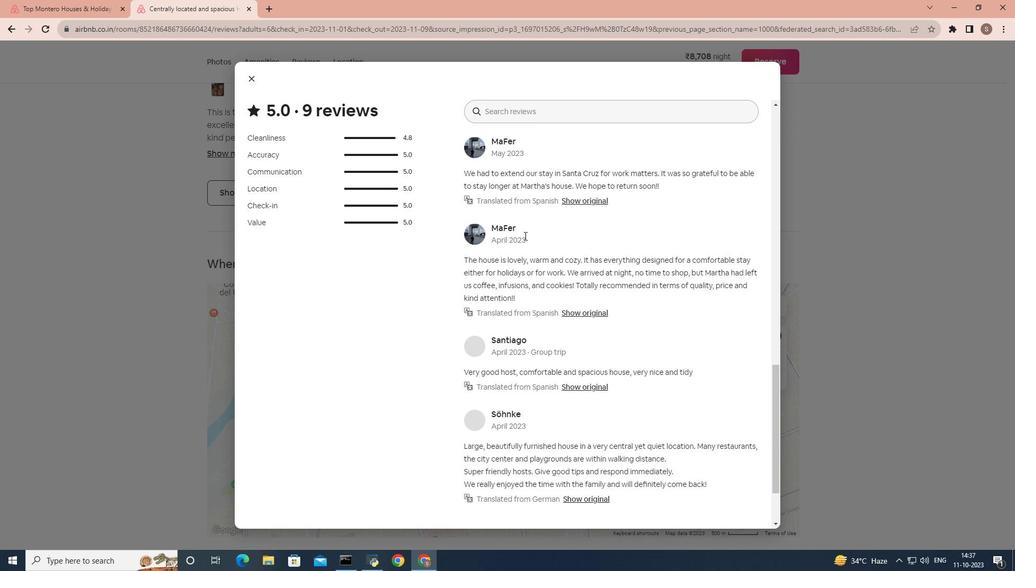 
Action: Mouse scrolled (524, 235) with delta (0, 0)
Screenshot: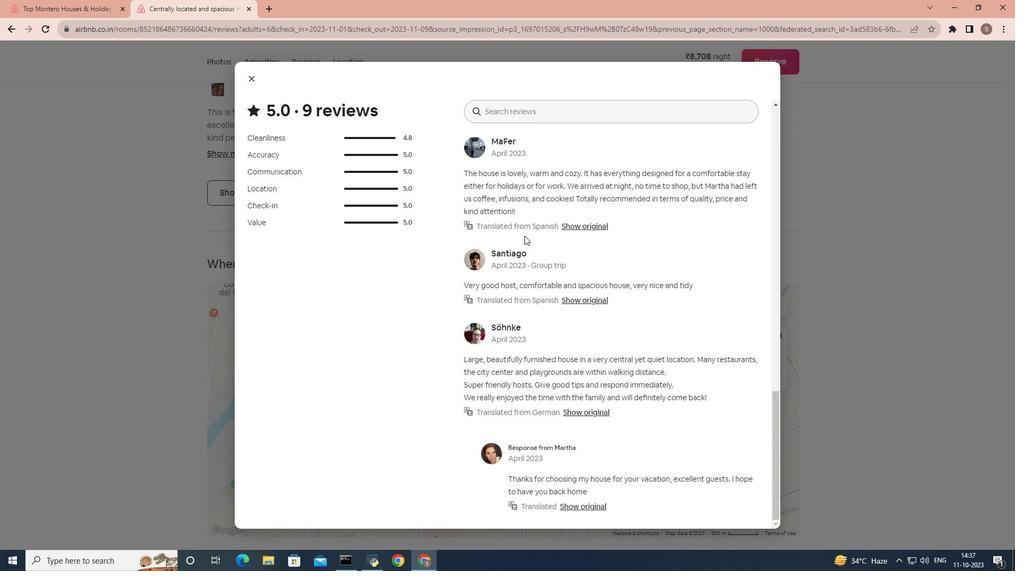 
Action: Mouse scrolled (524, 235) with delta (0, 0)
Screenshot: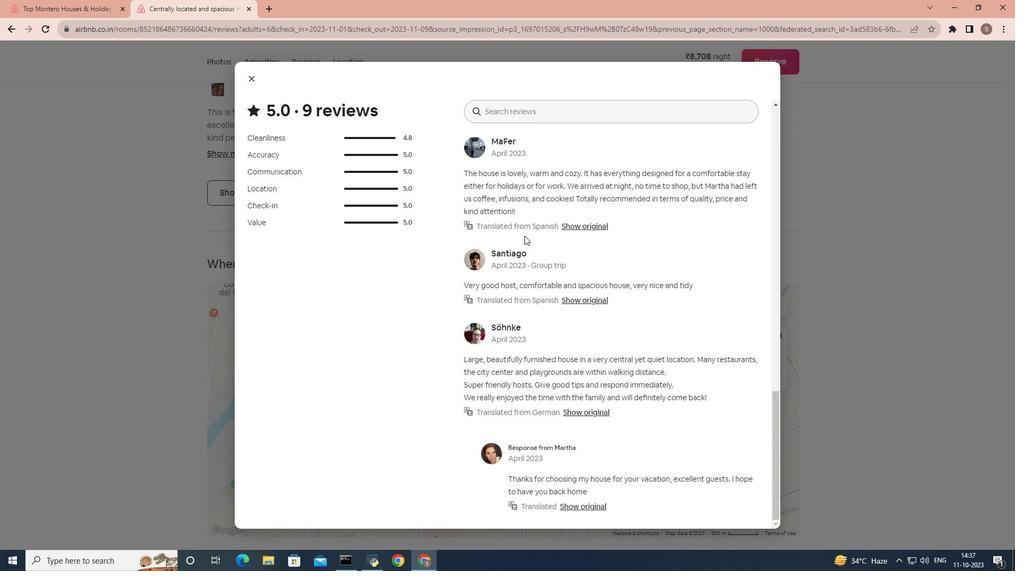 
Action: Mouse scrolled (524, 235) with delta (0, 0)
Screenshot: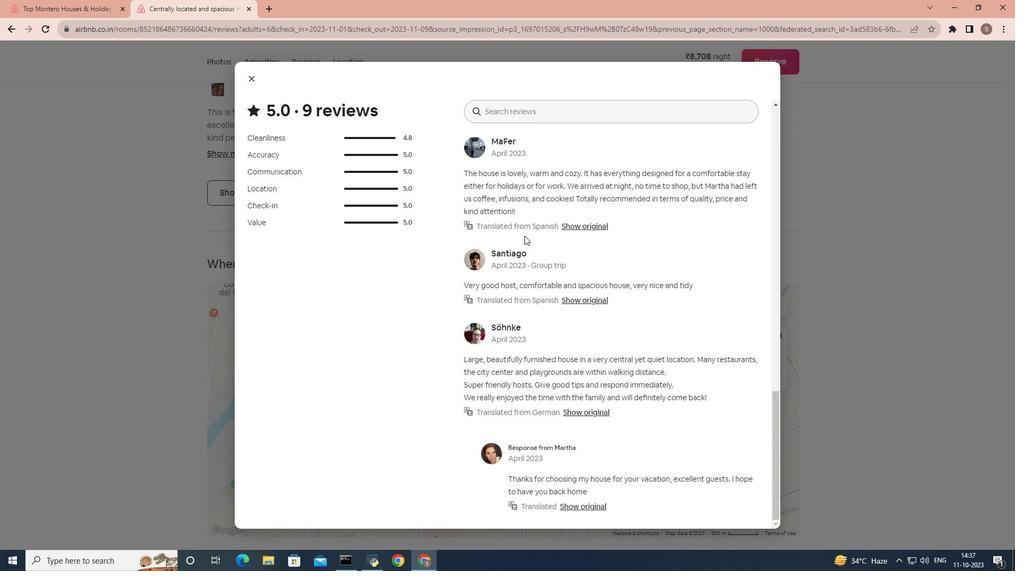 
Action: Mouse scrolled (524, 235) with delta (0, 0)
Screenshot: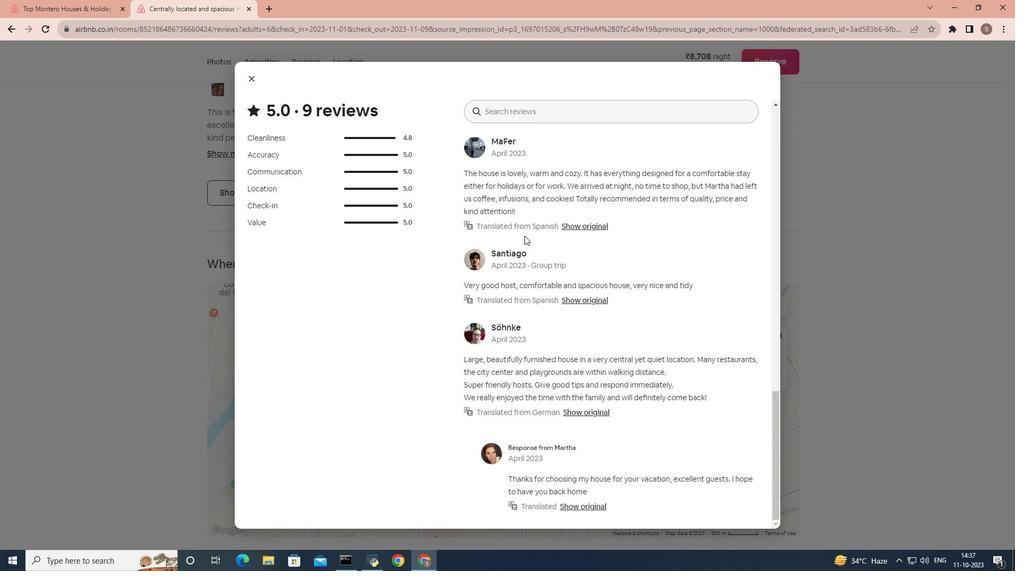 
Action: Mouse moved to (255, 80)
Screenshot: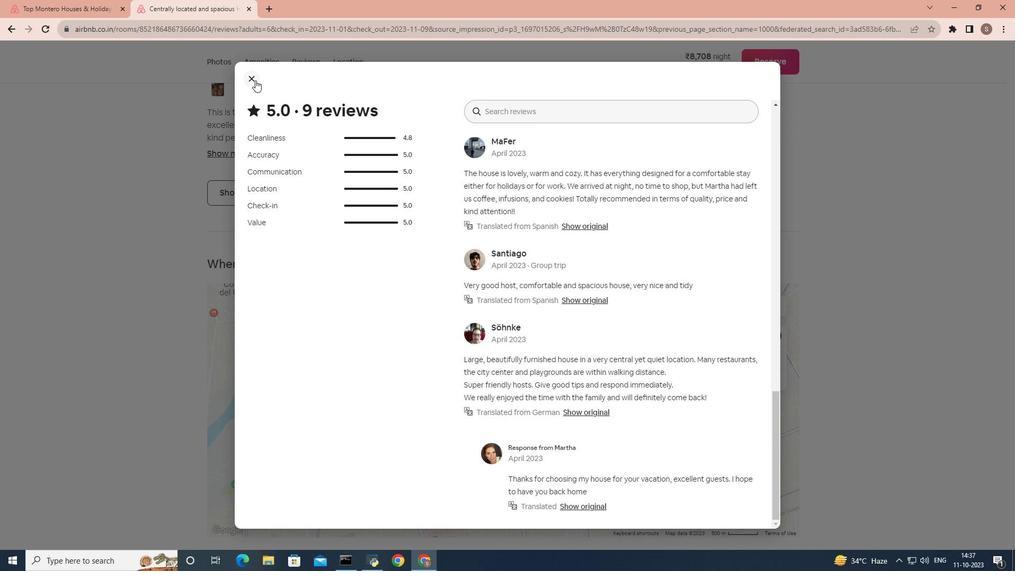 
Action: Mouse pressed left at (255, 80)
Screenshot: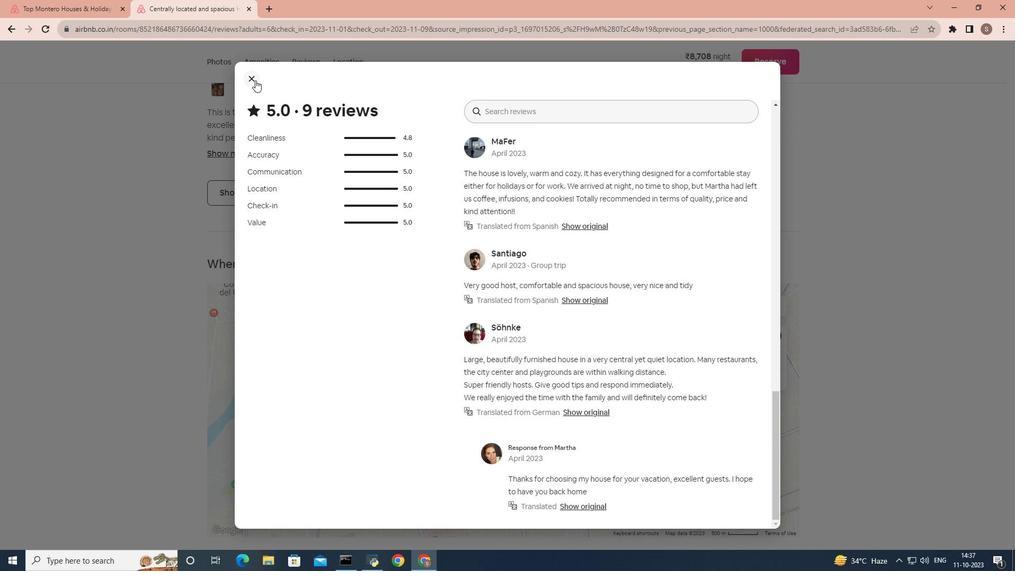 
Action: Mouse moved to (332, 248)
Screenshot: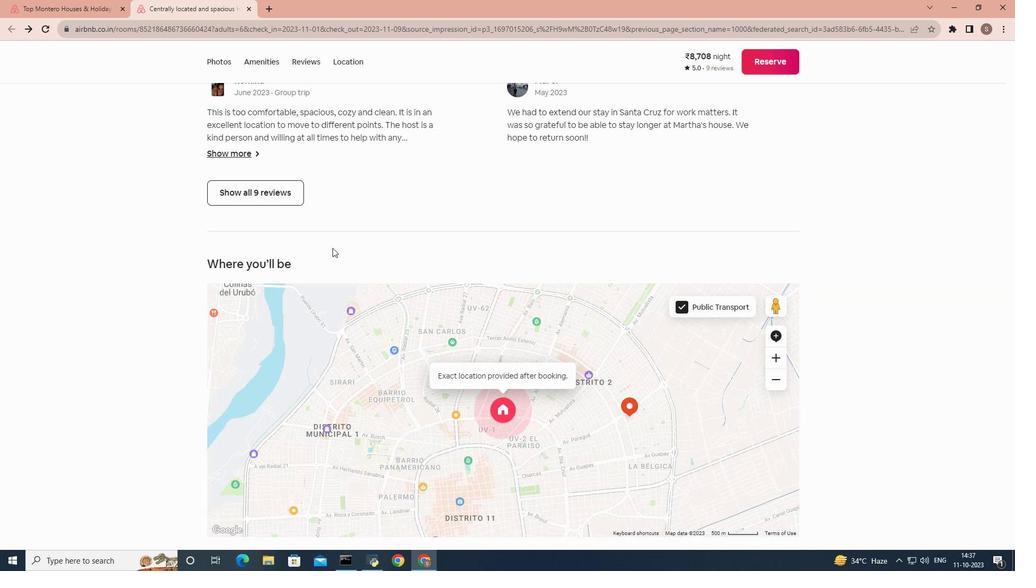 
Action: Mouse scrolled (332, 247) with delta (0, 0)
Screenshot: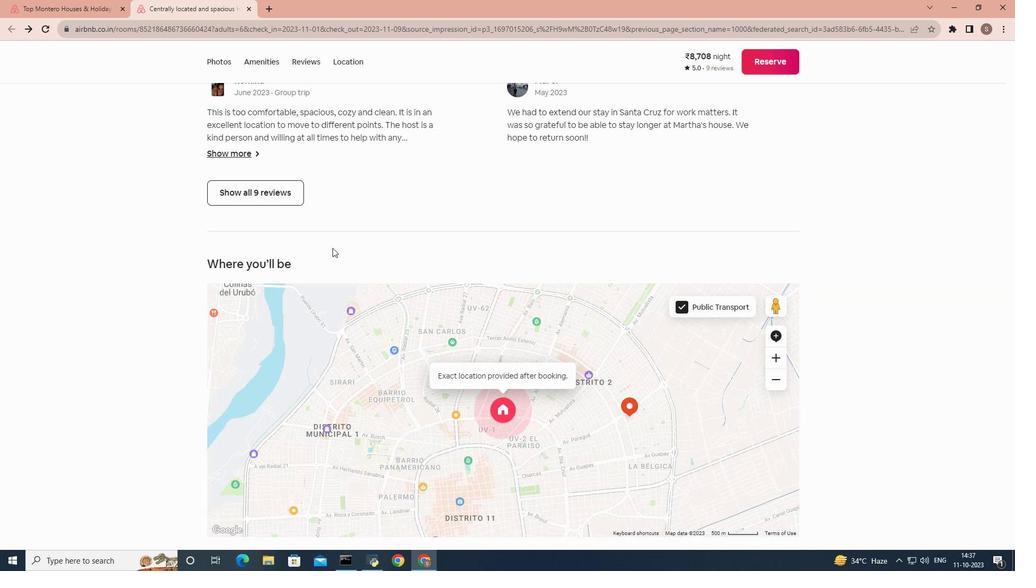 
Action: Mouse moved to (331, 248)
Screenshot: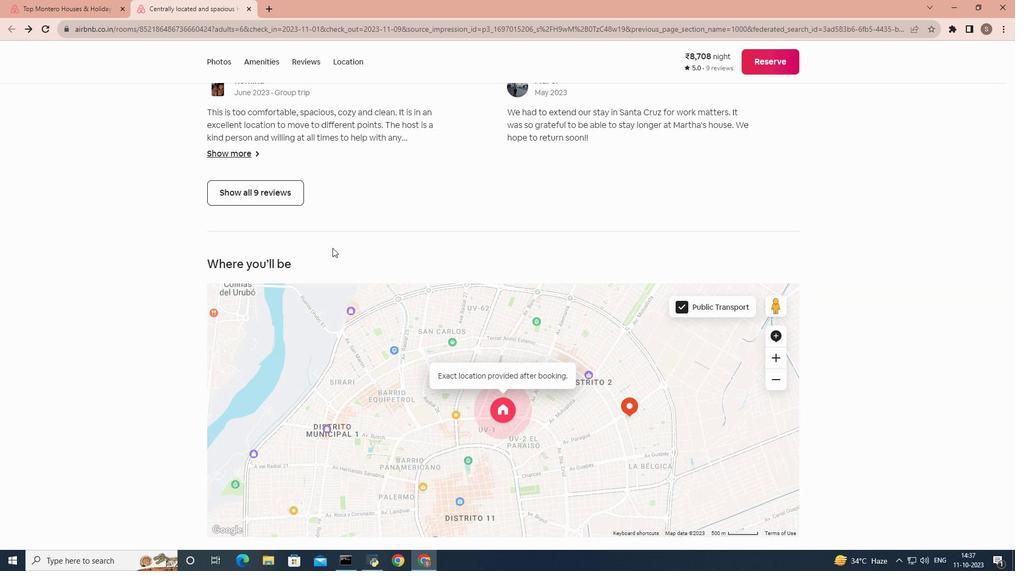 
Action: Mouse scrolled (331, 248) with delta (0, 0)
Screenshot: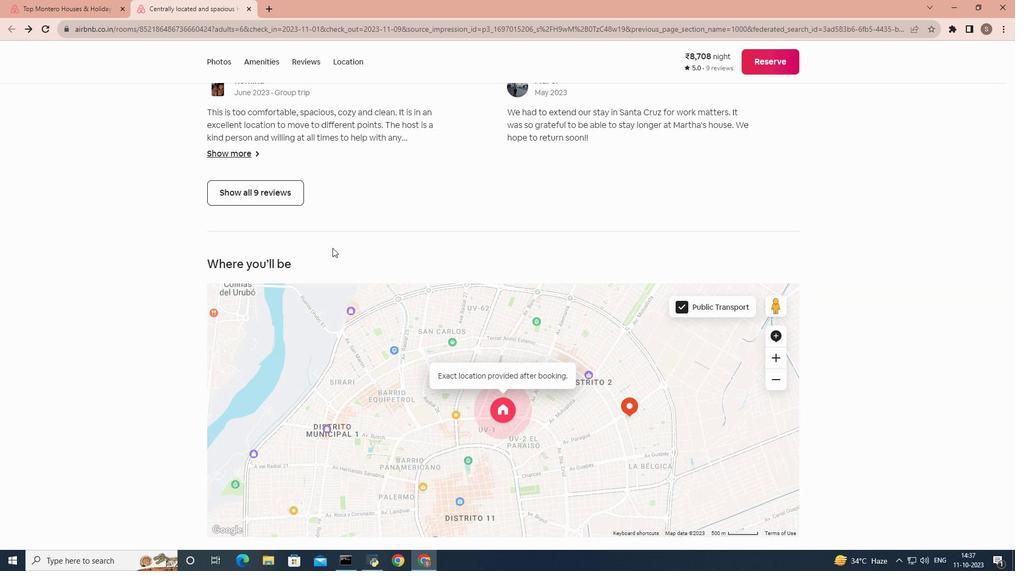 
Action: Mouse scrolled (331, 248) with delta (0, 0)
Screenshot: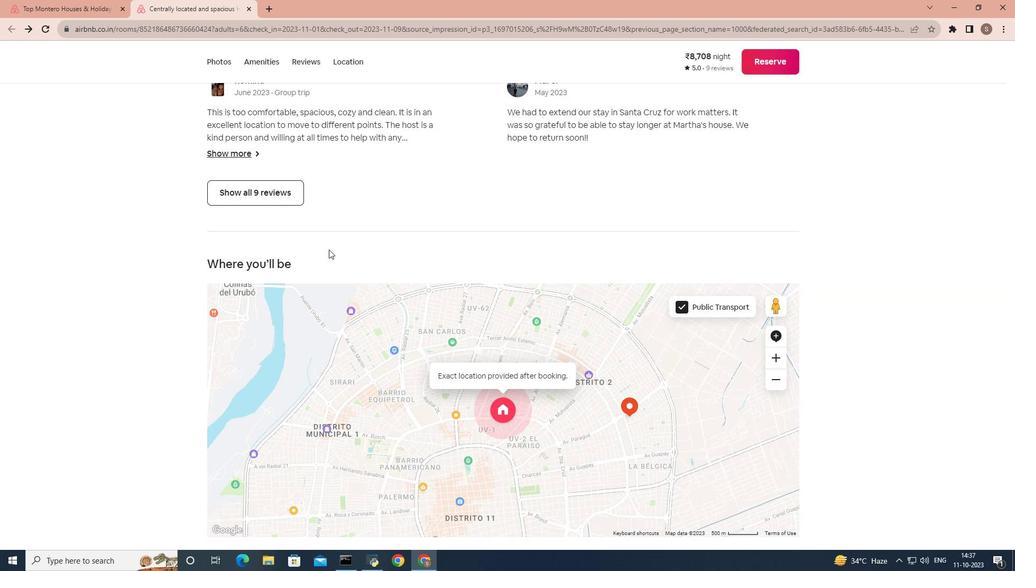 
Action: Mouse moved to (330, 249)
Screenshot: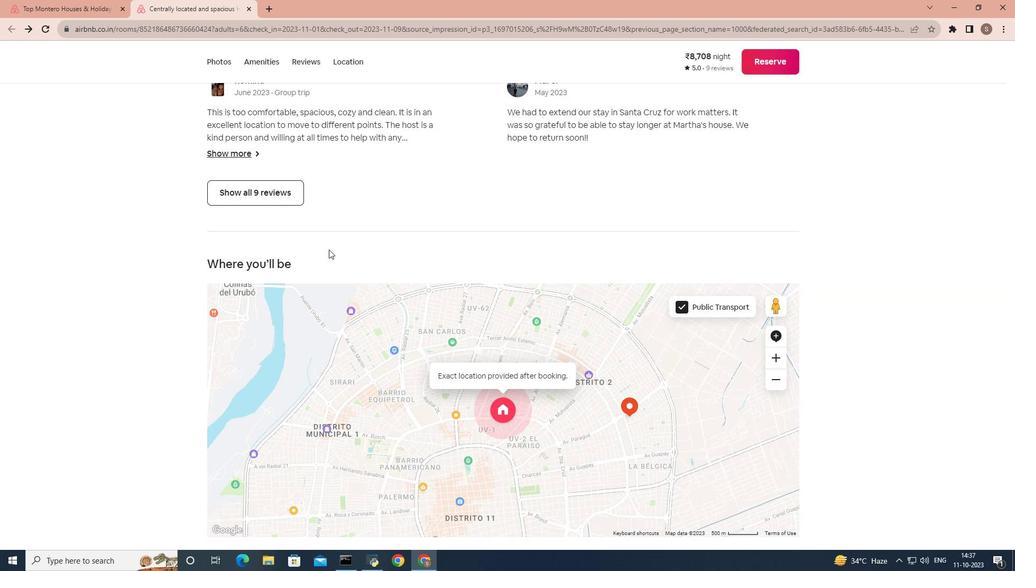 
Action: Mouse scrolled (330, 248) with delta (0, 0)
Screenshot: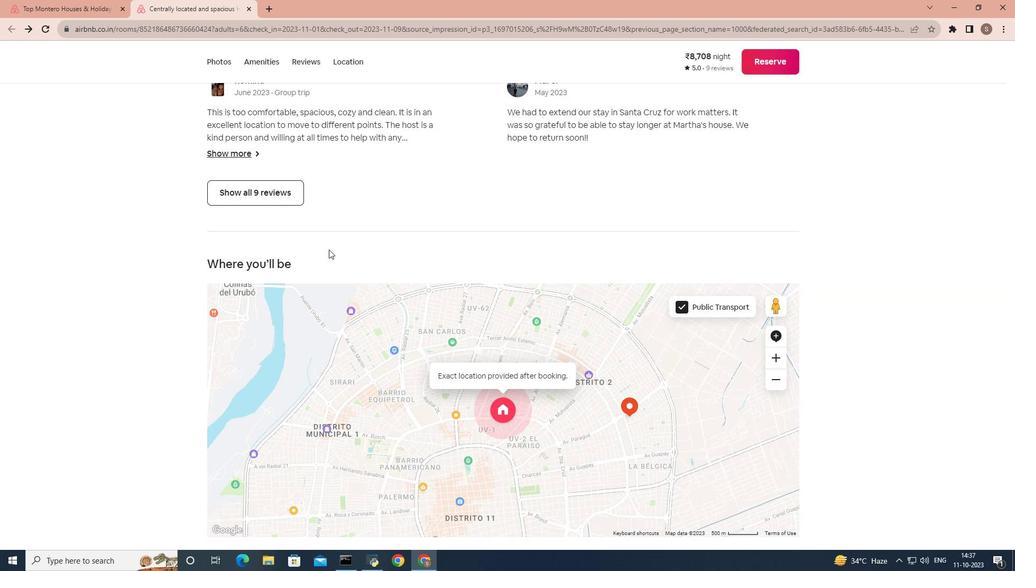 
Action: Mouse moved to (330, 249)
Screenshot: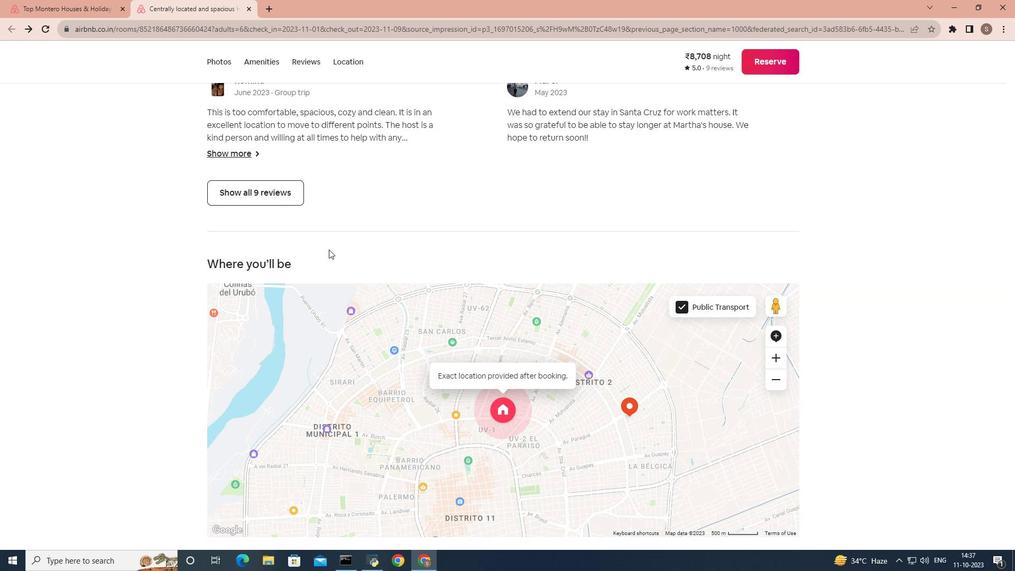
Action: Mouse scrolled (330, 248) with delta (0, 0)
Screenshot: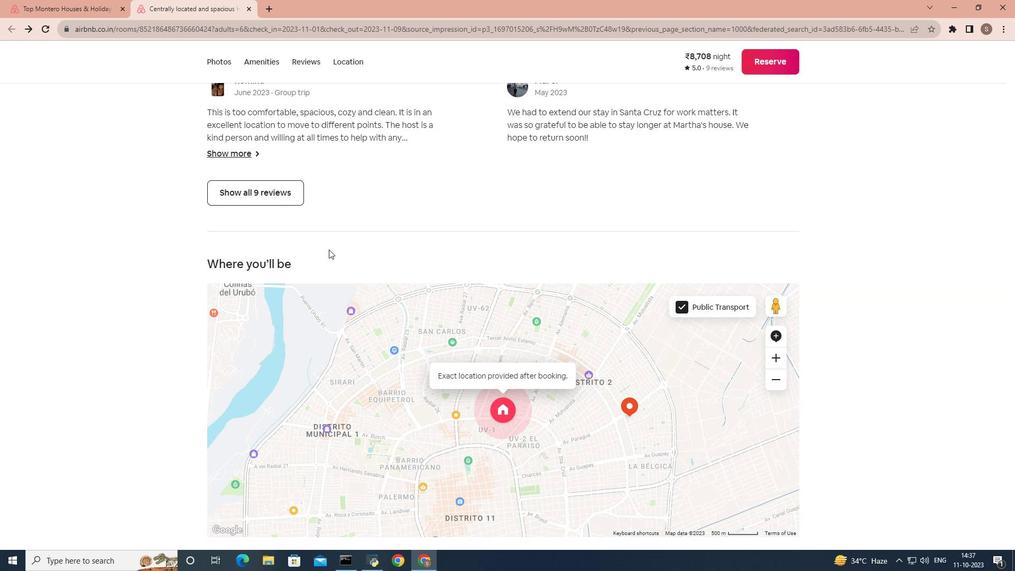 
Action: Mouse moved to (329, 249)
Screenshot: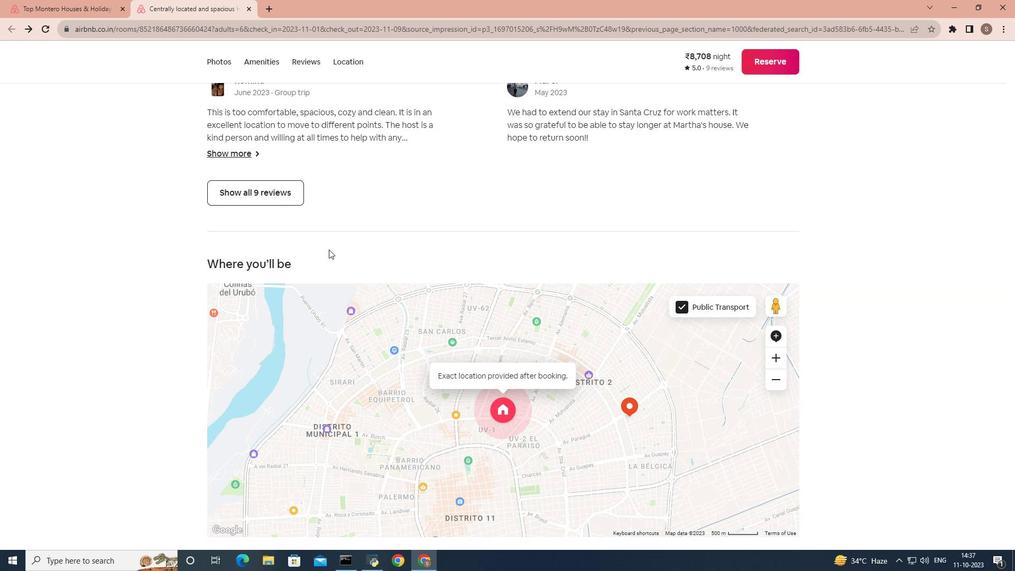 
Action: Mouse scrolled (329, 249) with delta (0, 0)
Screenshot: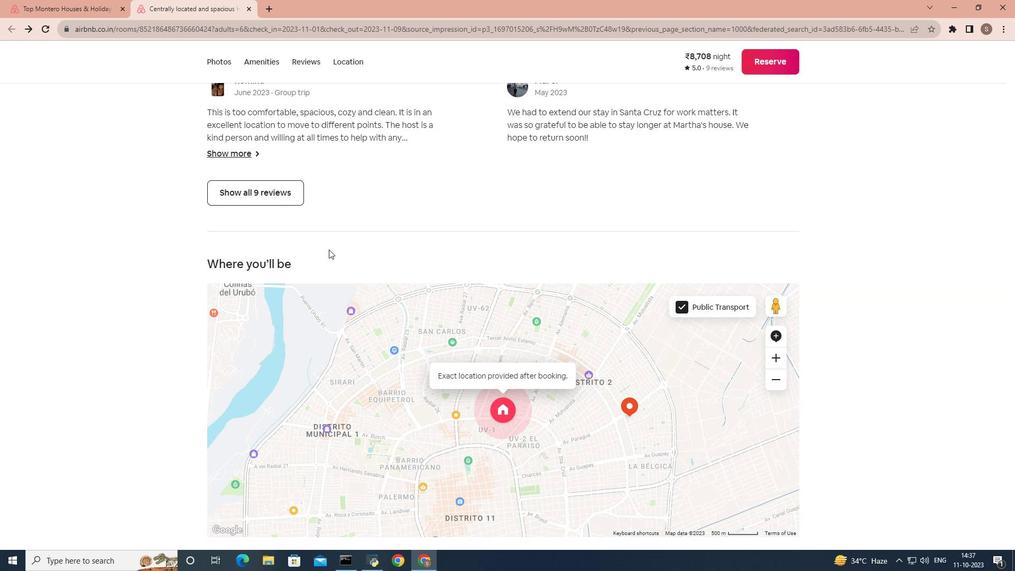 
Action: Mouse moved to (329, 249)
